 Task: Format the document by changing the font style, size, color, and applying bold, italic, and underline formatting. Adjust paragraph alignment and spacing, and apply heading styles.
Action: Mouse moved to (352, 251)
Screenshot: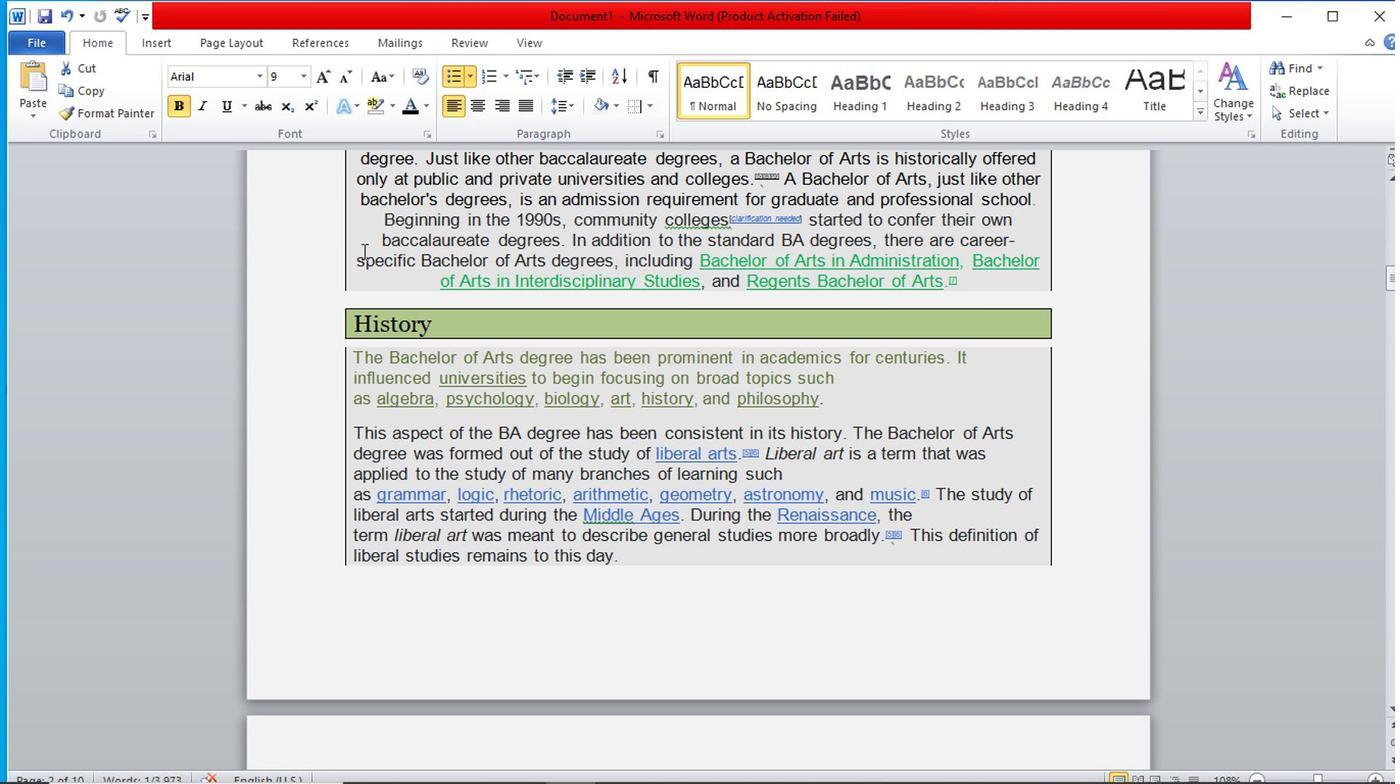 
Action: Mouse scrolled (352, 252) with delta (0, 1)
Screenshot: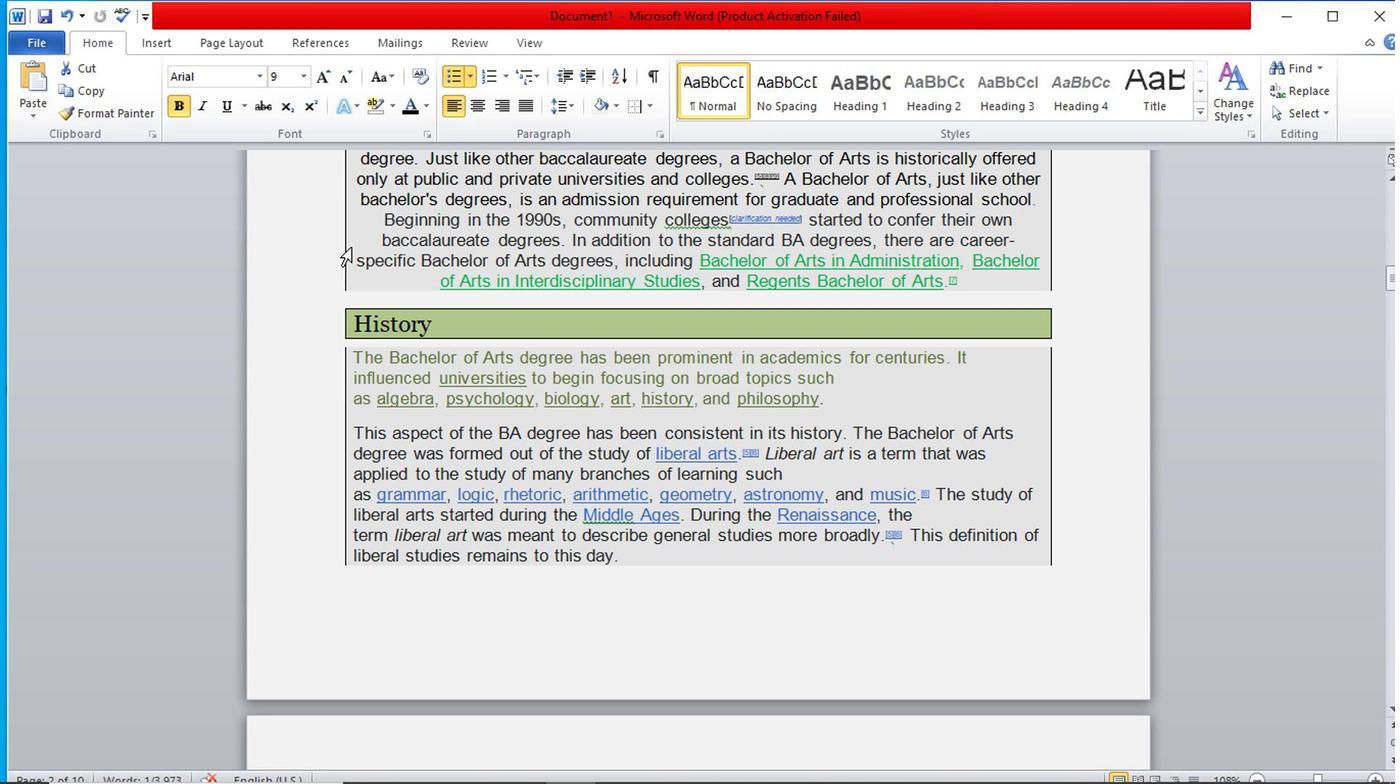 
Action: Mouse scrolled (352, 252) with delta (0, 1)
Screenshot: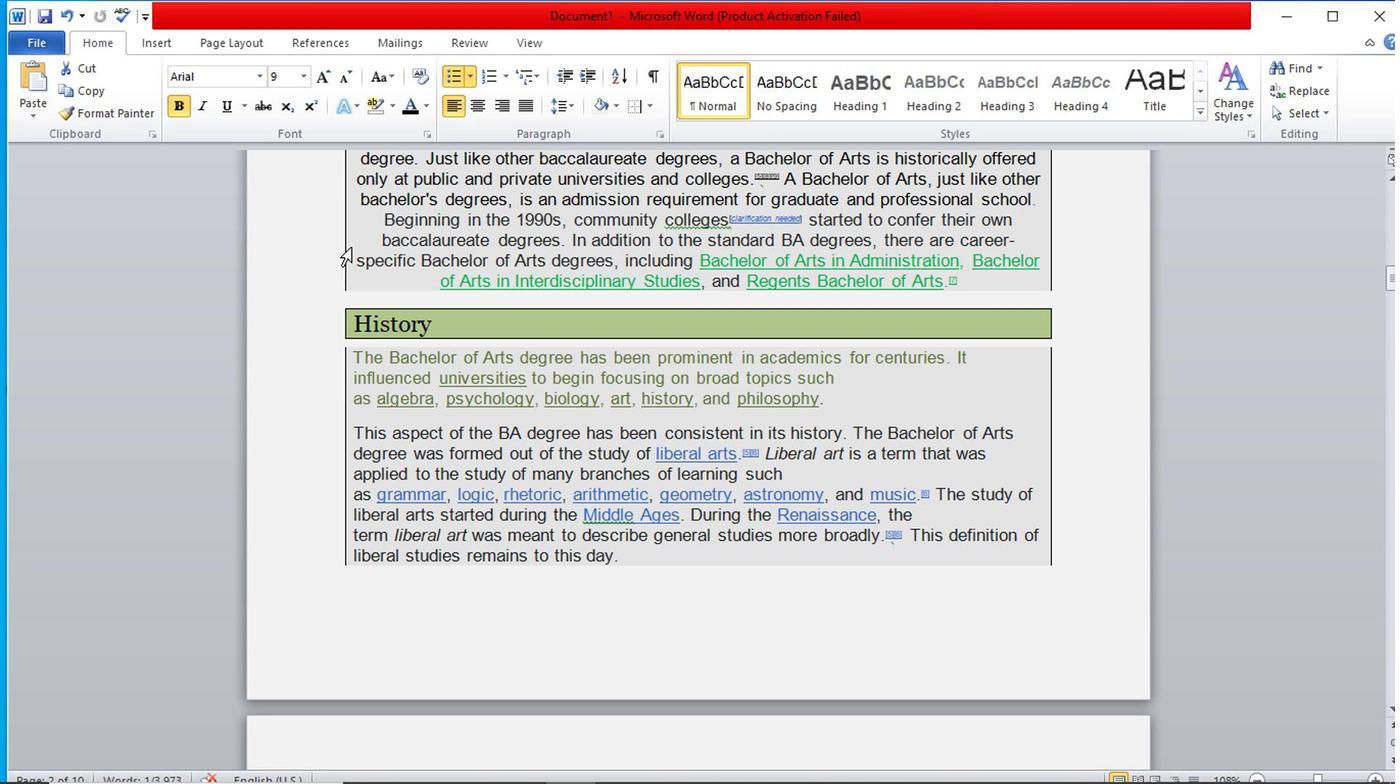 
Action: Mouse scrolled (352, 252) with delta (0, 1)
Screenshot: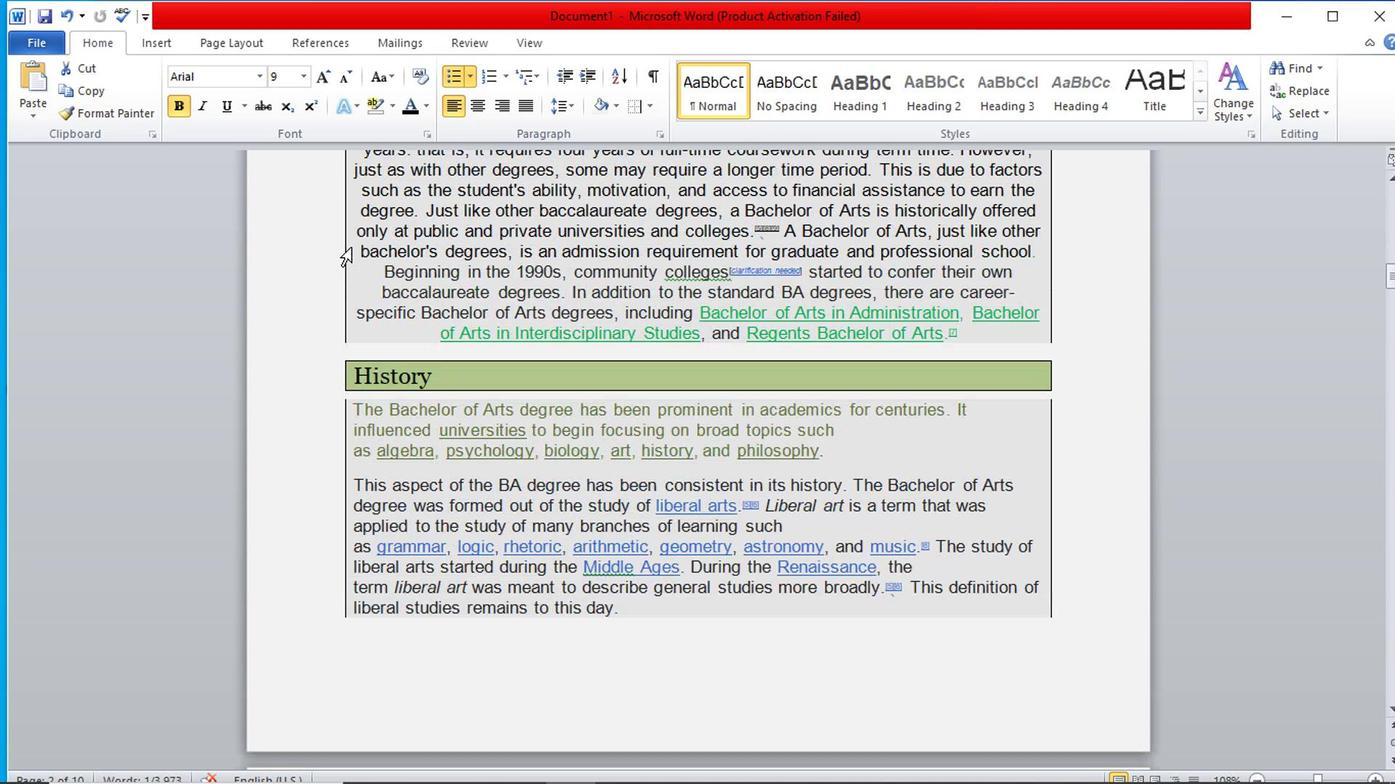 
Action: Mouse moved to (408, 325)
Screenshot: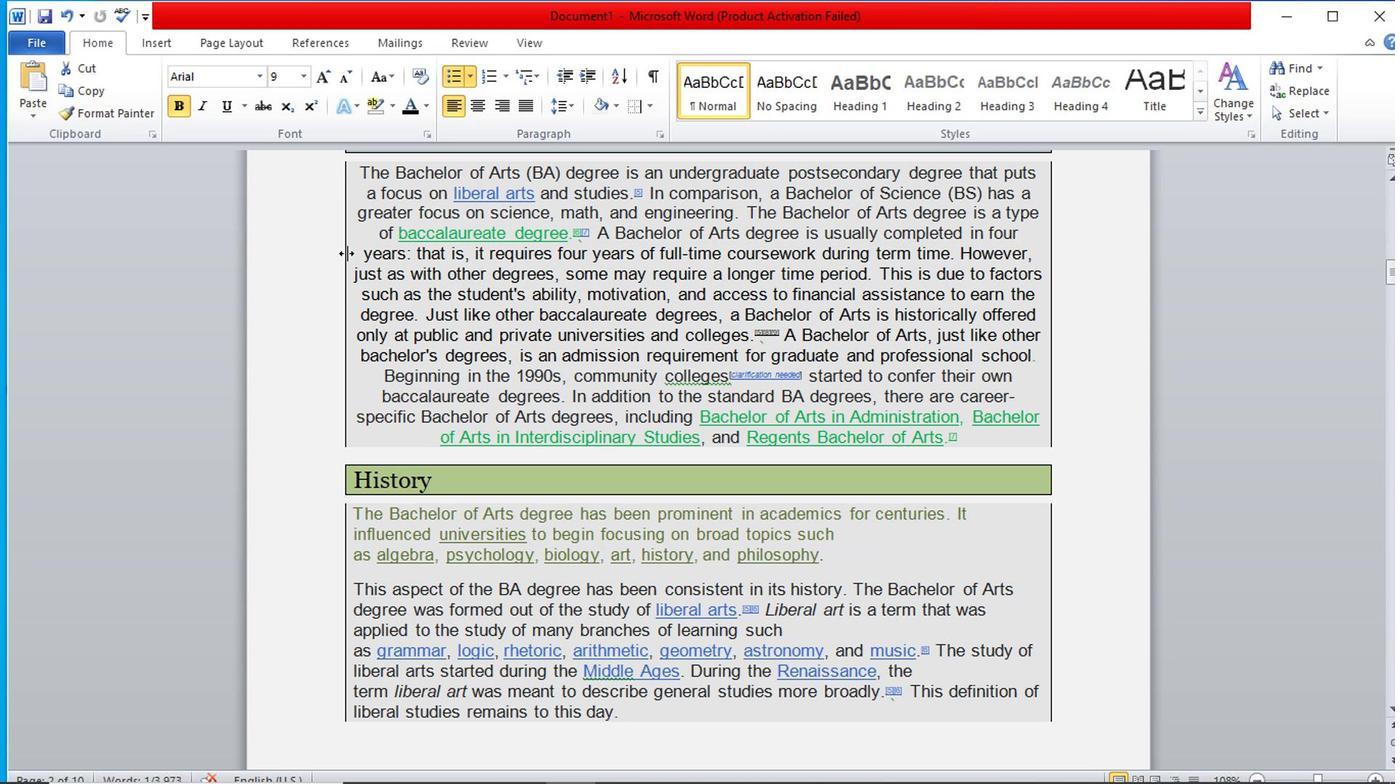 
Action: Mouse scrolled (408, 326) with delta (0, 0)
Screenshot: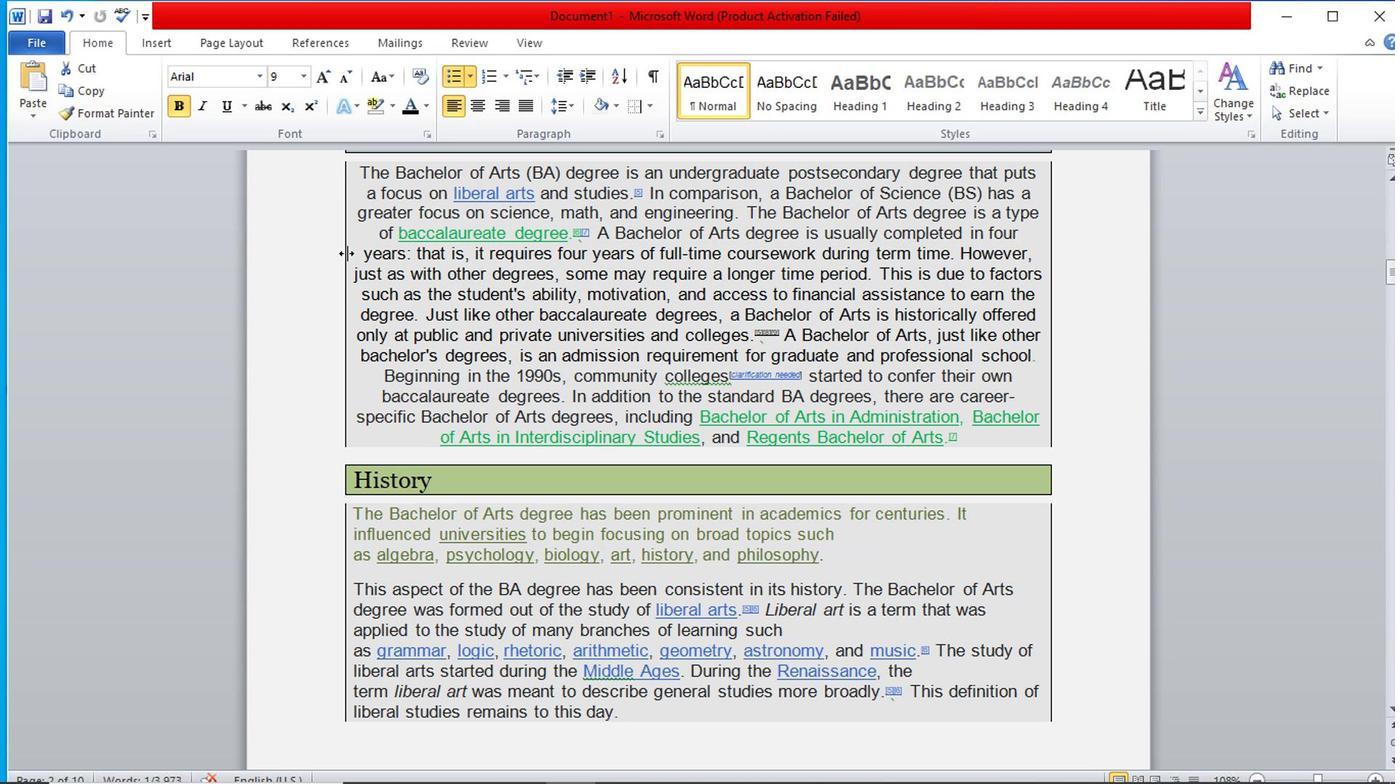 
Action: Mouse moved to (411, 325)
Screenshot: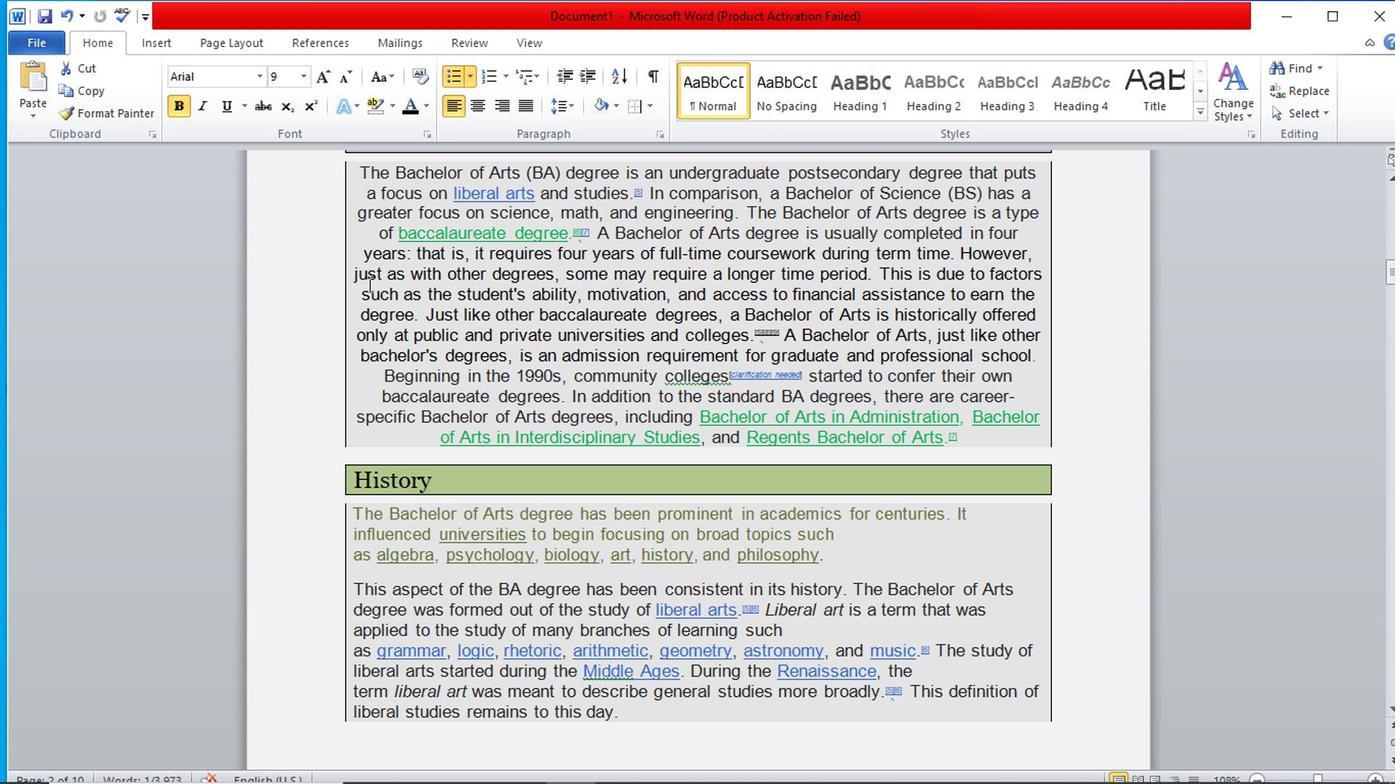 
Action: Mouse scrolled (411, 326) with delta (0, 0)
Screenshot: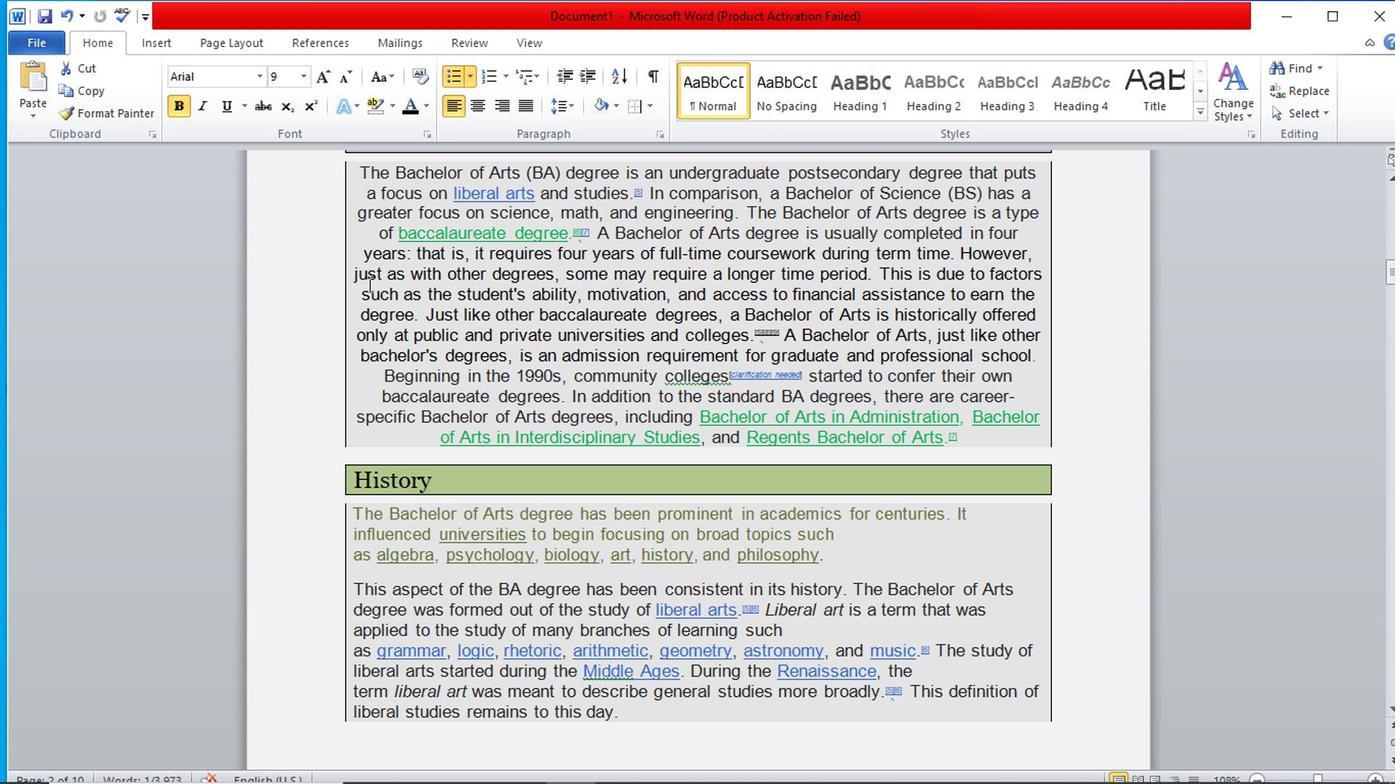 
Action: Mouse scrolled (411, 326) with delta (0, 0)
Screenshot: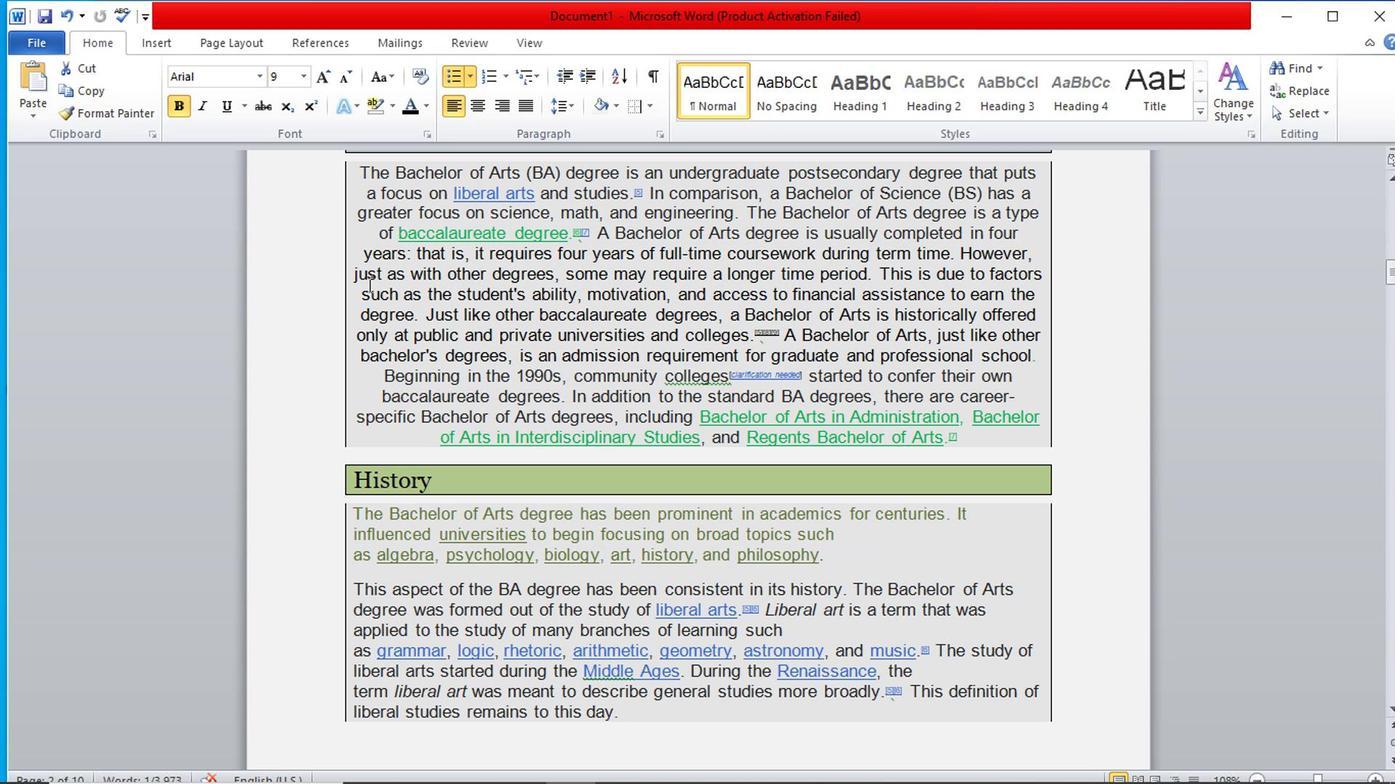 
Action: Mouse scrolled (411, 326) with delta (0, 0)
Screenshot: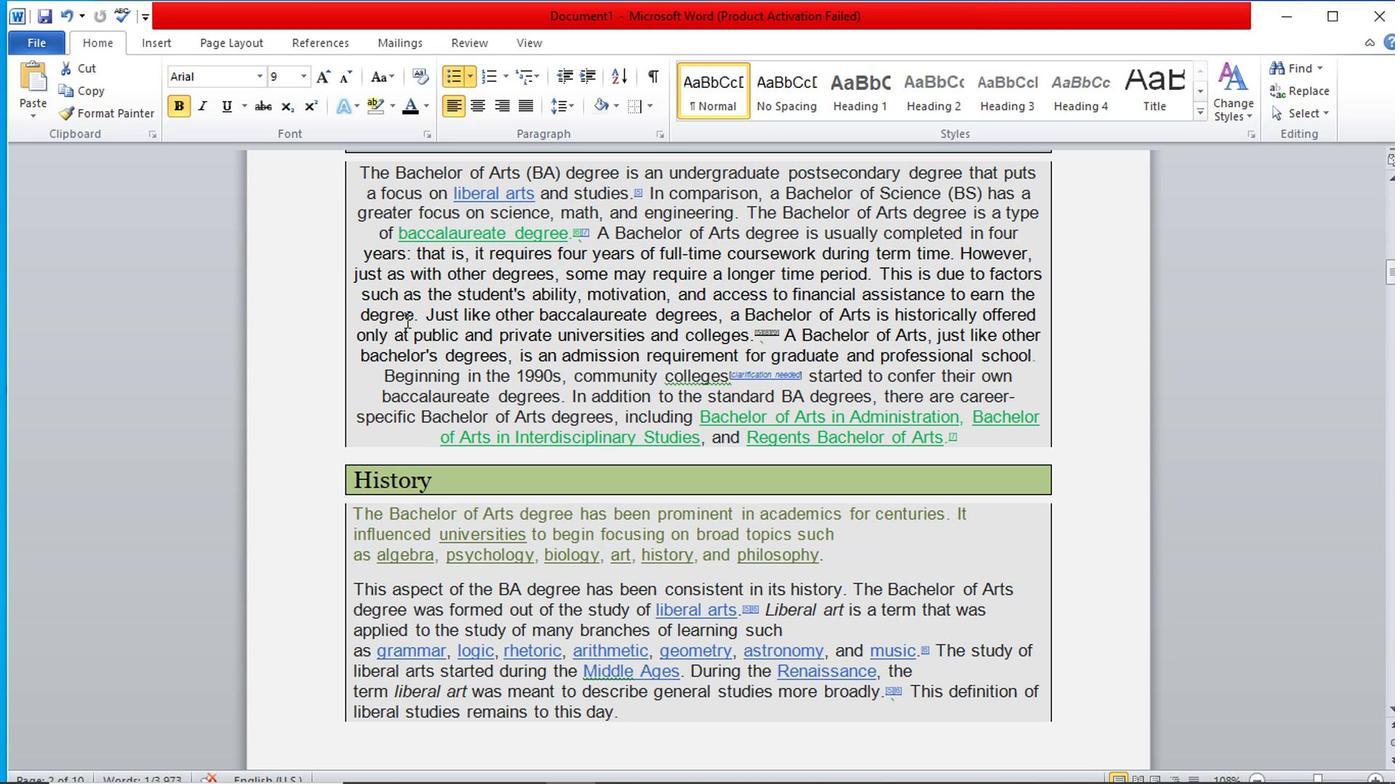 
Action: Mouse scrolled (411, 326) with delta (0, 0)
Screenshot: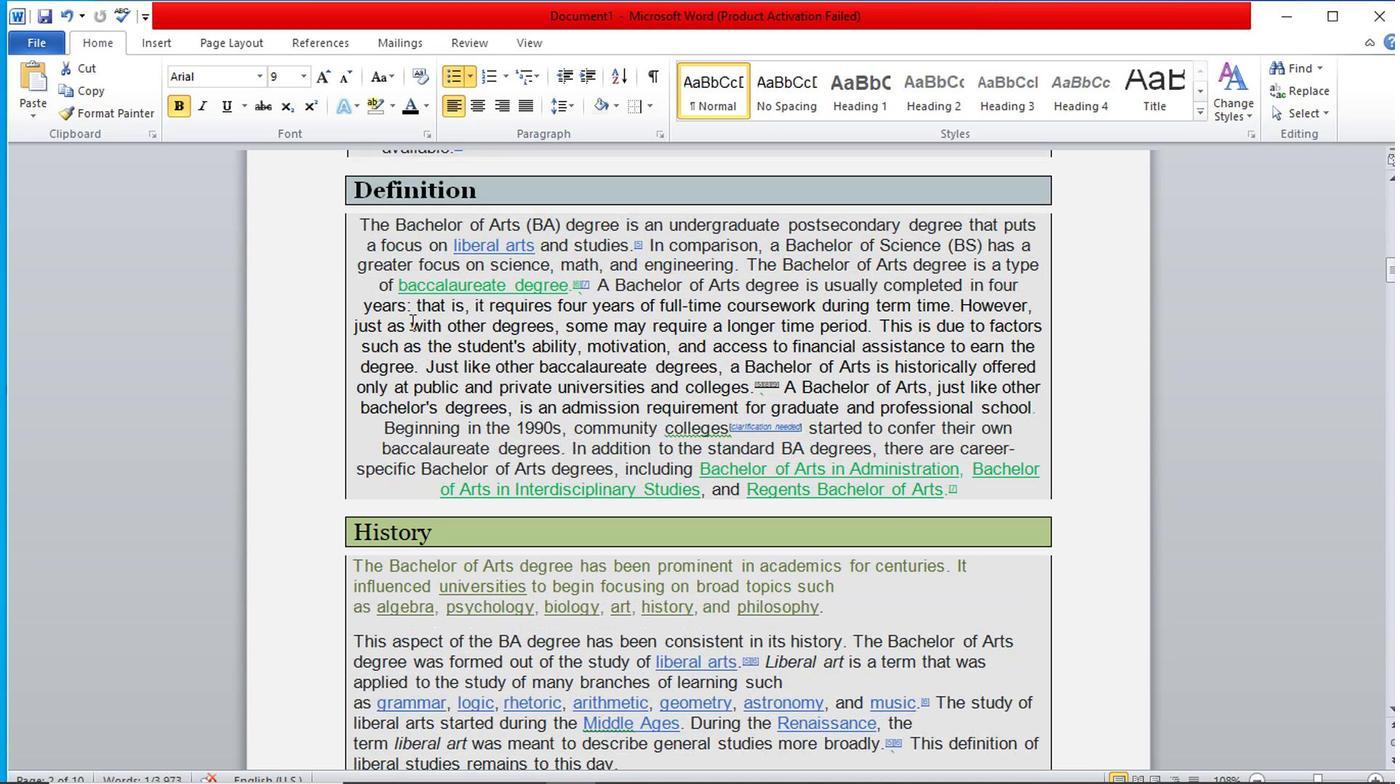 
Action: Mouse moved to (409, 325)
Screenshot: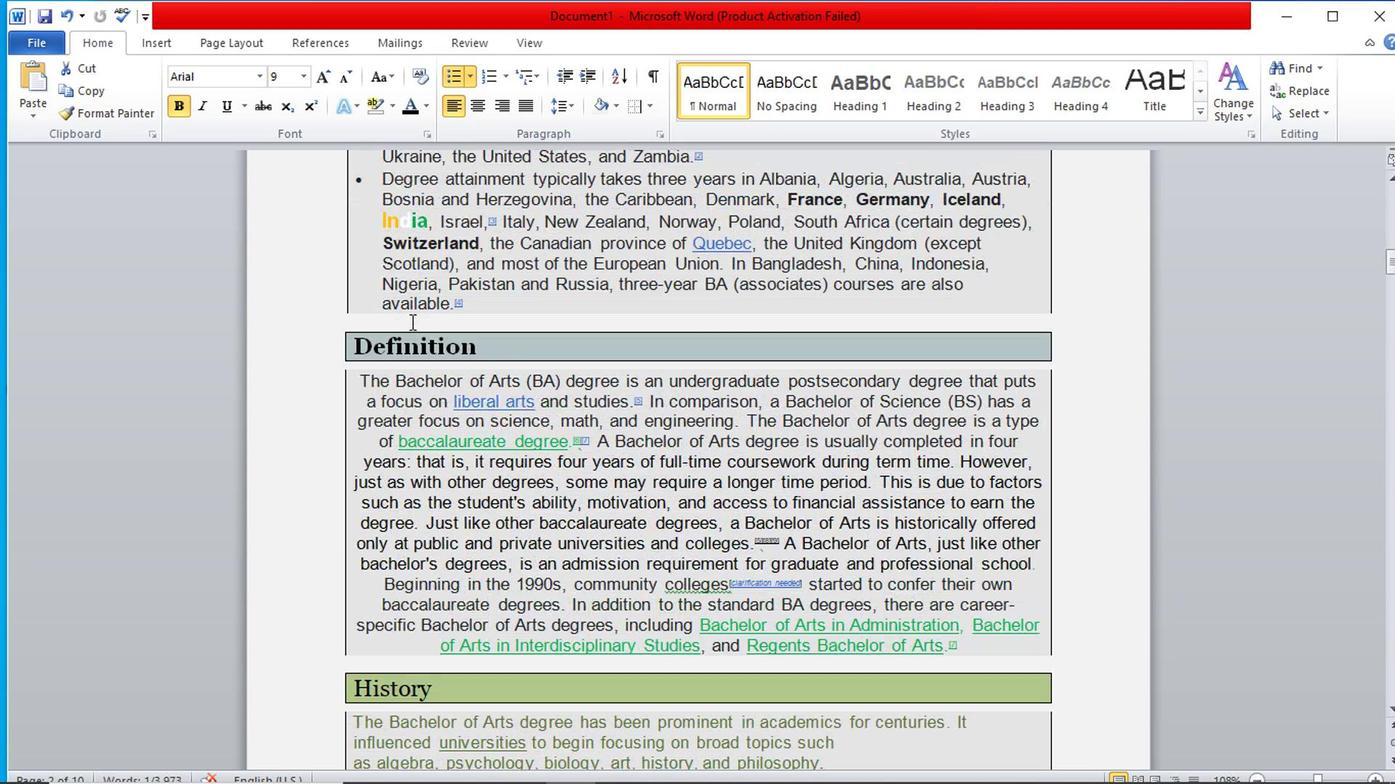 
Action: Mouse scrolled (409, 326) with delta (0, 0)
Screenshot: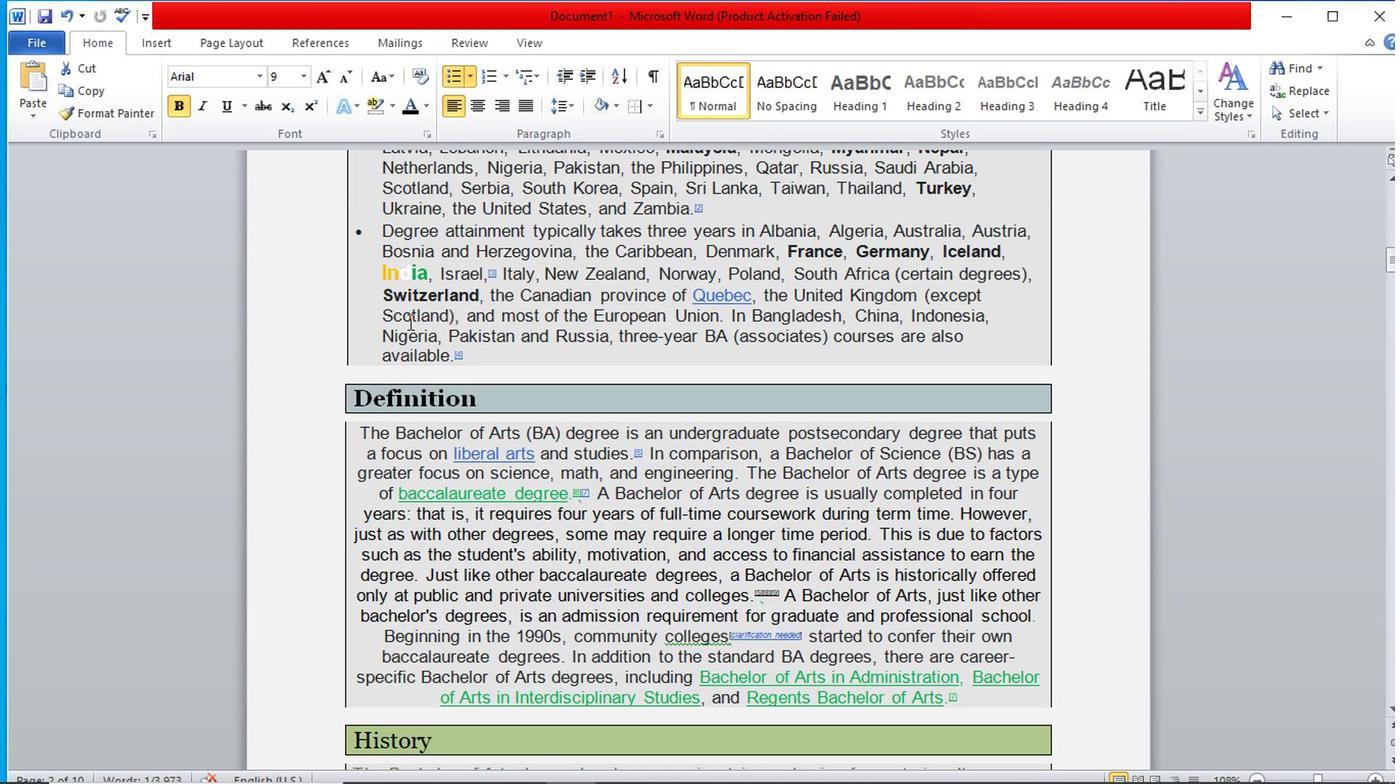 
Action: Mouse scrolled (409, 326) with delta (0, 0)
Screenshot: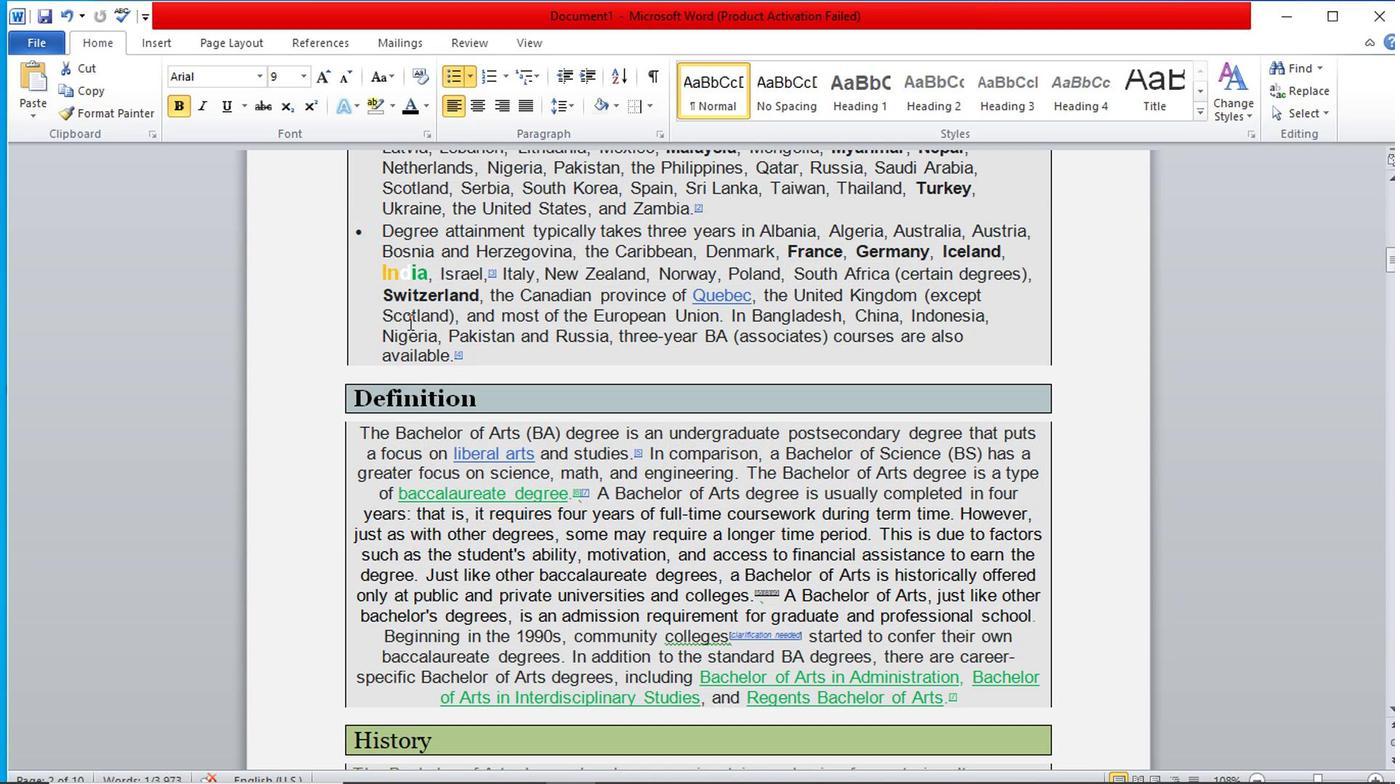 
Action: Mouse scrolled (409, 326) with delta (0, 0)
Screenshot: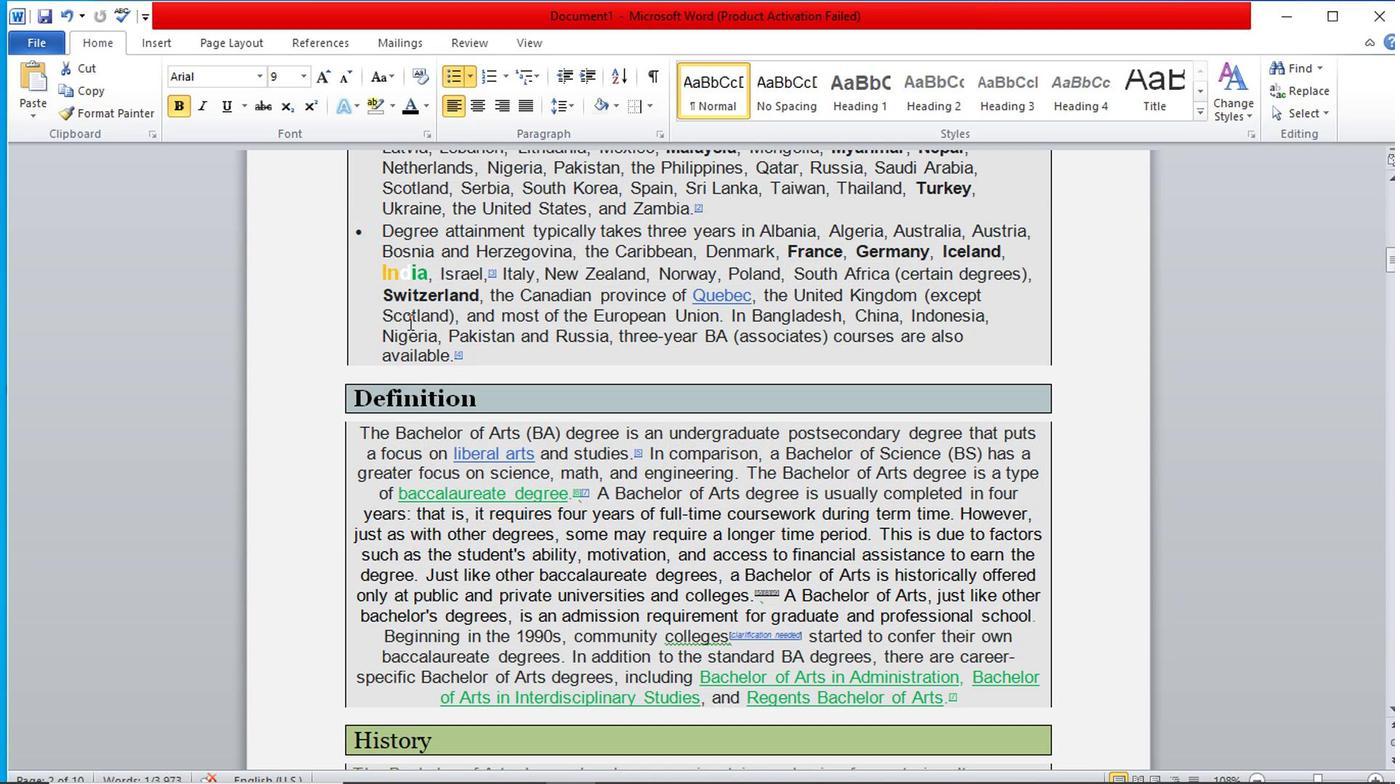 
Action: Mouse scrolled (409, 326) with delta (0, 0)
Screenshot: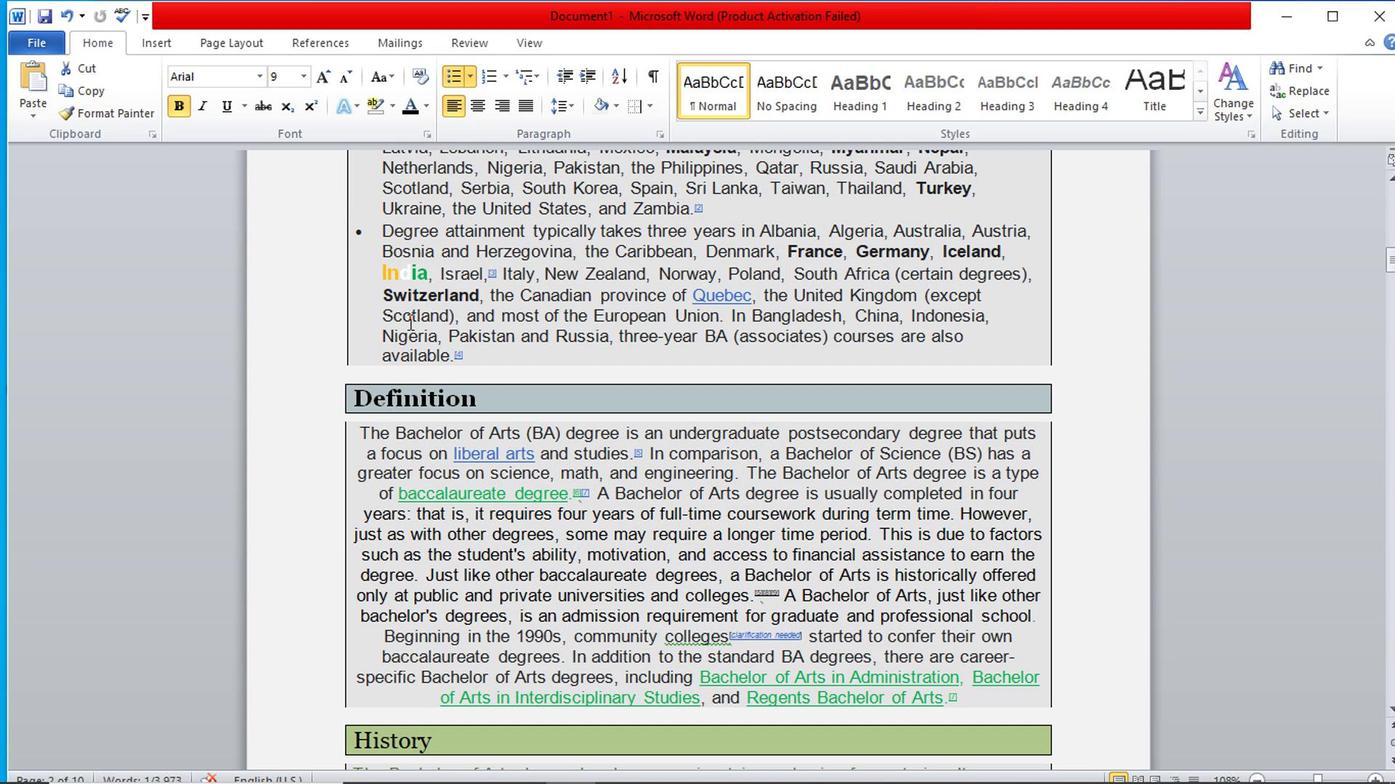 
Action: Mouse scrolled (409, 326) with delta (0, 0)
Screenshot: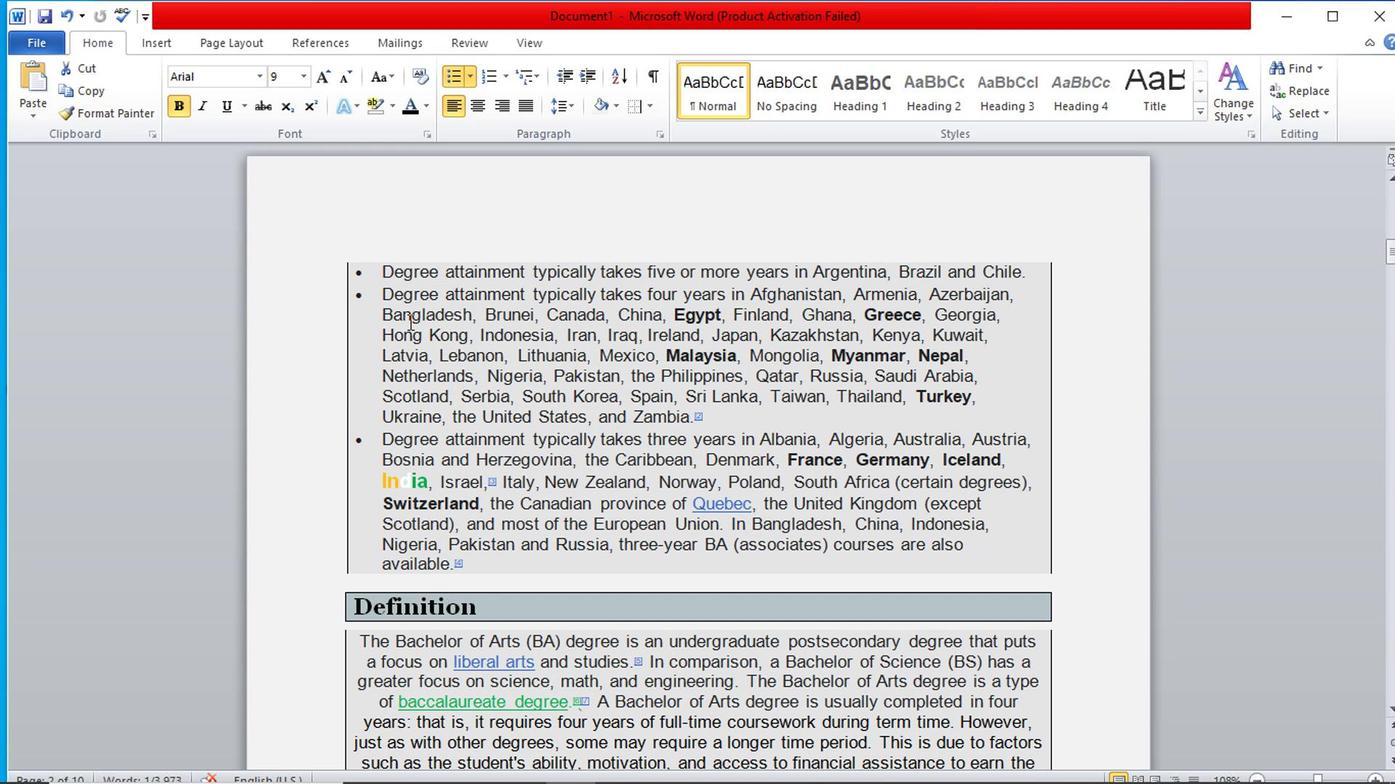 
Action: Mouse scrolled (409, 326) with delta (0, 0)
Screenshot: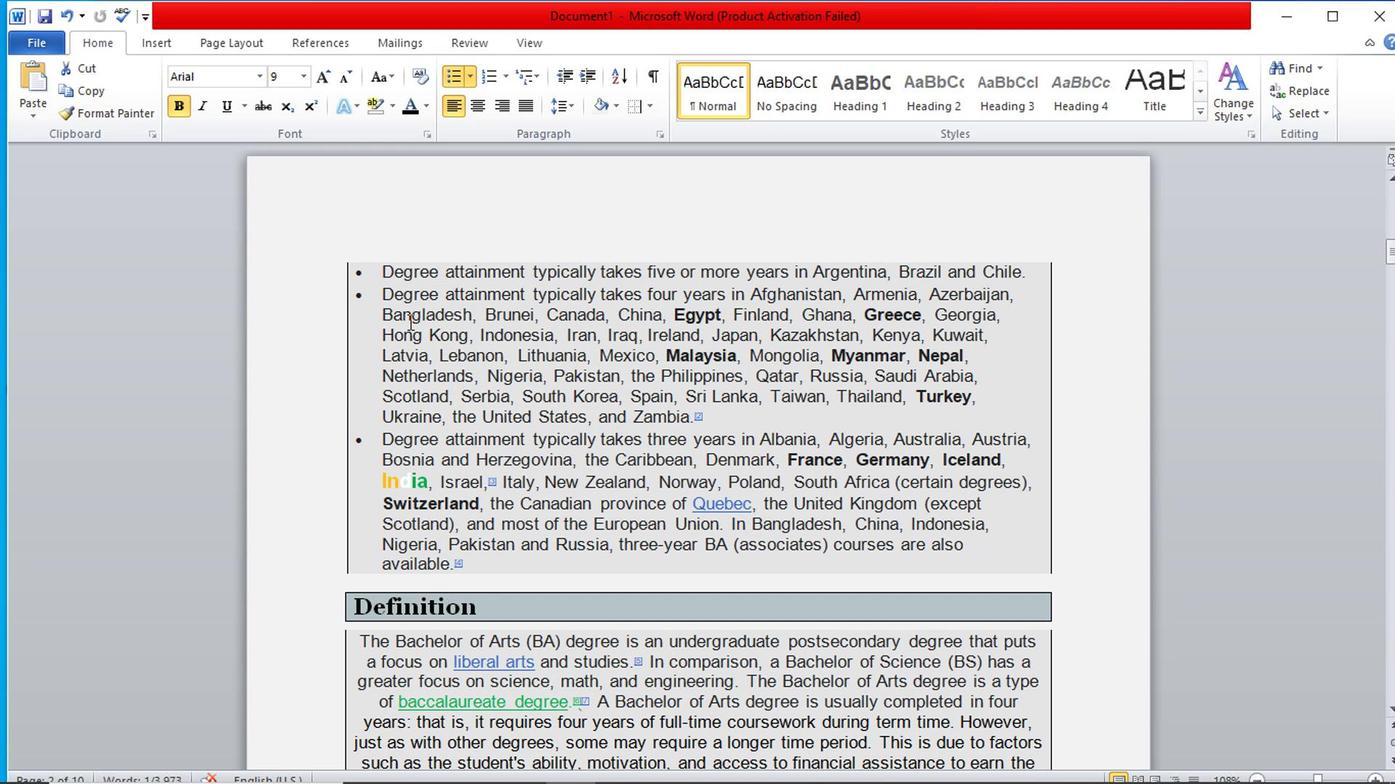 
Action: Mouse scrolled (409, 326) with delta (0, 0)
Screenshot: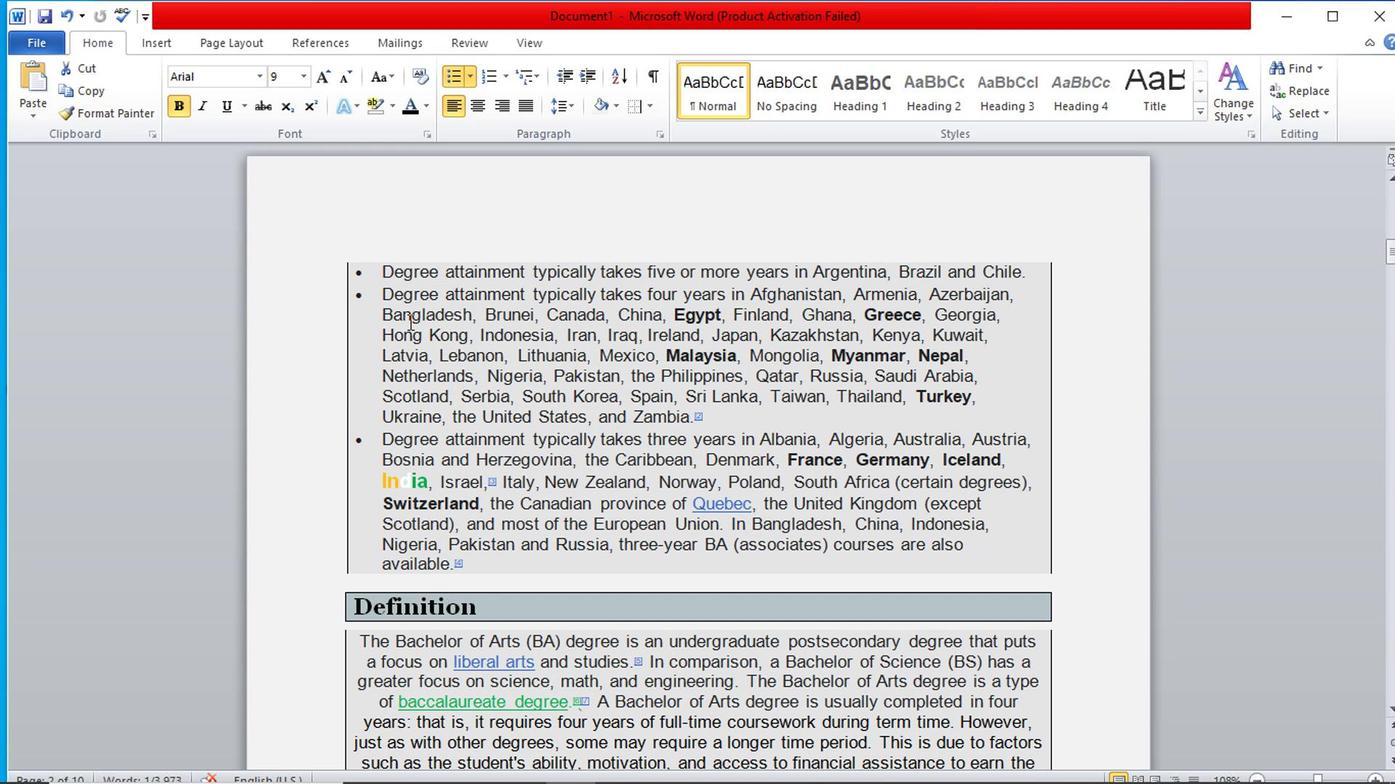 
Action: Mouse scrolled (409, 326) with delta (0, 0)
Screenshot: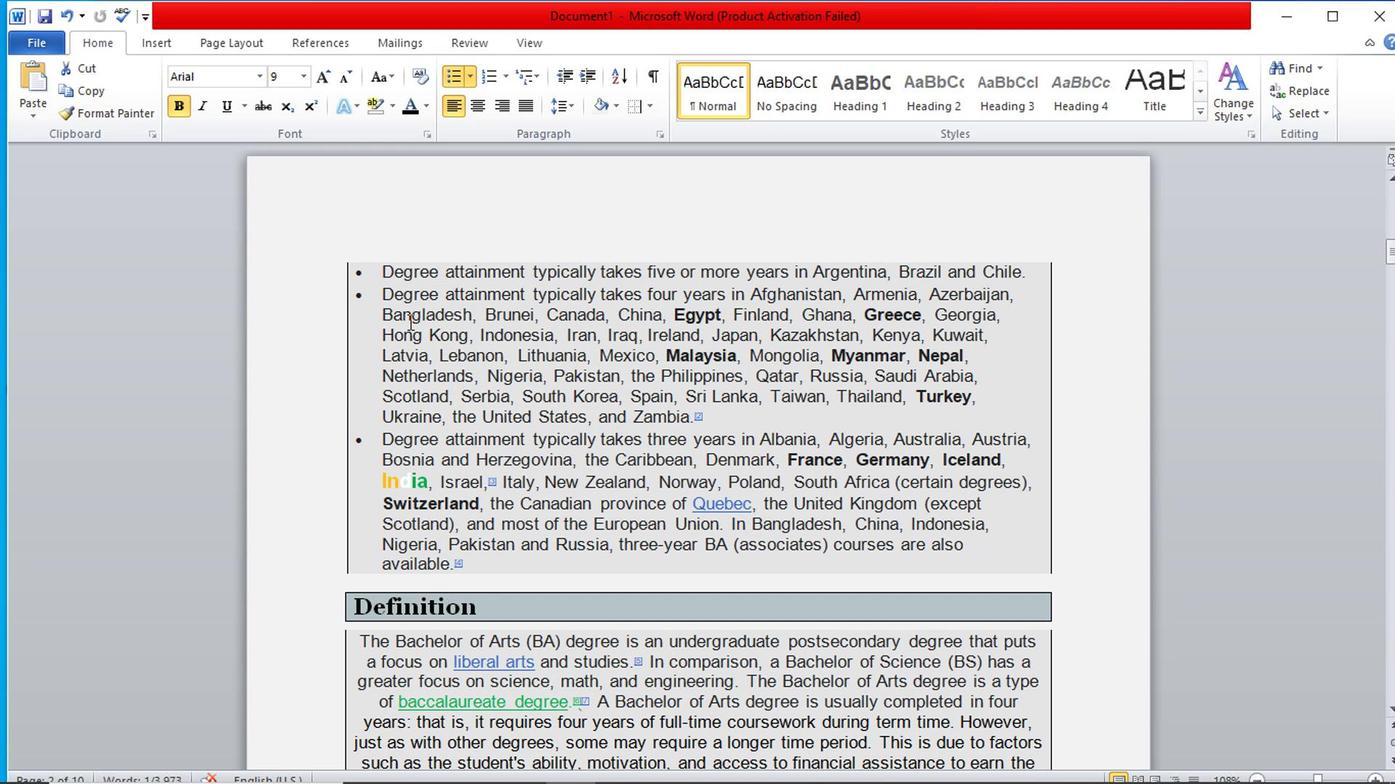 
Action: Mouse scrolled (409, 326) with delta (0, 0)
Screenshot: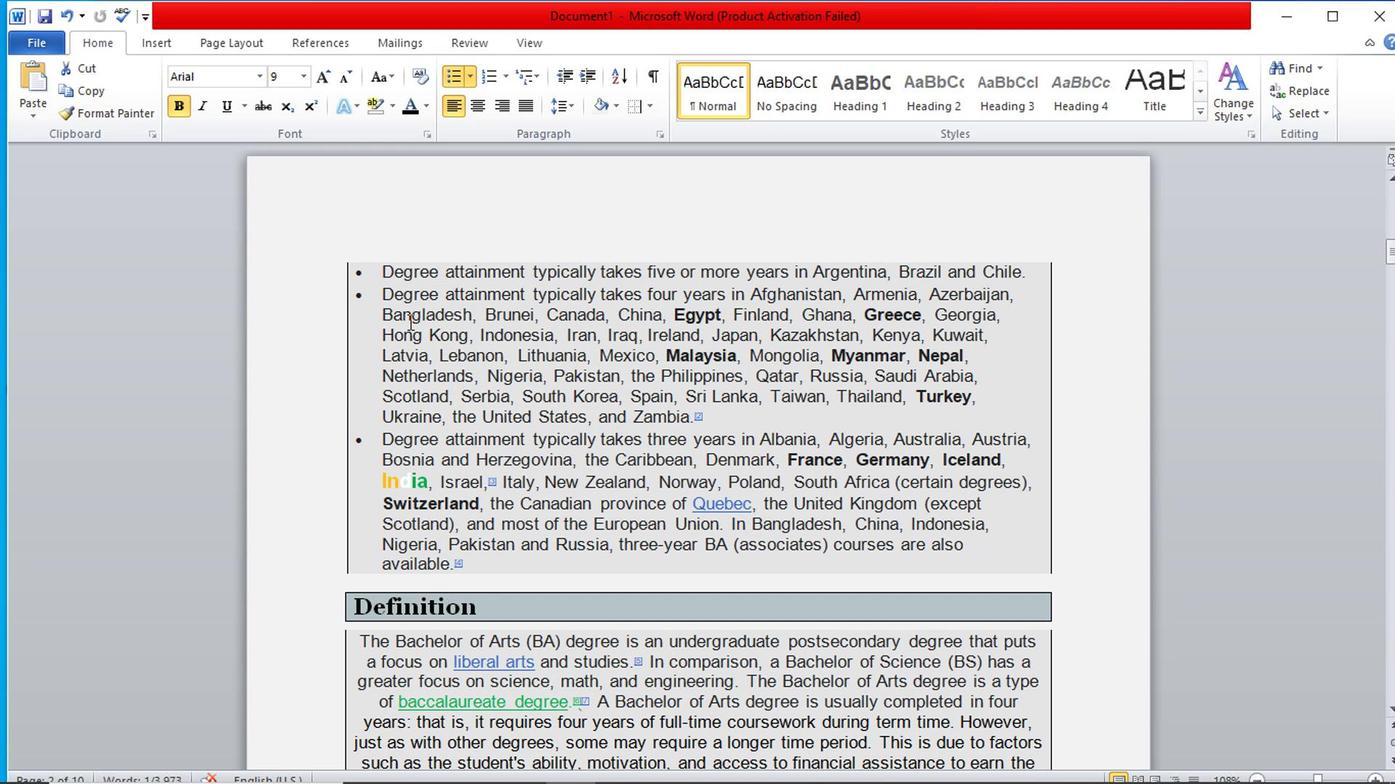
Action: Mouse scrolled (409, 326) with delta (0, 0)
Screenshot: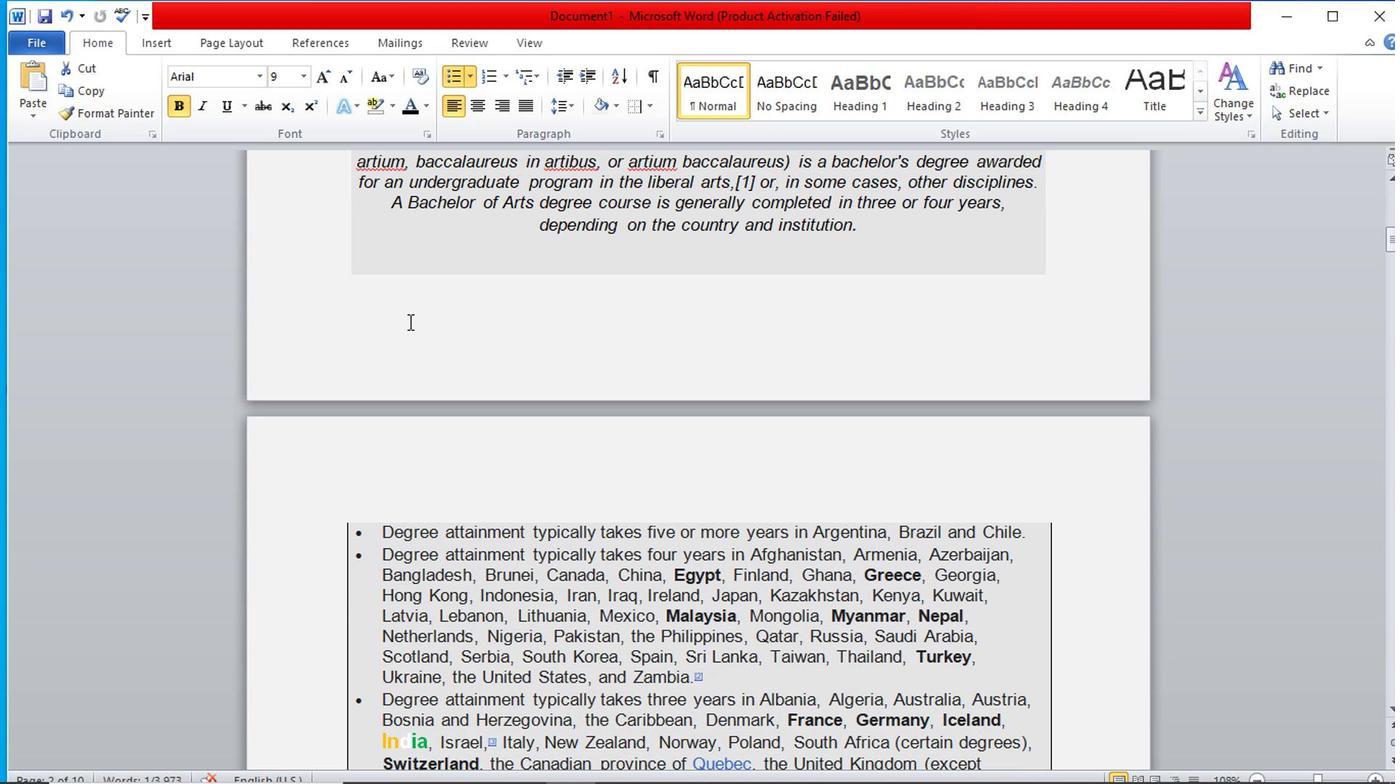 
Action: Mouse scrolled (409, 326) with delta (0, 0)
Screenshot: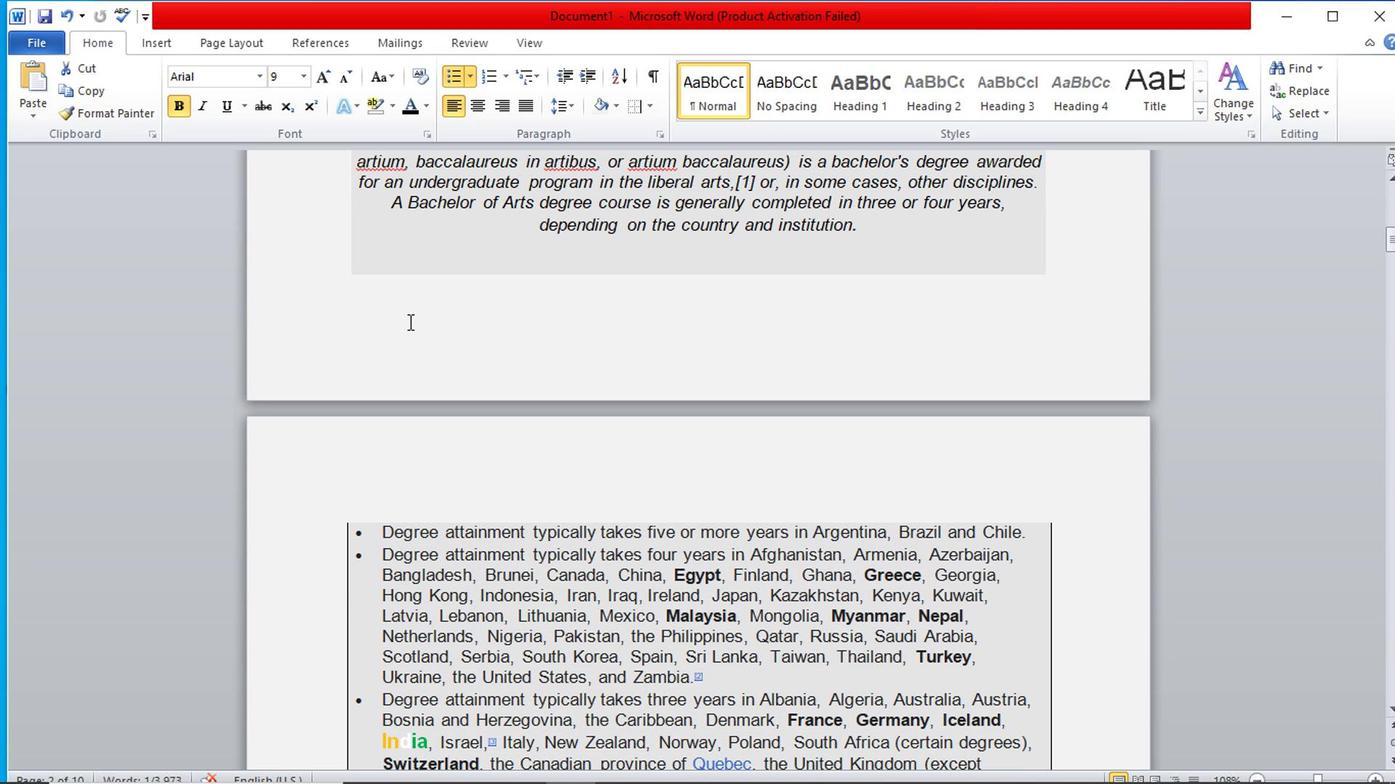 
Action: Mouse moved to (409, 325)
Screenshot: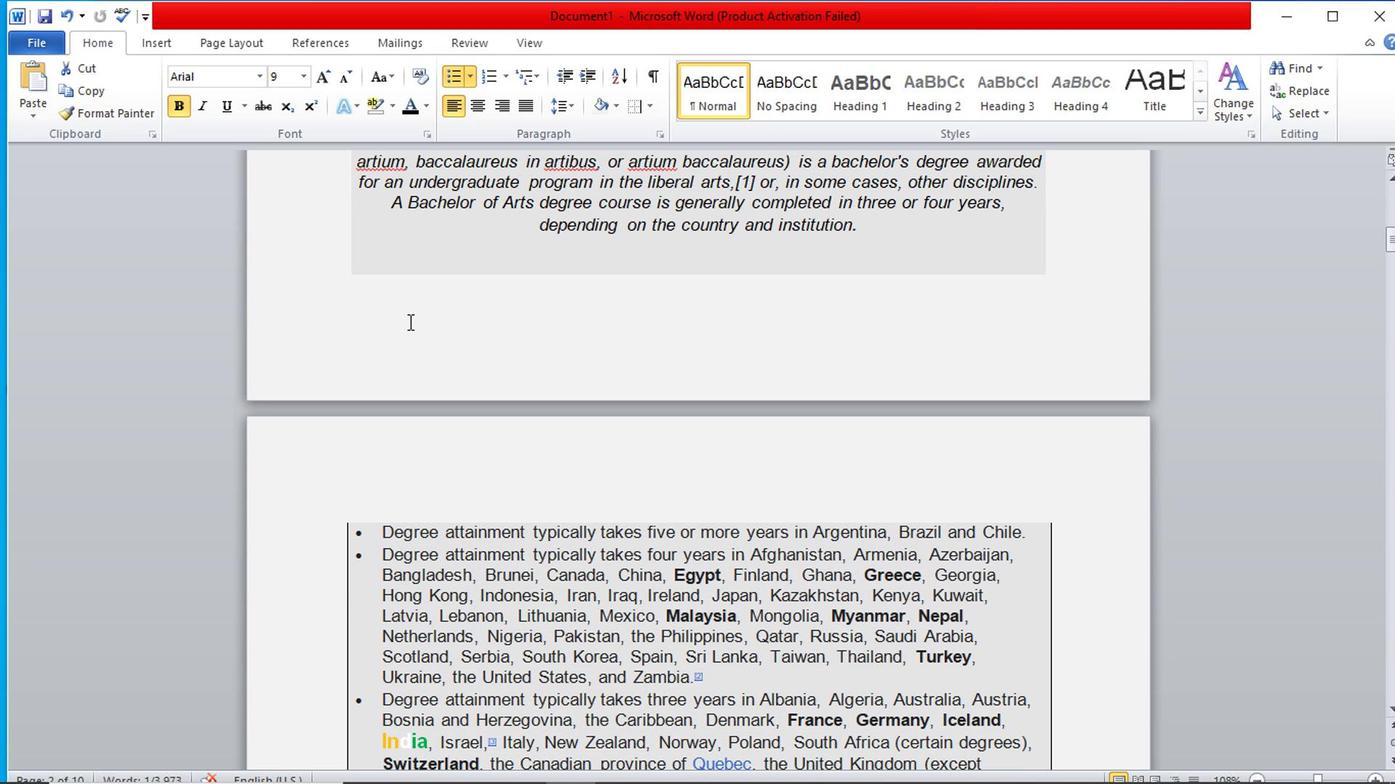 
Action: Mouse scrolled (409, 326) with delta (0, 0)
Screenshot: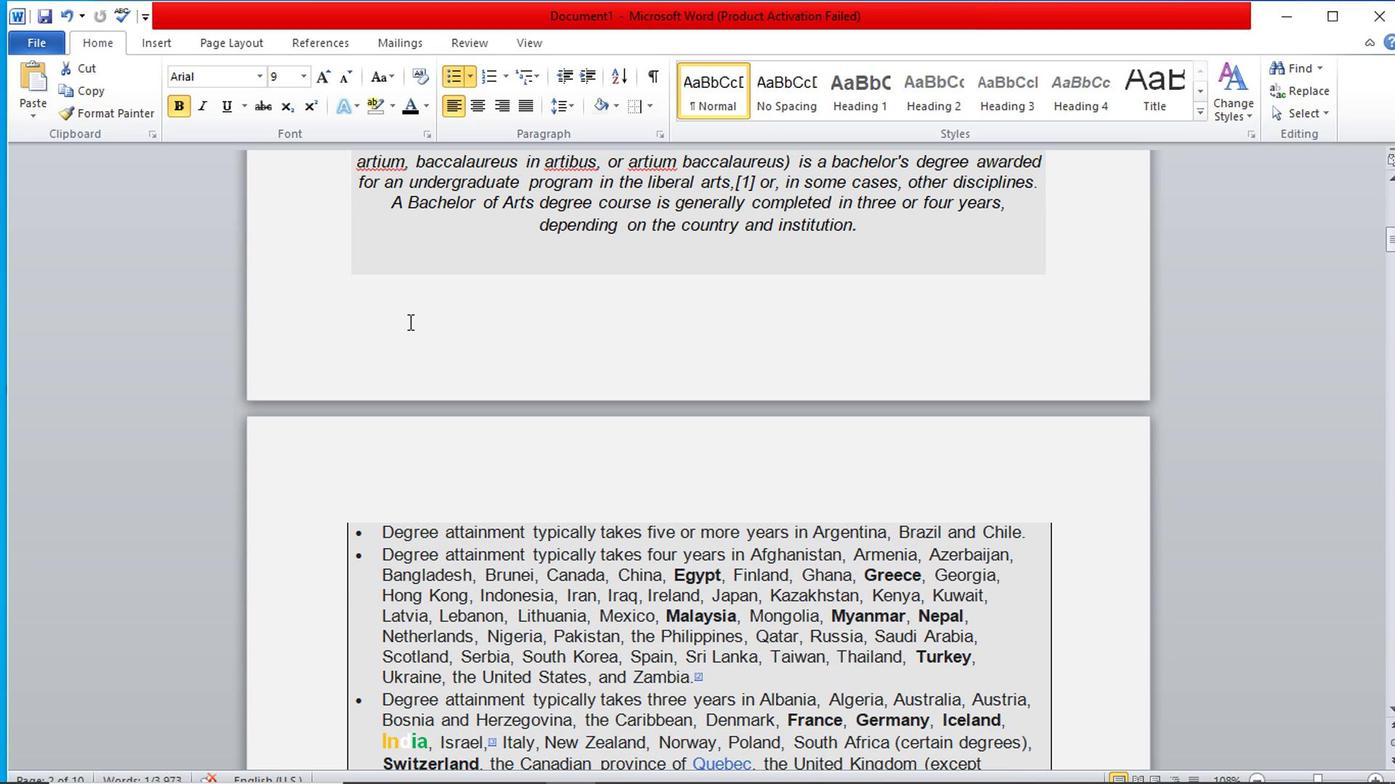 
Action: Mouse scrolled (409, 326) with delta (0, 0)
Screenshot: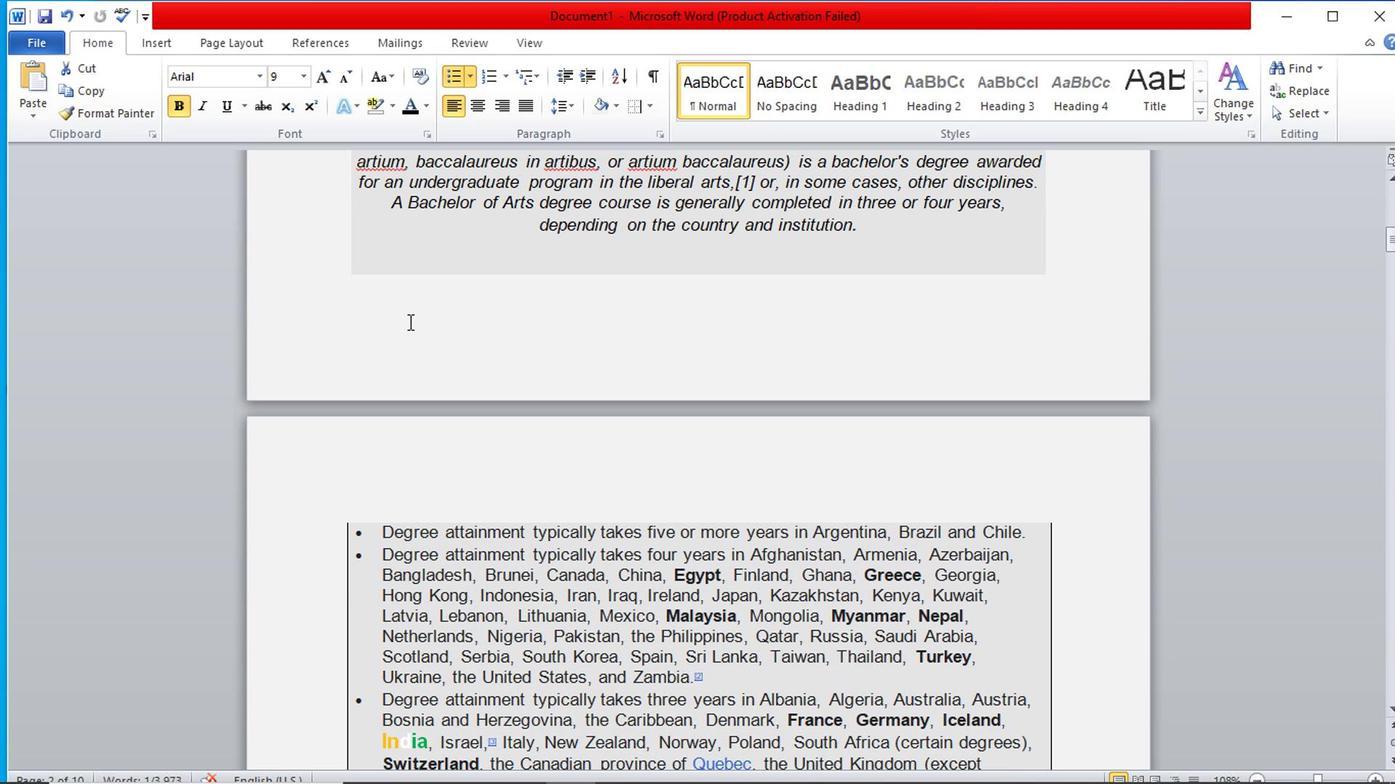 
Action: Mouse scrolled (409, 326) with delta (0, 0)
Screenshot: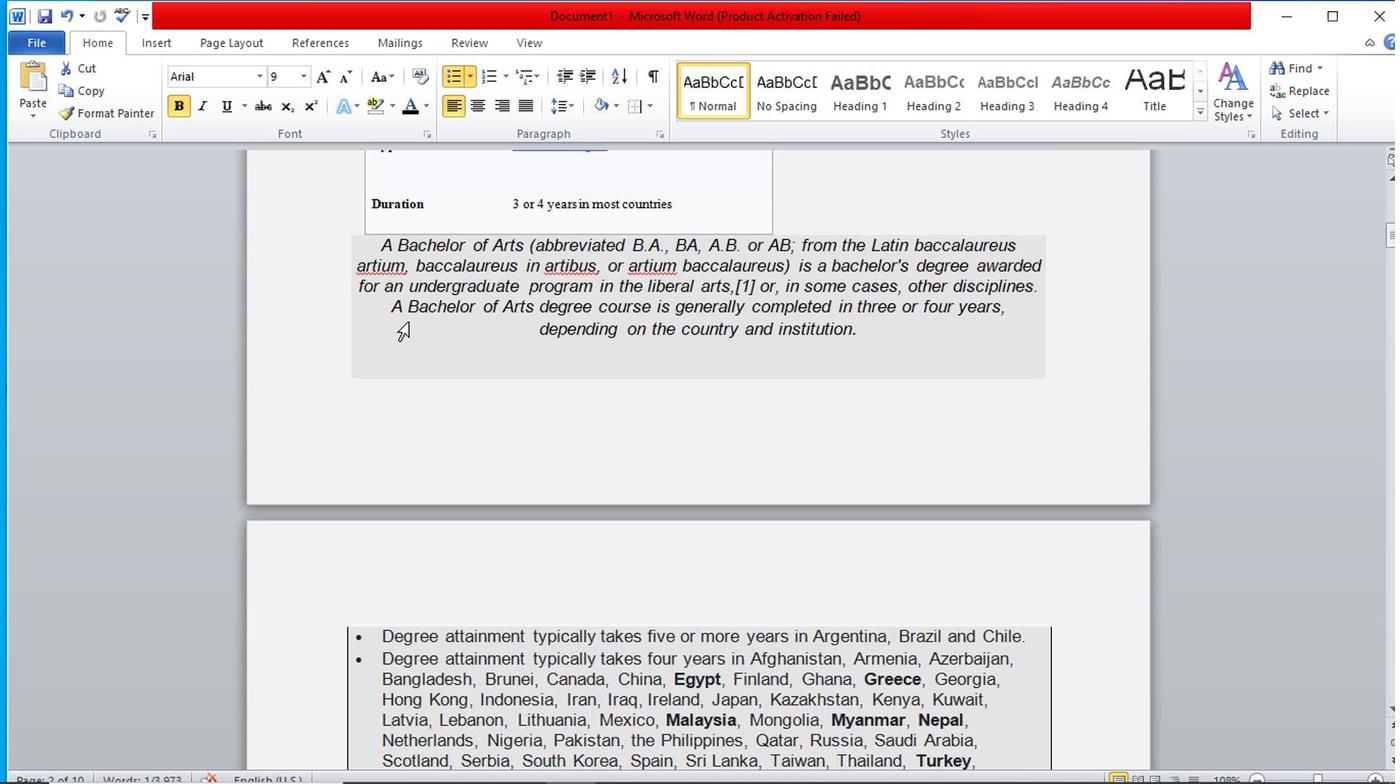 
Action: Mouse moved to (413, 322)
Screenshot: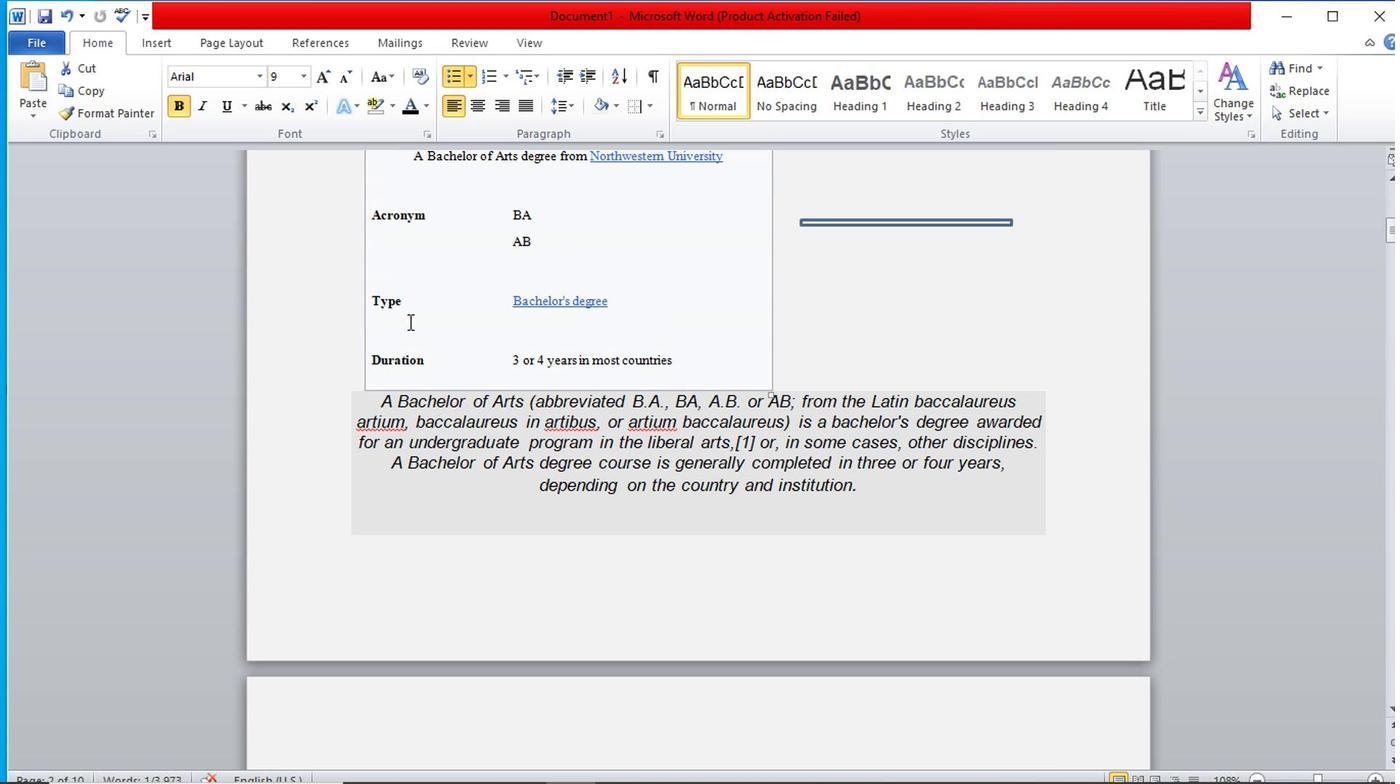 
Action: Mouse scrolled (413, 323) with delta (0, 0)
Screenshot: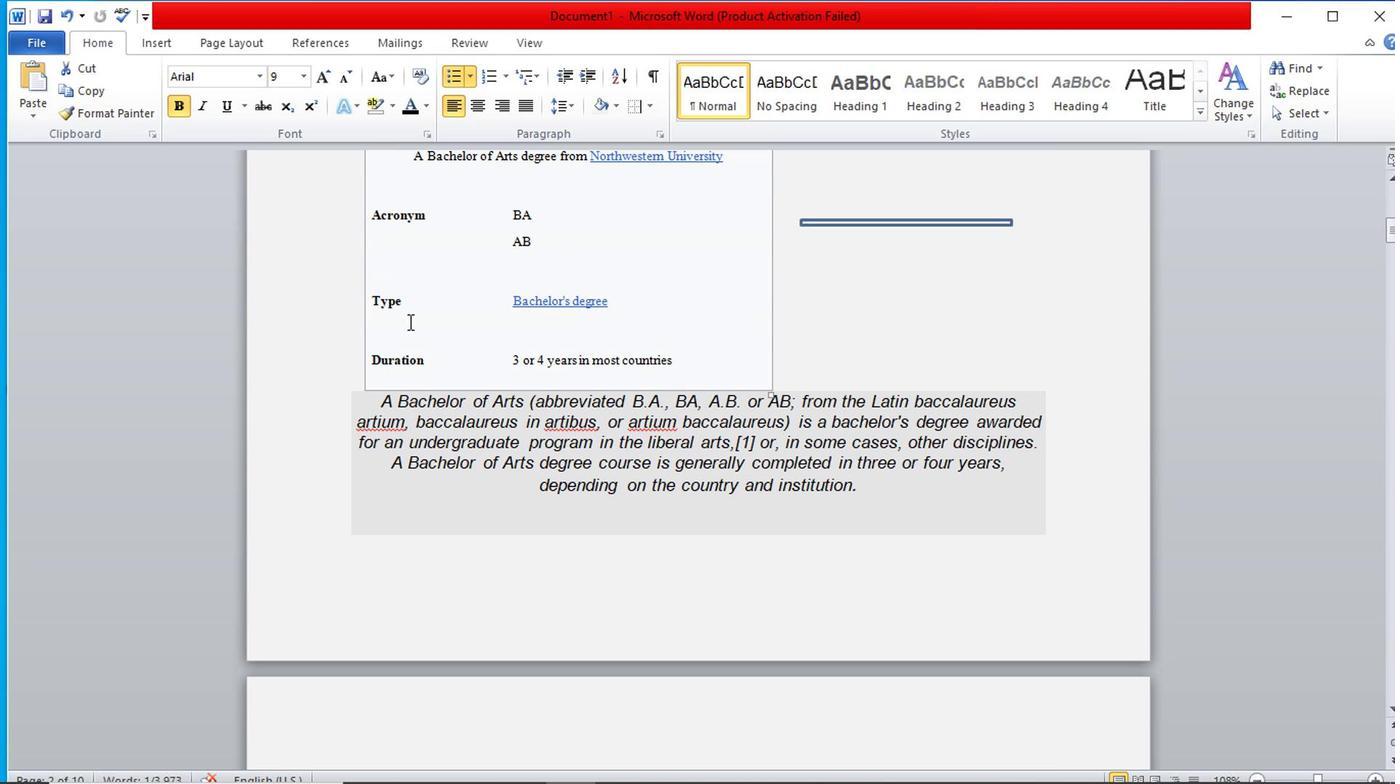 
Action: Mouse scrolled (413, 323) with delta (0, 0)
Screenshot: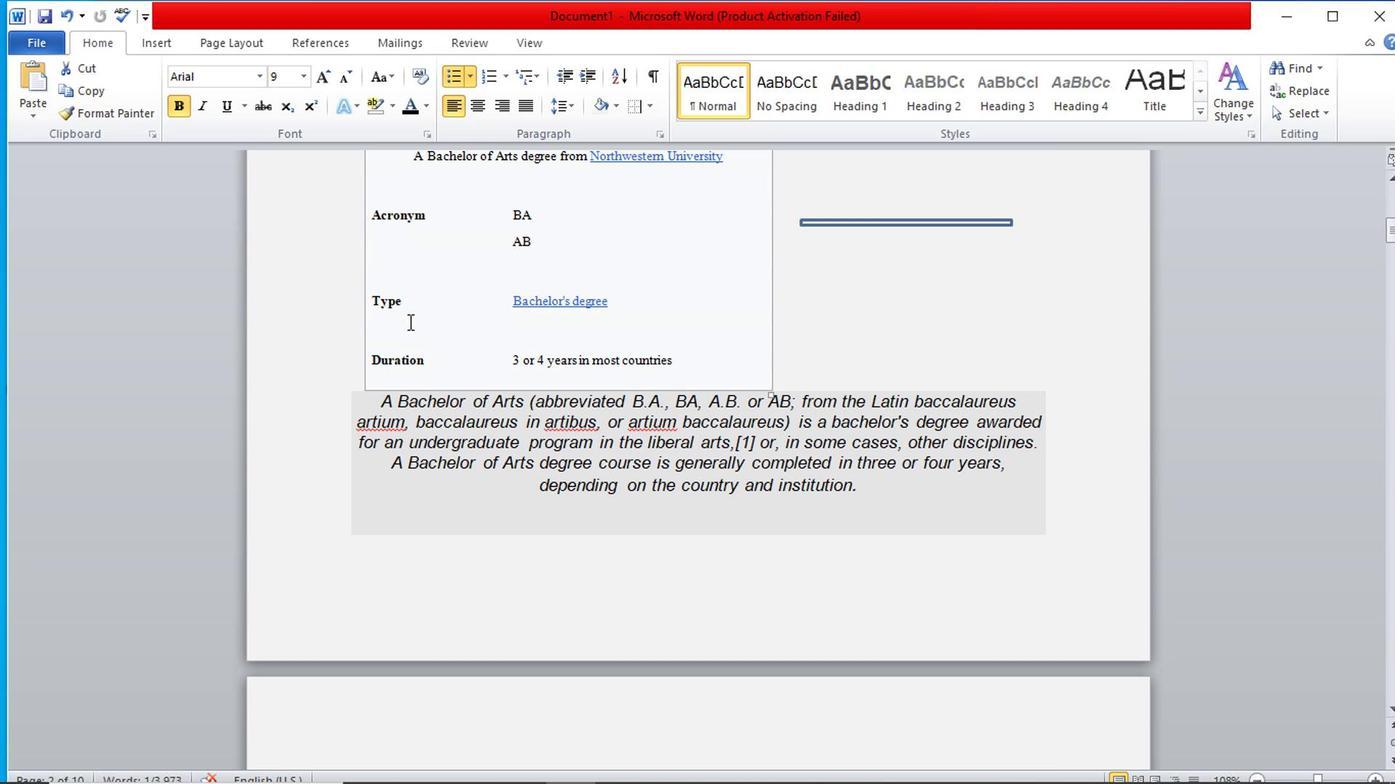 
Action: Mouse scrolled (413, 323) with delta (0, 0)
Screenshot: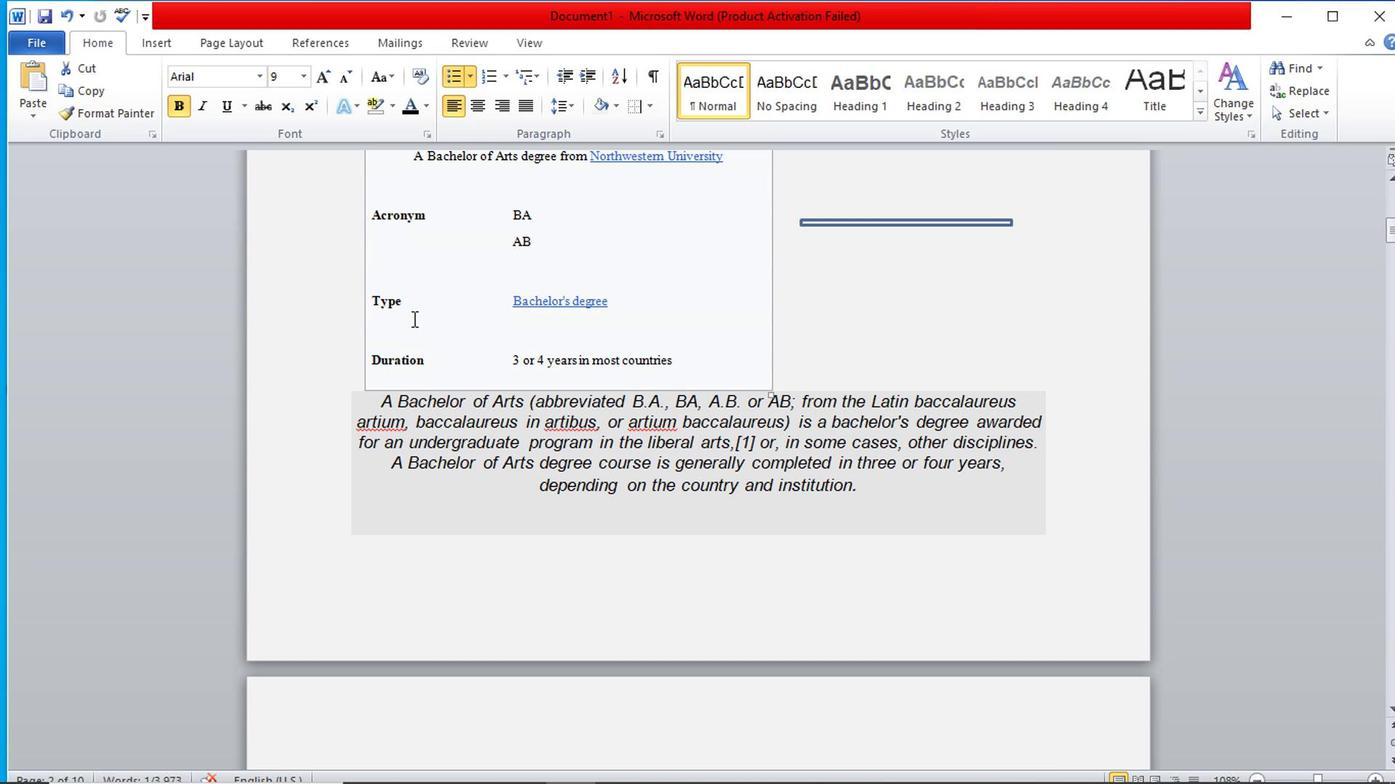 
Action: Mouse scrolled (413, 323) with delta (0, 0)
Screenshot: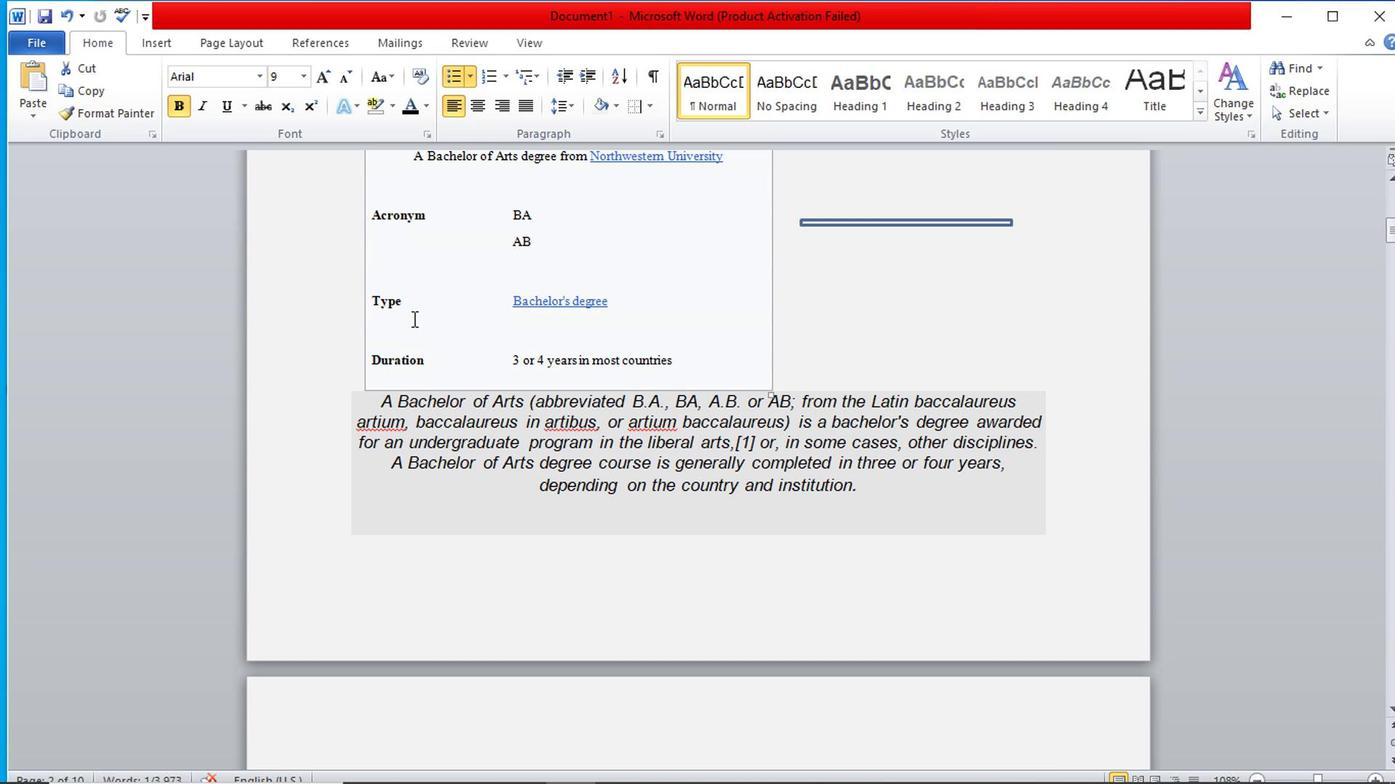 
Action: Mouse scrolled (413, 323) with delta (0, 0)
Screenshot: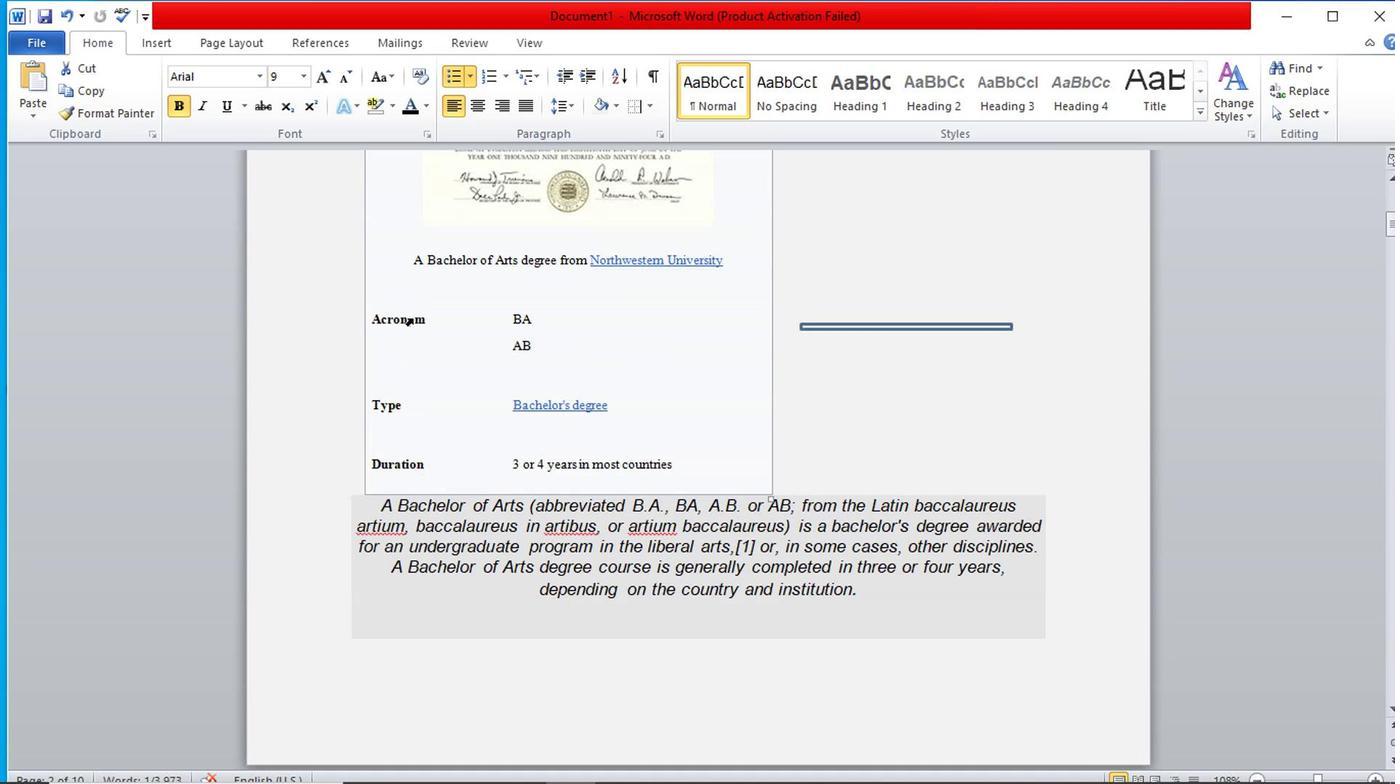 
Action: Mouse moved to (653, 322)
Screenshot: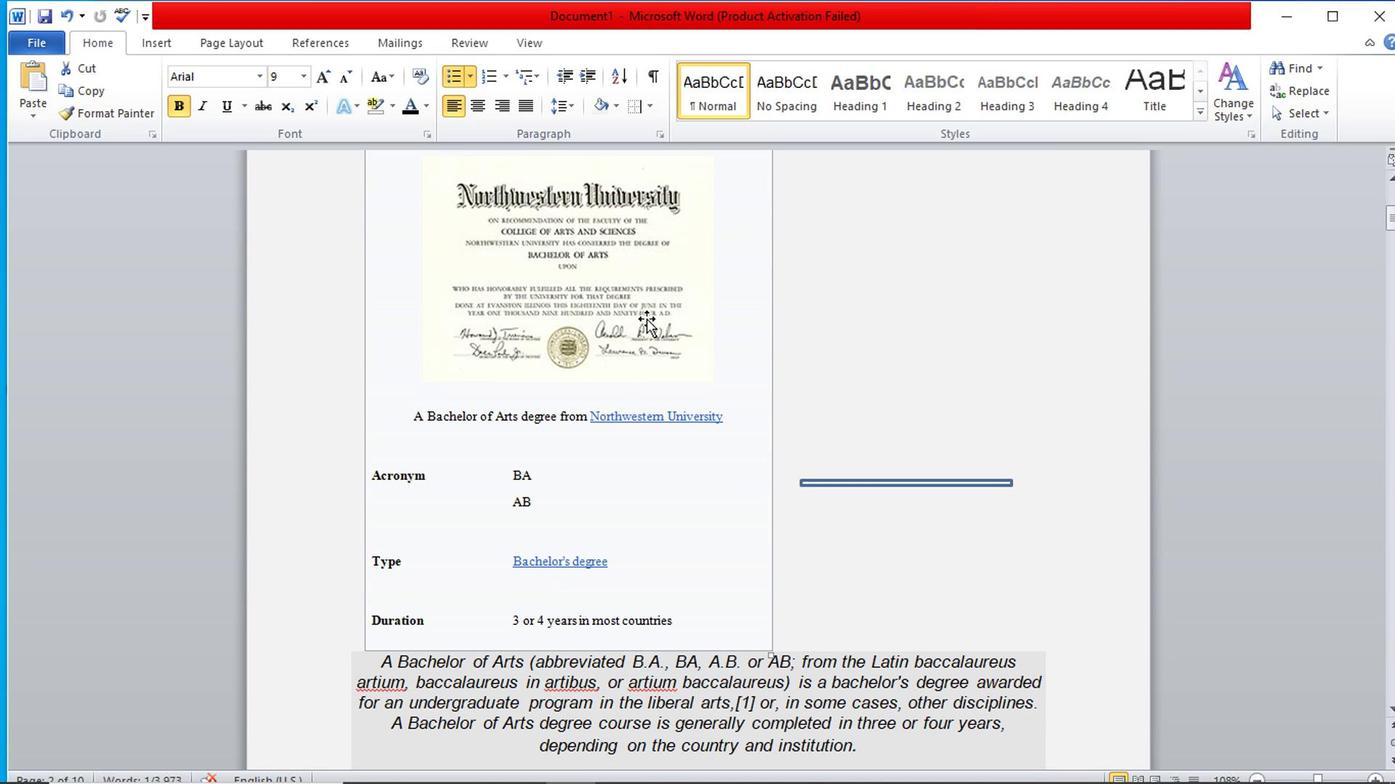 
Action: Mouse scrolled (653, 323) with delta (0, 0)
Screenshot: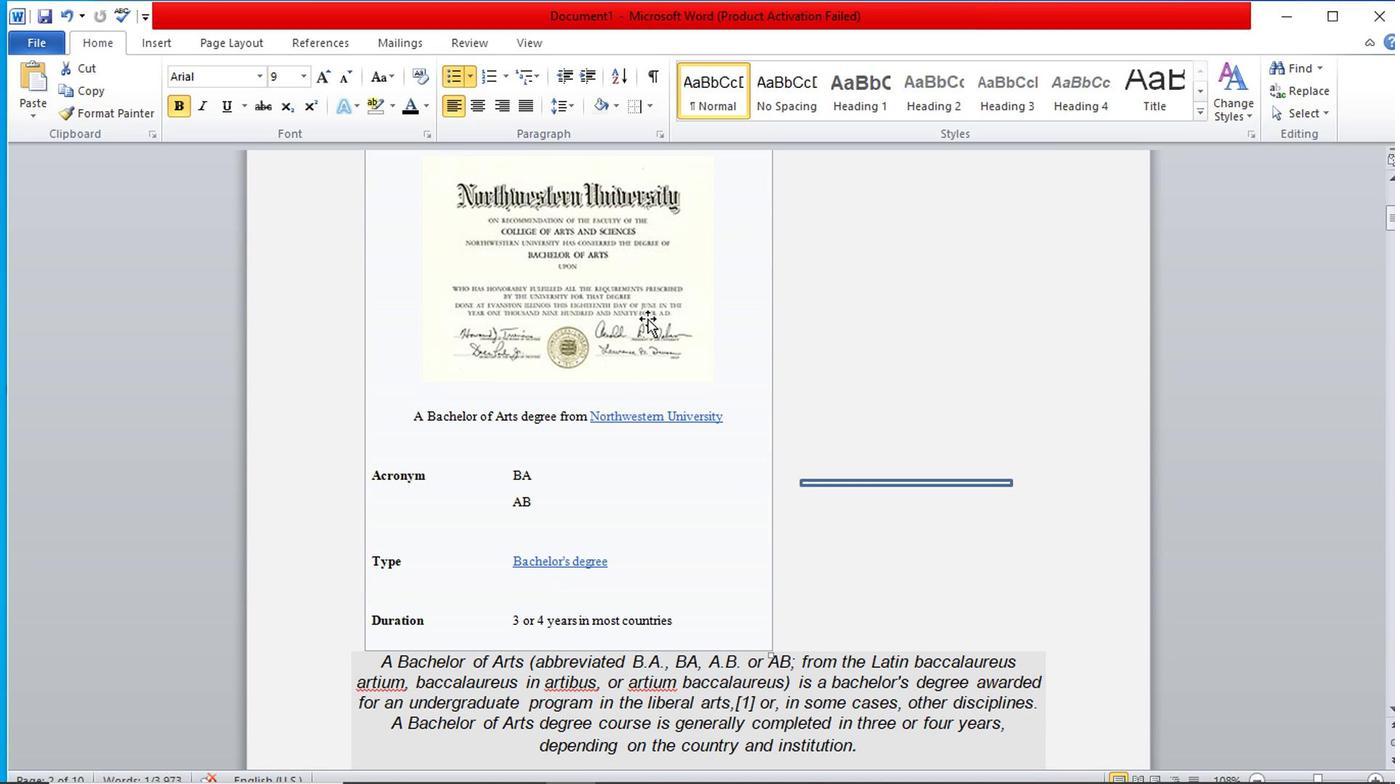 
Action: Mouse scrolled (653, 323) with delta (0, 0)
Screenshot: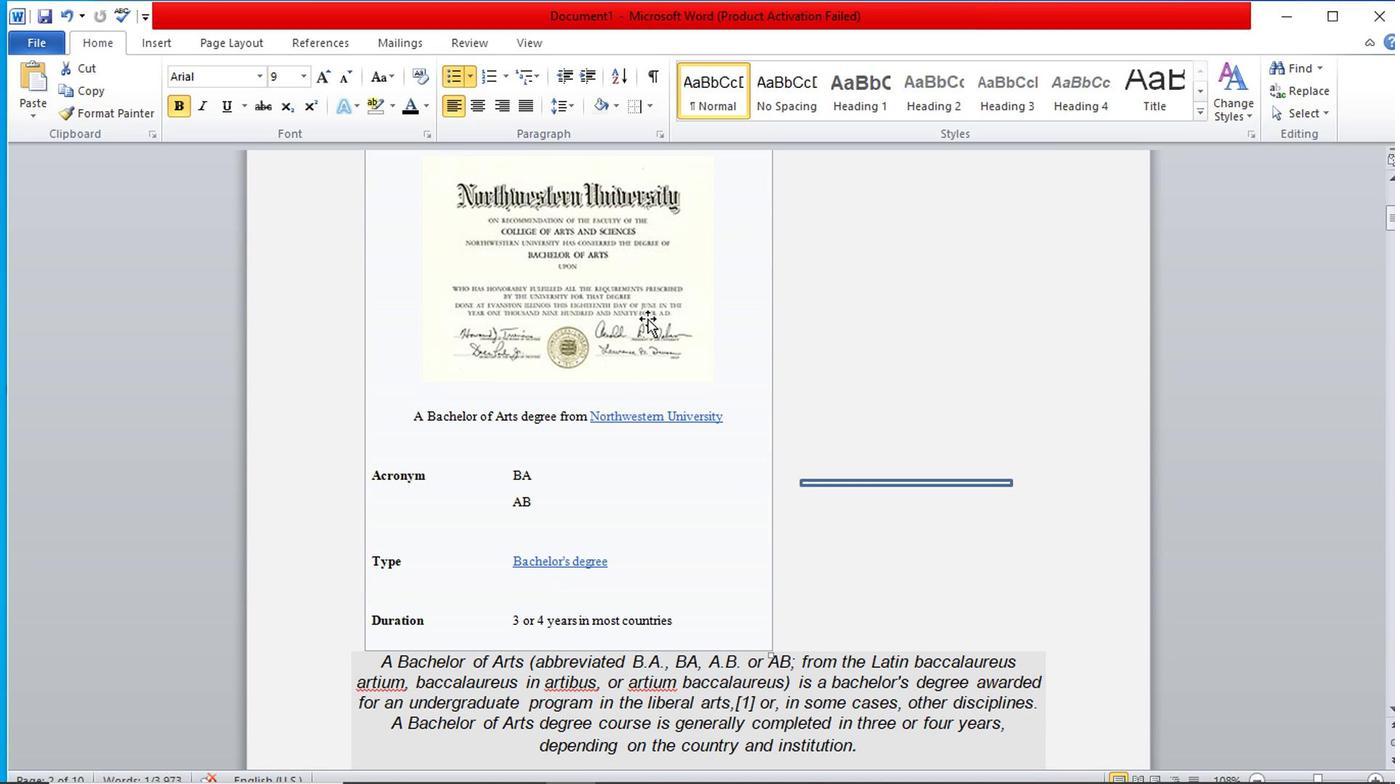 
Action: Mouse scrolled (653, 323) with delta (0, 0)
Screenshot: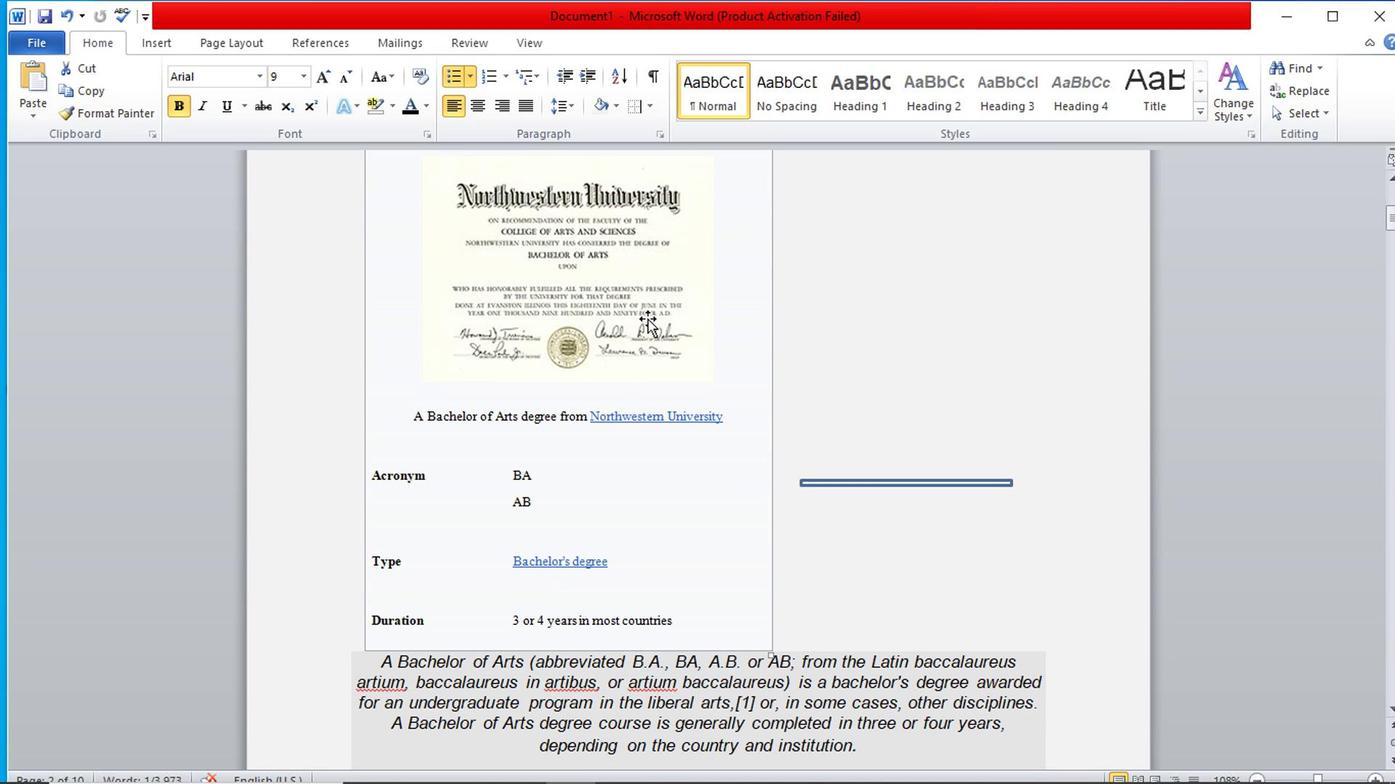 
Action: Mouse moved to (800, 374)
Screenshot: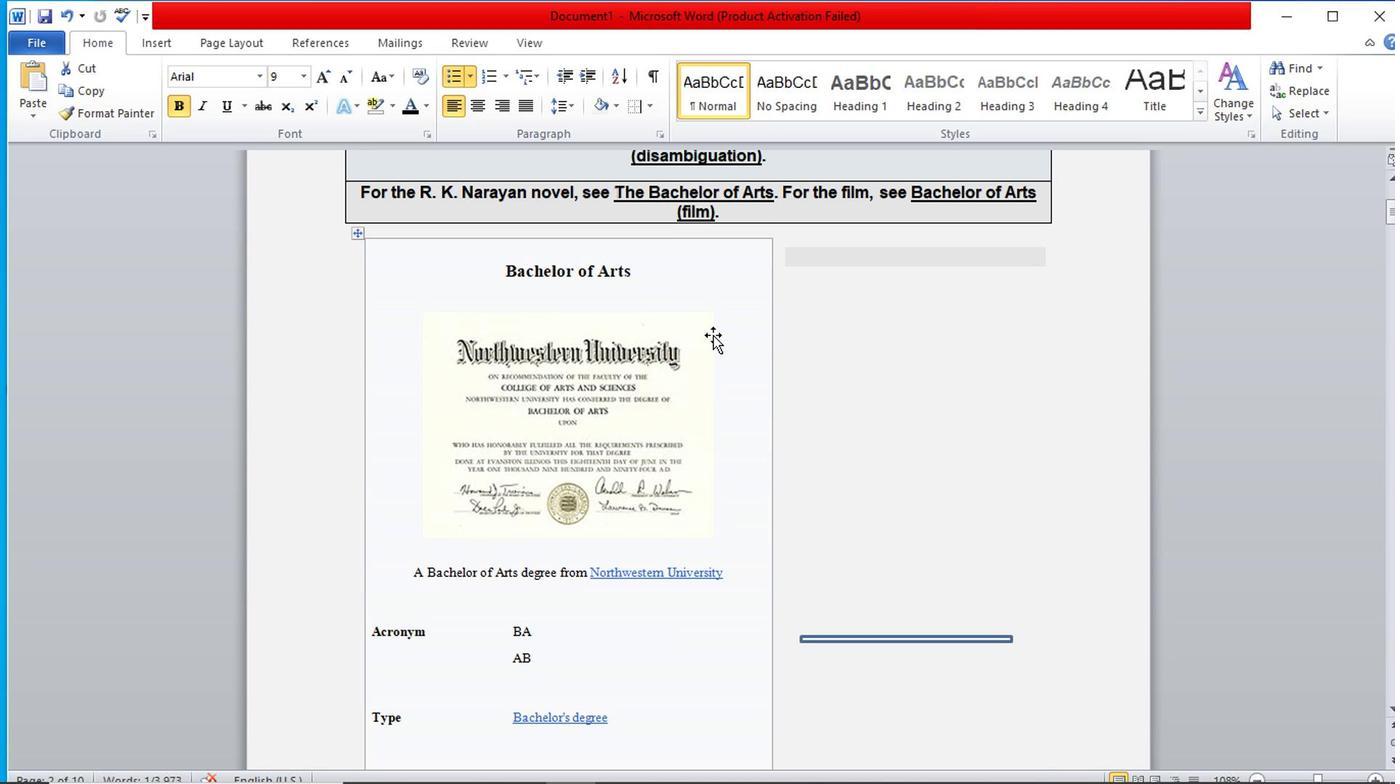 
Action: Mouse scrolled (800, 372) with delta (0, -1)
Screenshot: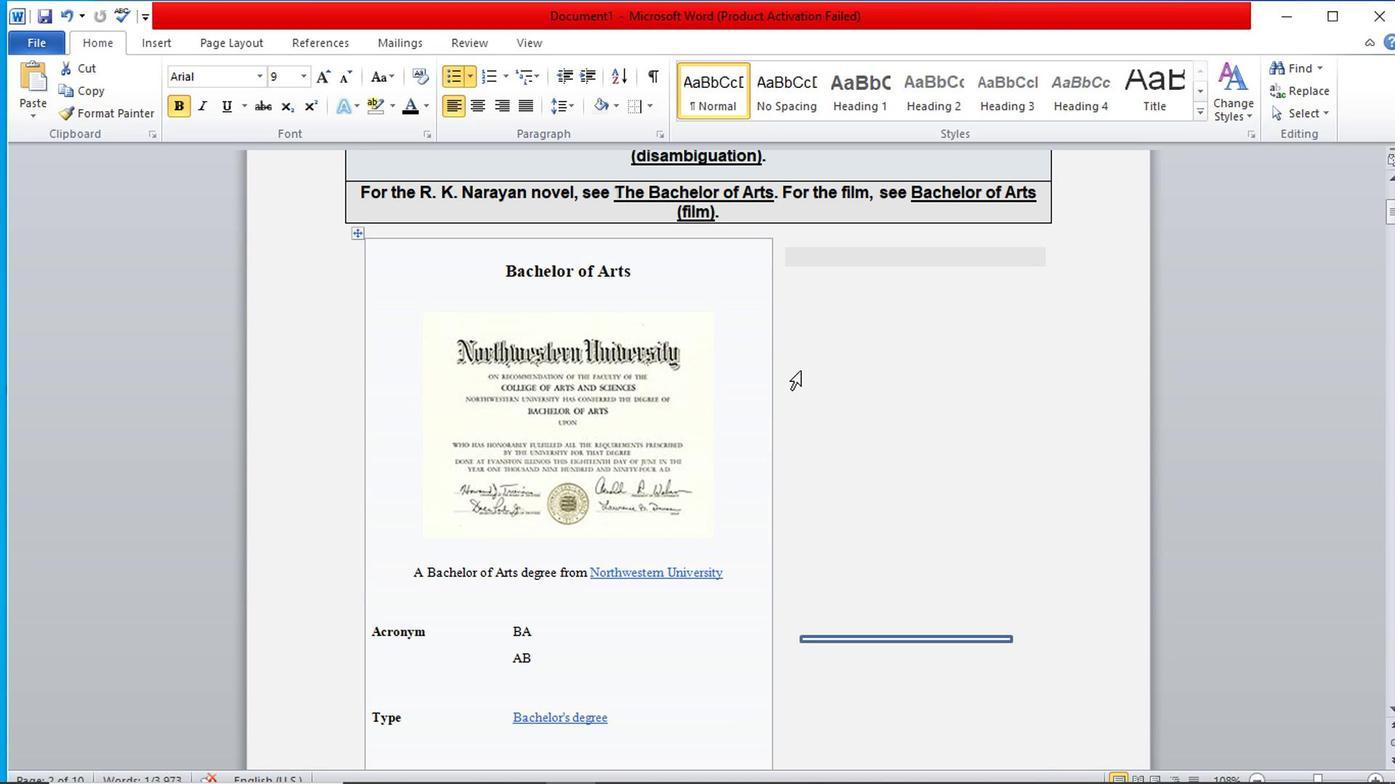 
Action: Mouse scrolled (800, 372) with delta (0, -1)
Screenshot: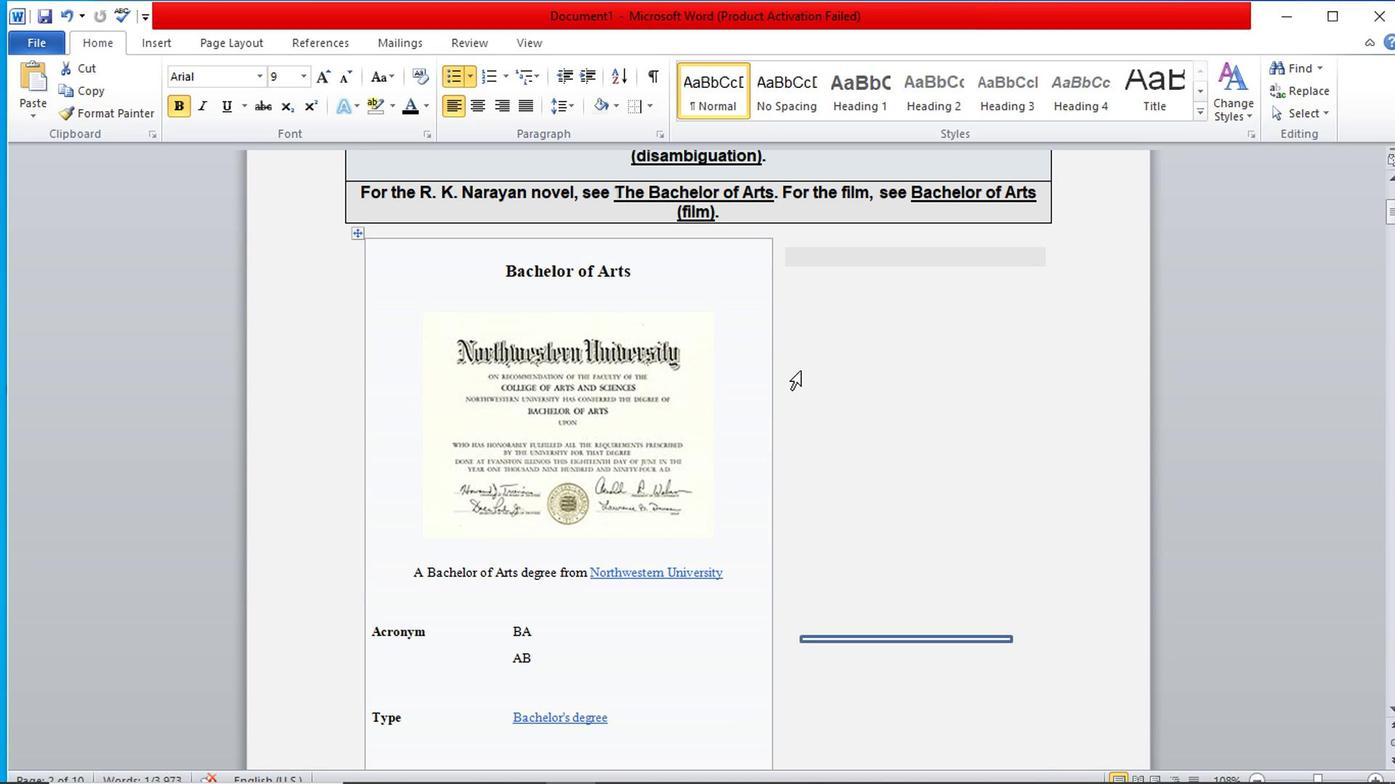 
Action: Mouse moved to (802, 374)
Screenshot: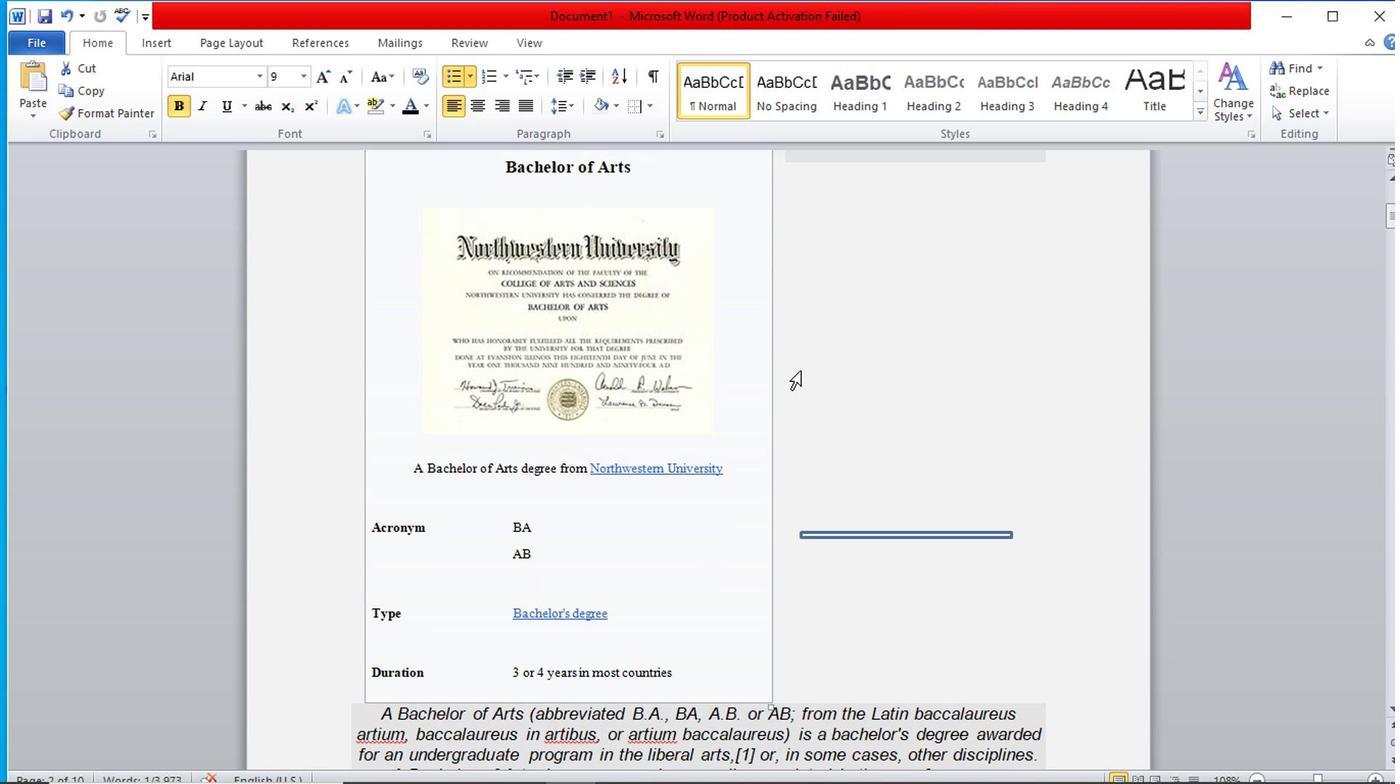 
Action: Mouse scrolled (802, 374) with delta (0, 0)
Screenshot: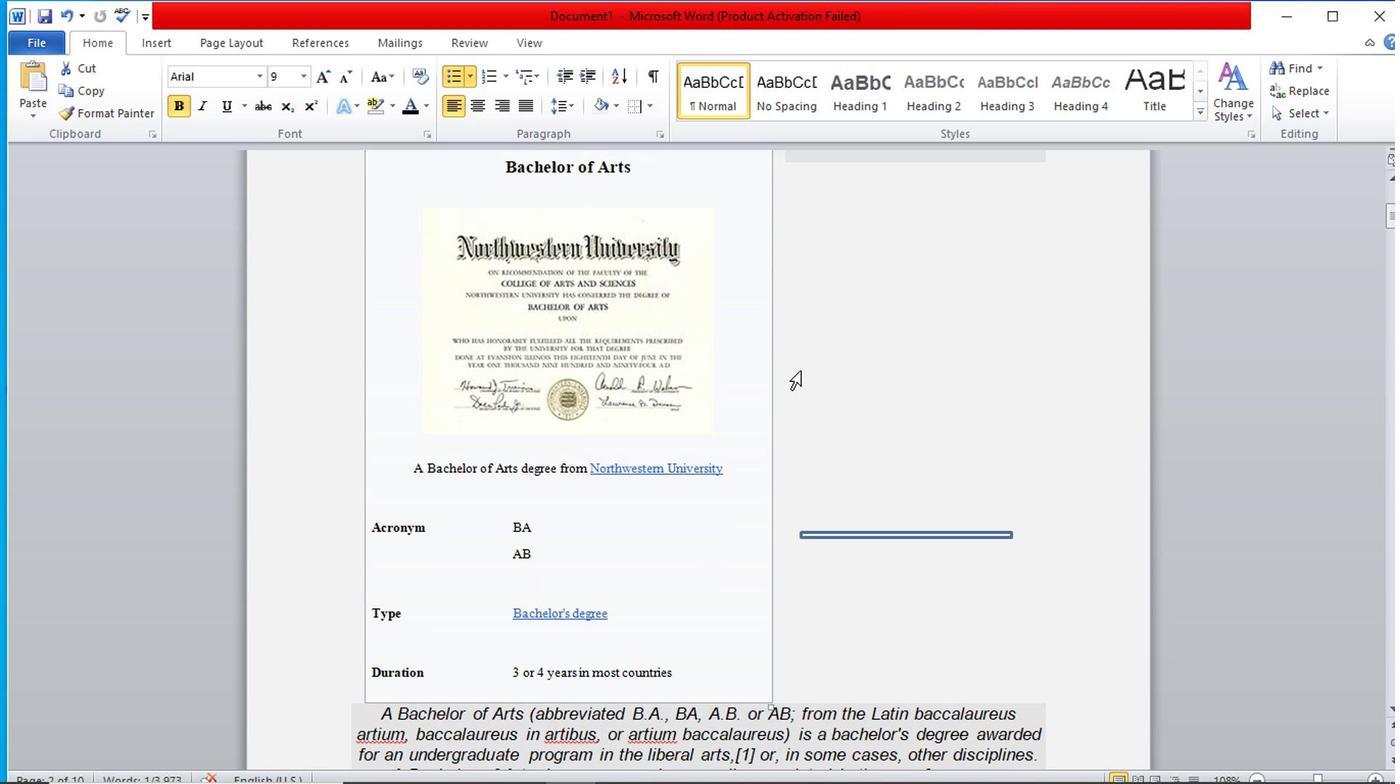 
Action: Mouse moved to (803, 374)
Screenshot: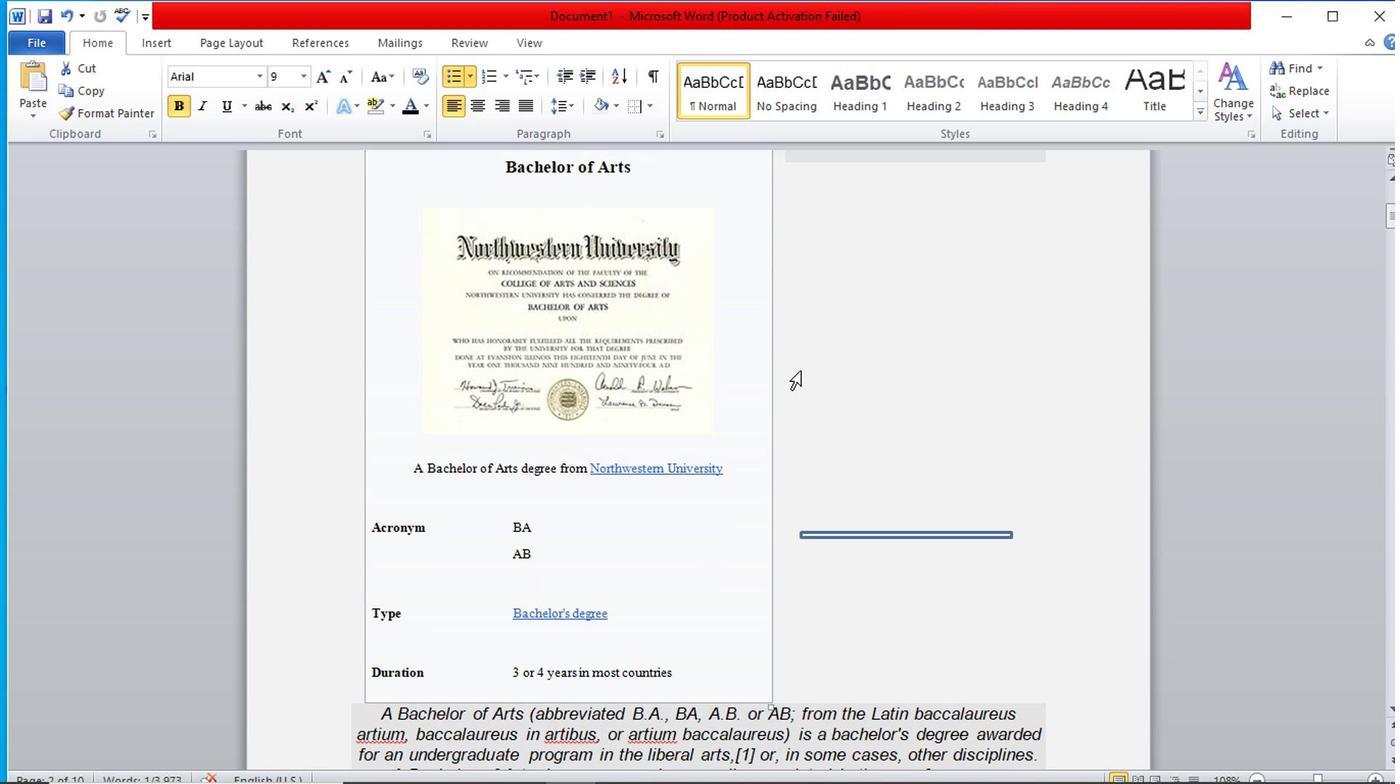 
Action: Mouse scrolled (803, 376) with delta (0, 1)
Screenshot: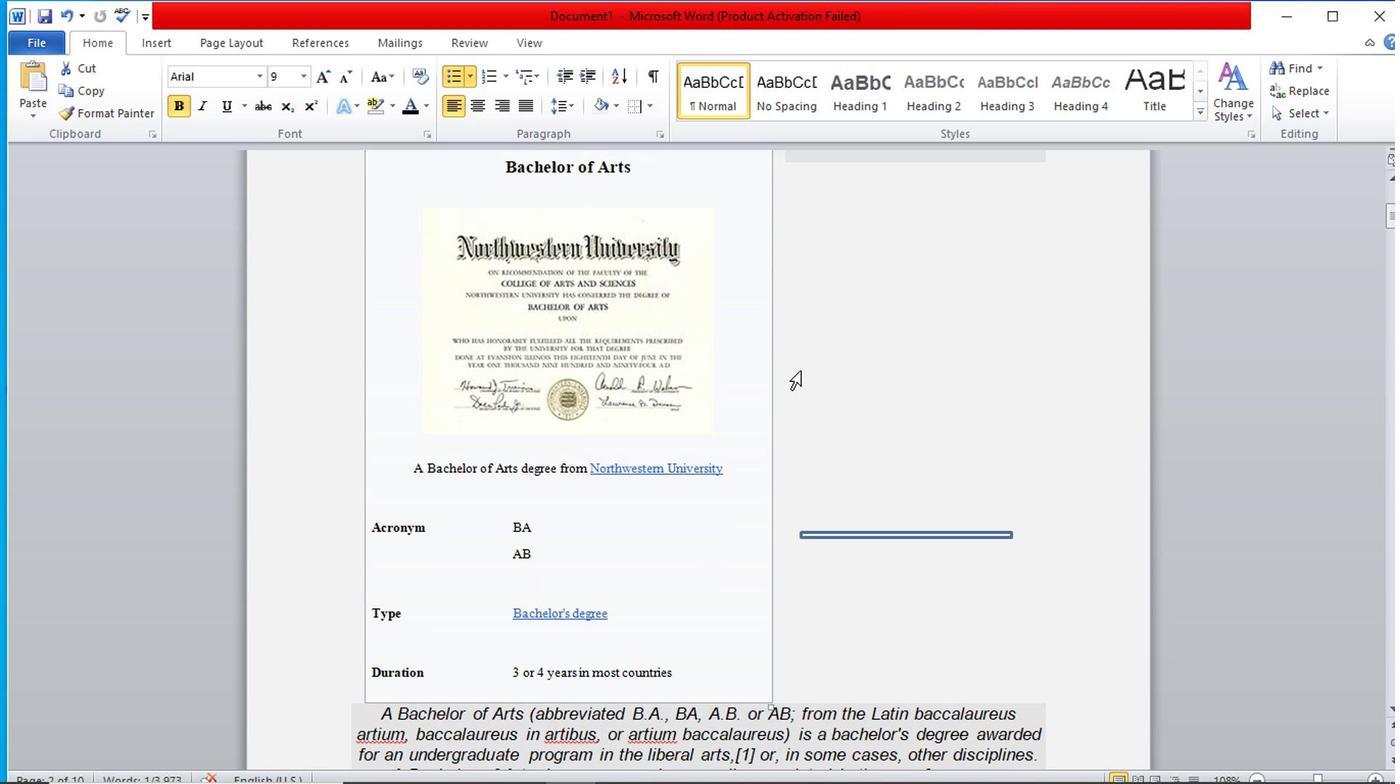
Action: Mouse scrolled (803, 376) with delta (0, 1)
Screenshot: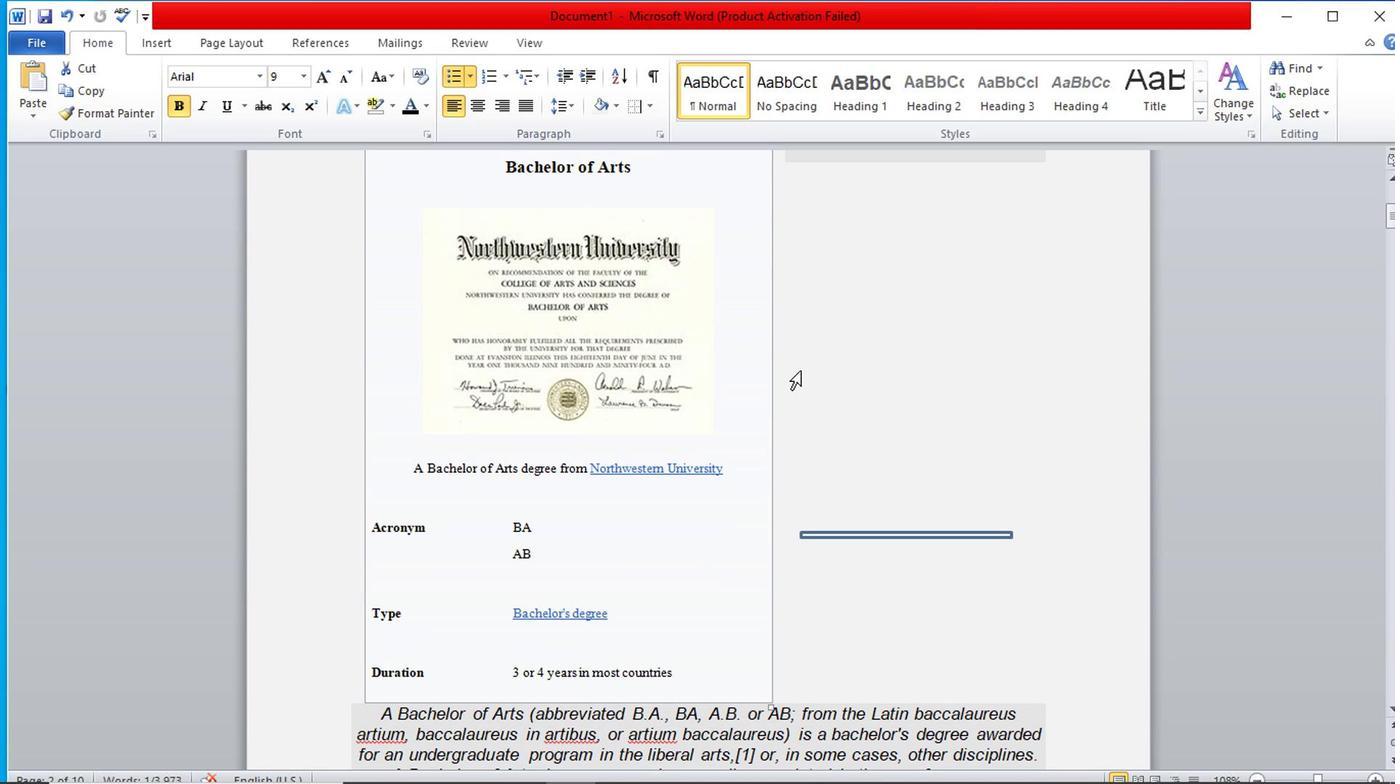 
Action: Mouse scrolled (803, 376) with delta (0, 1)
Screenshot: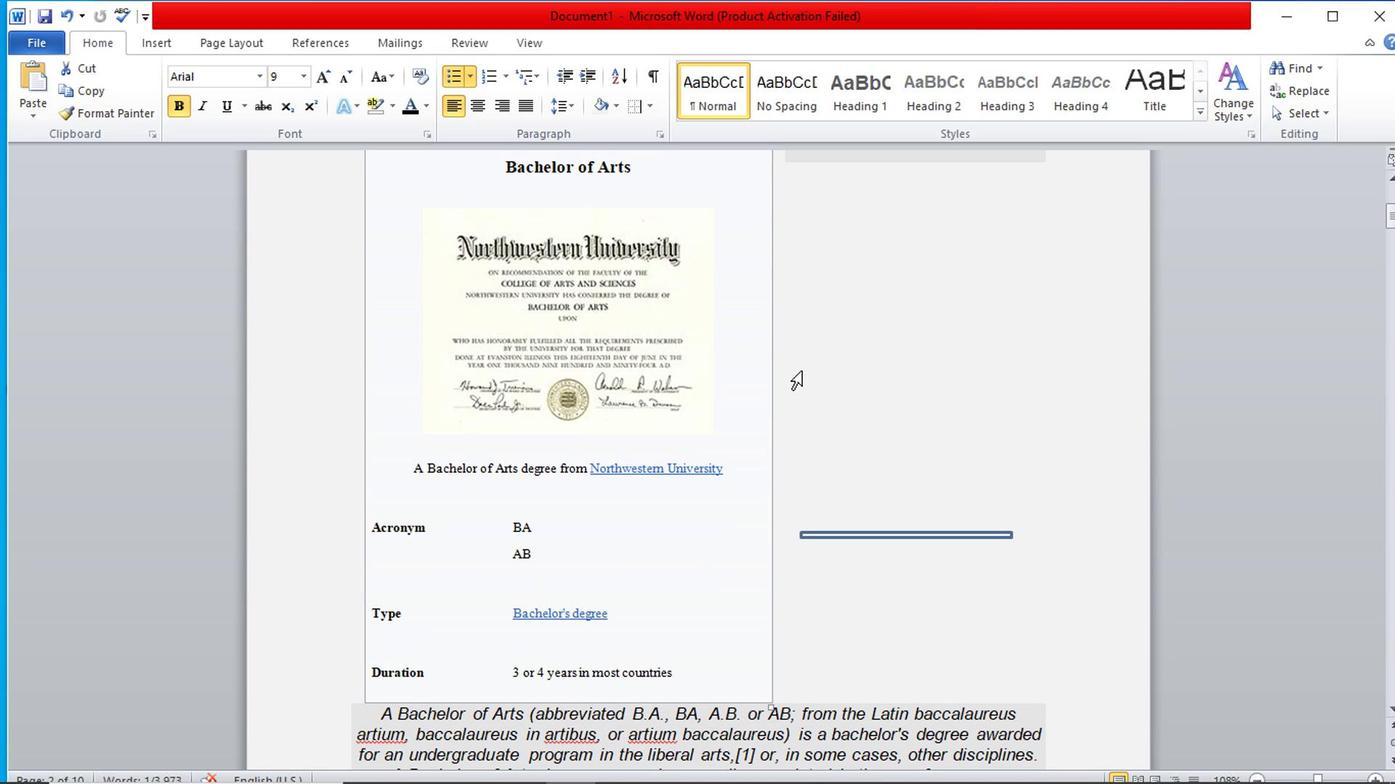 
Action: Mouse moved to (635, 346)
Screenshot: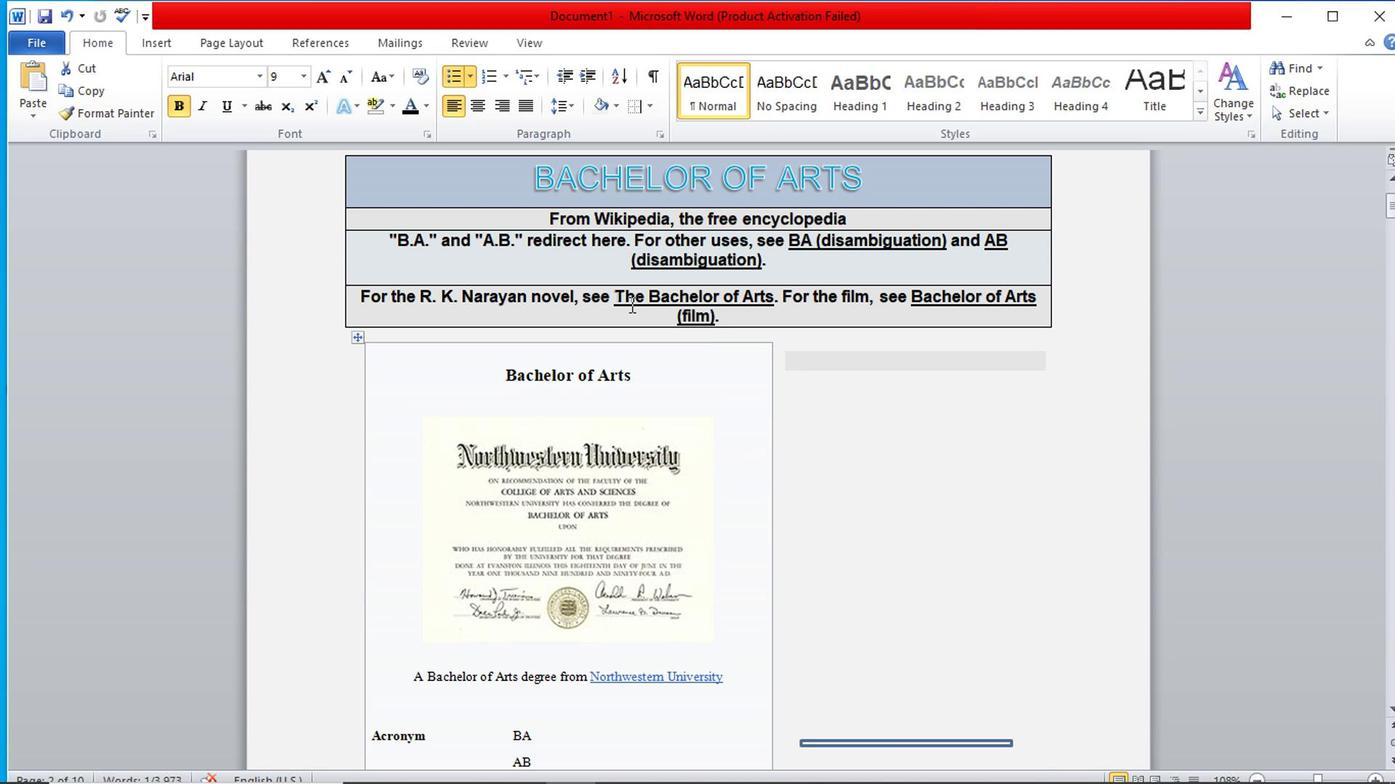 
Action: Mouse scrolled (635, 348) with delta (0, 1)
Screenshot: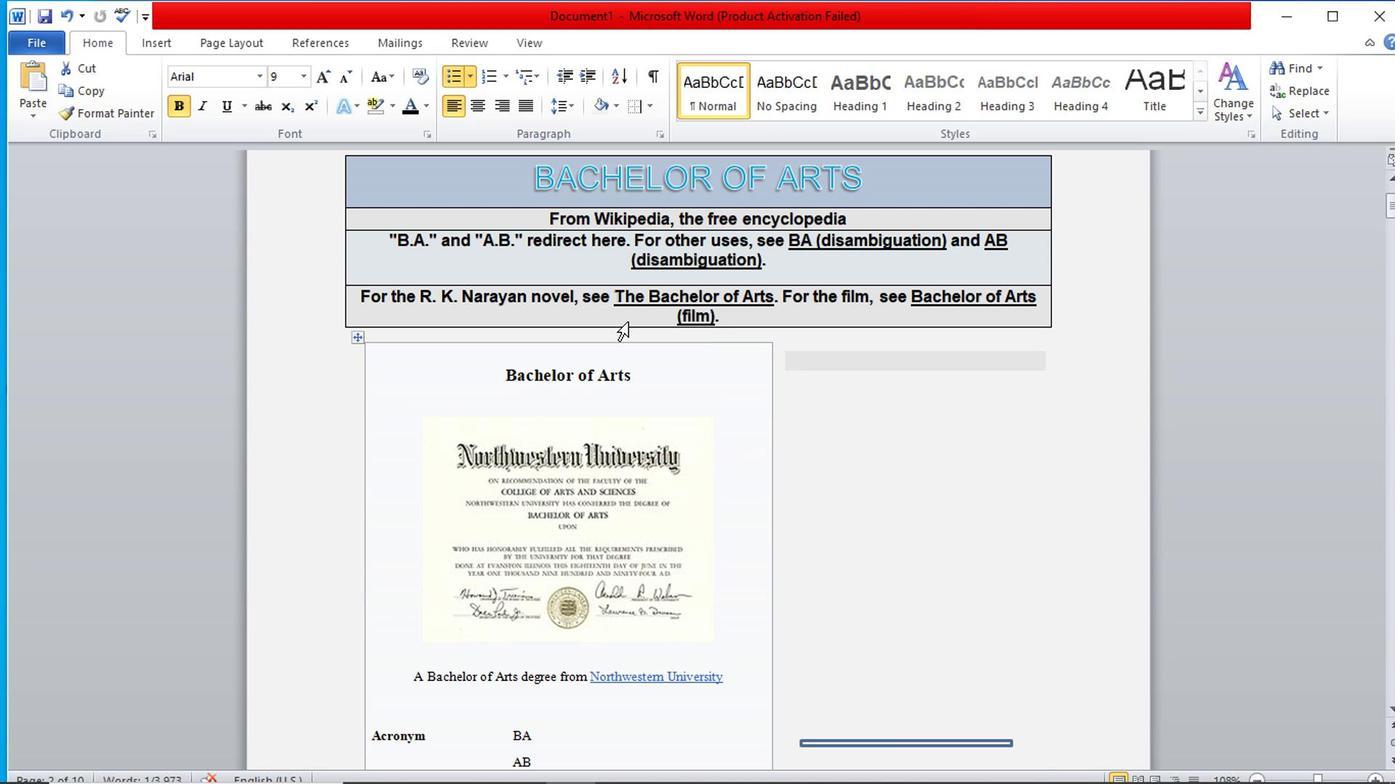 
Action: Mouse moved to (636, 346)
Screenshot: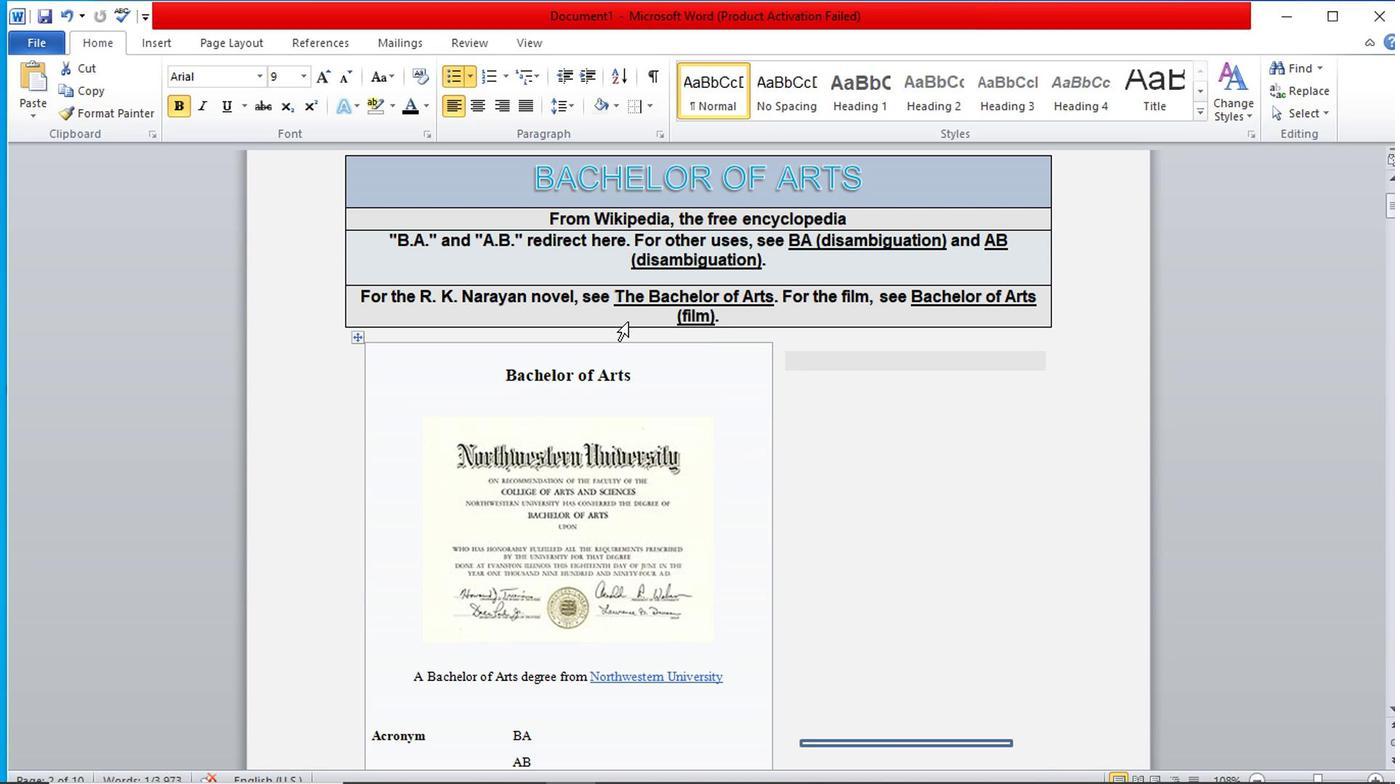 
Action: Mouse scrolled (636, 348) with delta (0, 1)
Screenshot: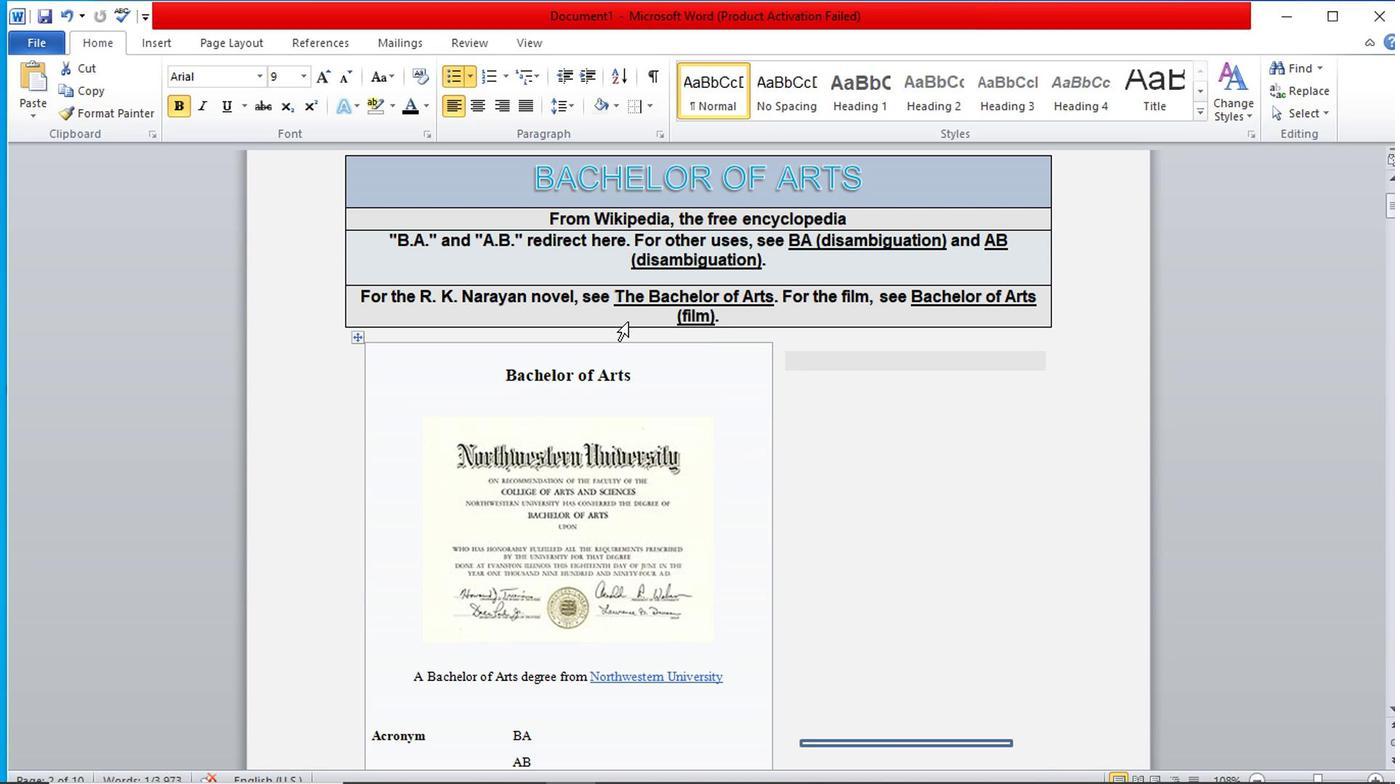 
Action: Mouse scrolled (636, 348) with delta (0, 1)
Screenshot: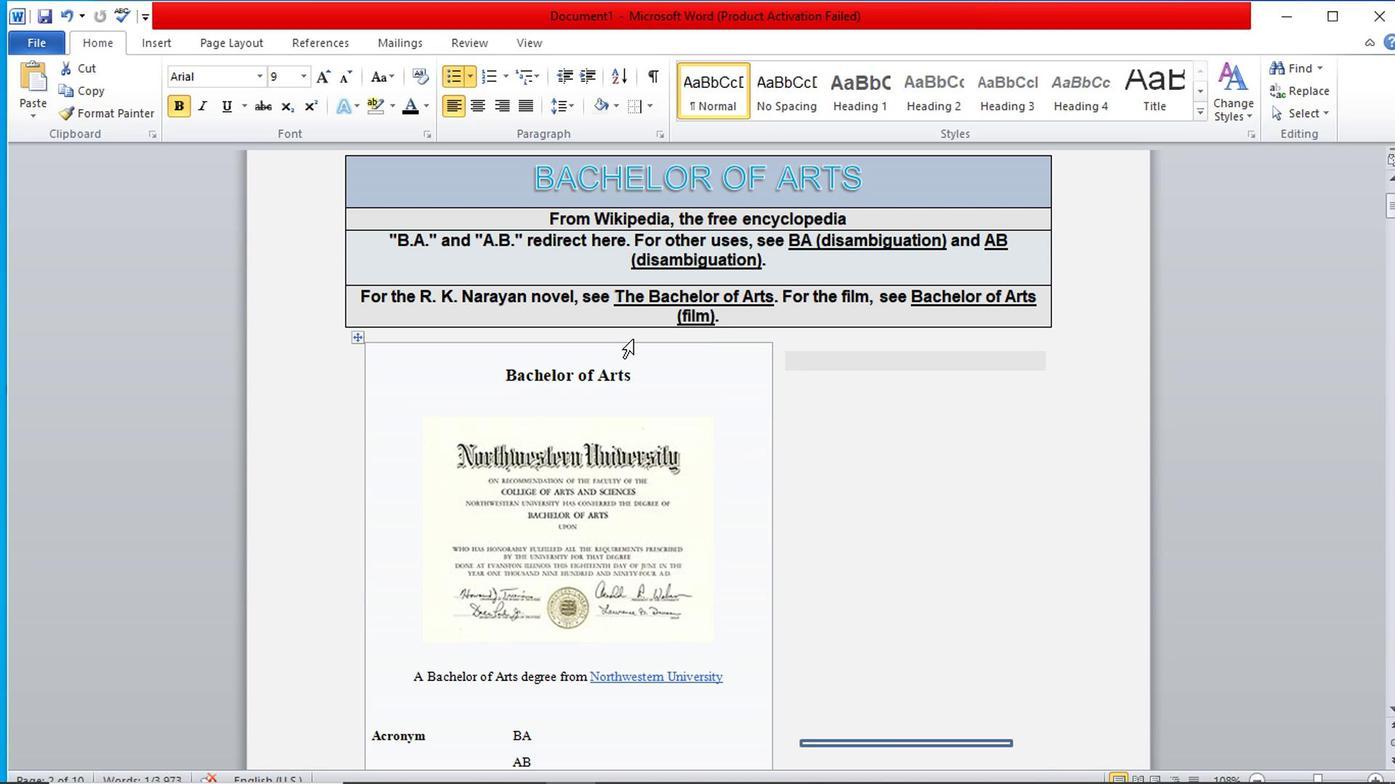 
Action: Mouse scrolled (636, 348) with delta (0, 1)
Screenshot: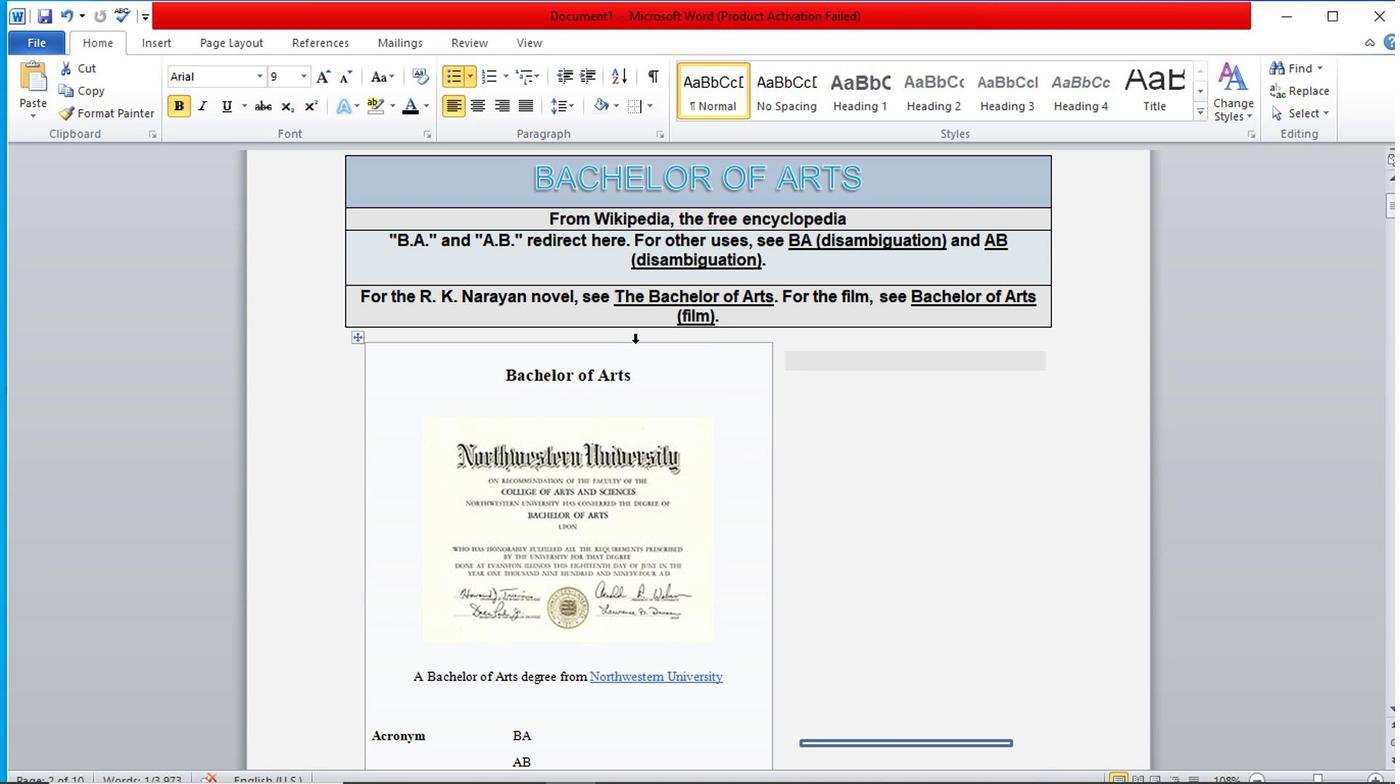 
Action: Mouse scrolled (636, 348) with delta (0, 1)
Screenshot: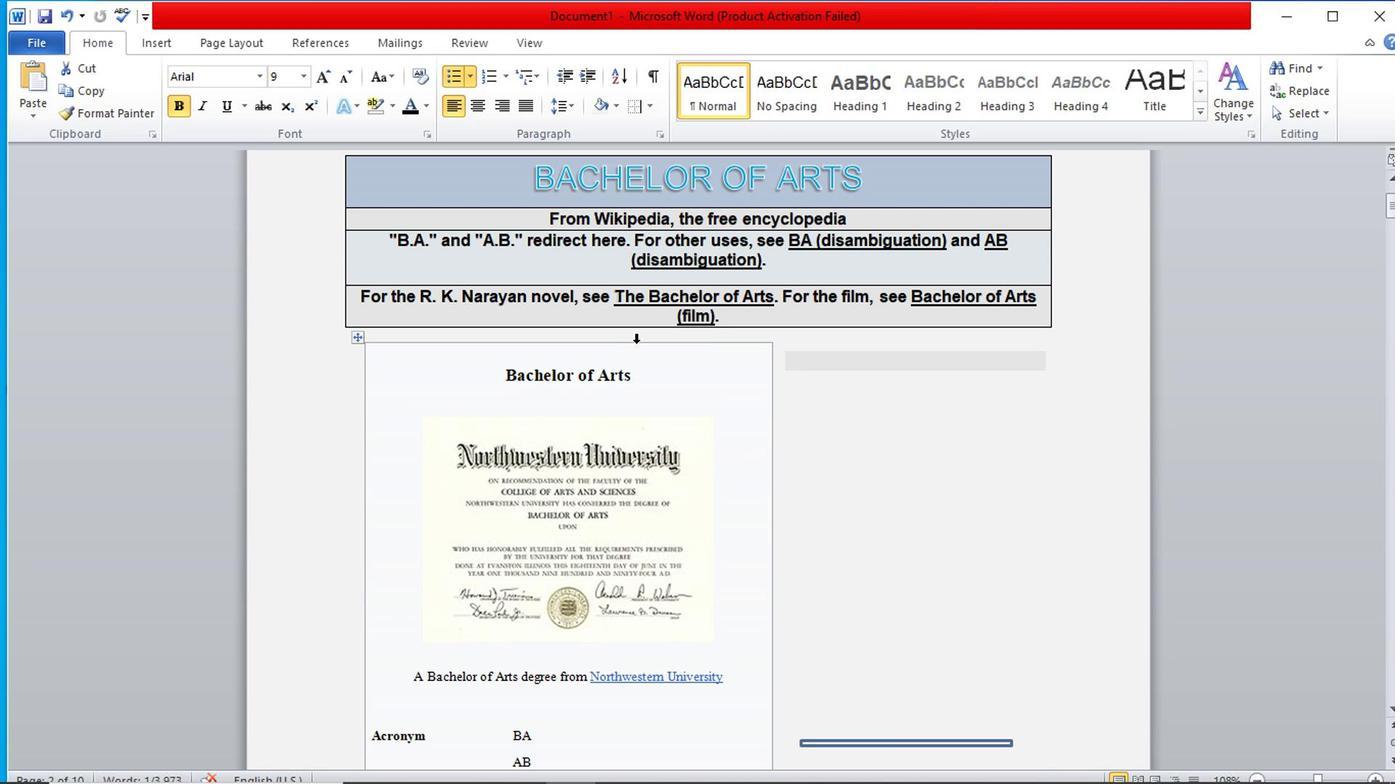 
Action: Mouse moved to (889, 339)
Screenshot: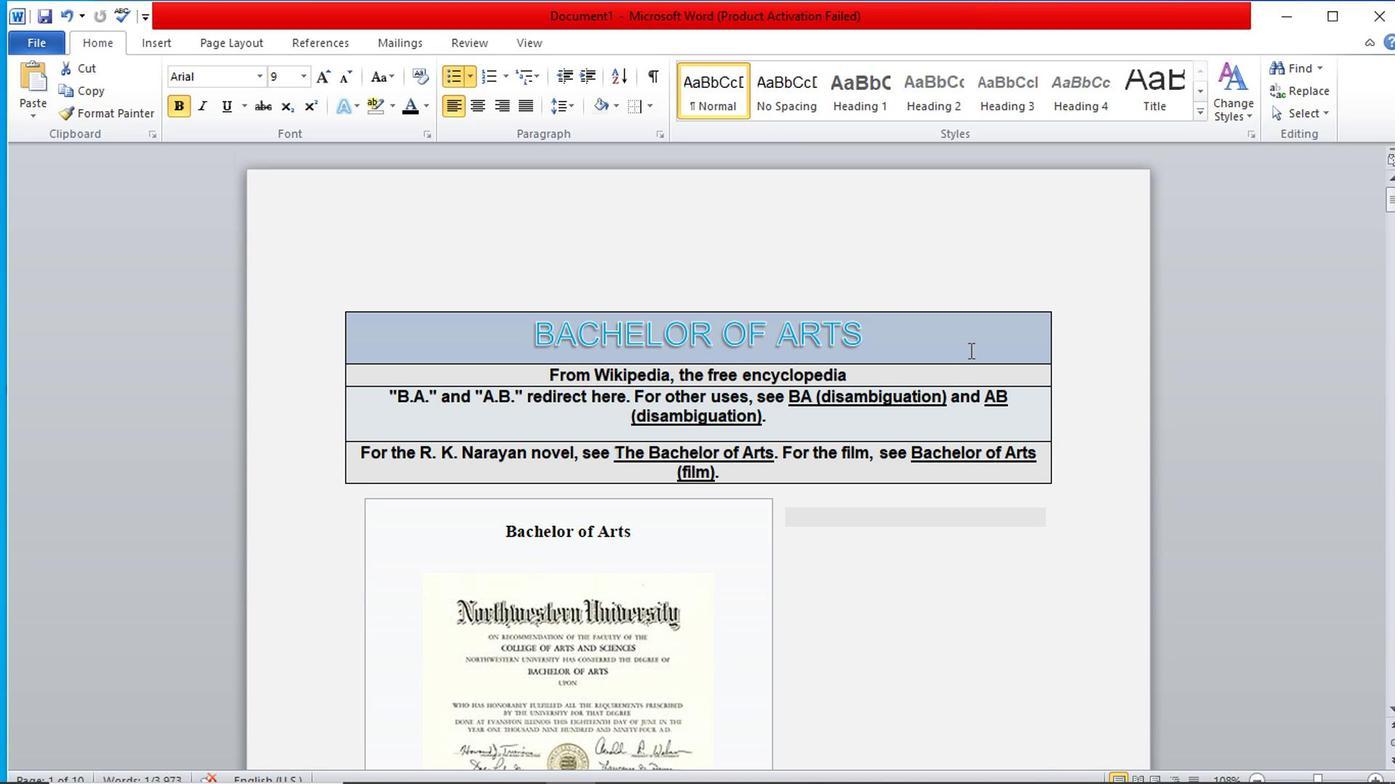 
Action: Mouse pressed left at (889, 339)
Screenshot: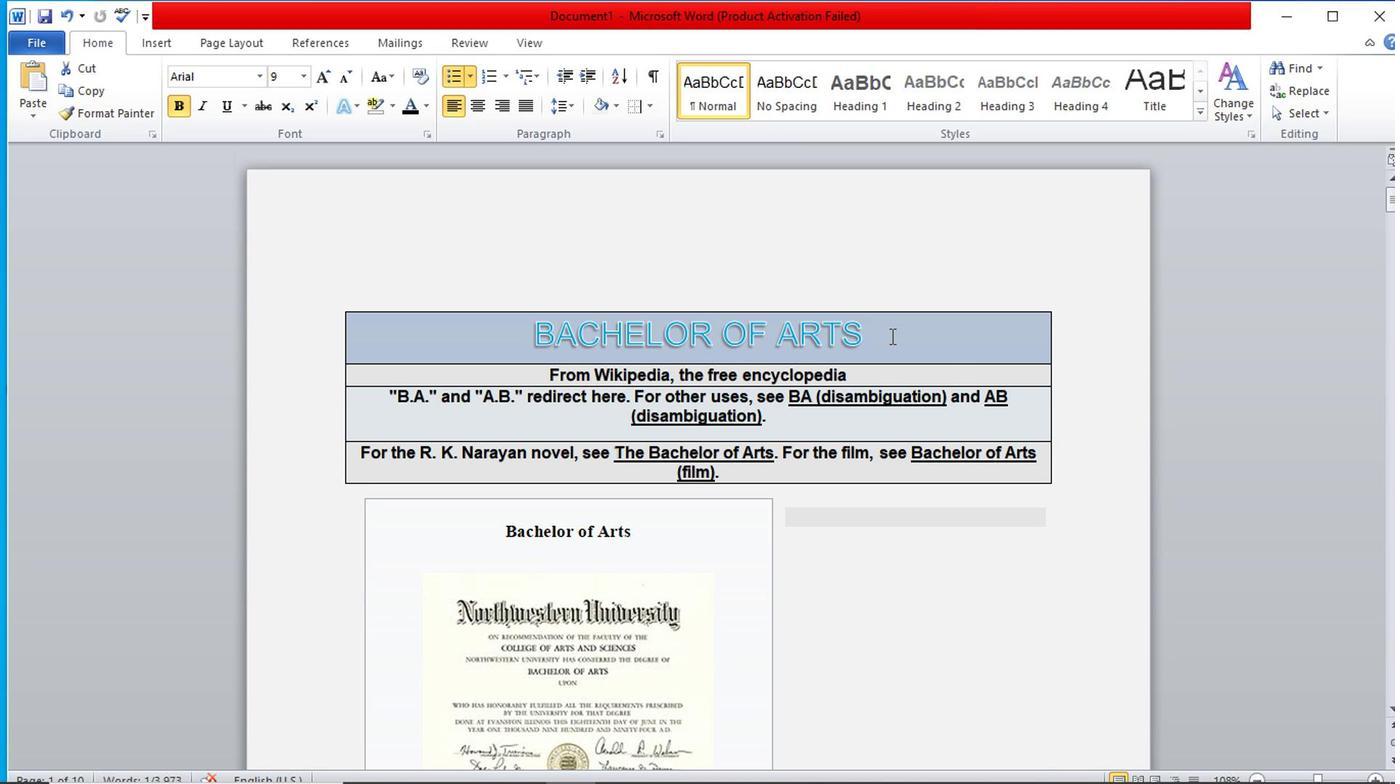 
Action: Mouse pressed left at (889, 339)
Screenshot: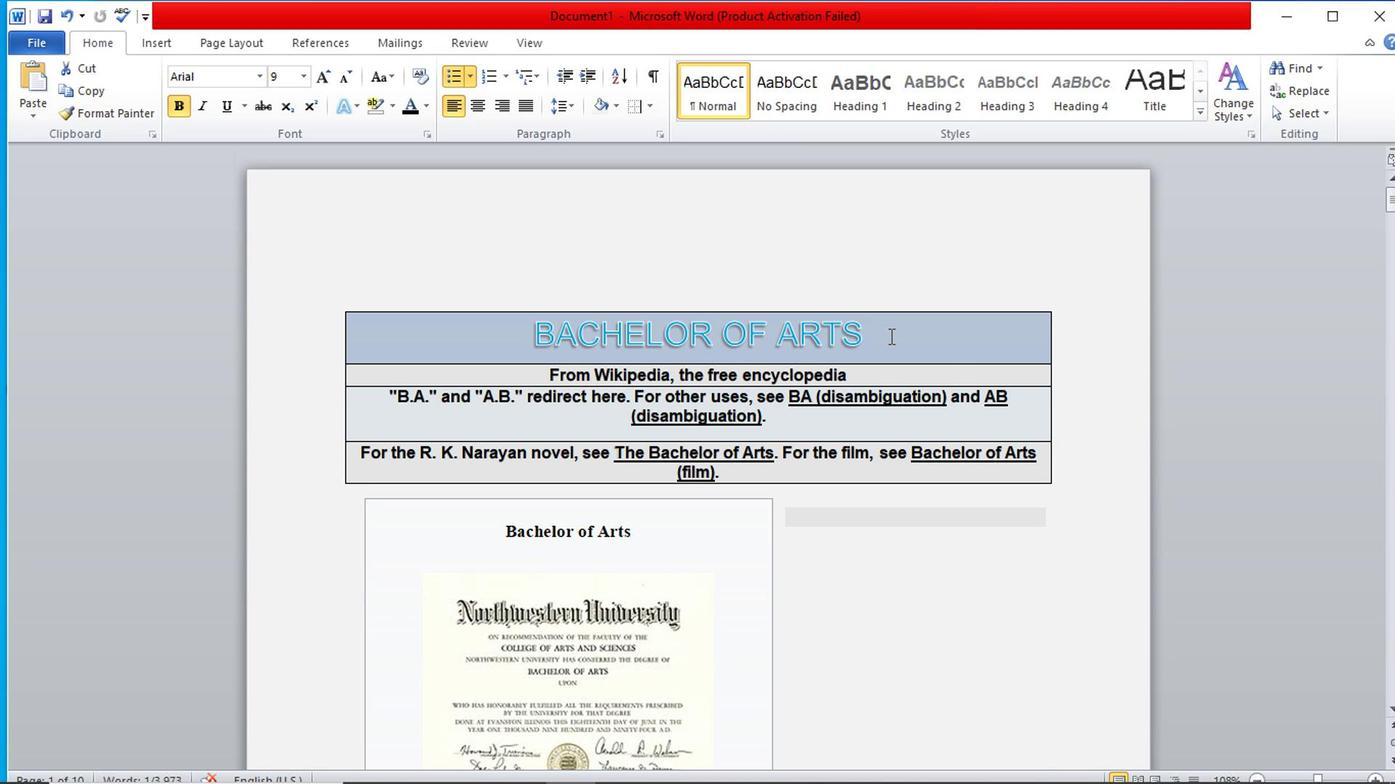 
Action: Mouse moved to (851, 339)
Screenshot: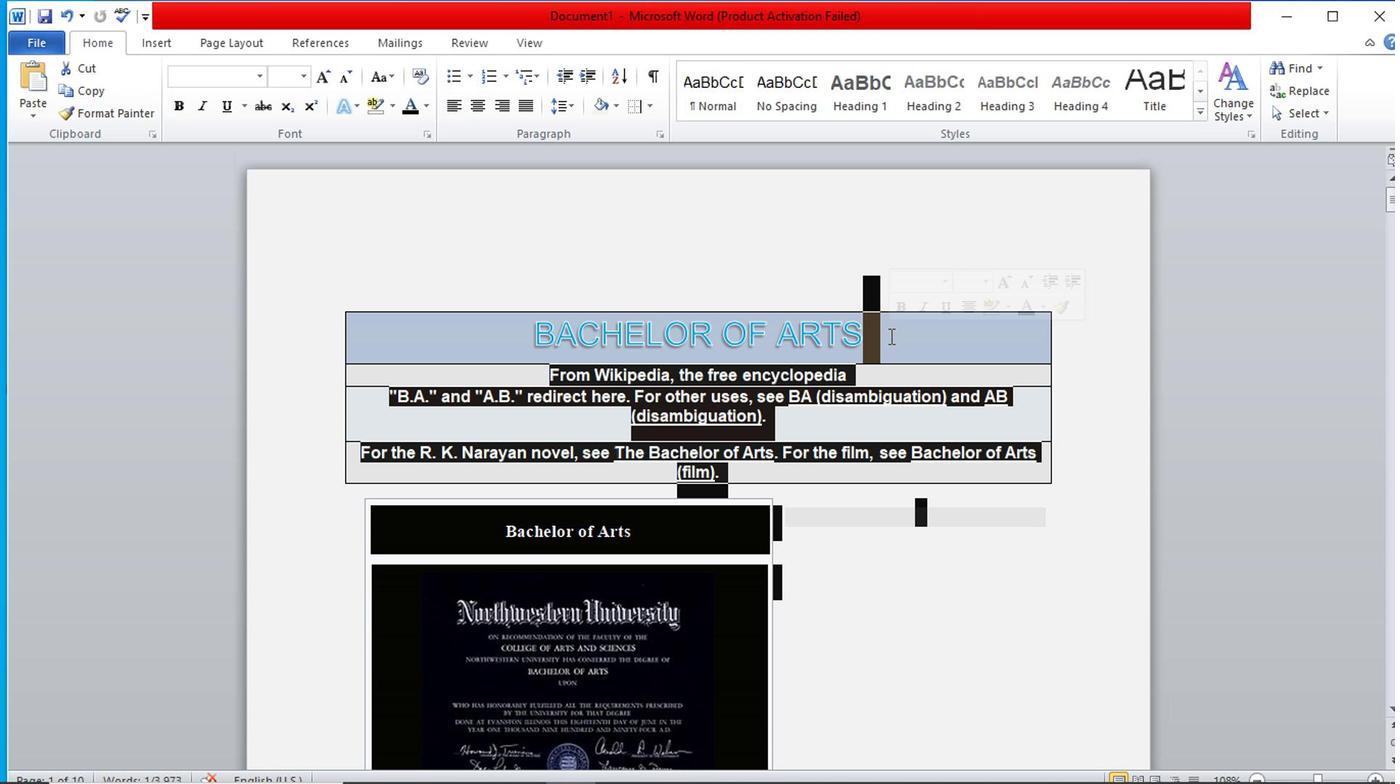 
Action: Mouse pressed left at (851, 339)
Screenshot: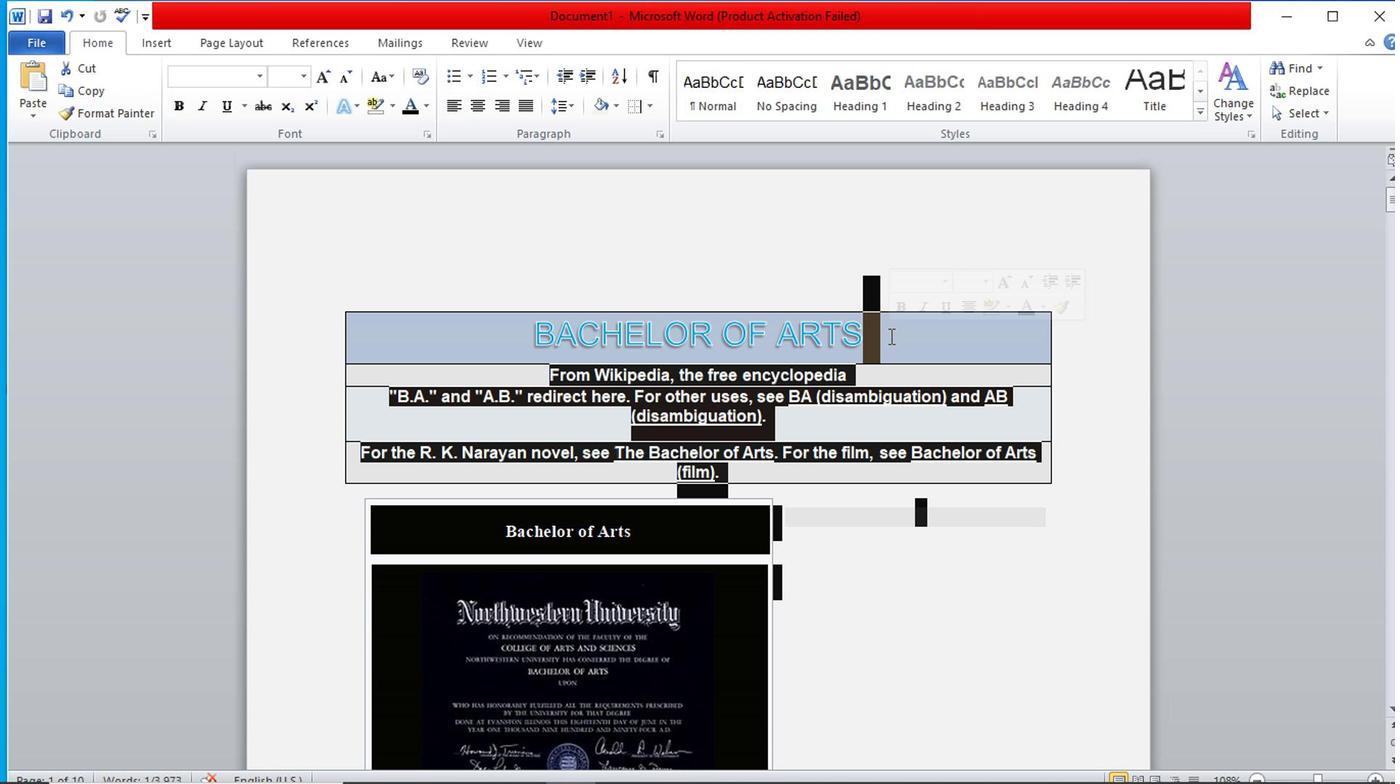 
Action: Mouse moved to (959, 337)
Screenshot: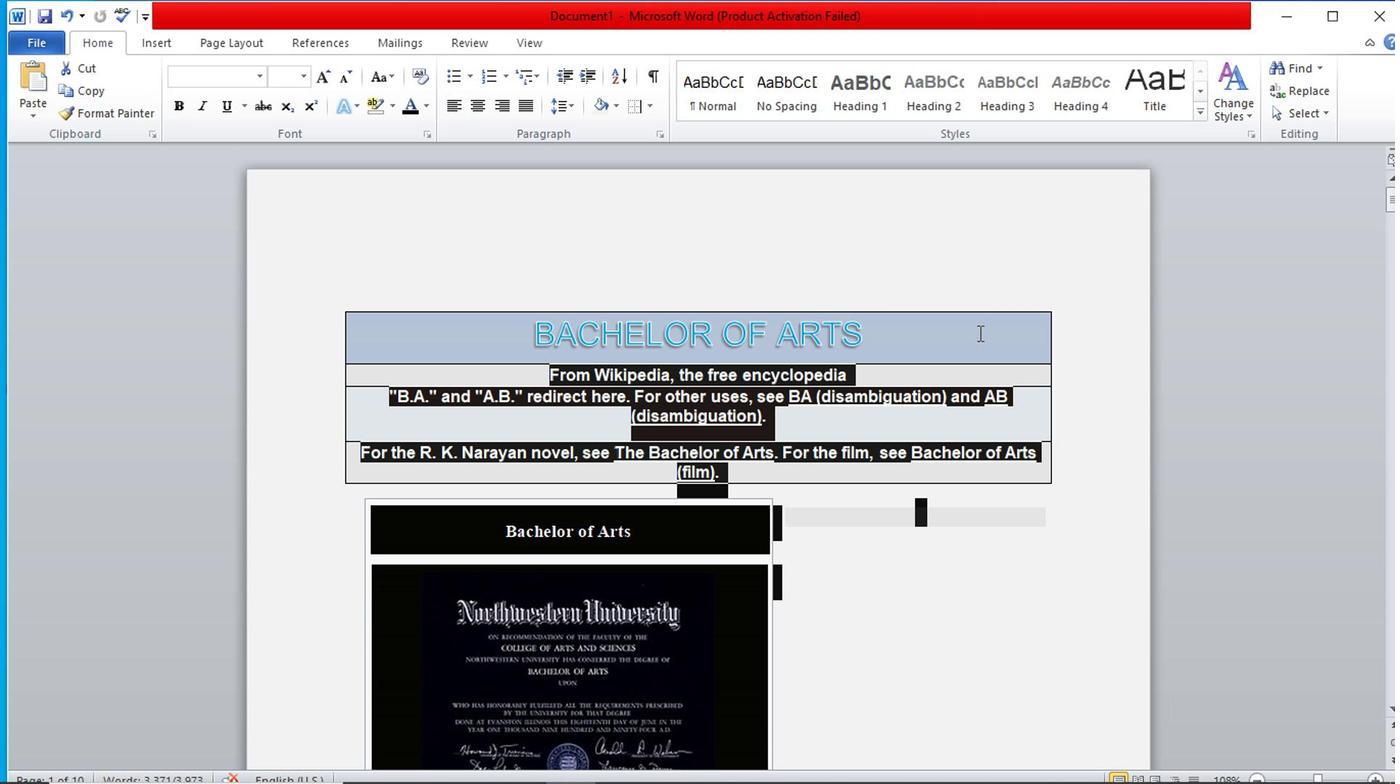 
Action: Mouse pressed left at (959, 337)
Screenshot: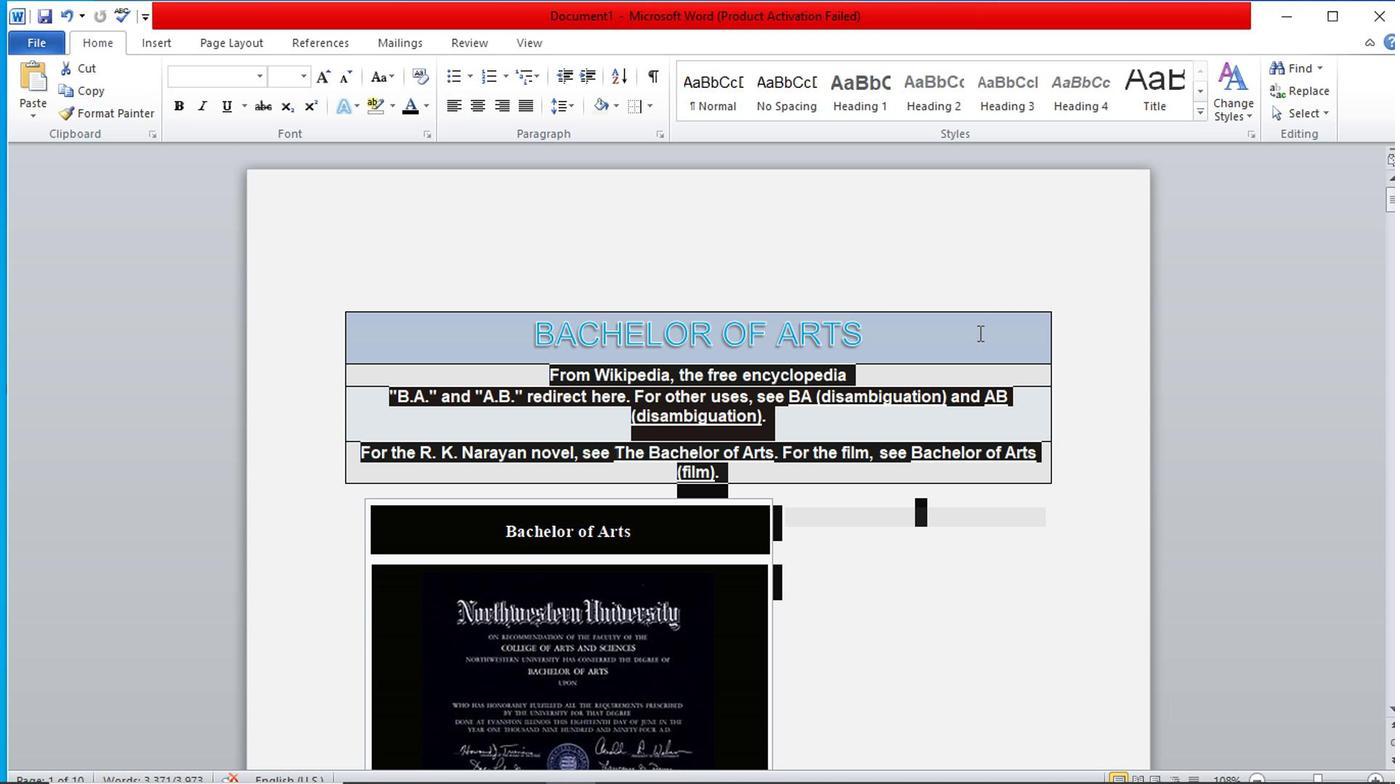 
Action: Mouse moved to (856, 327)
Screenshot: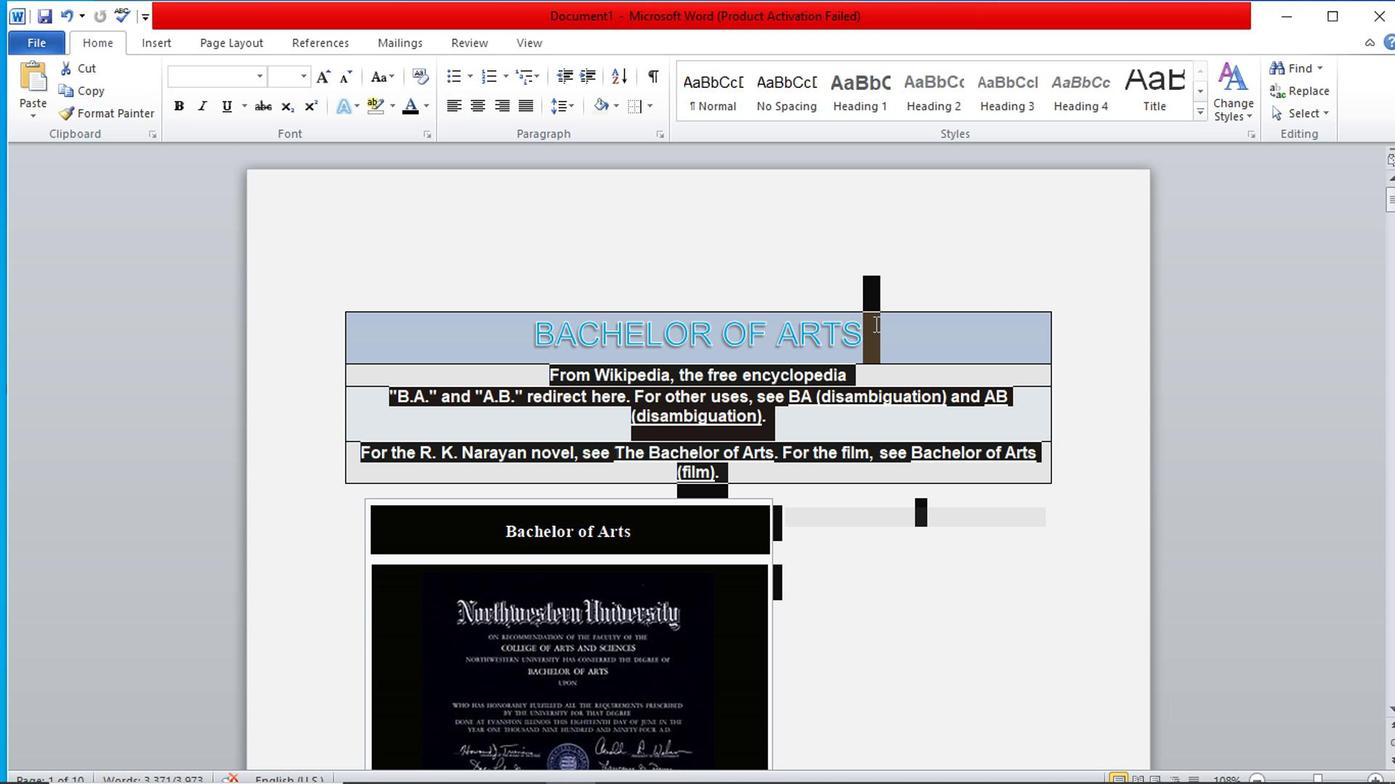 
Action: Mouse pressed left at (856, 327)
Screenshot: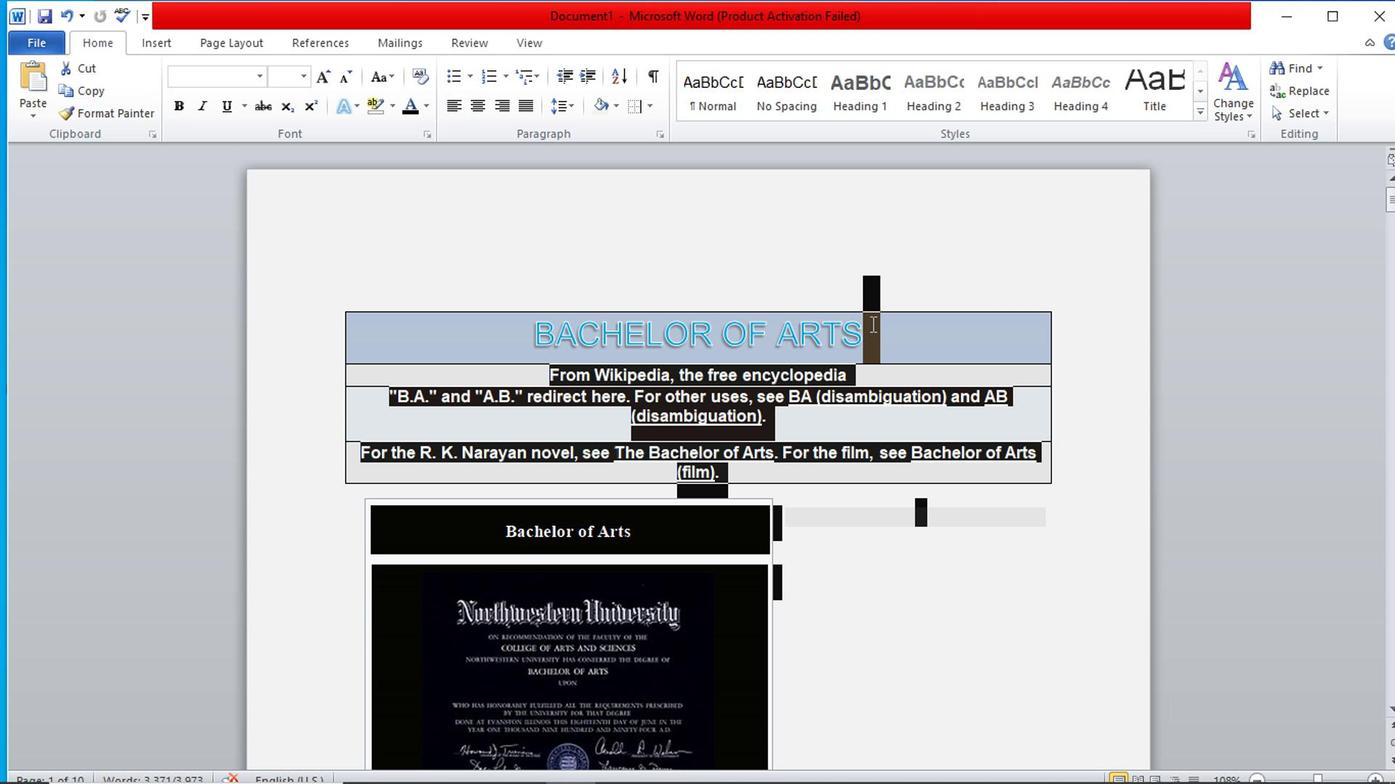 
Action: Mouse moved to (180, 111)
Screenshot: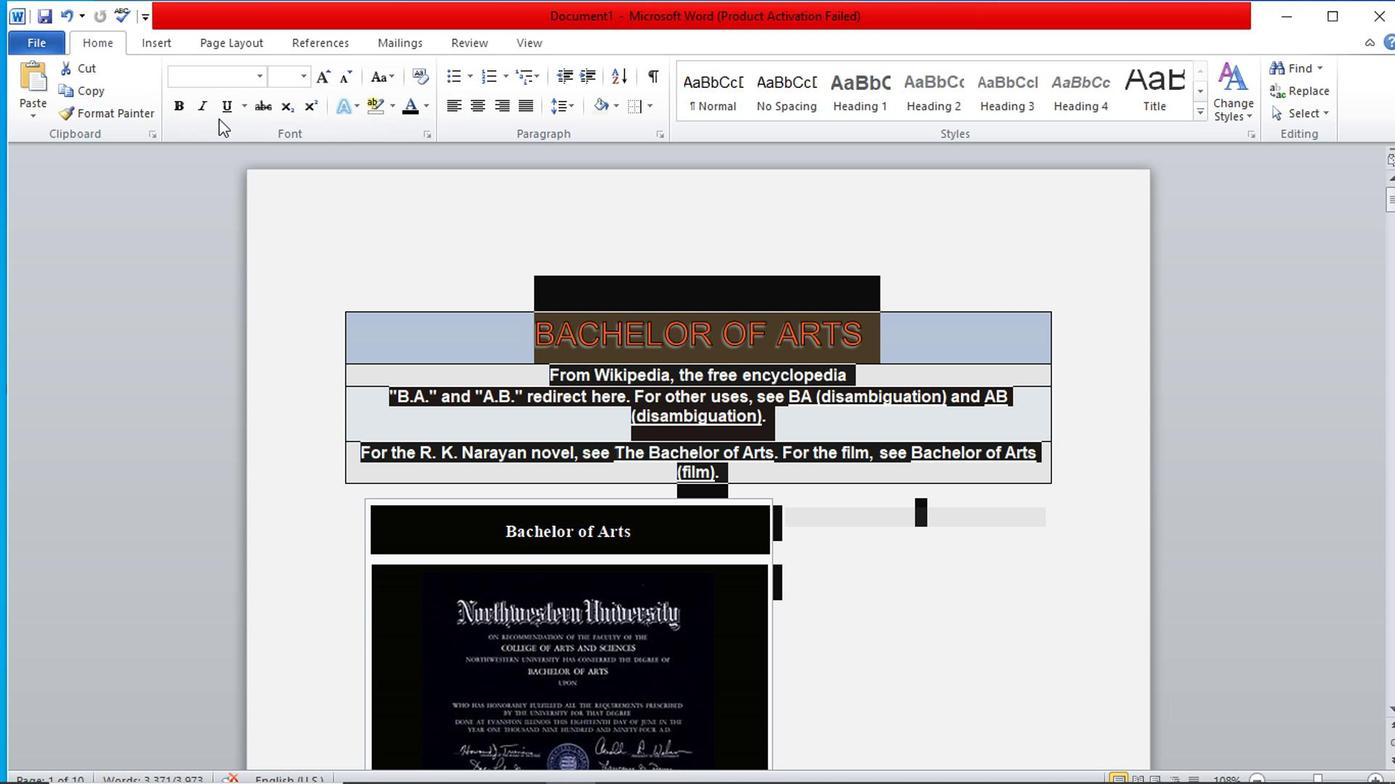 
Action: Mouse pressed left at (180, 111)
Screenshot: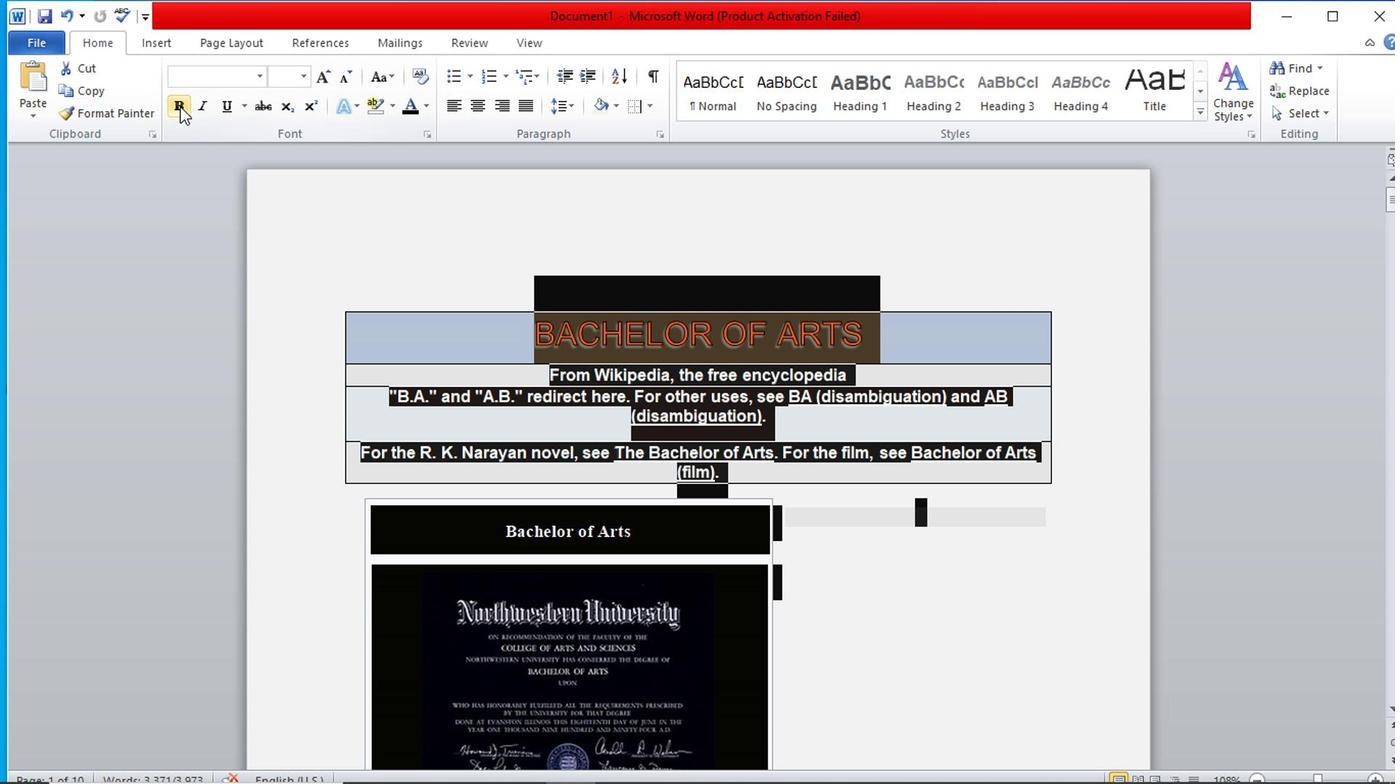 
Action: Mouse moved to (933, 610)
Screenshot: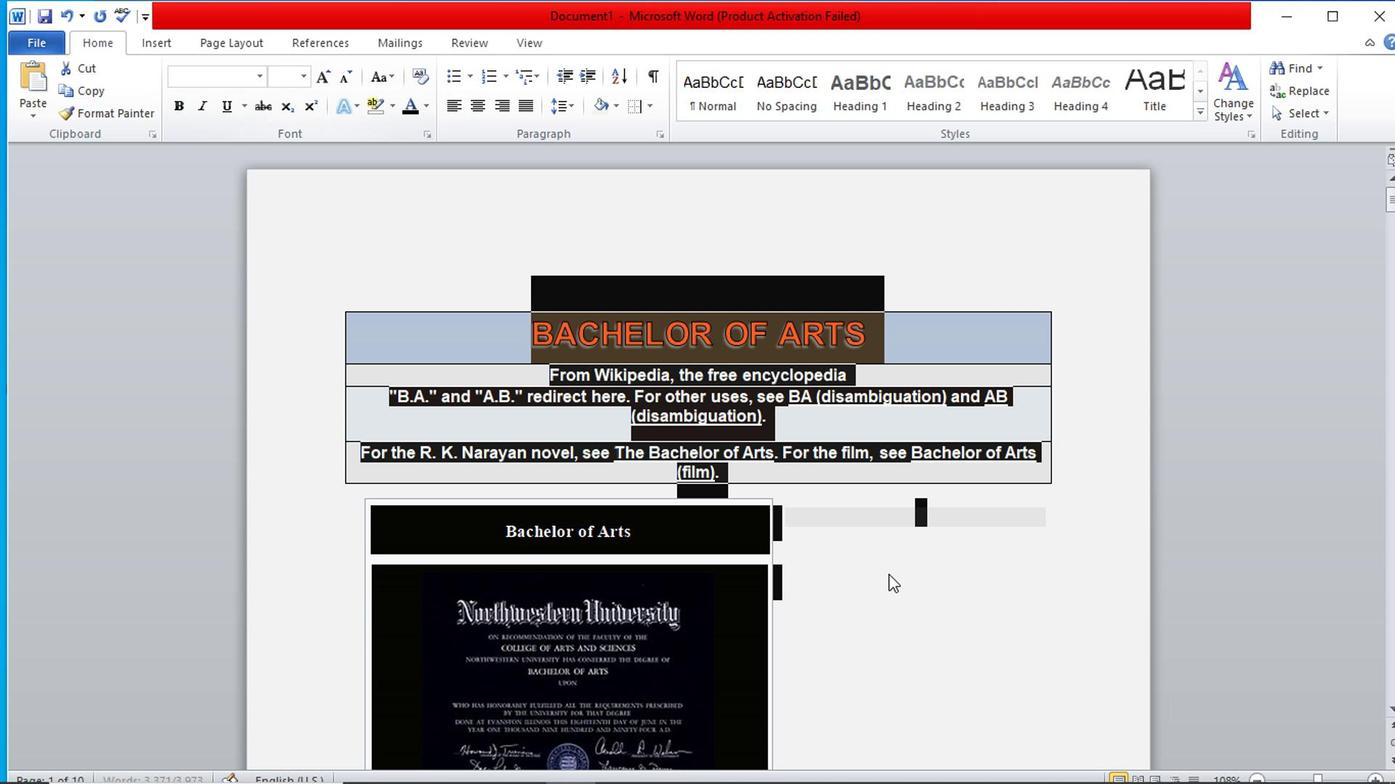 
Action: Mouse pressed left at (933, 610)
Screenshot: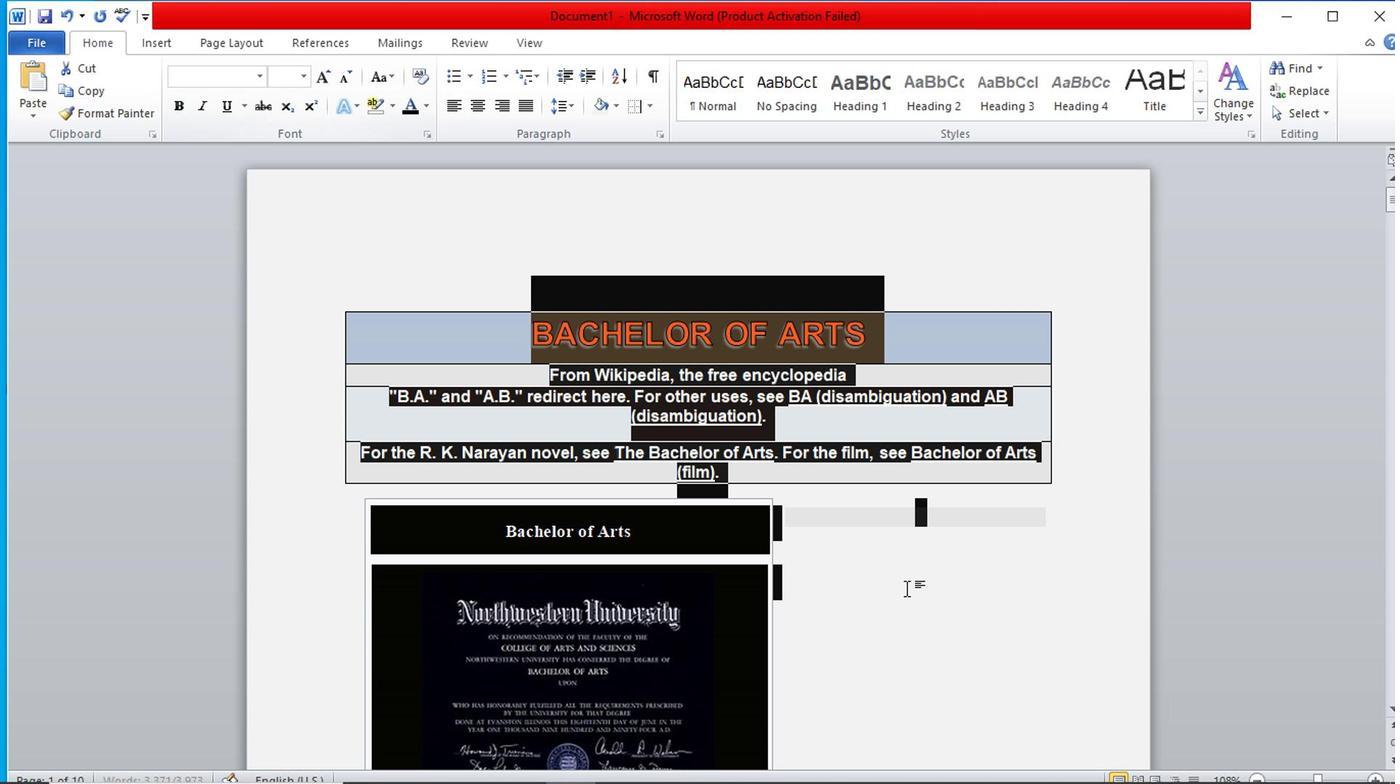 
Action: Mouse moved to (853, 545)
Screenshot: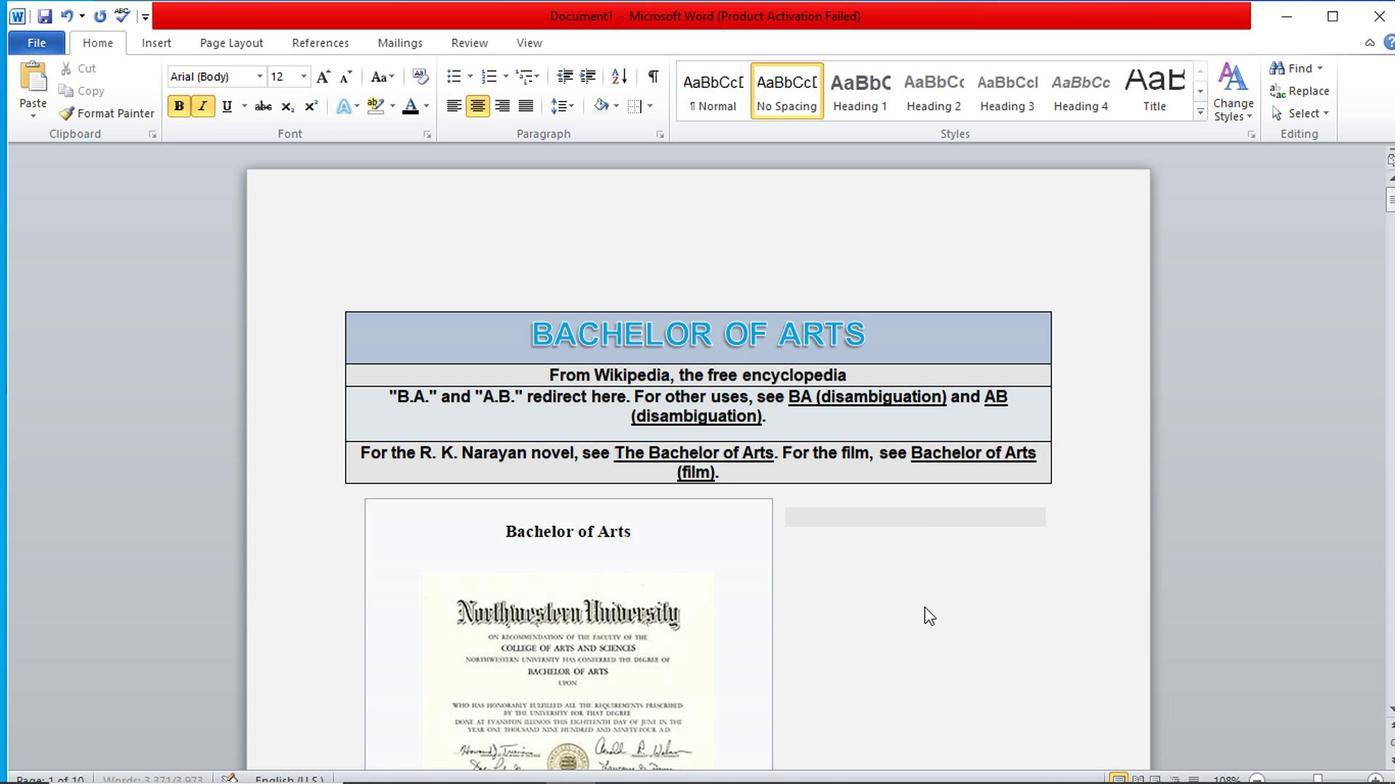 
Action: Mouse scrolled (853, 544) with delta (0, 0)
Screenshot: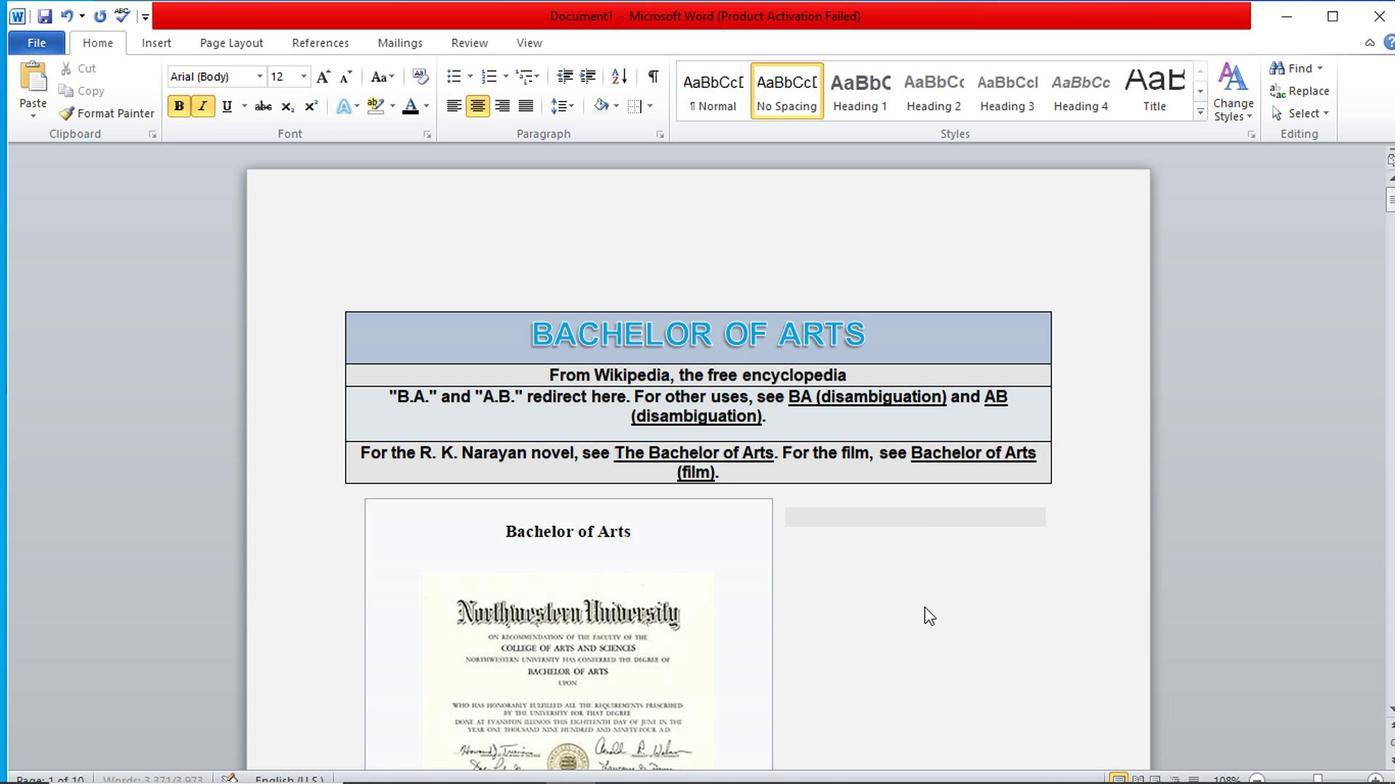
Action: Mouse scrolled (853, 544) with delta (0, 0)
Screenshot: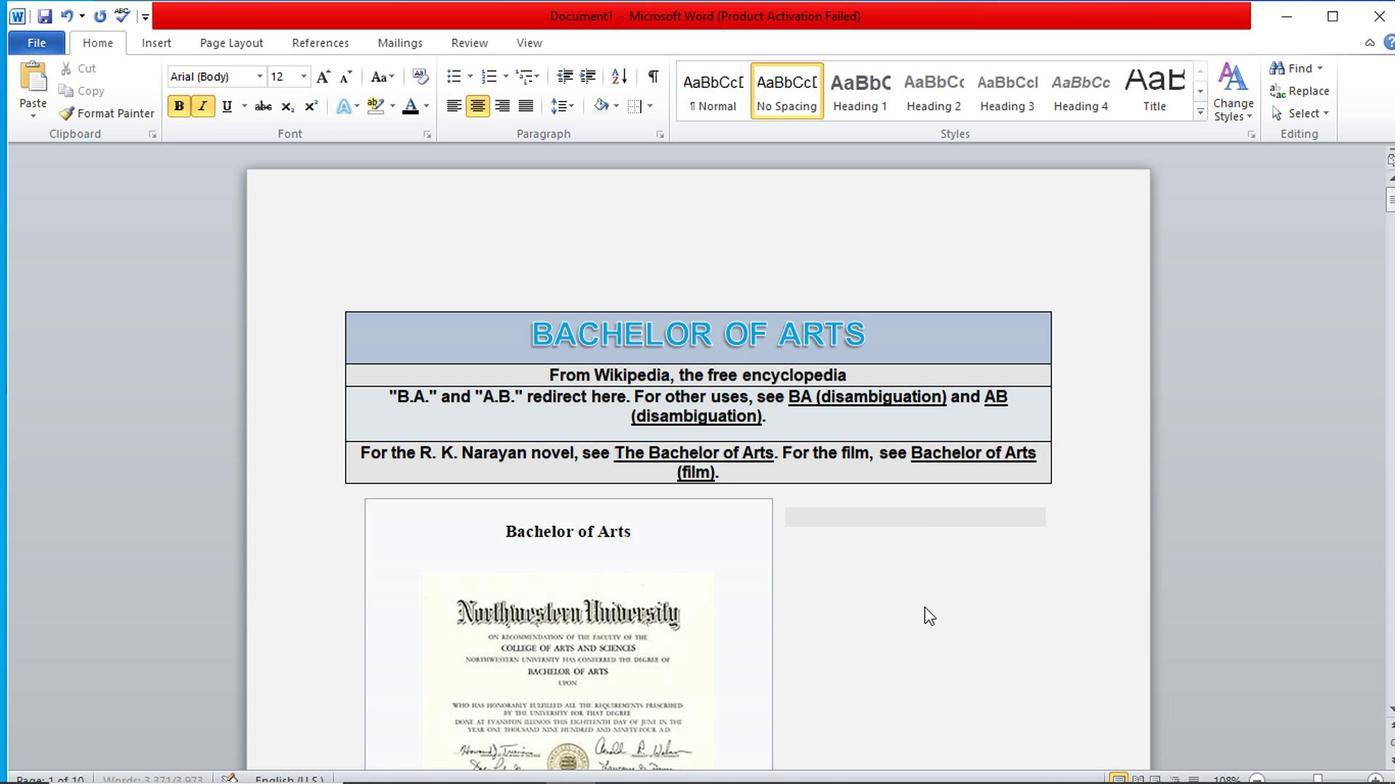 
Action: Mouse scrolled (853, 544) with delta (0, 0)
Screenshot: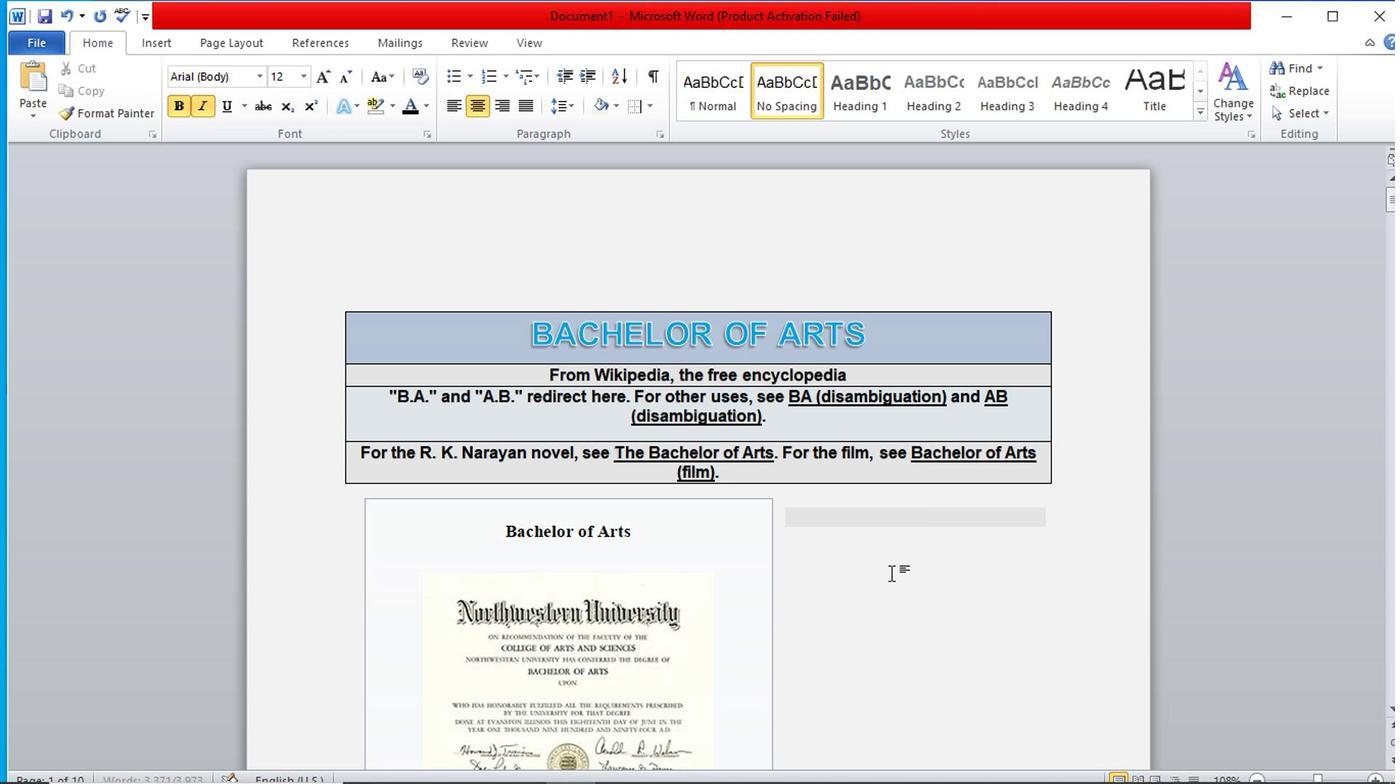 
Action: Mouse scrolled (853, 544) with delta (0, 0)
Screenshot: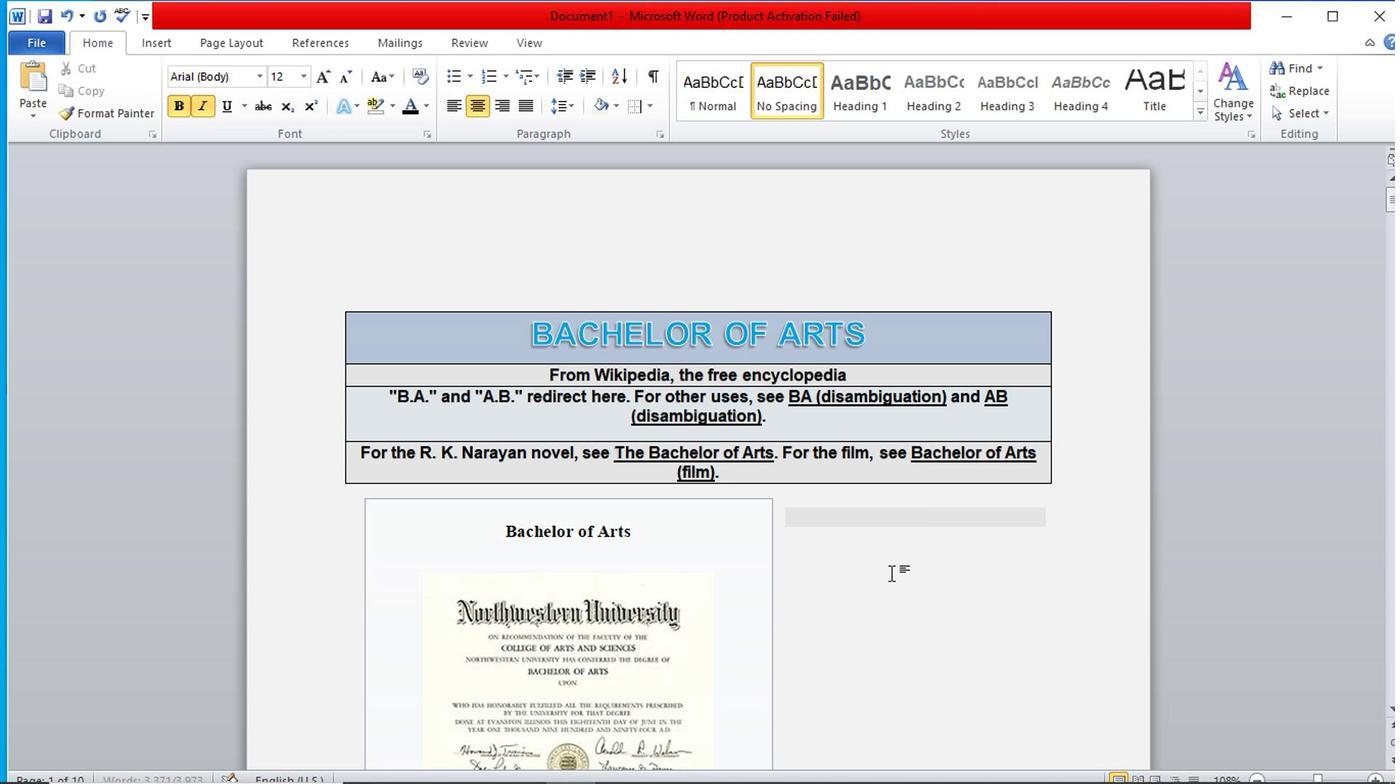 
Action: Mouse scrolled (853, 544) with delta (0, 0)
Screenshot: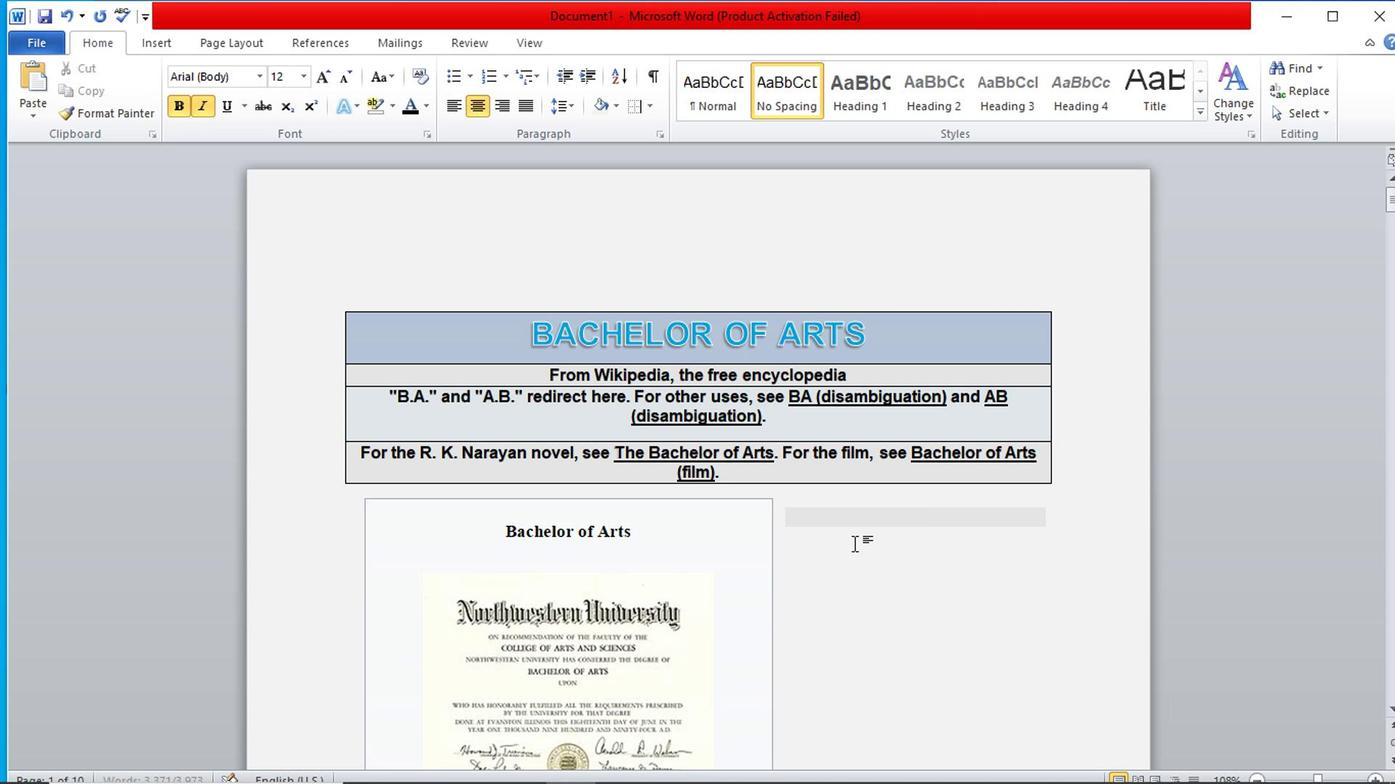 
Action: Mouse scrolled (853, 544) with delta (0, 0)
Screenshot: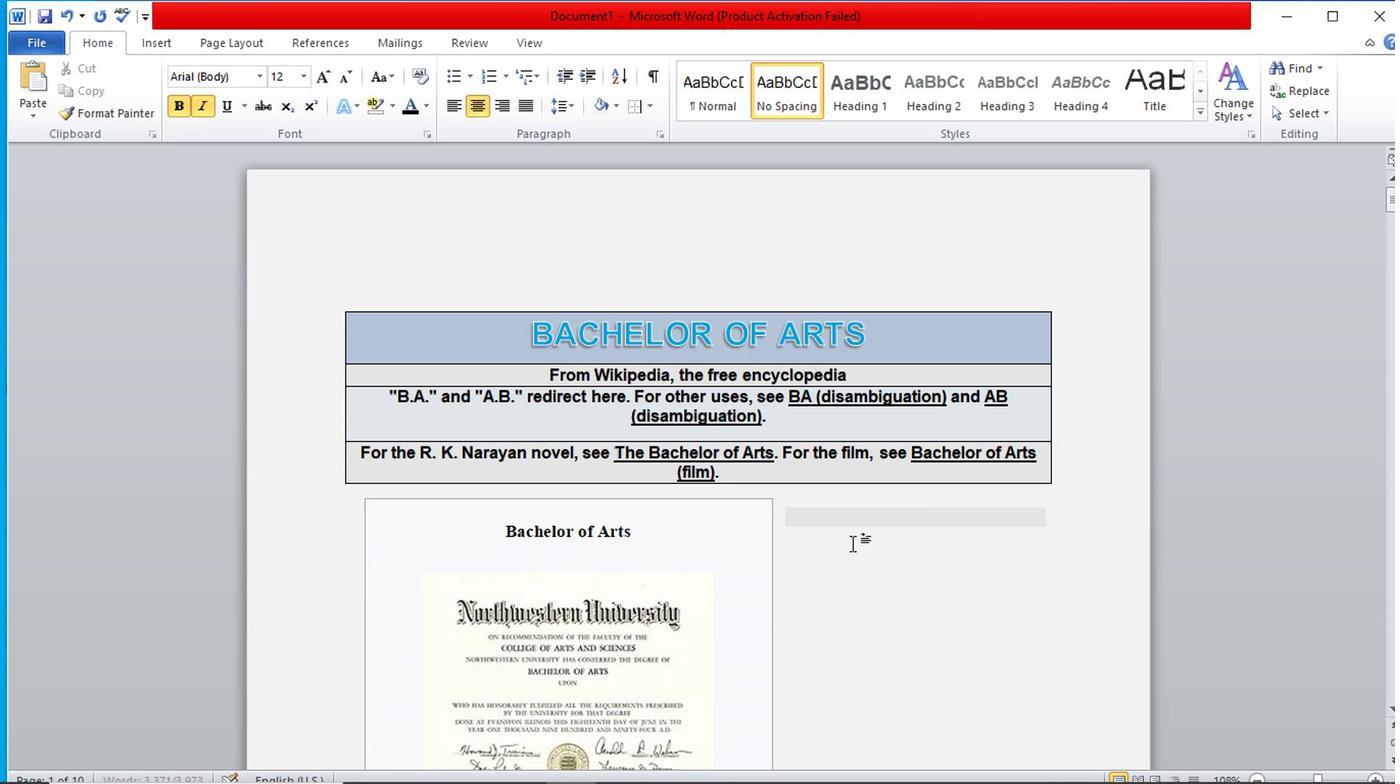 
Action: Mouse moved to (850, 529)
Screenshot: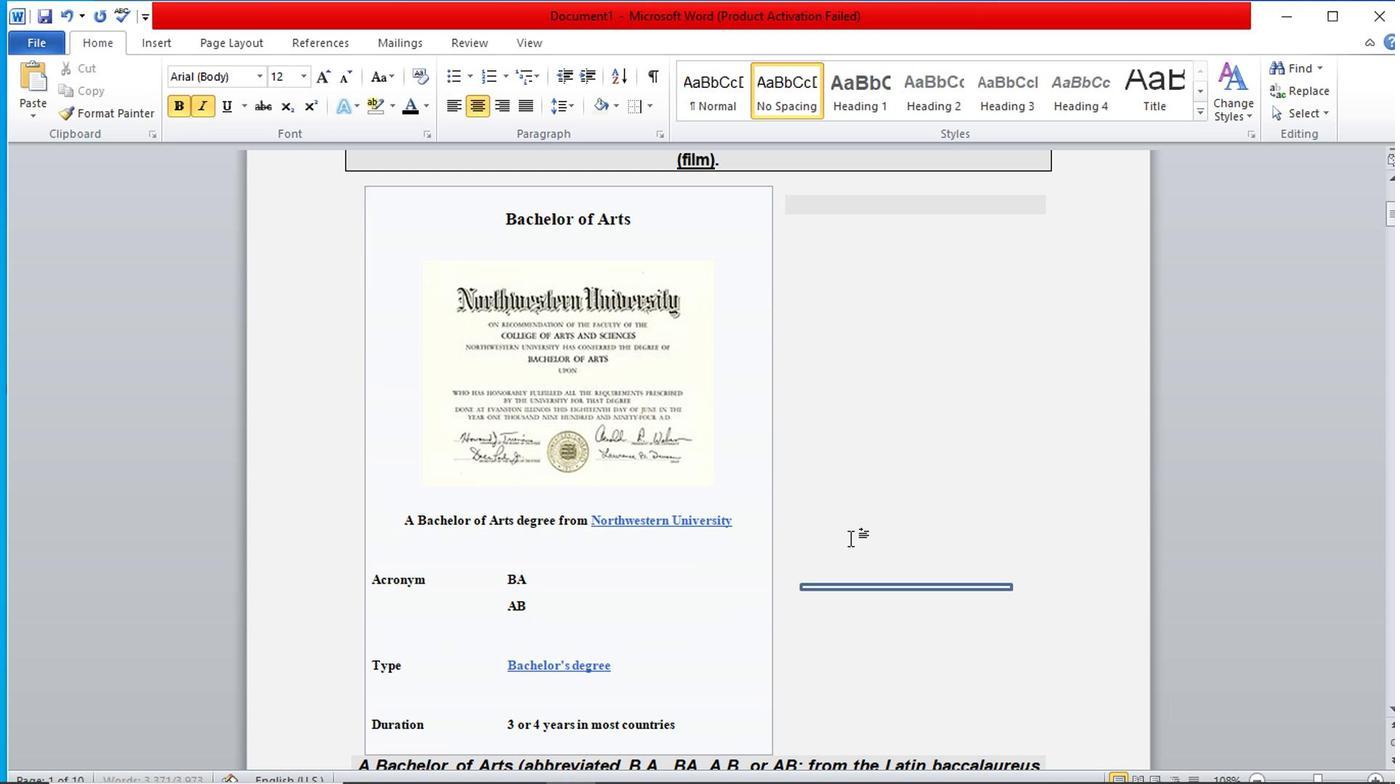 
Action: Mouse scrolled (850, 528) with delta (0, 0)
Screenshot: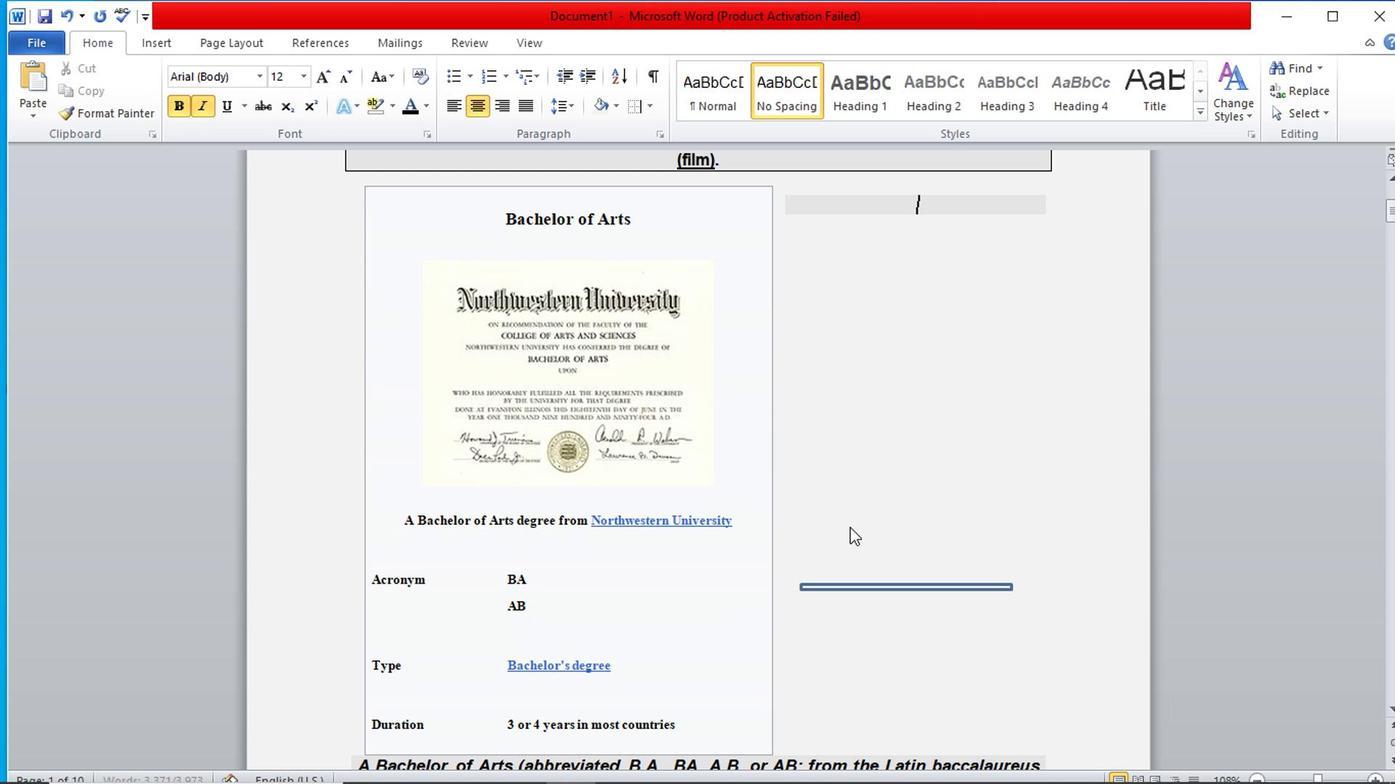 
Action: Mouse scrolled (850, 528) with delta (0, 0)
Screenshot: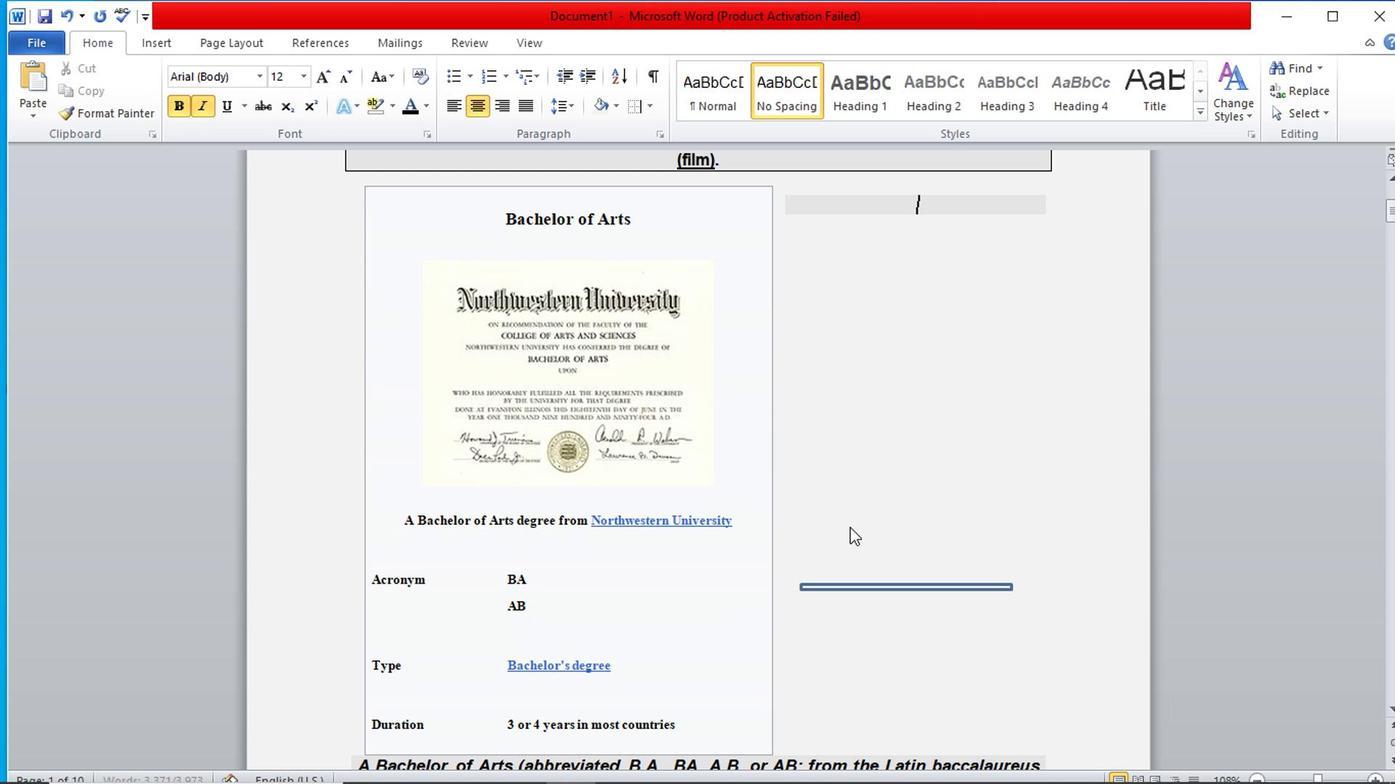 
Action: Mouse scrolled (850, 528) with delta (0, 0)
Screenshot: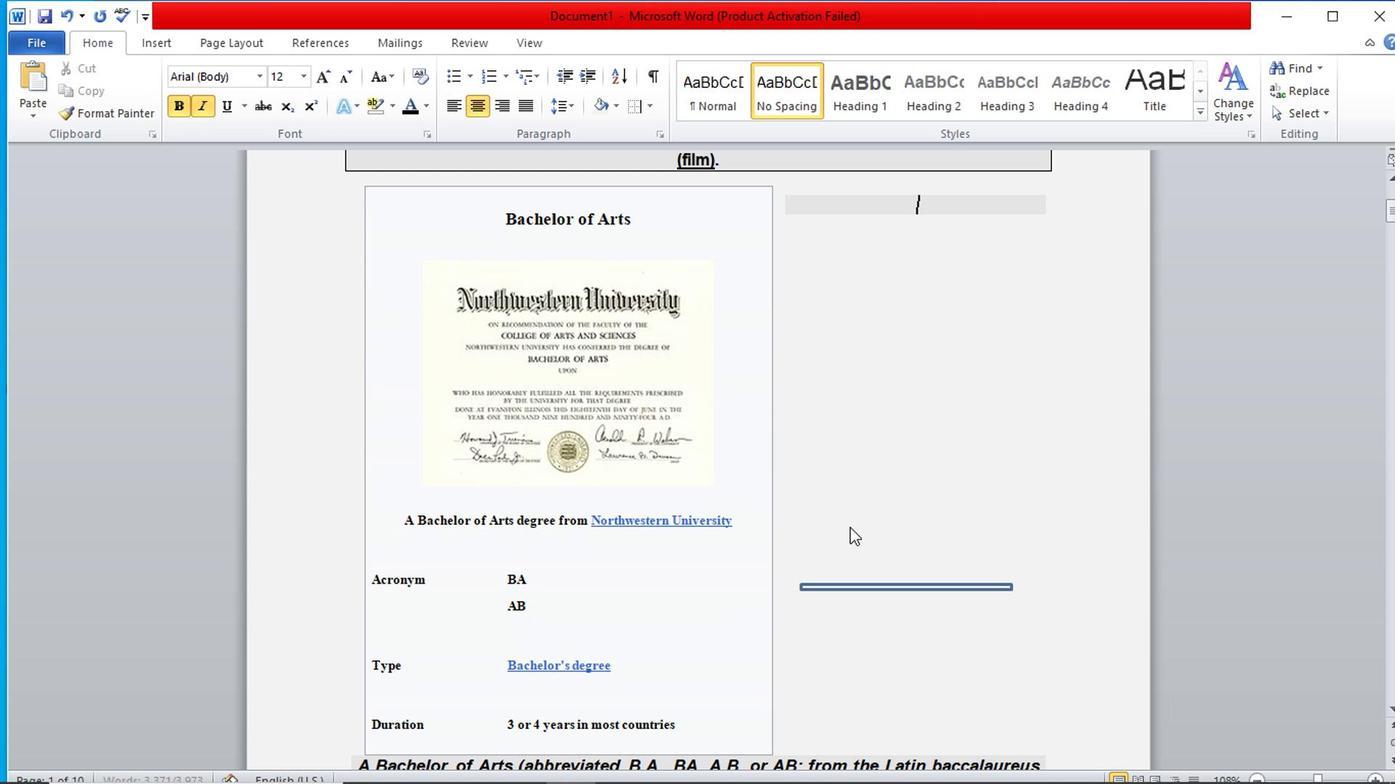 
Action: Mouse scrolled (850, 528) with delta (0, 0)
Screenshot: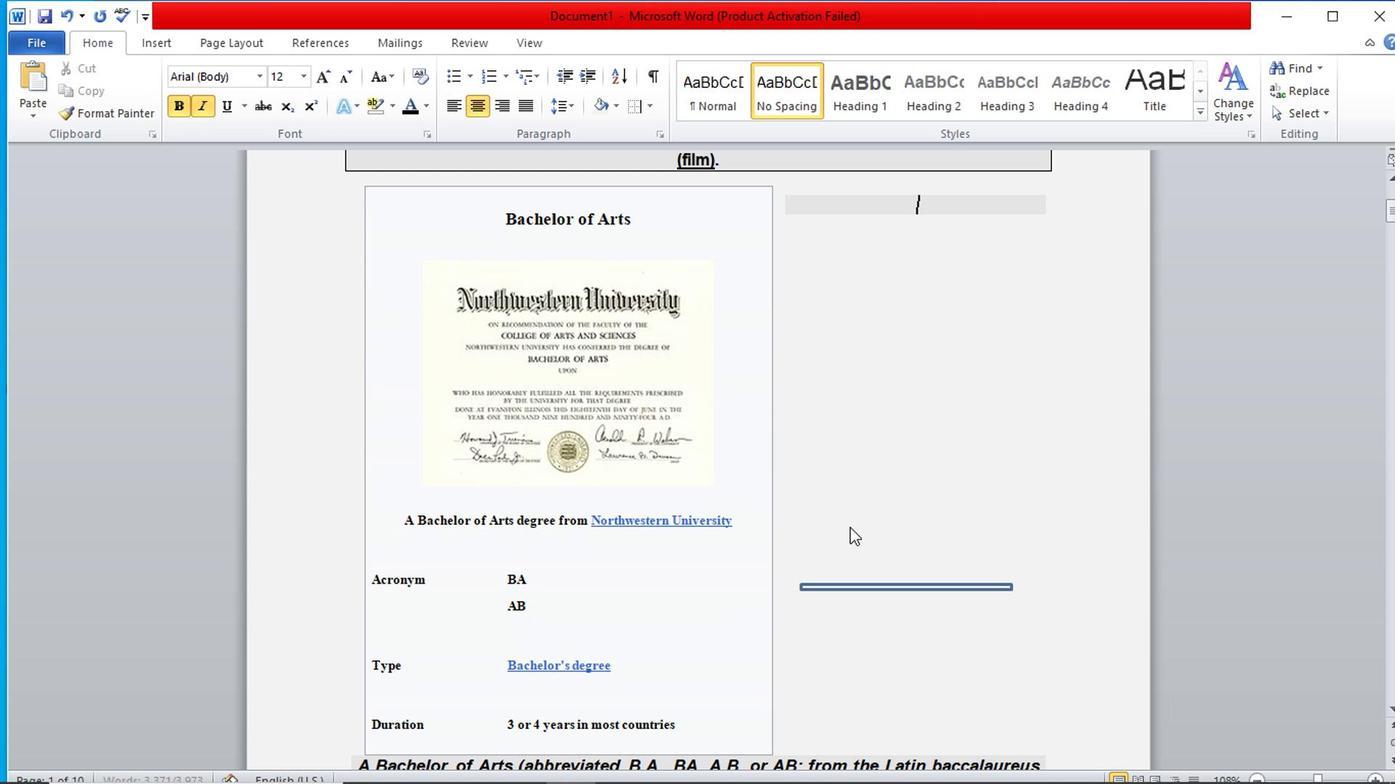 
Action: Mouse scrolled (850, 528) with delta (0, 0)
Screenshot: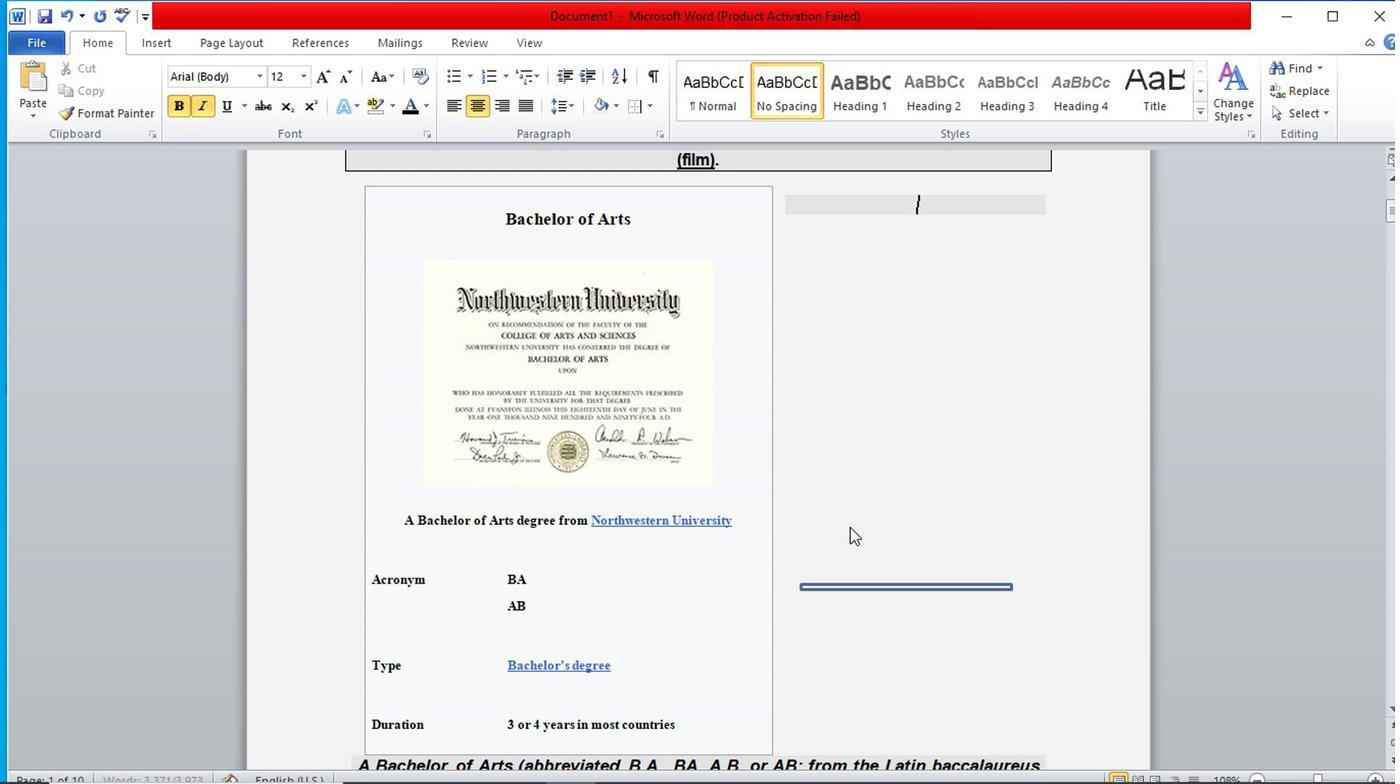 
Action: Mouse scrolled (850, 528) with delta (0, 0)
Screenshot: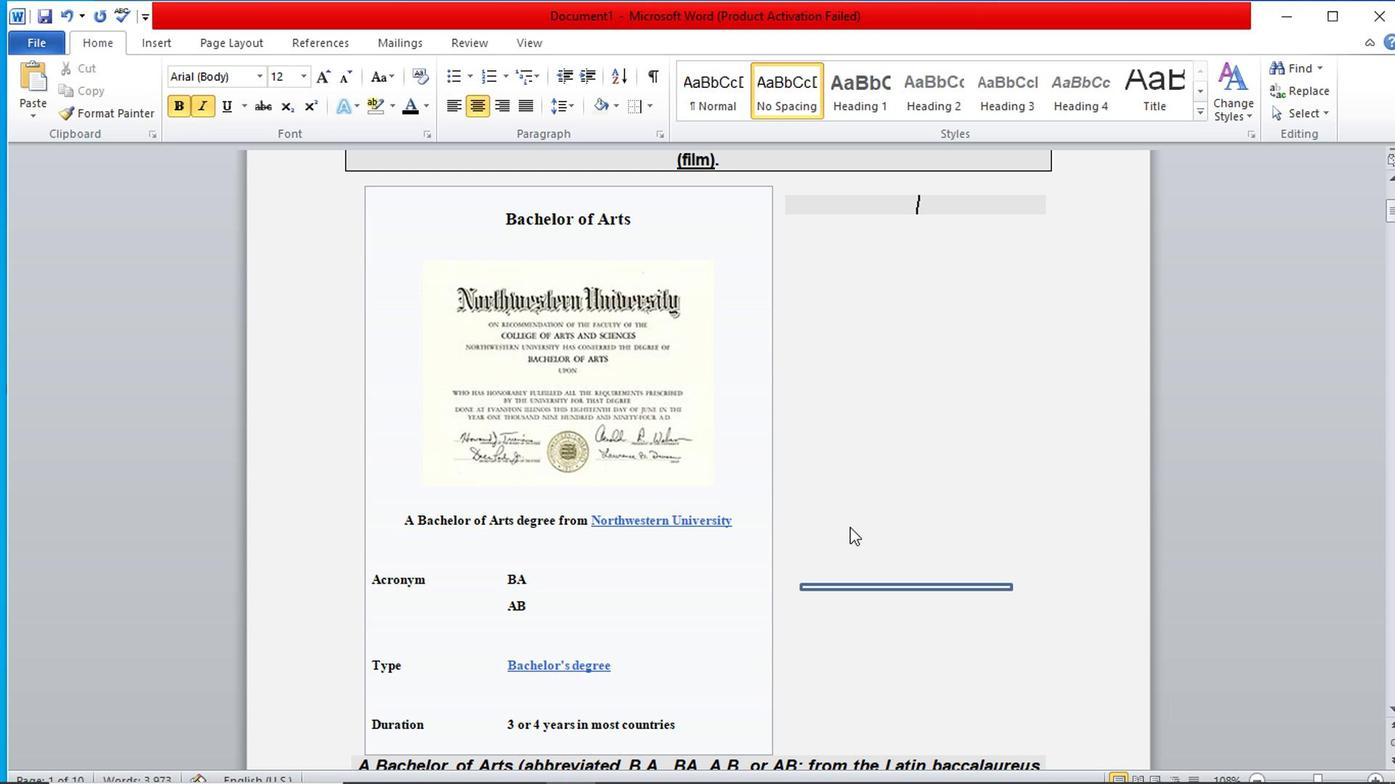
Action: Mouse scrolled (850, 530) with delta (0, 1)
Screenshot: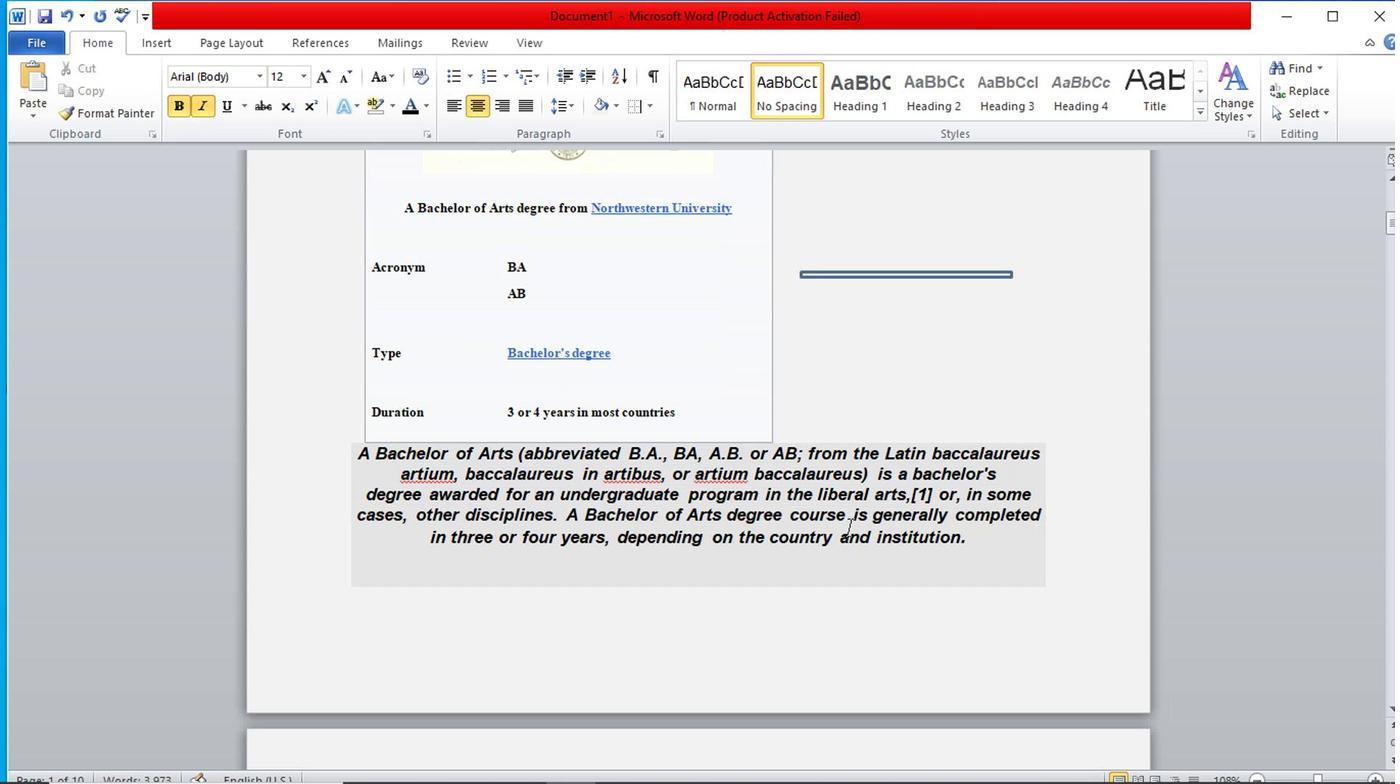 
Action: Mouse scrolled (850, 530) with delta (0, 1)
Screenshot: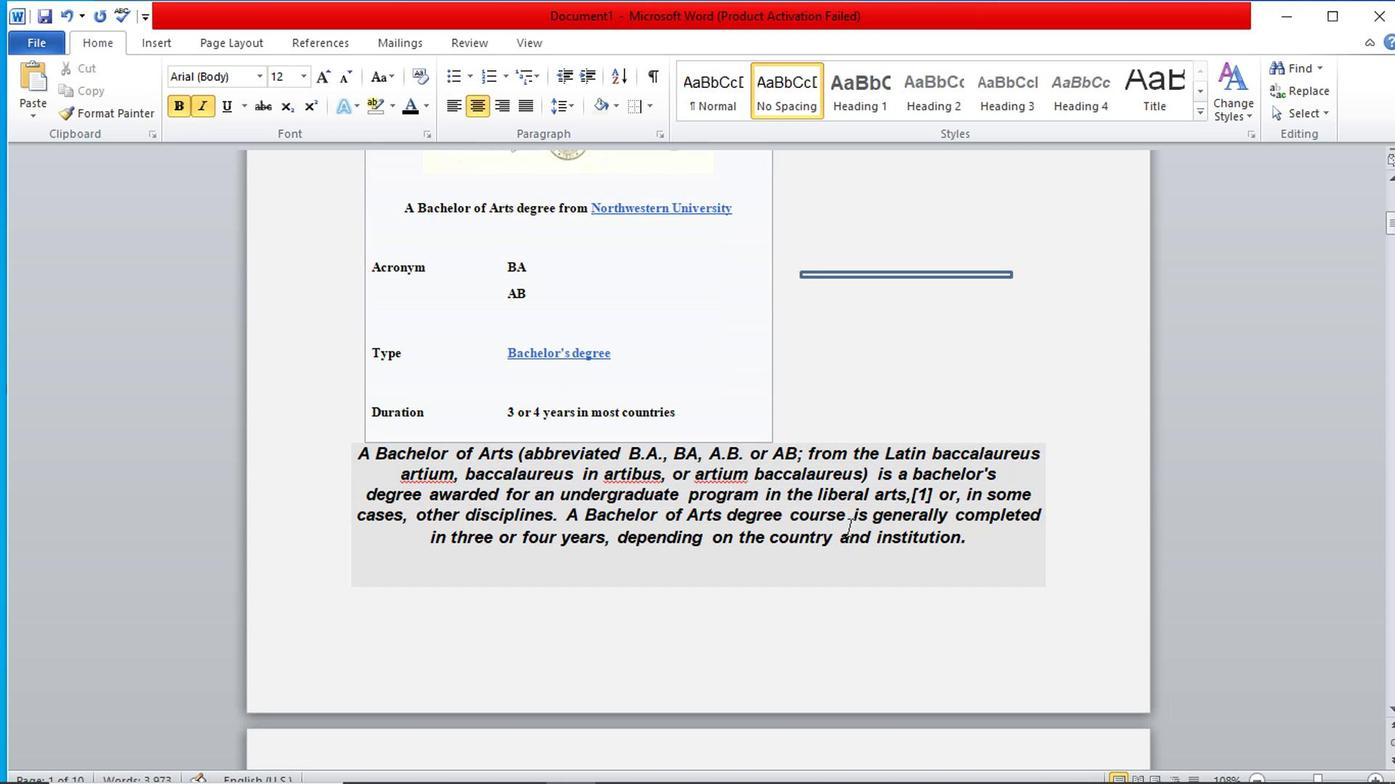 
Action: Mouse scrolled (850, 530) with delta (0, 1)
Screenshot: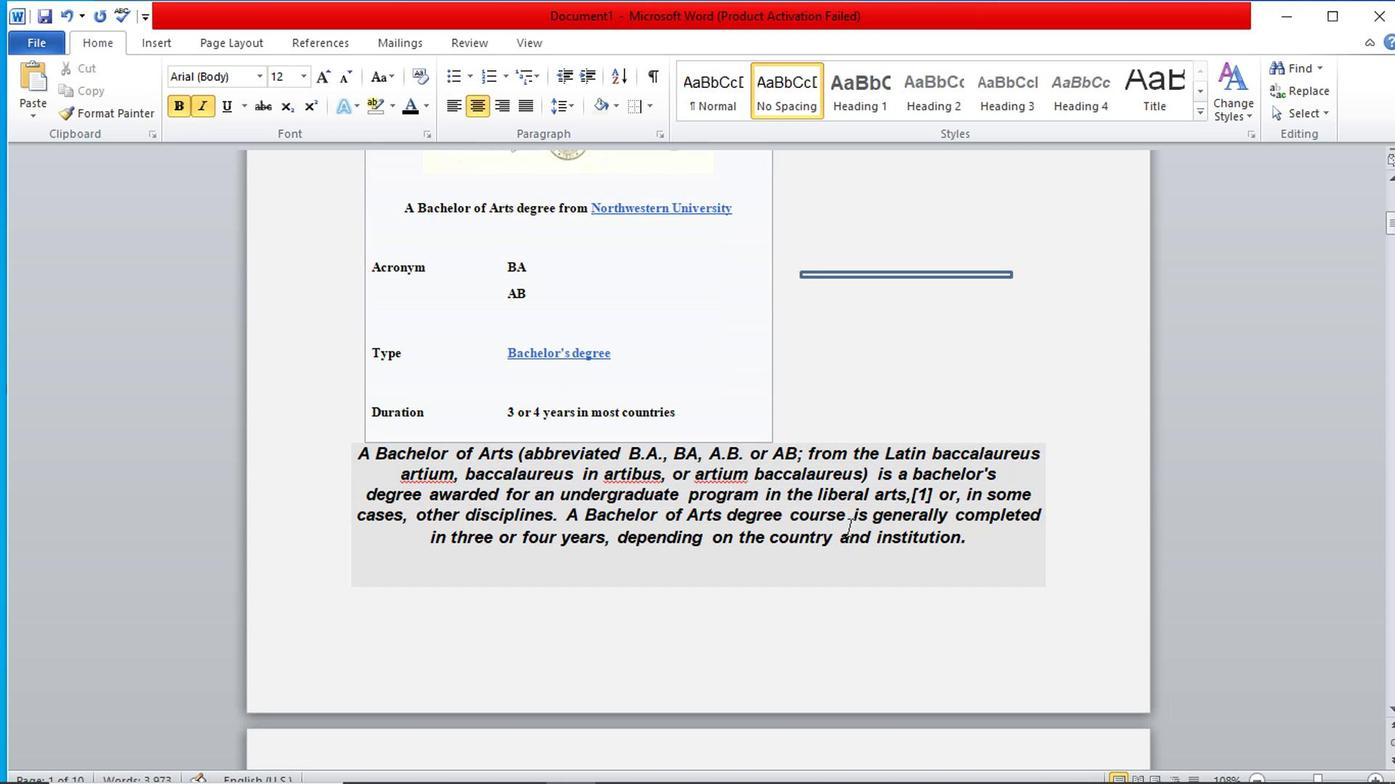 
Action: Mouse scrolled (850, 530) with delta (0, 1)
Screenshot: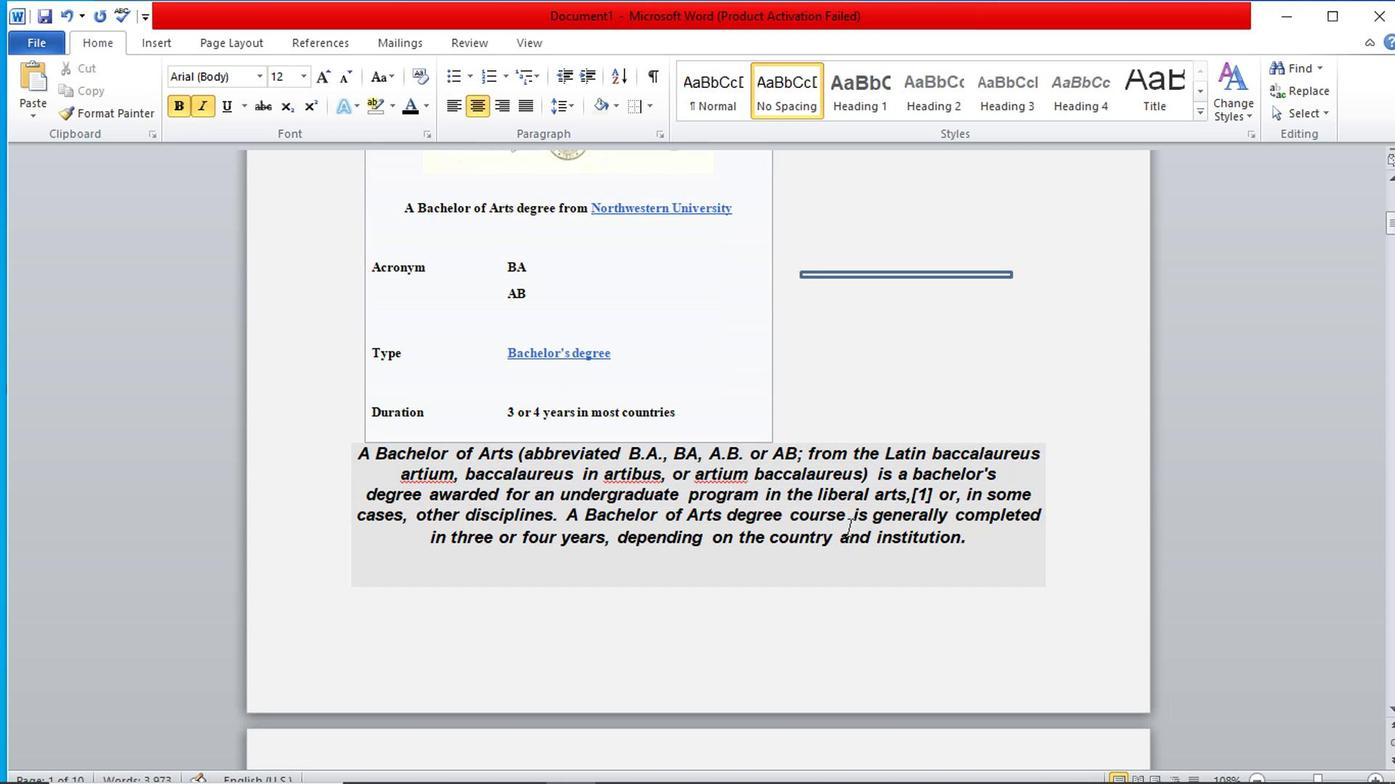 
Action: Mouse scrolled (850, 530) with delta (0, 1)
Screenshot: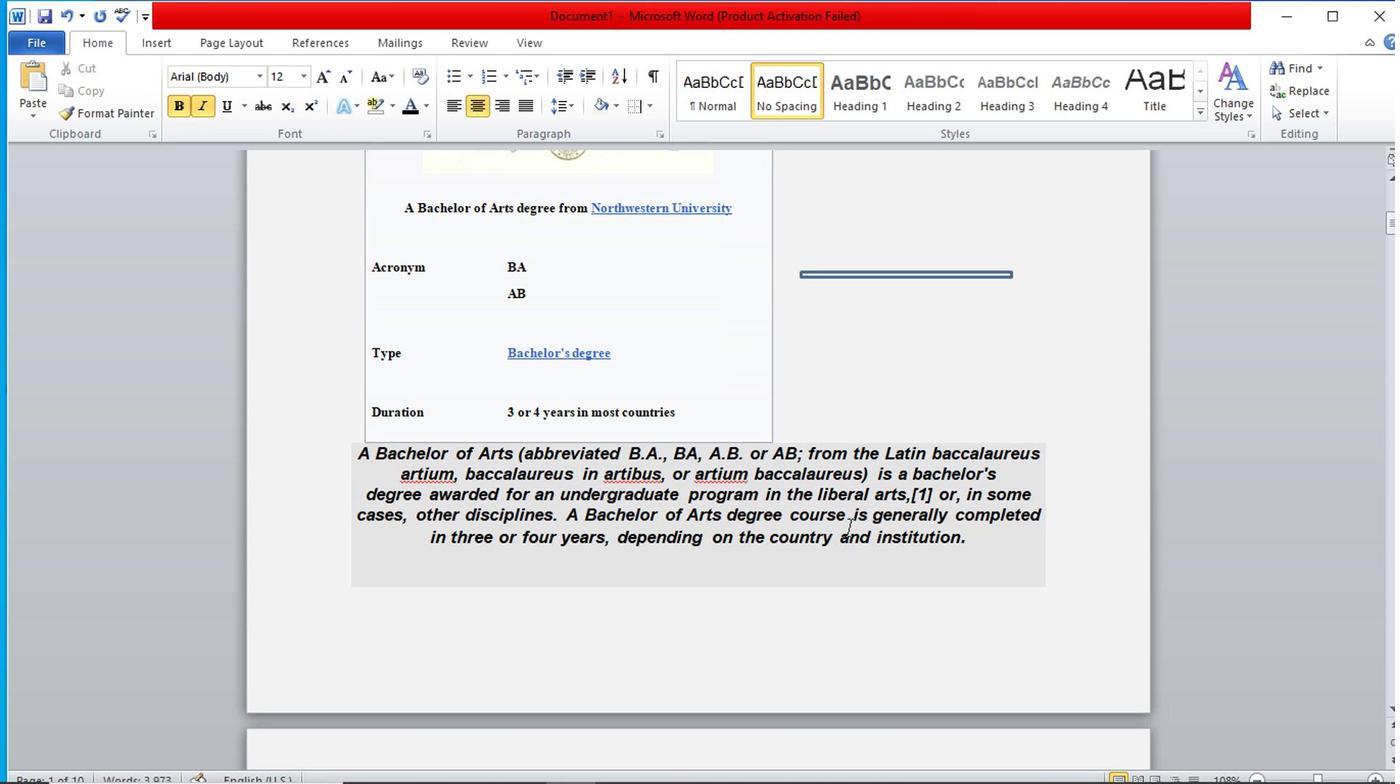 
Action: Mouse scrolled (850, 530) with delta (0, 1)
Screenshot: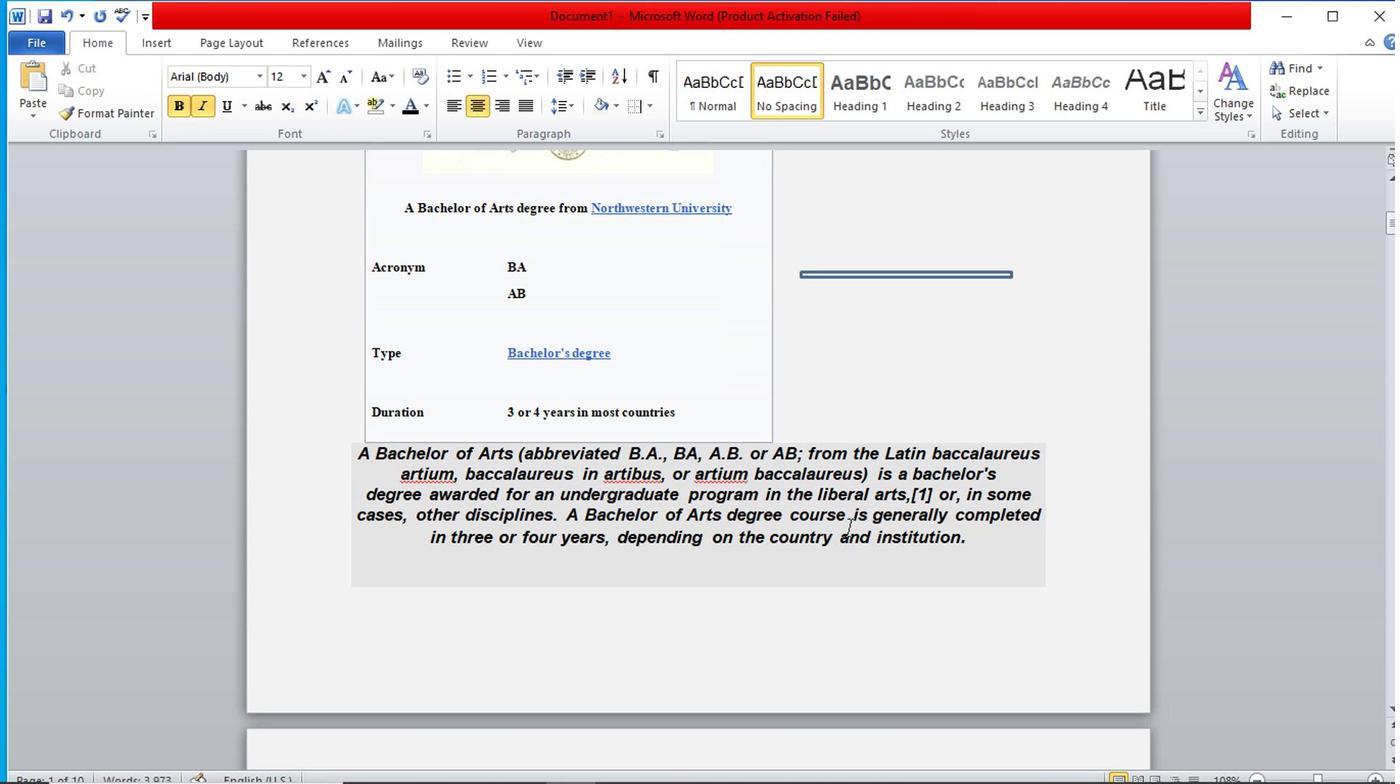 
Action: Mouse scrolled (850, 530) with delta (0, 1)
Screenshot: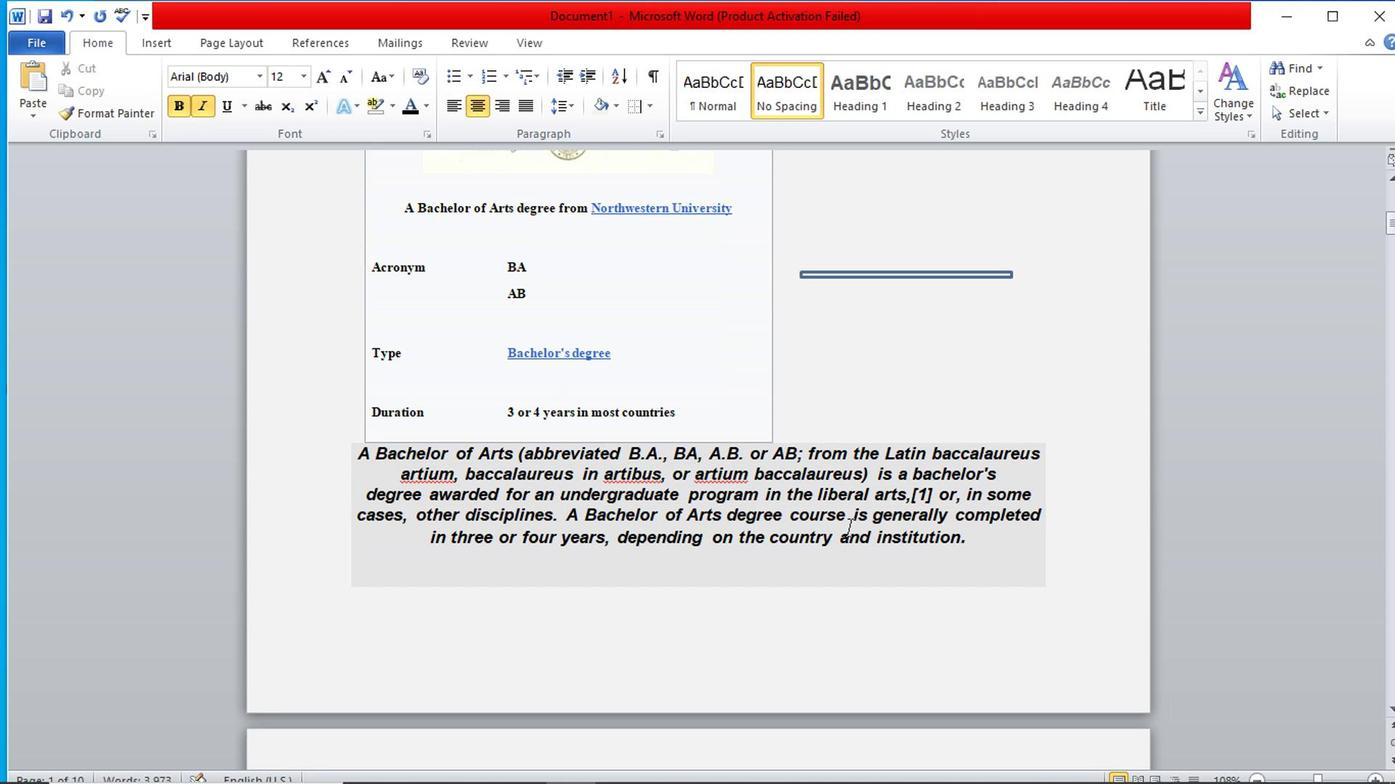 
Action: Mouse moved to (787, 497)
Screenshot: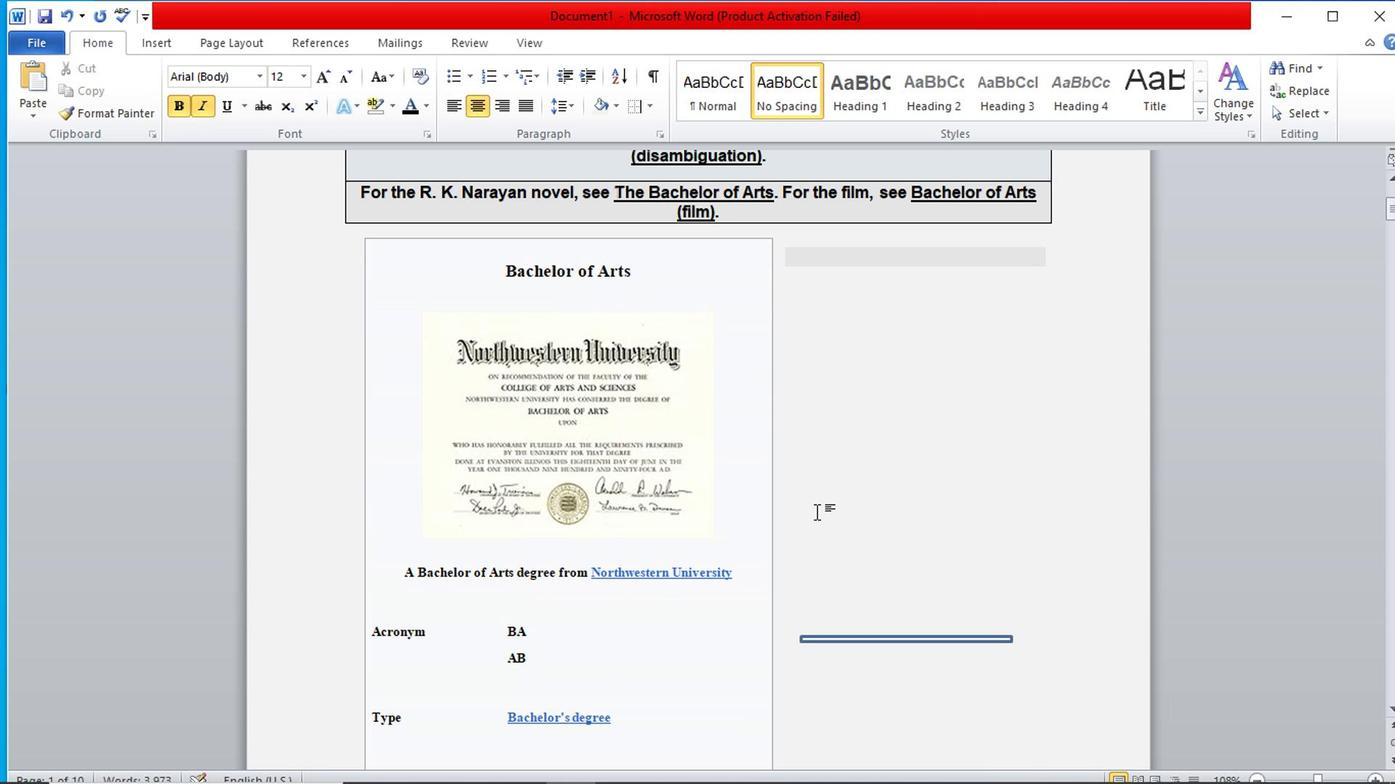 
Action: Mouse scrolled (787, 498) with delta (0, 0)
Screenshot: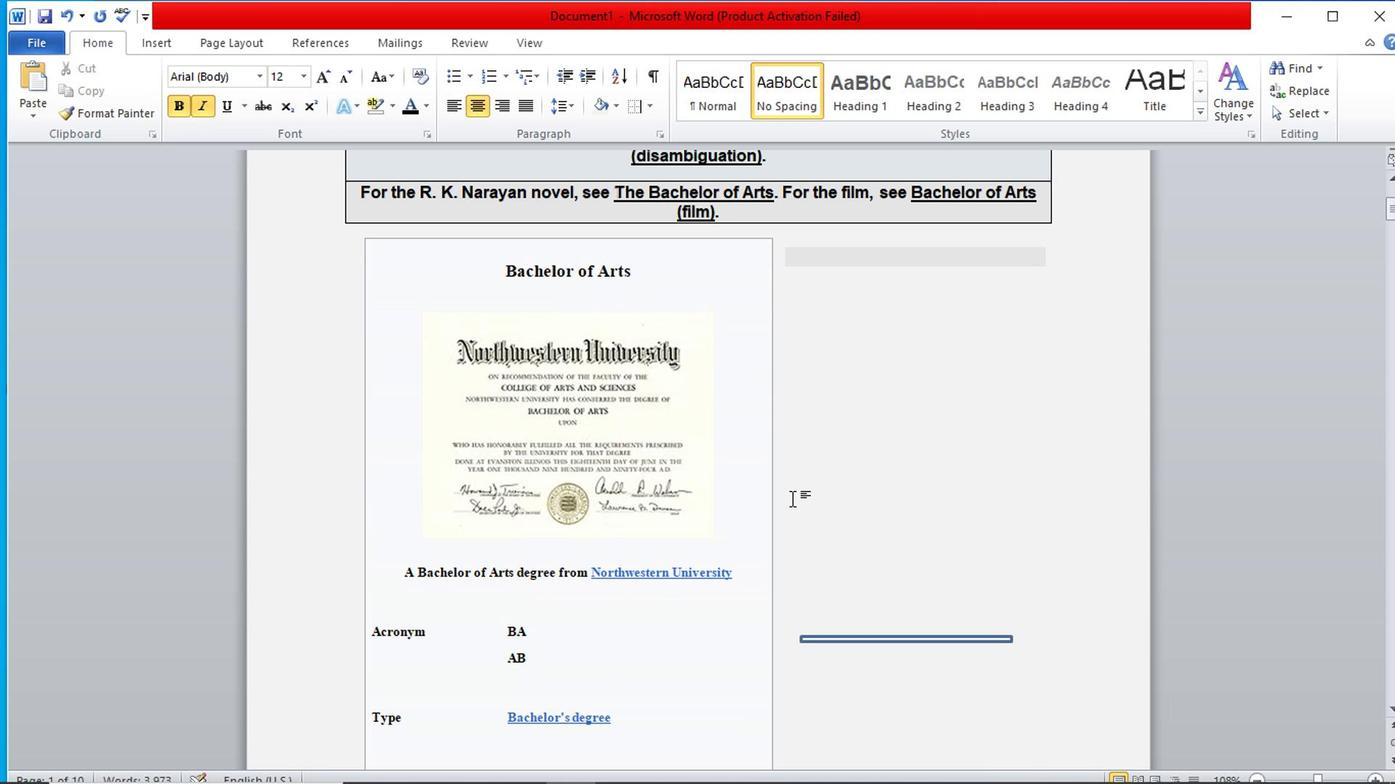 
Action: Mouse scrolled (787, 498) with delta (0, 0)
Screenshot: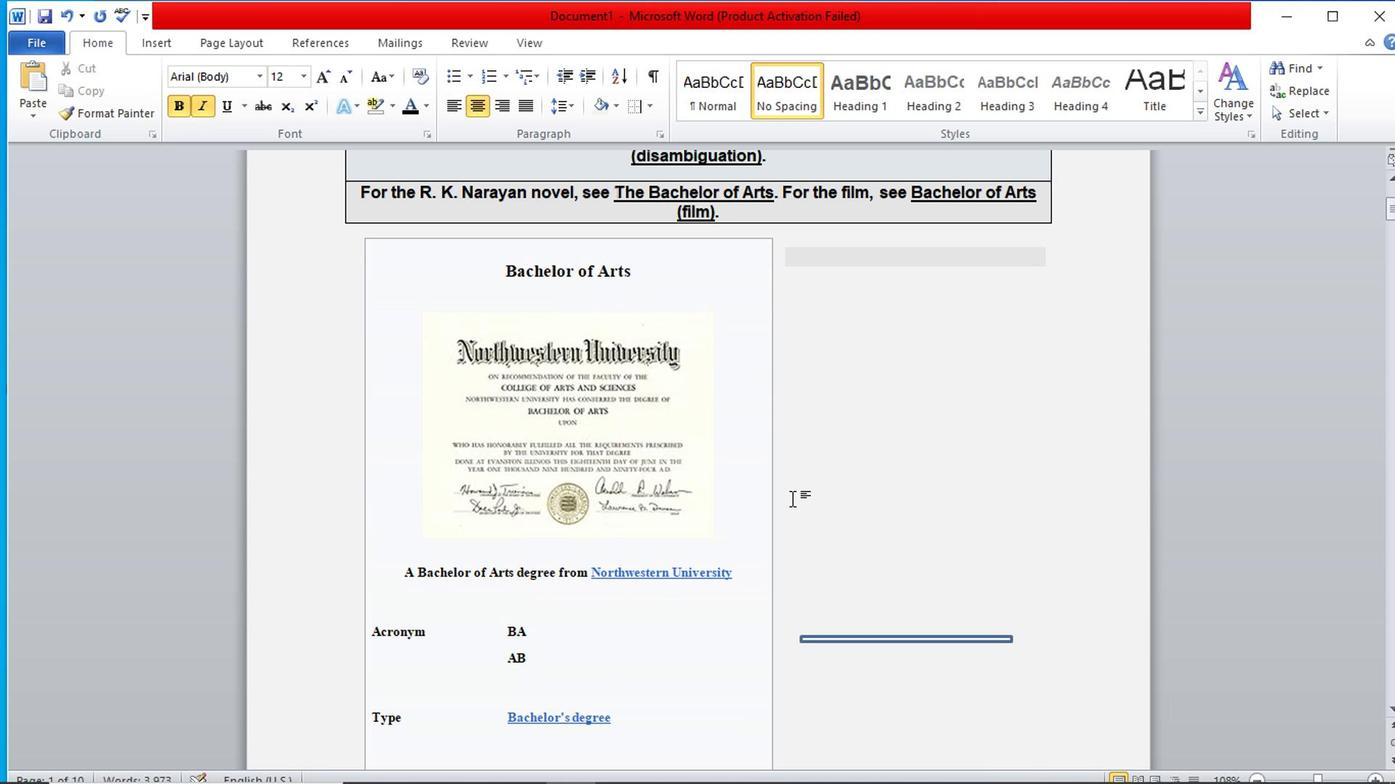 
Action: Mouse scrolled (787, 498) with delta (0, 0)
Screenshot: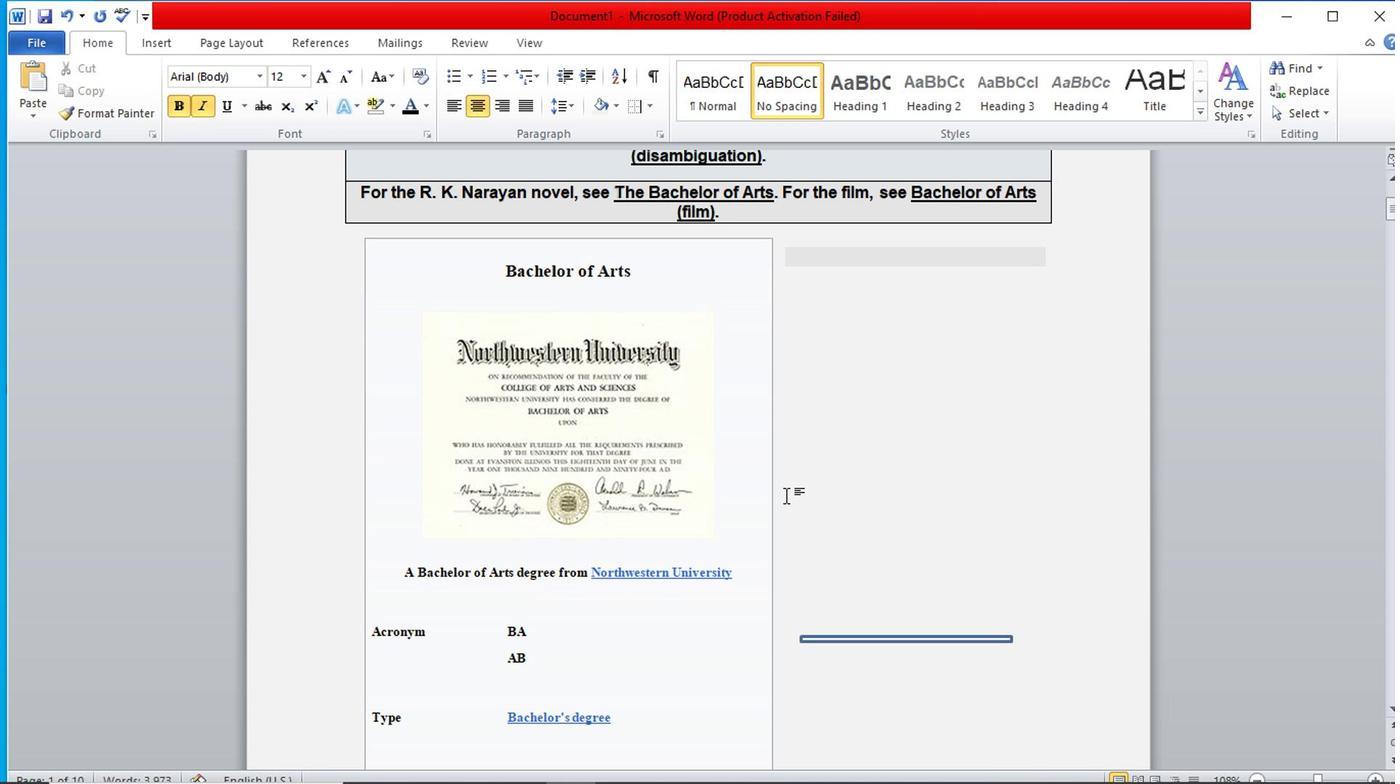 
Action: Mouse moved to (777, 439)
Screenshot: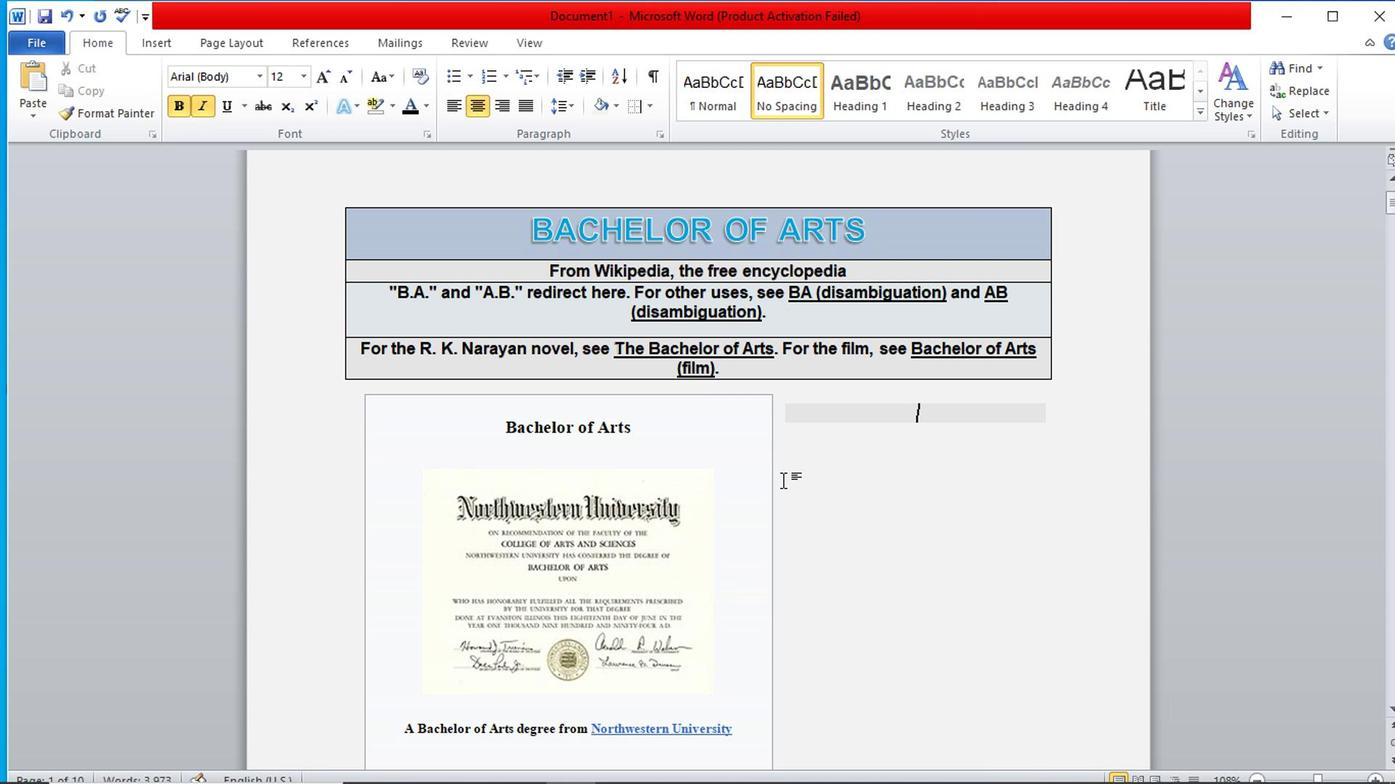
Action: Mouse scrolled (777, 441) with delta (0, 1)
Screenshot: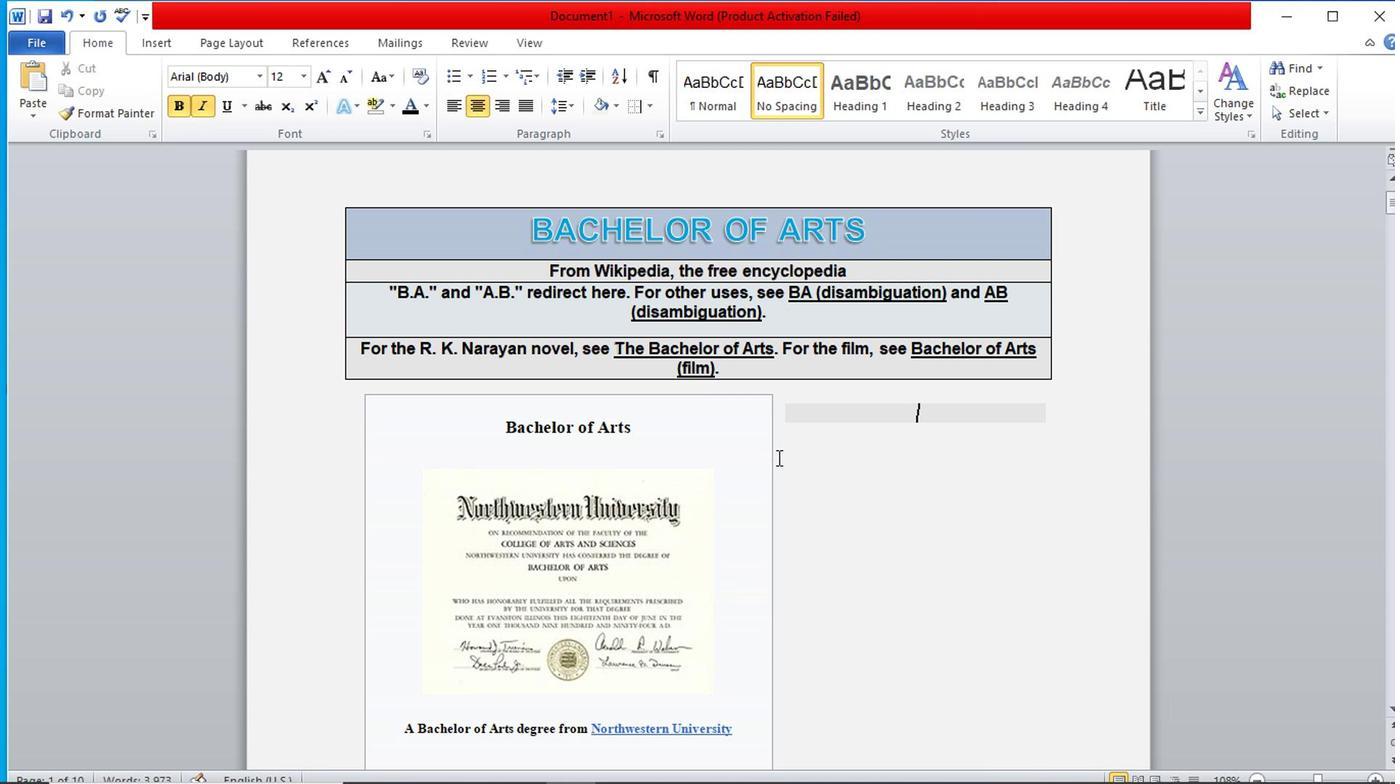 
Action: Mouse scrolled (777, 441) with delta (0, 1)
Screenshot: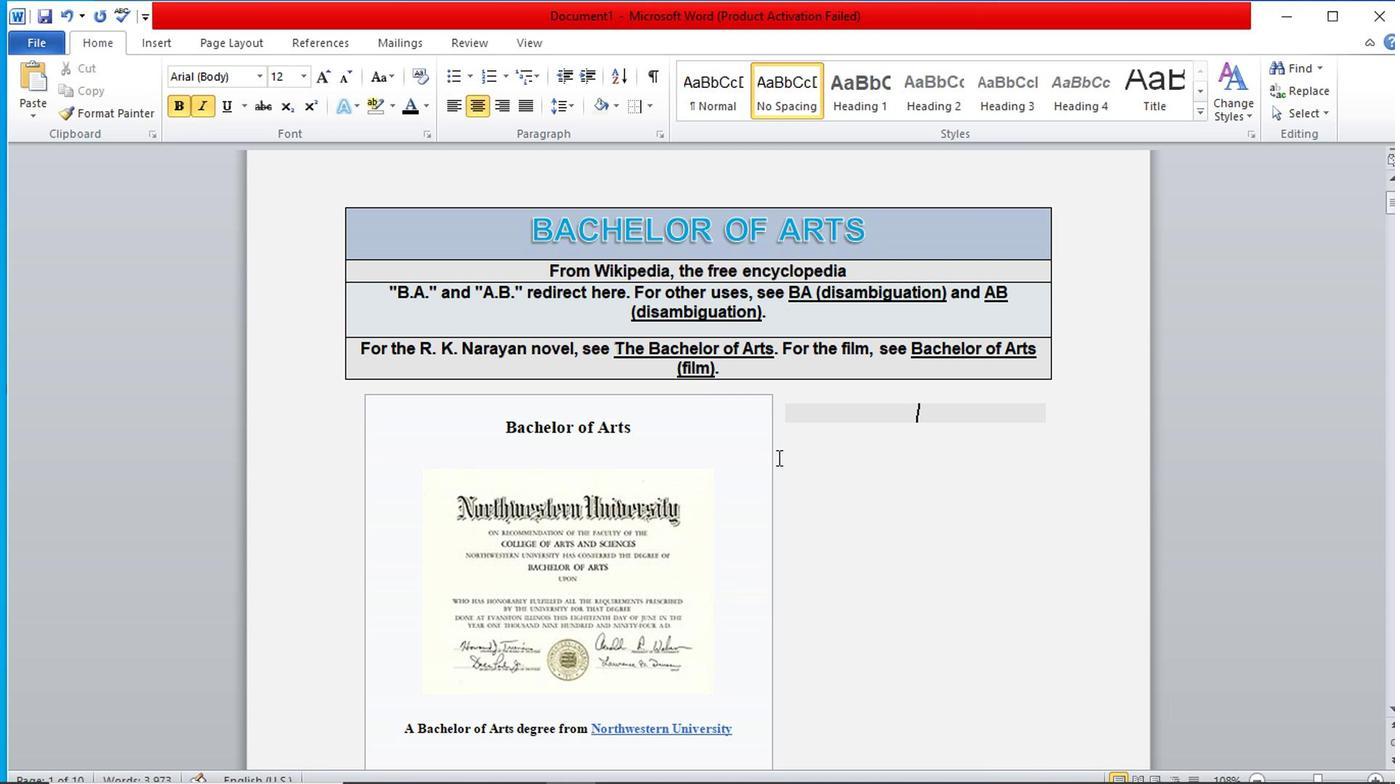 
Action: Mouse scrolled (777, 441) with delta (0, 1)
Screenshot: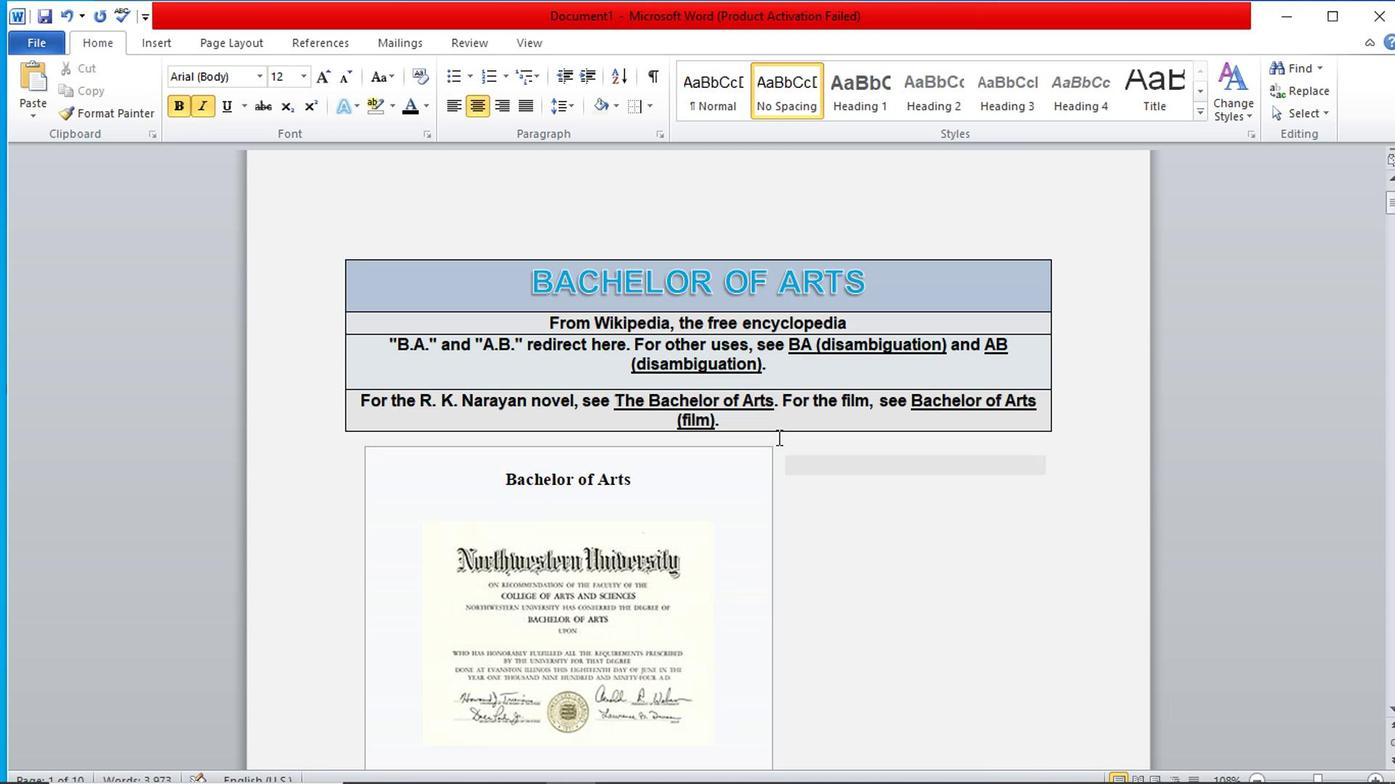 
Action: Mouse moved to (881, 343)
Screenshot: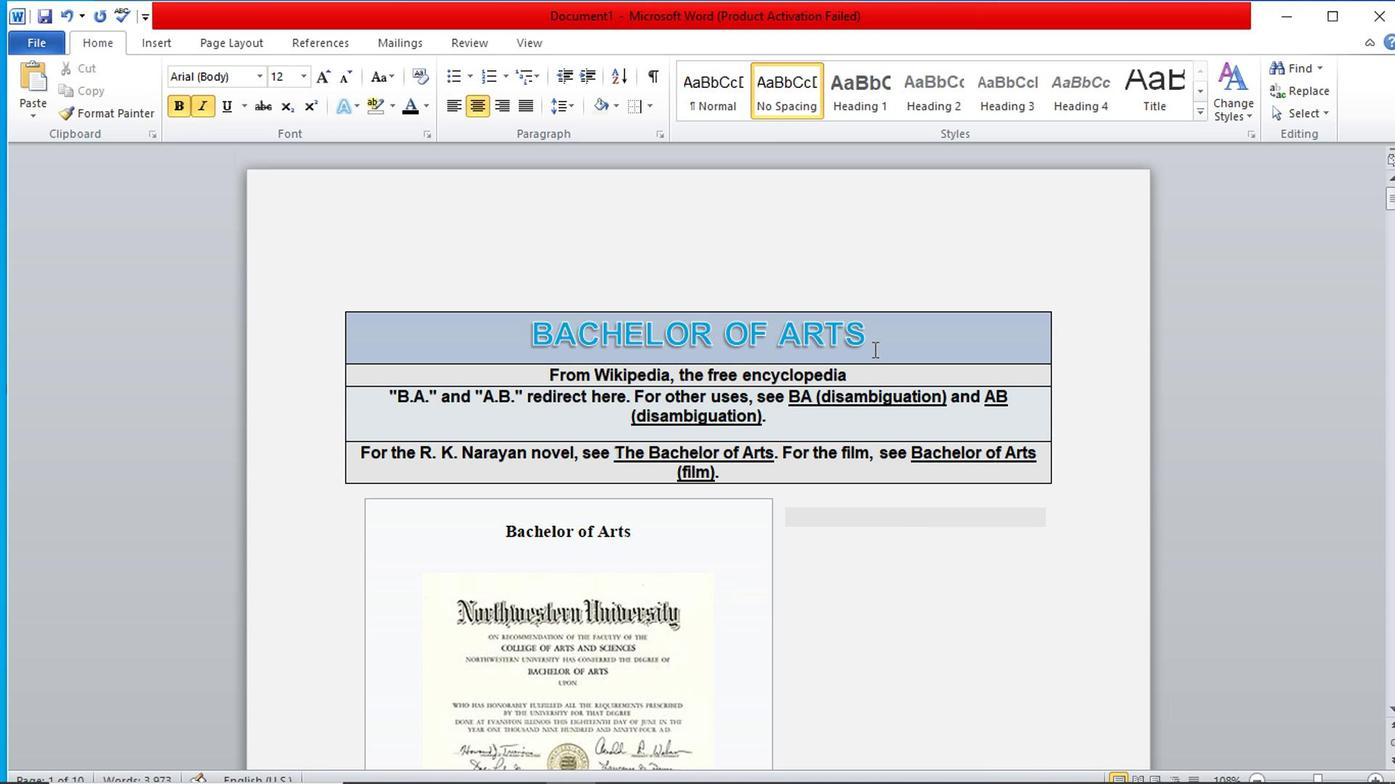 
Action: Mouse pressed left at (881, 343)
Screenshot: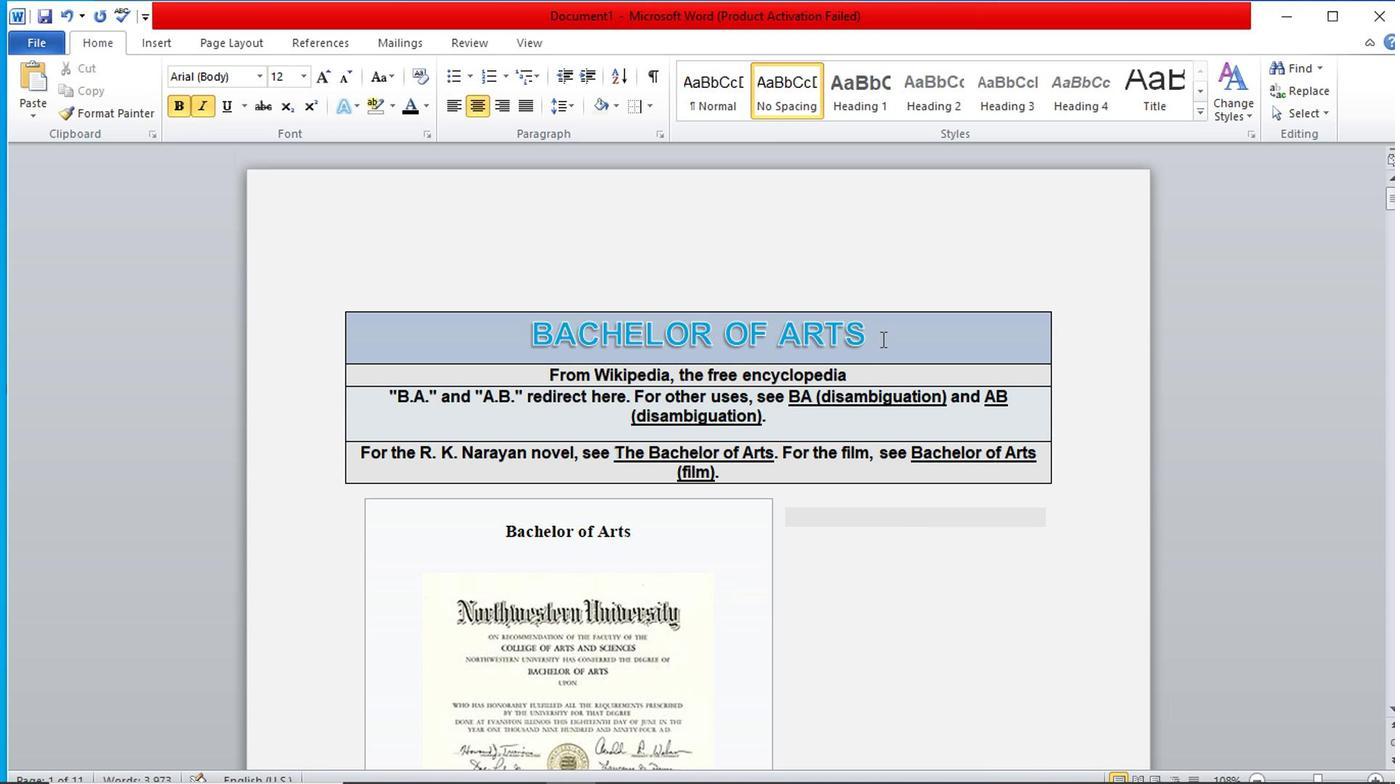 
Action: Mouse pressed left at (881, 343)
Screenshot: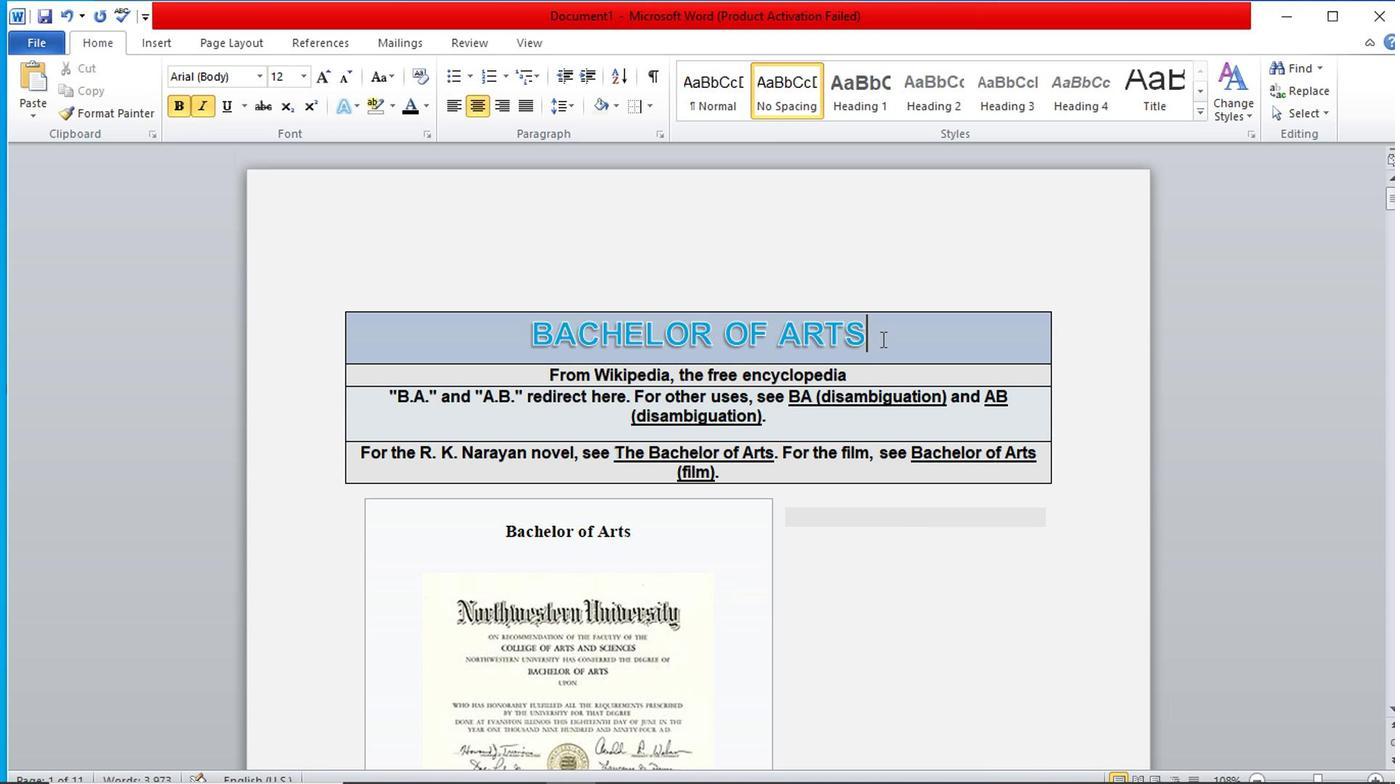 
Action: Mouse moved to (353, 107)
Screenshot: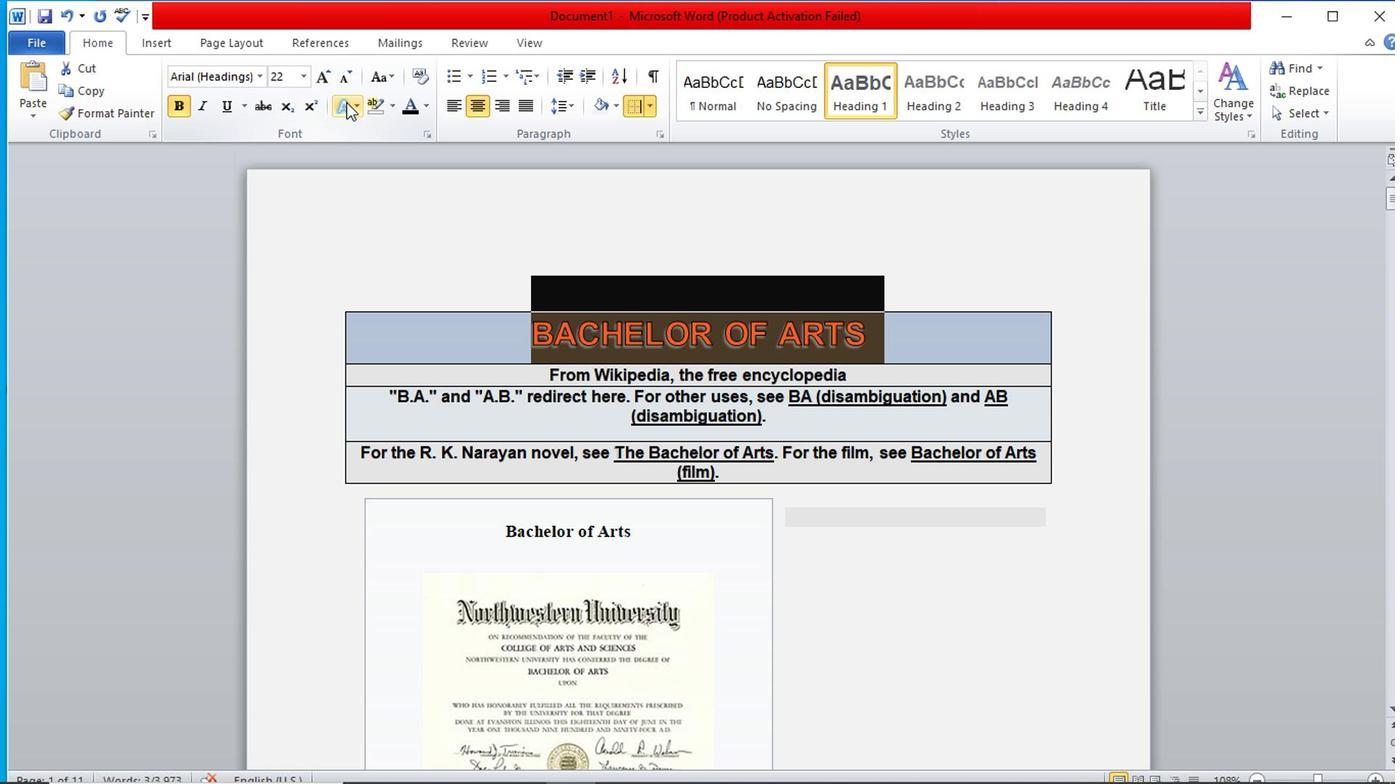 
Action: Mouse pressed left at (353, 107)
Screenshot: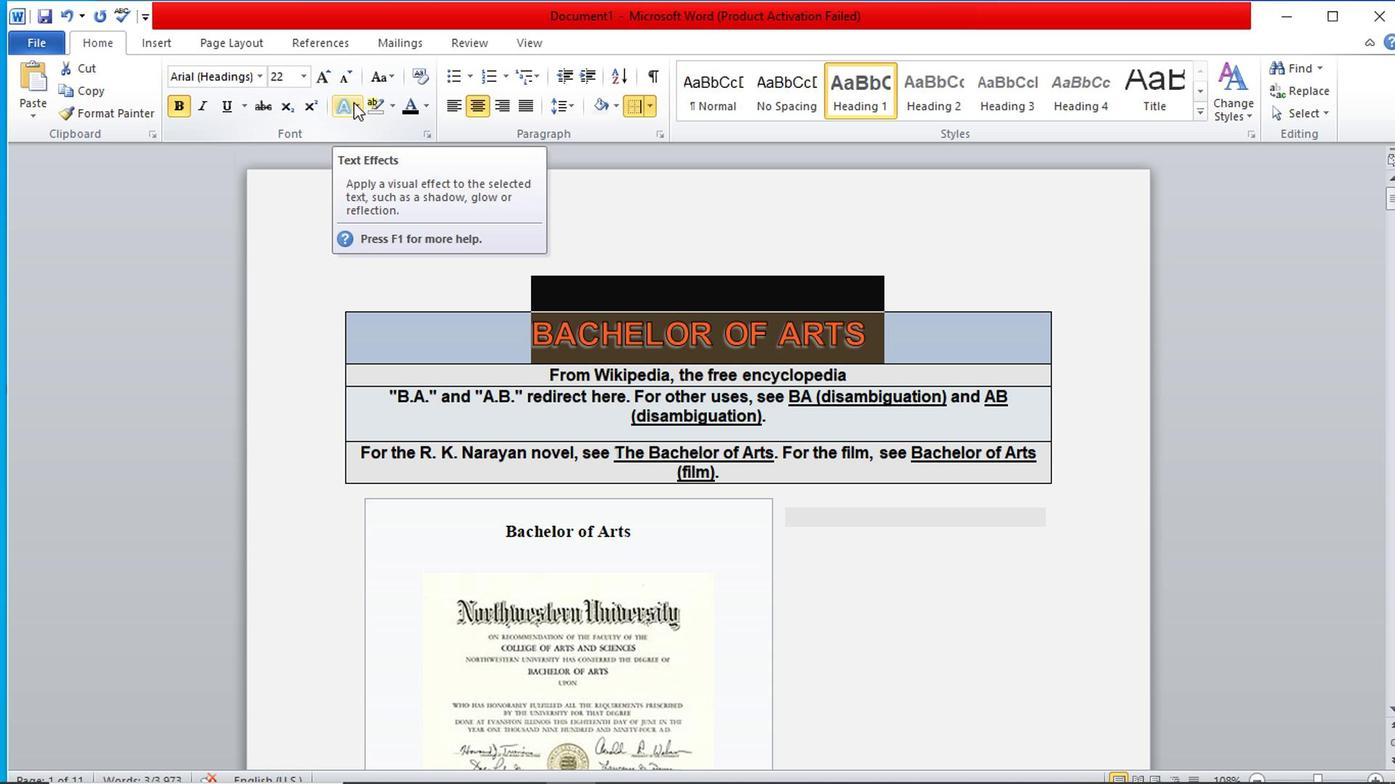 
Action: Mouse moved to (406, 215)
Screenshot: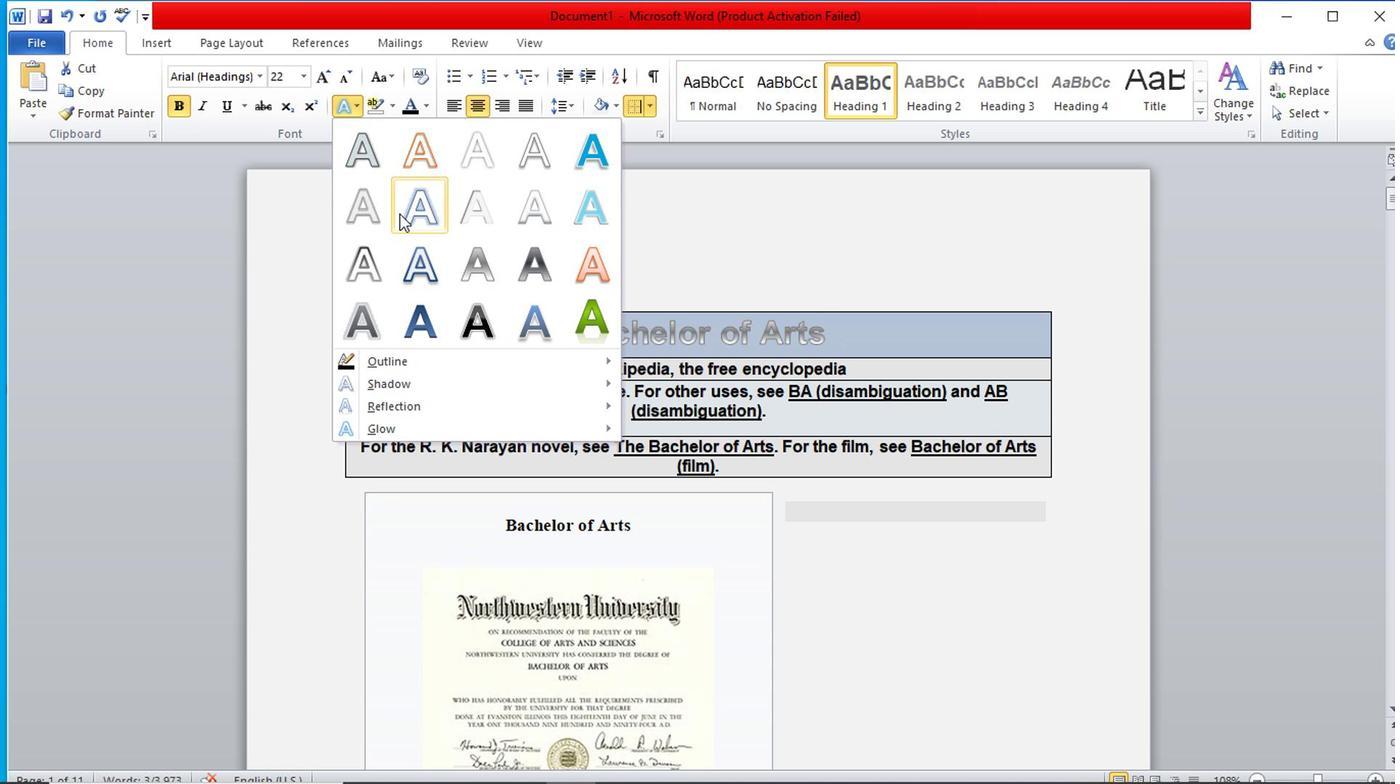 
Action: Mouse pressed left at (406, 215)
Screenshot: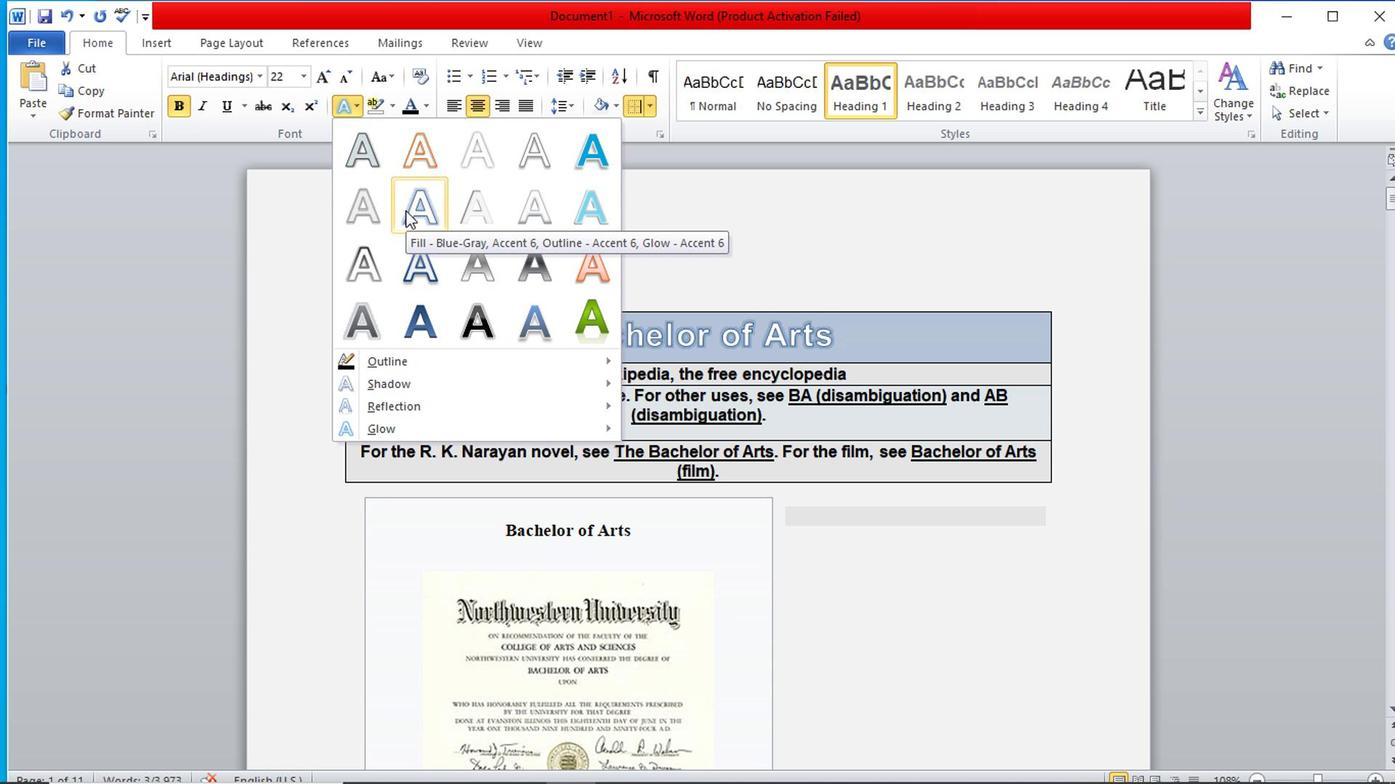 
Action: Mouse moved to (888, 354)
Screenshot: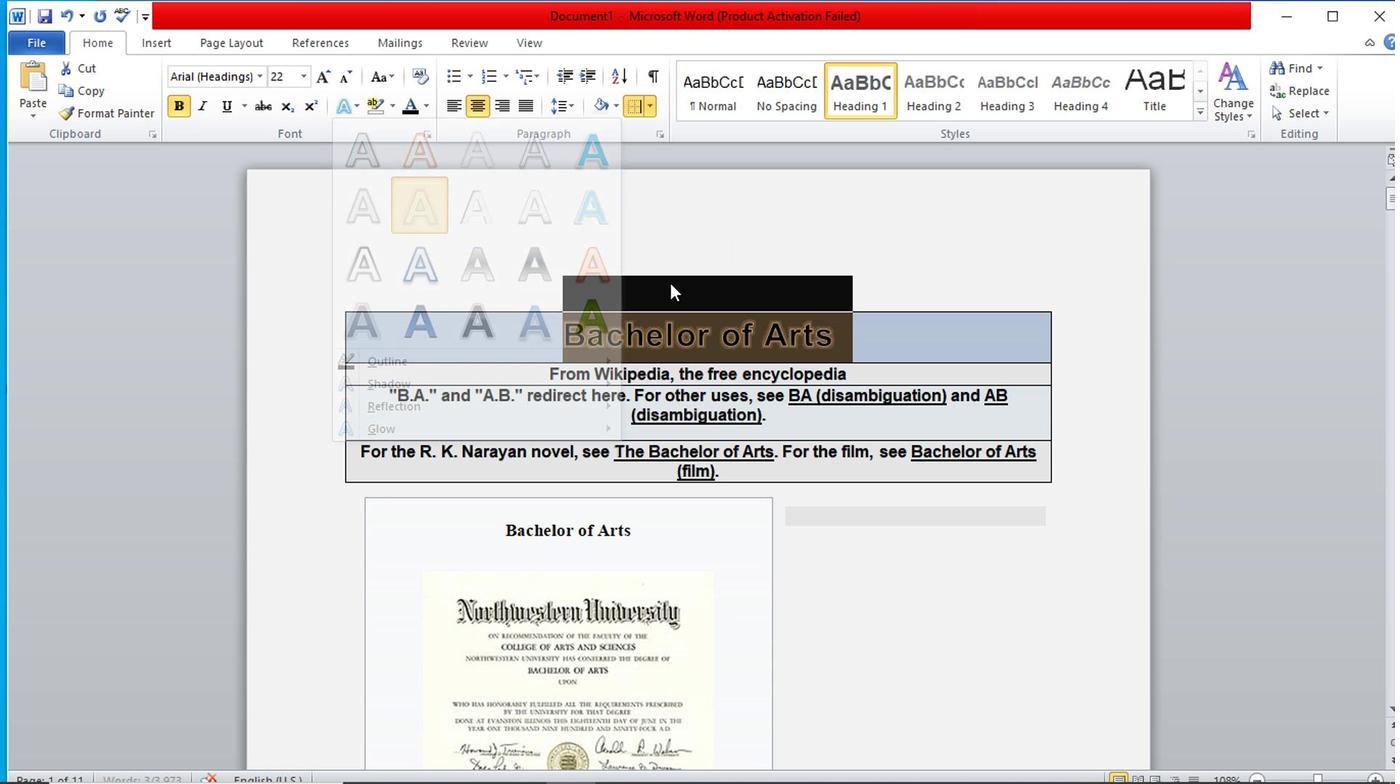 
Action: Mouse pressed left at (888, 354)
Screenshot: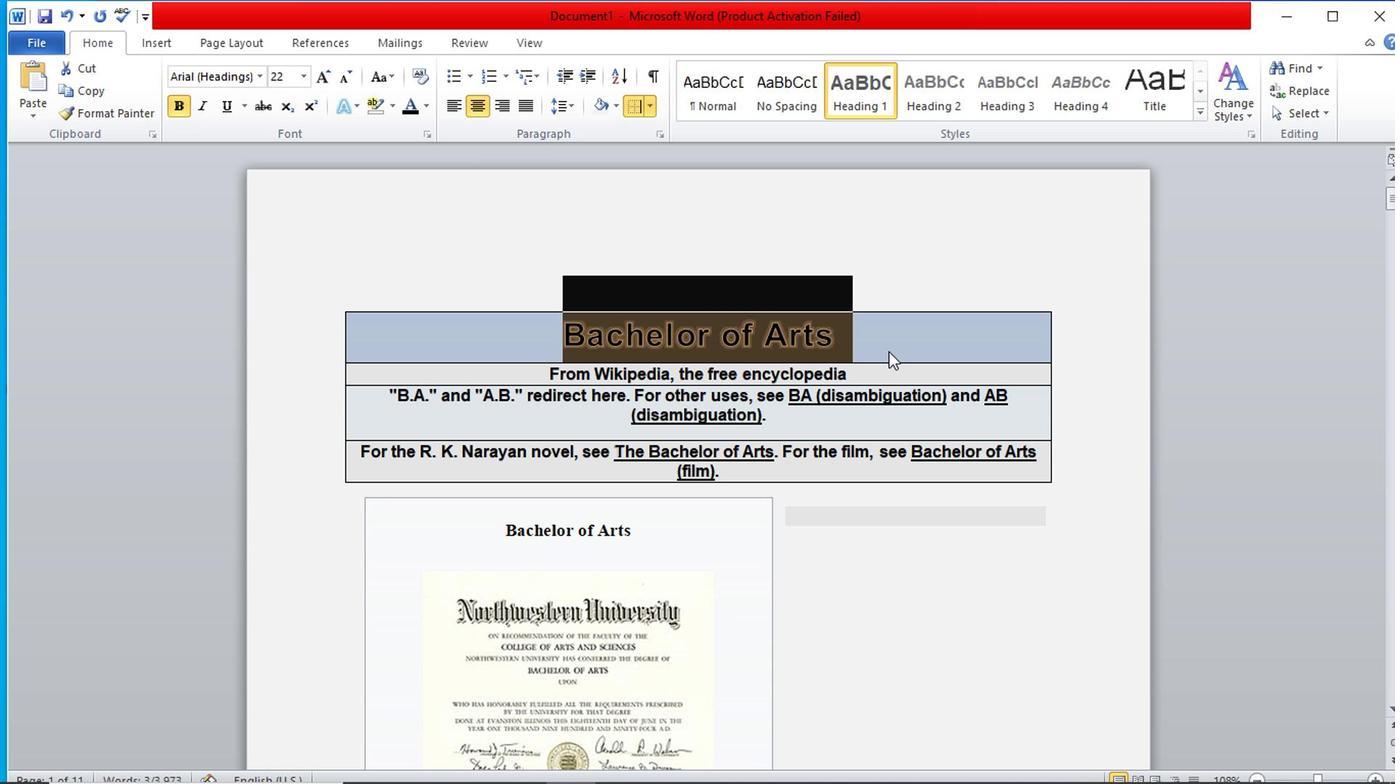 
Action: Mouse moved to (840, 332)
Screenshot: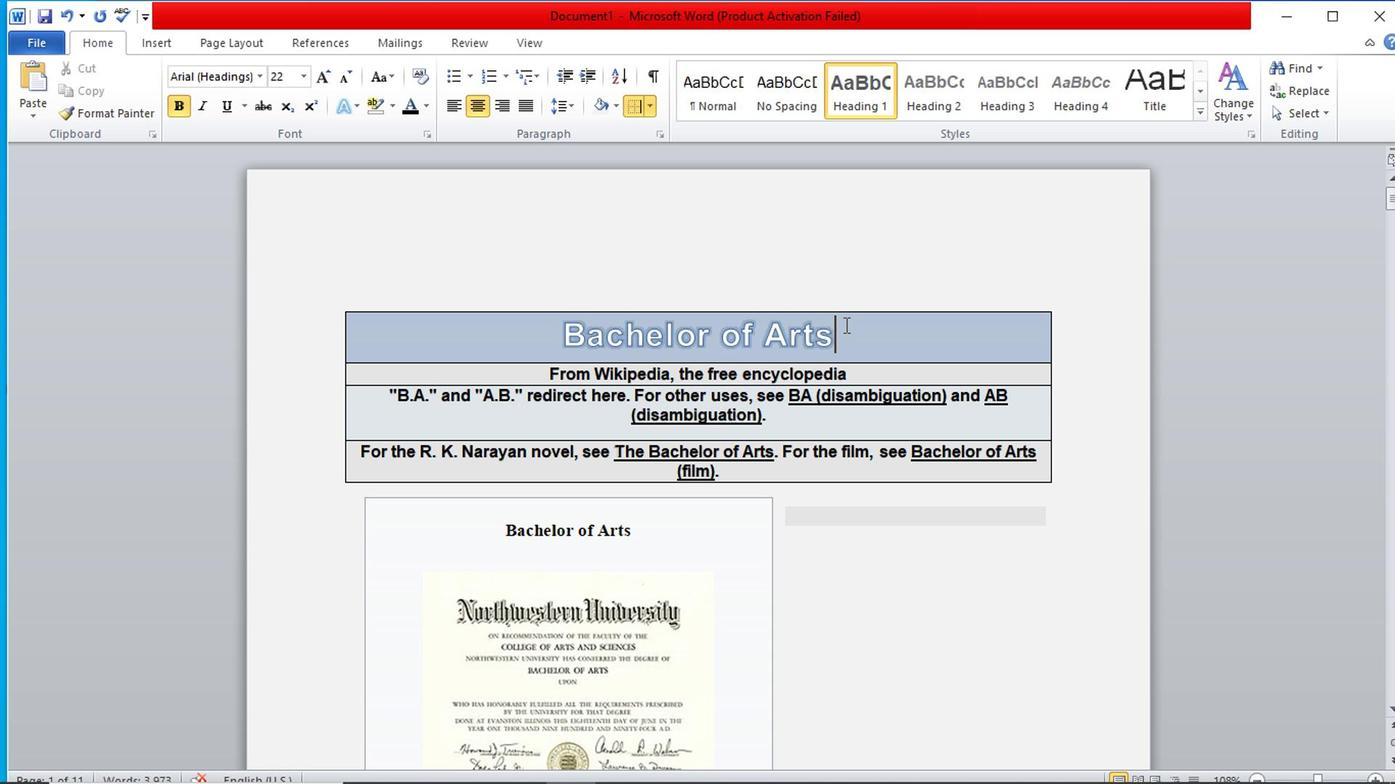 
Action: Mouse pressed left at (840, 332)
Screenshot: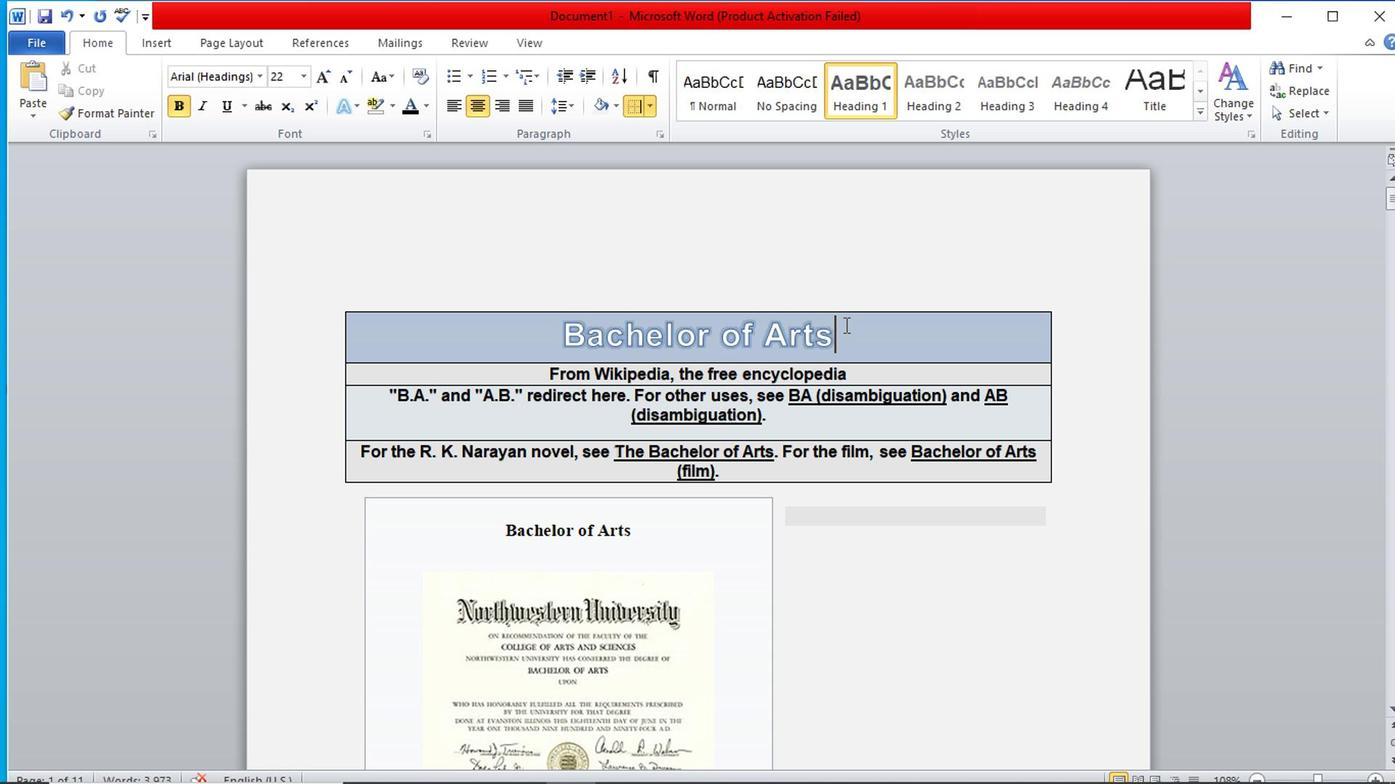 
Action: Mouse moved to (898, 624)
Screenshot: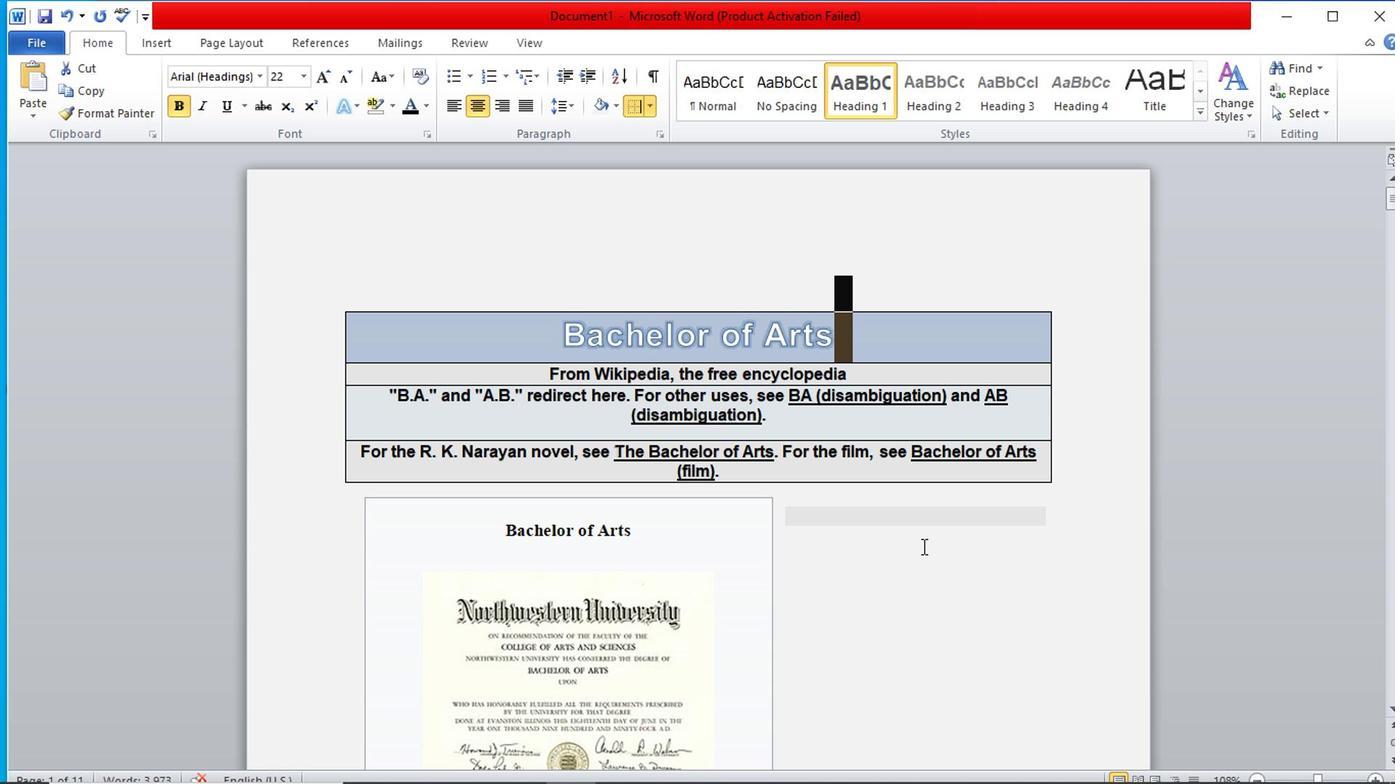 
Action: Mouse pressed left at (898, 624)
Screenshot: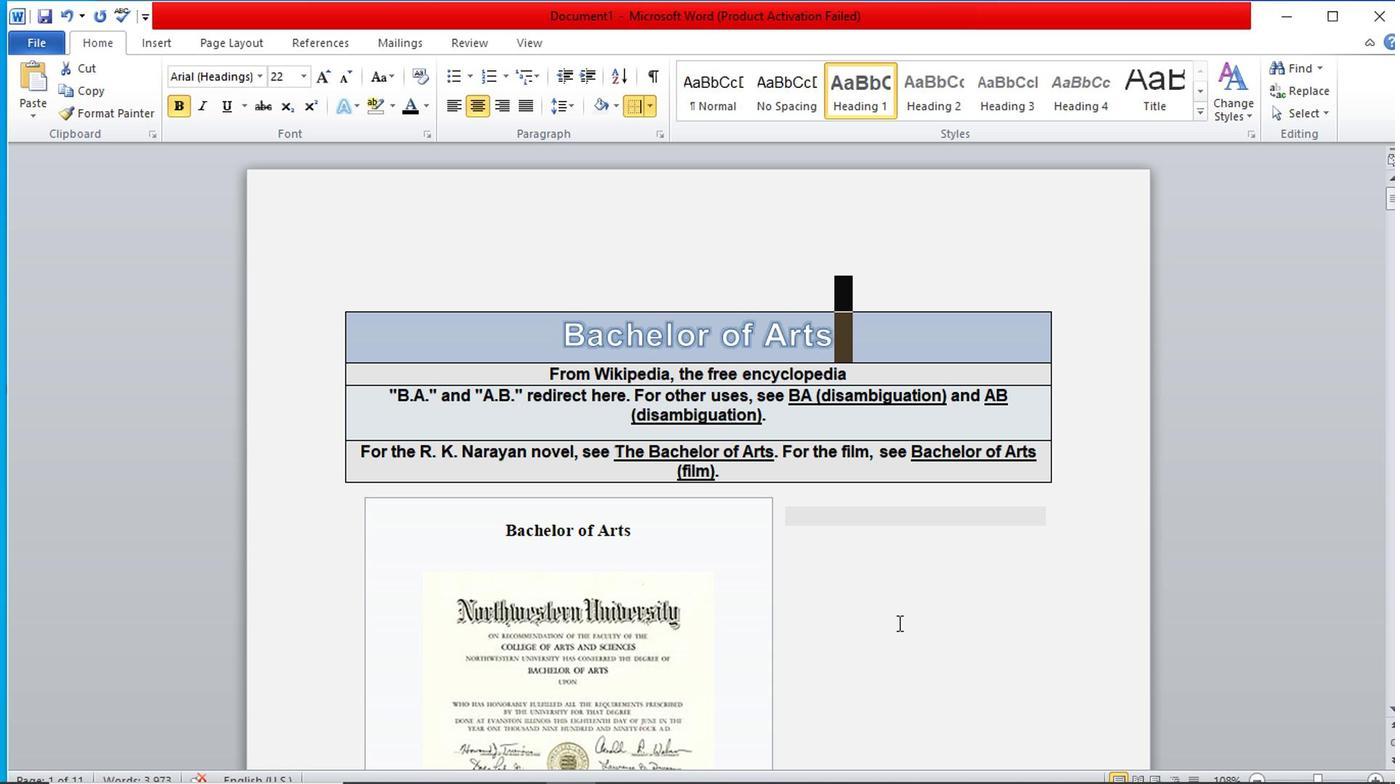 
Action: Mouse moved to (814, 430)
Screenshot: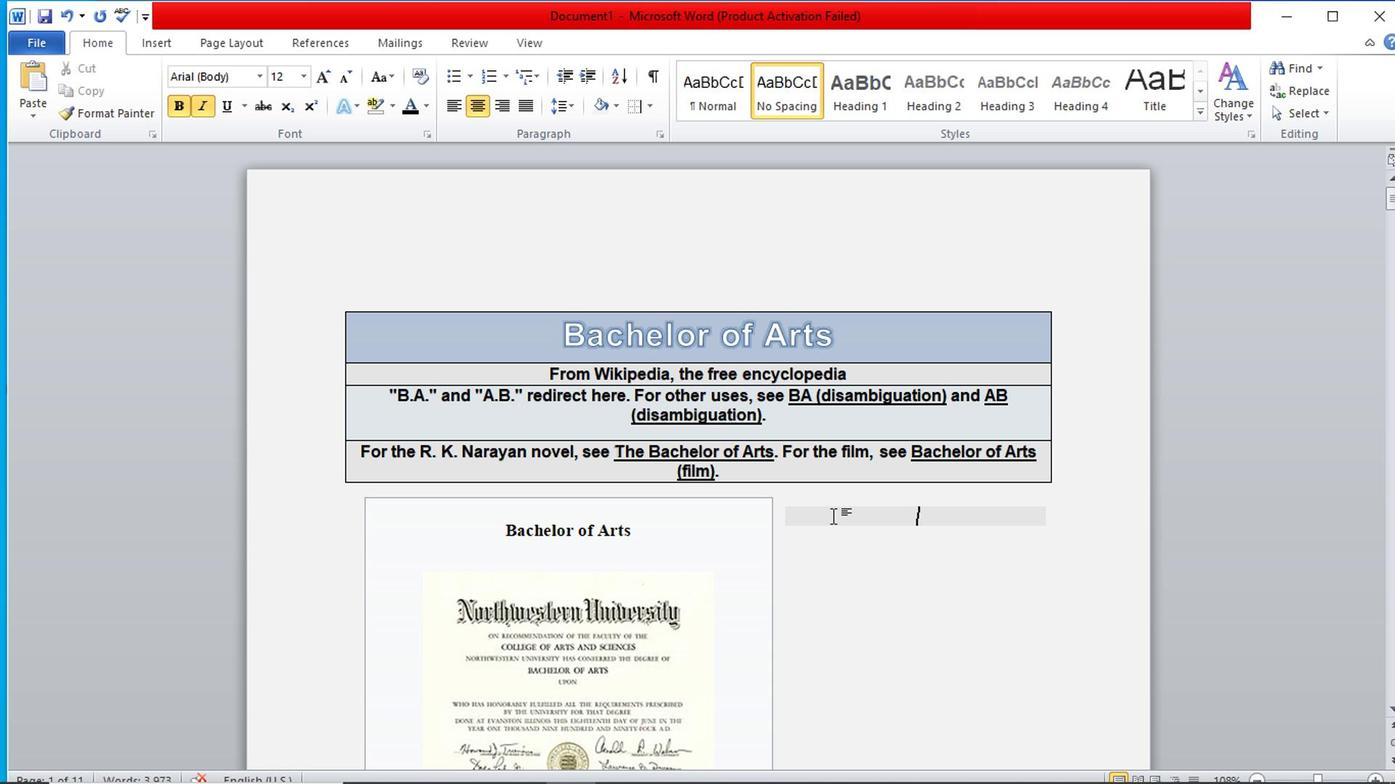 
Action: Mouse scrolled (814, 430) with delta (0, 0)
Screenshot: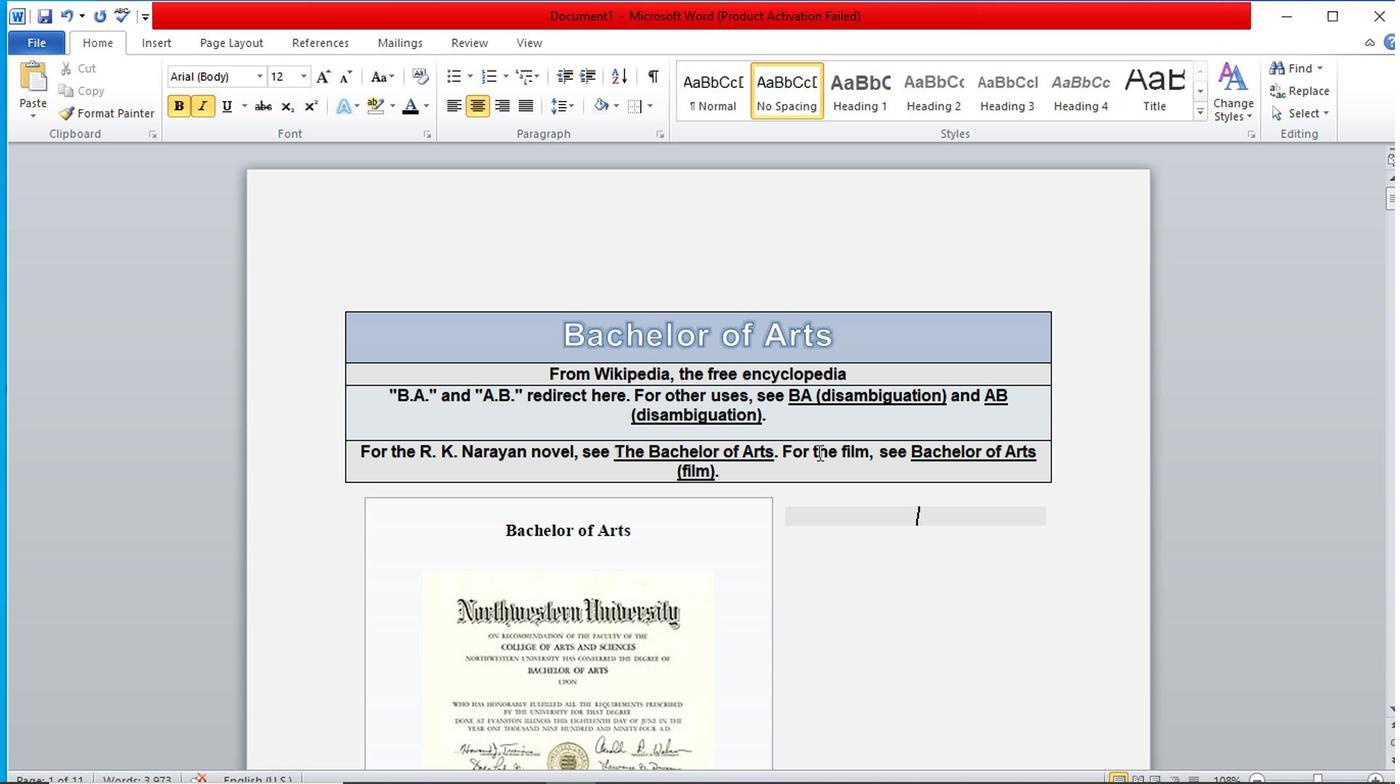 
Action: Mouse scrolled (814, 430) with delta (0, 0)
Screenshot: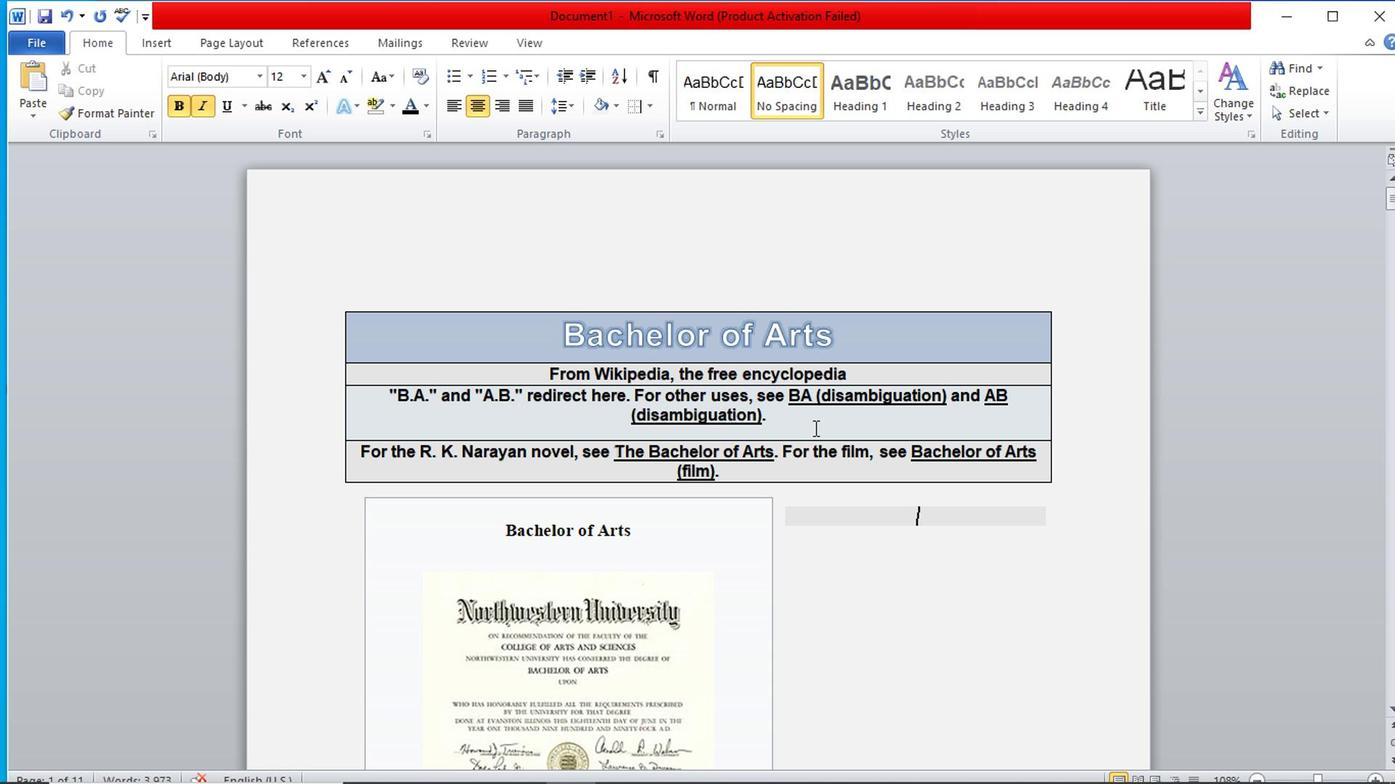 
Action: Mouse moved to (834, 499)
Screenshot: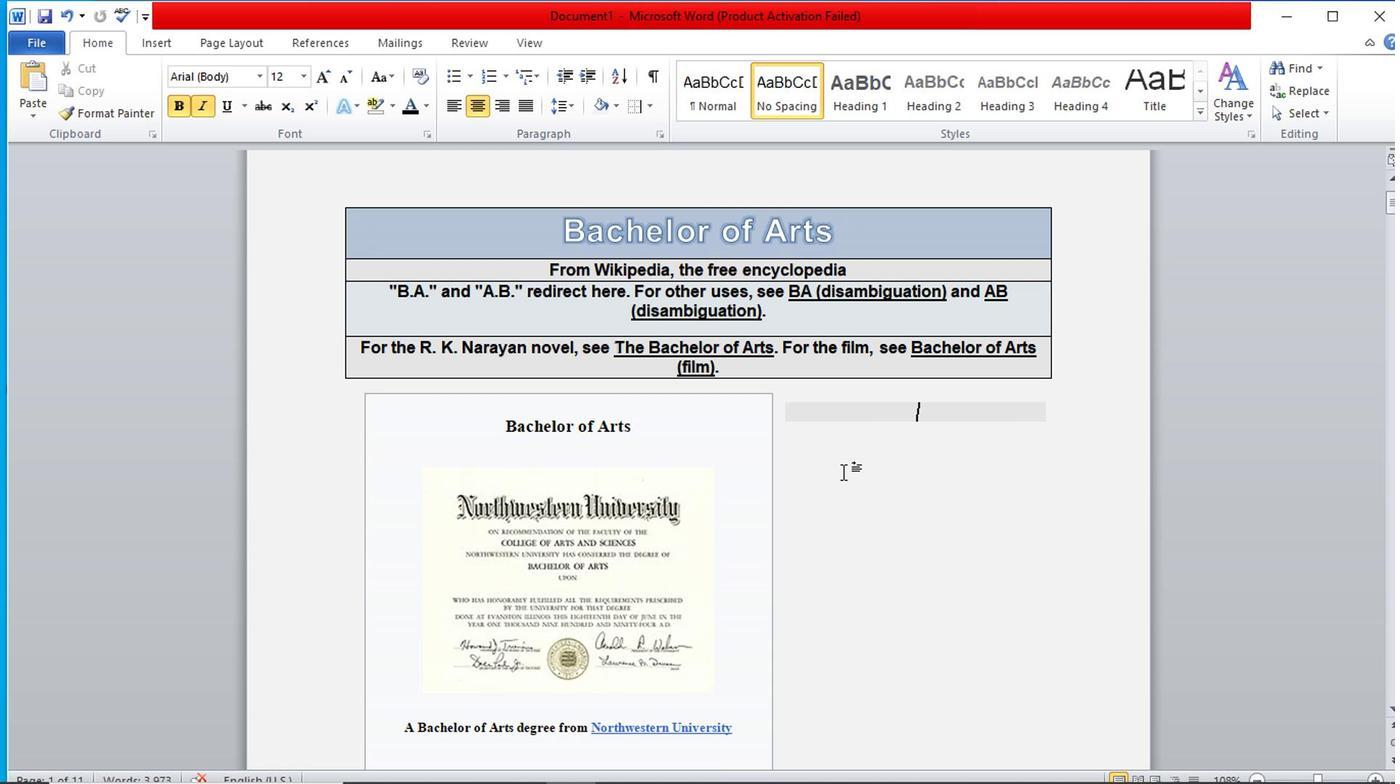 
Action: Mouse scrolled (834, 500) with delta (0, 0)
Screenshot: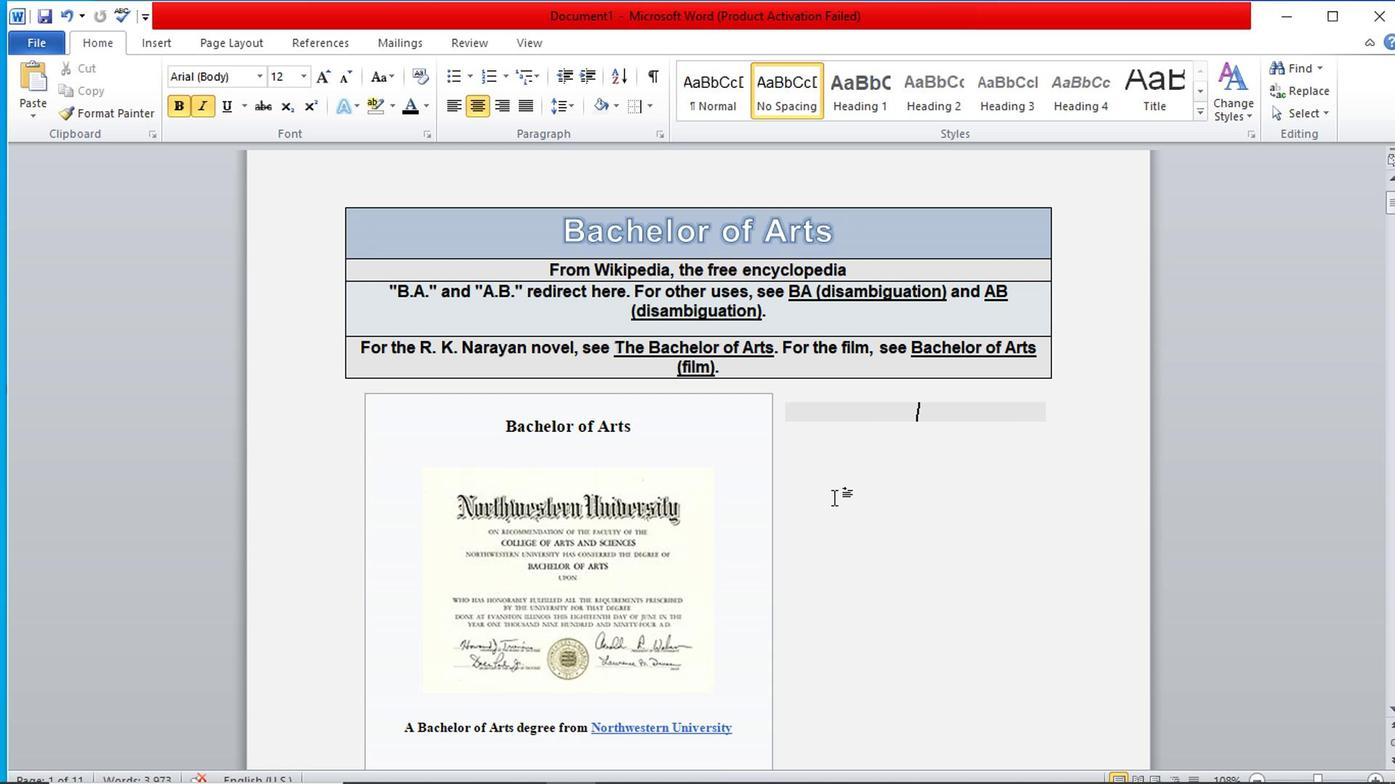 
Action: Mouse scrolled (834, 500) with delta (0, 0)
Screenshot: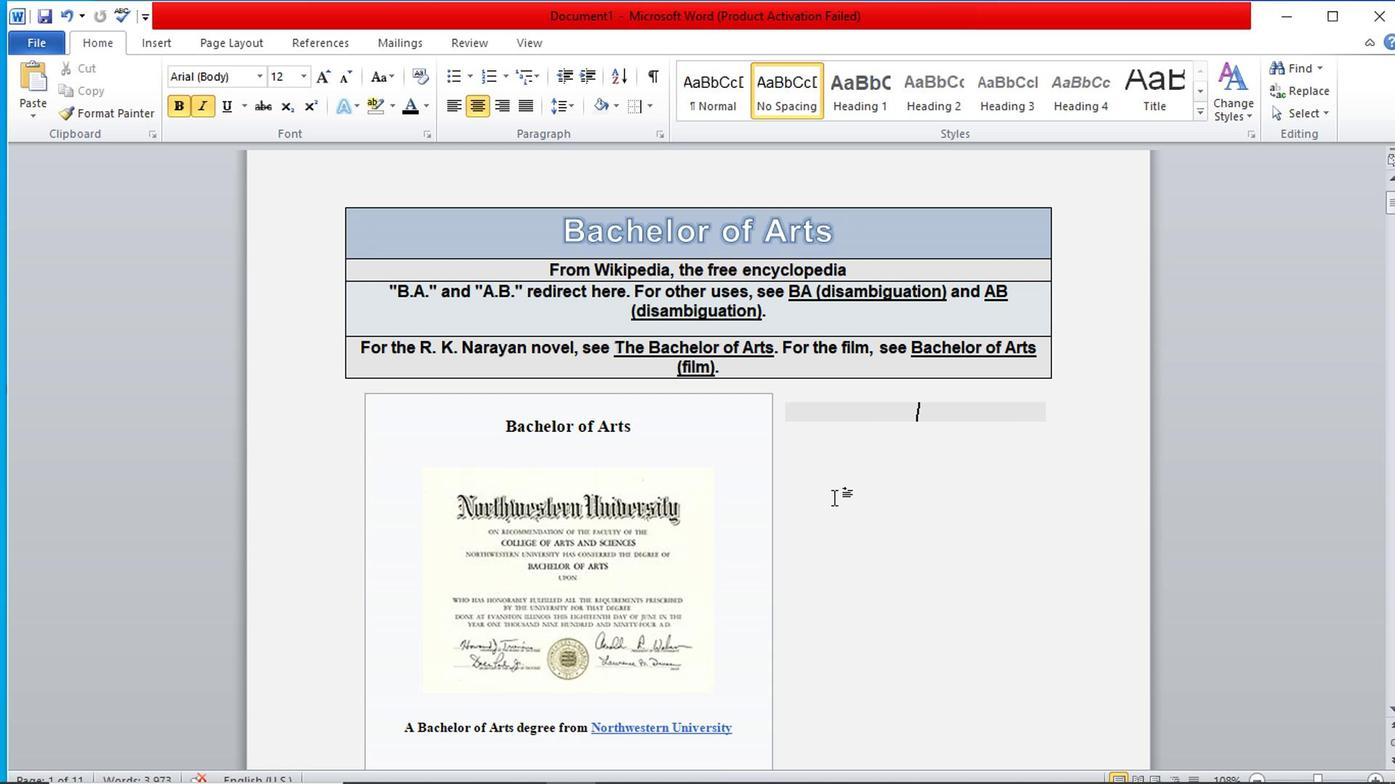 
Action: Mouse moved to (832, 337)
Screenshot: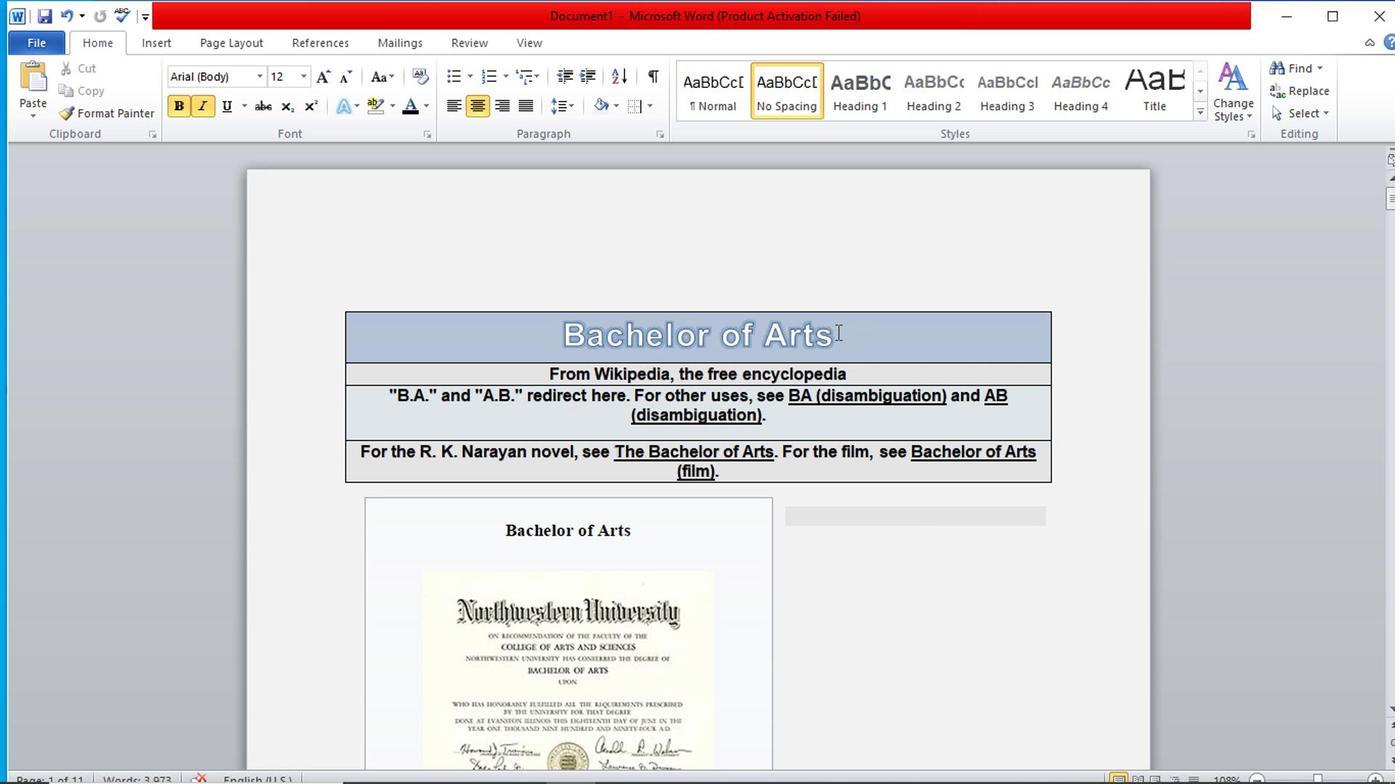 
Action: Mouse pressed left at (832, 337)
Screenshot: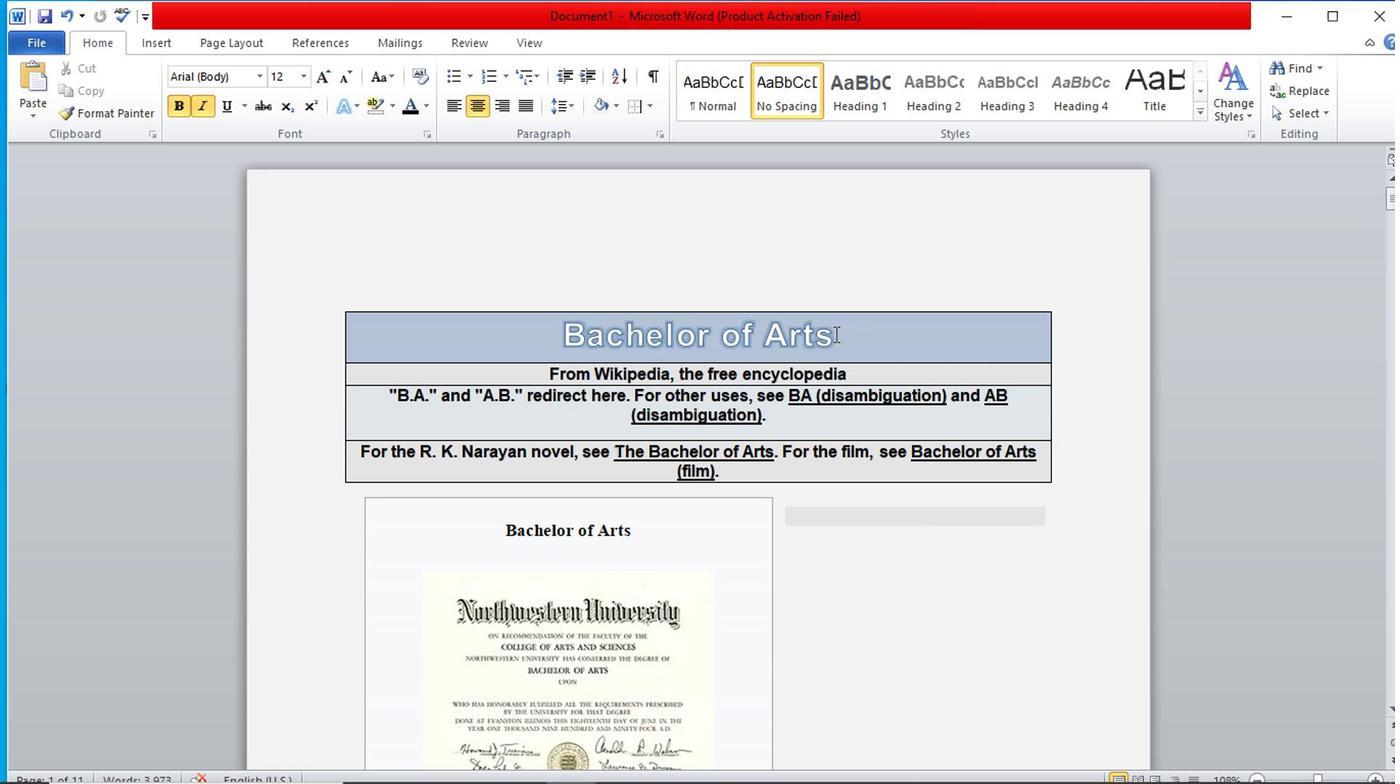 
Action: Mouse moved to (348, 109)
Screenshot: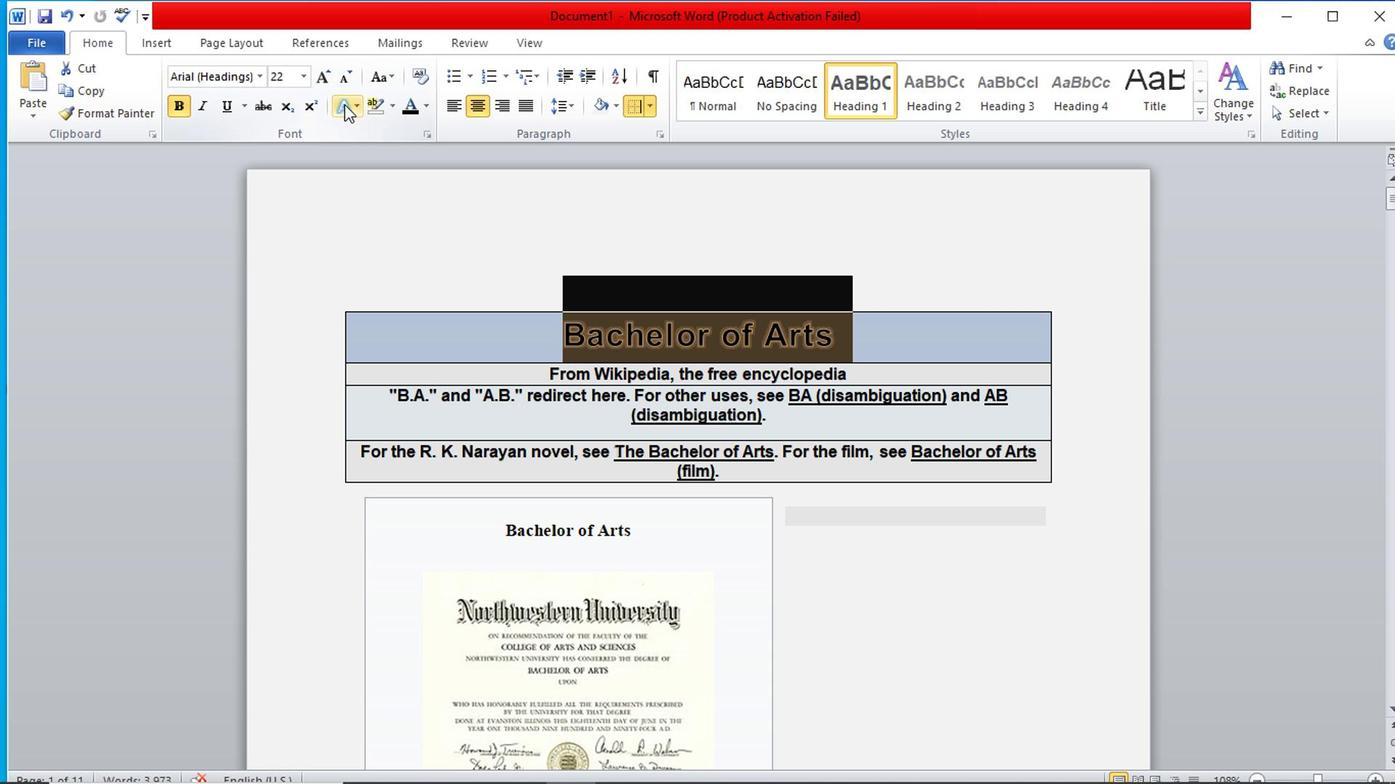 
Action: Mouse pressed left at (348, 109)
Screenshot: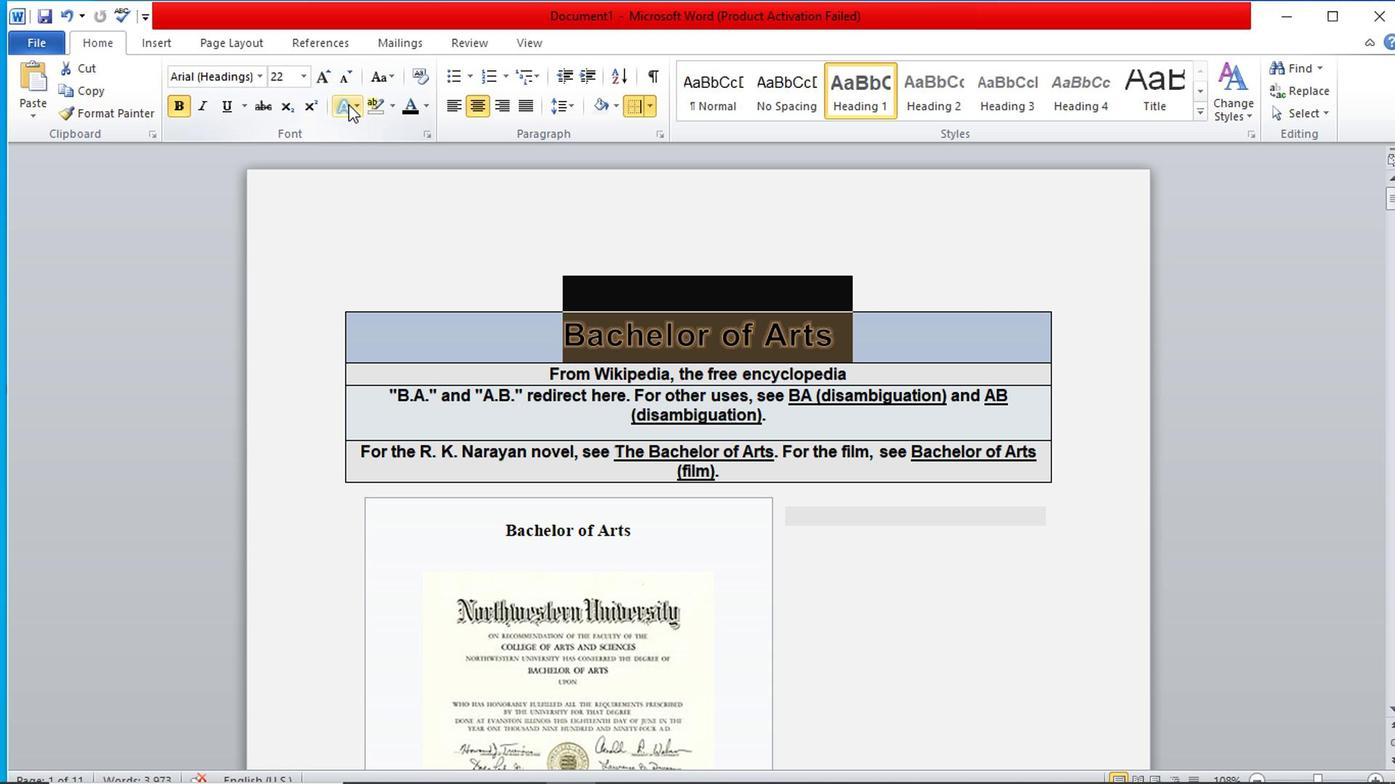 
Action: Mouse moved to (537, 217)
Screenshot: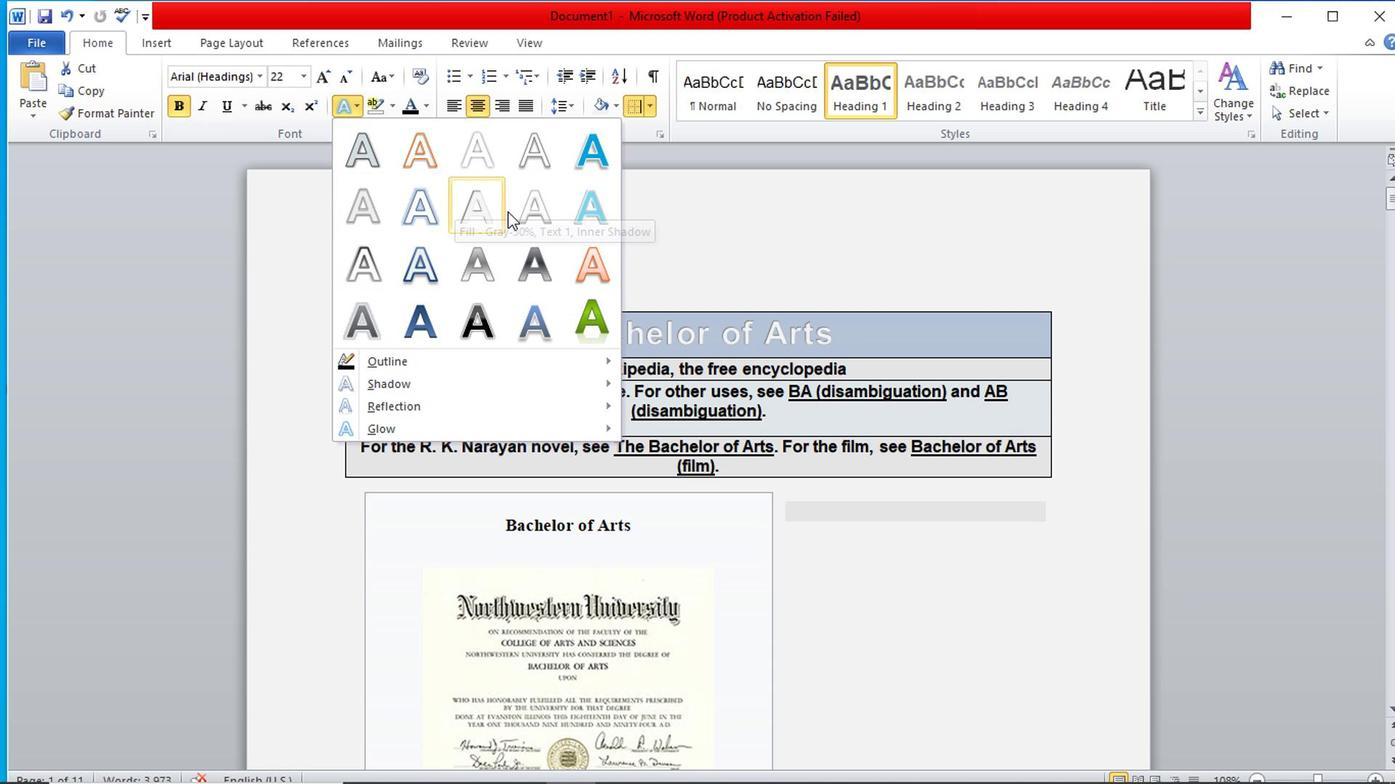 
Action: Mouse pressed left at (537, 217)
Screenshot: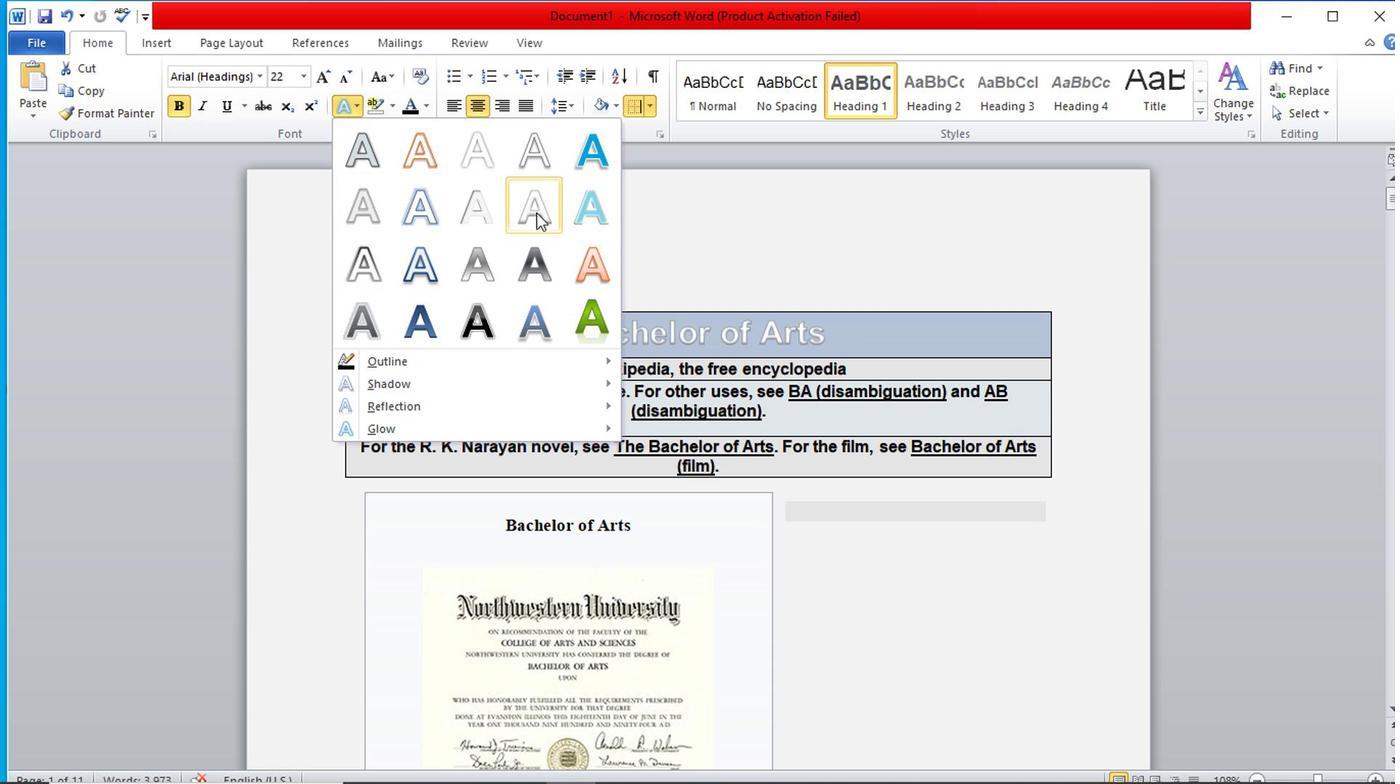
Action: Mouse moved to (810, 254)
Screenshot: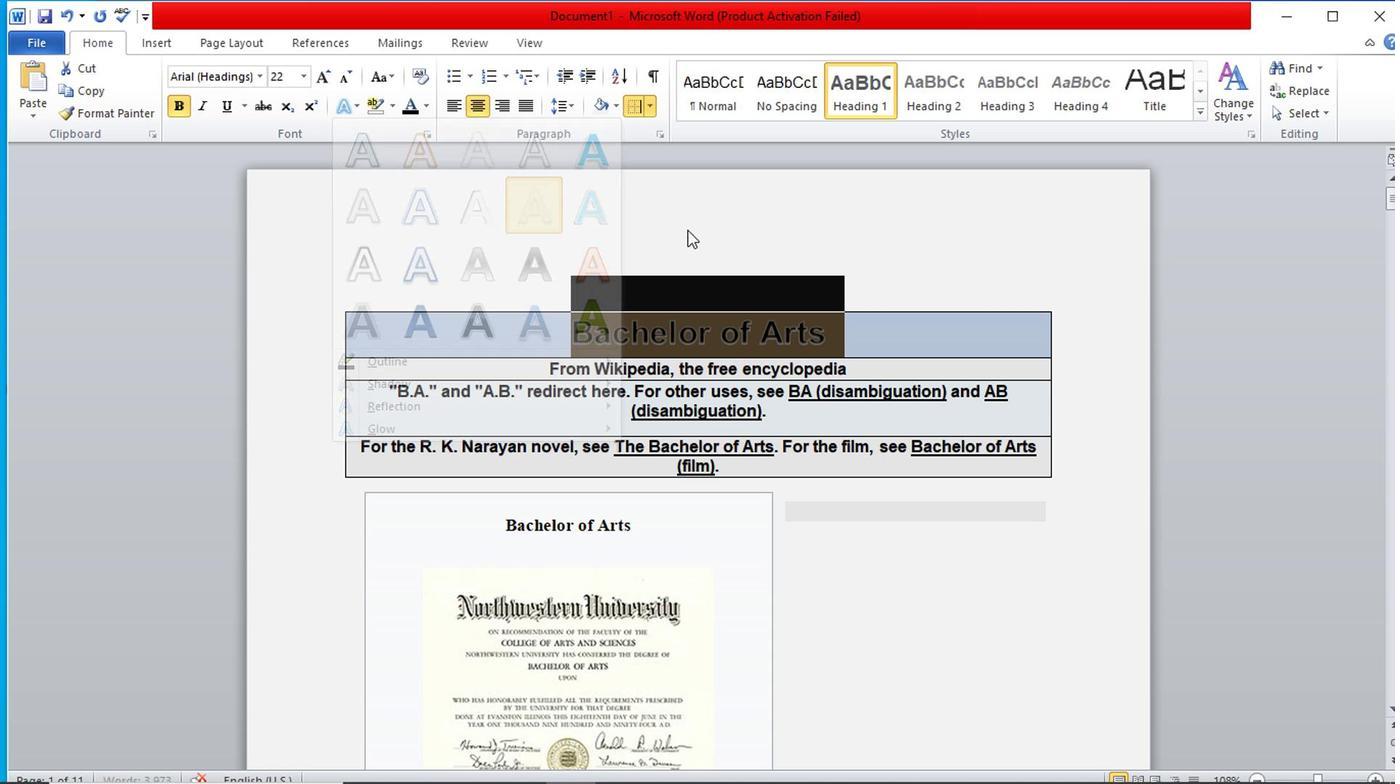
Action: Mouse pressed left at (810, 254)
Screenshot: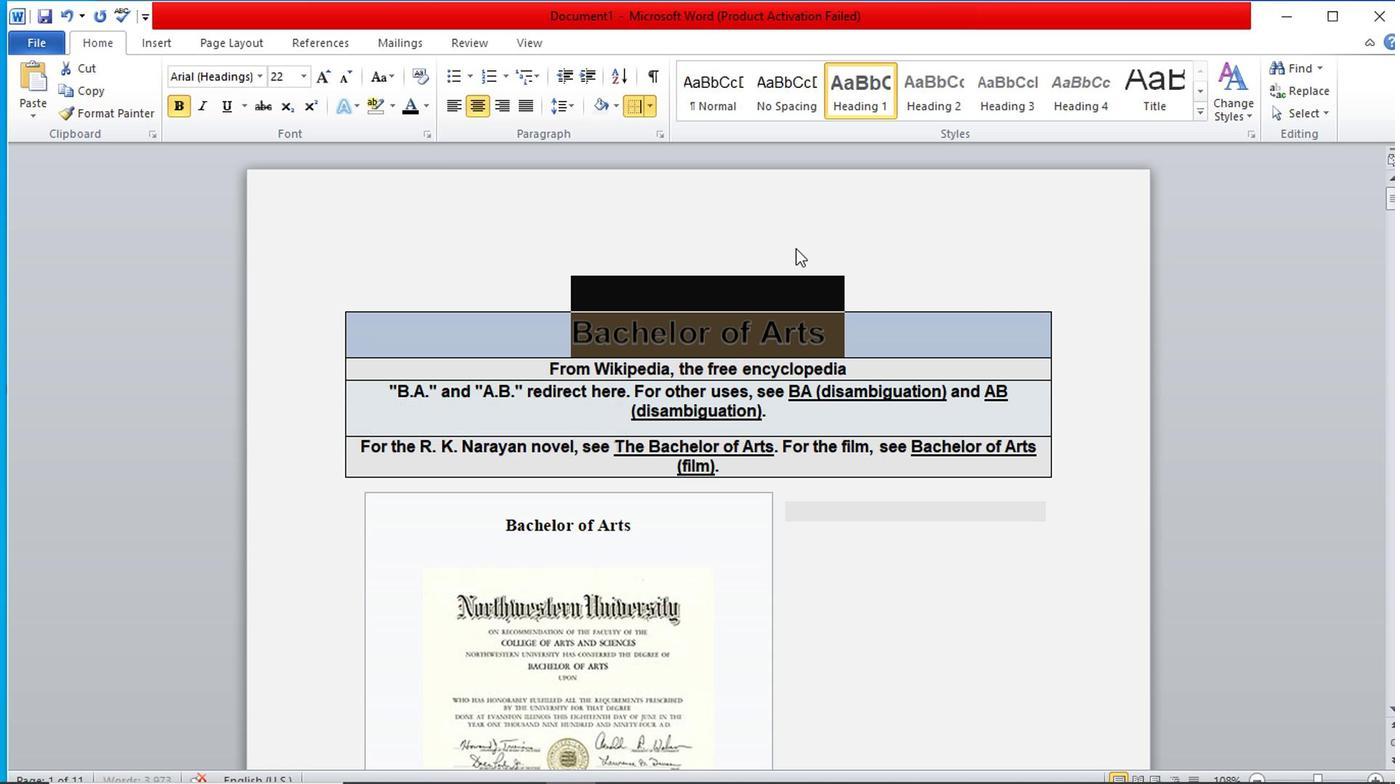 
Action: Mouse moved to (871, 279)
Screenshot: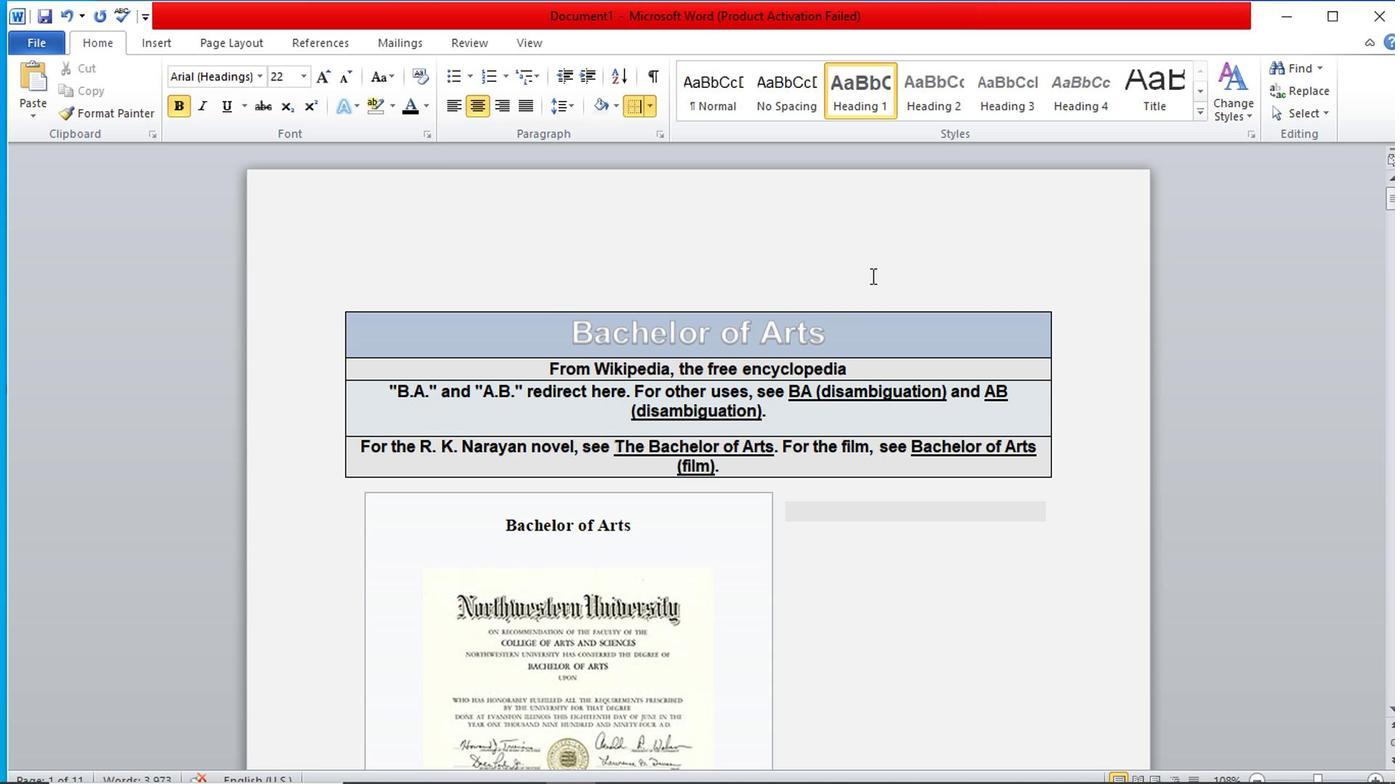 
Action: Mouse pressed left at (871, 279)
Screenshot: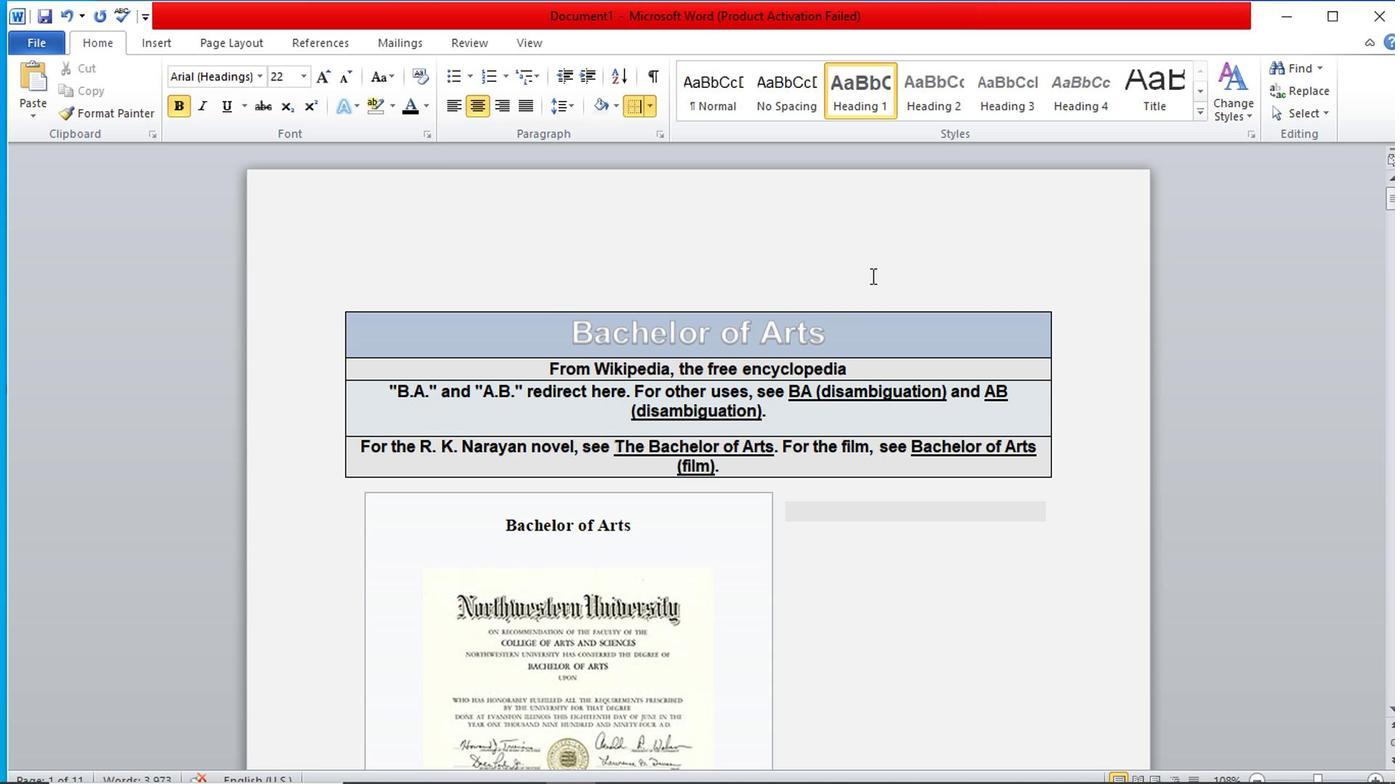 
Action: Mouse moved to (818, 338)
Screenshot: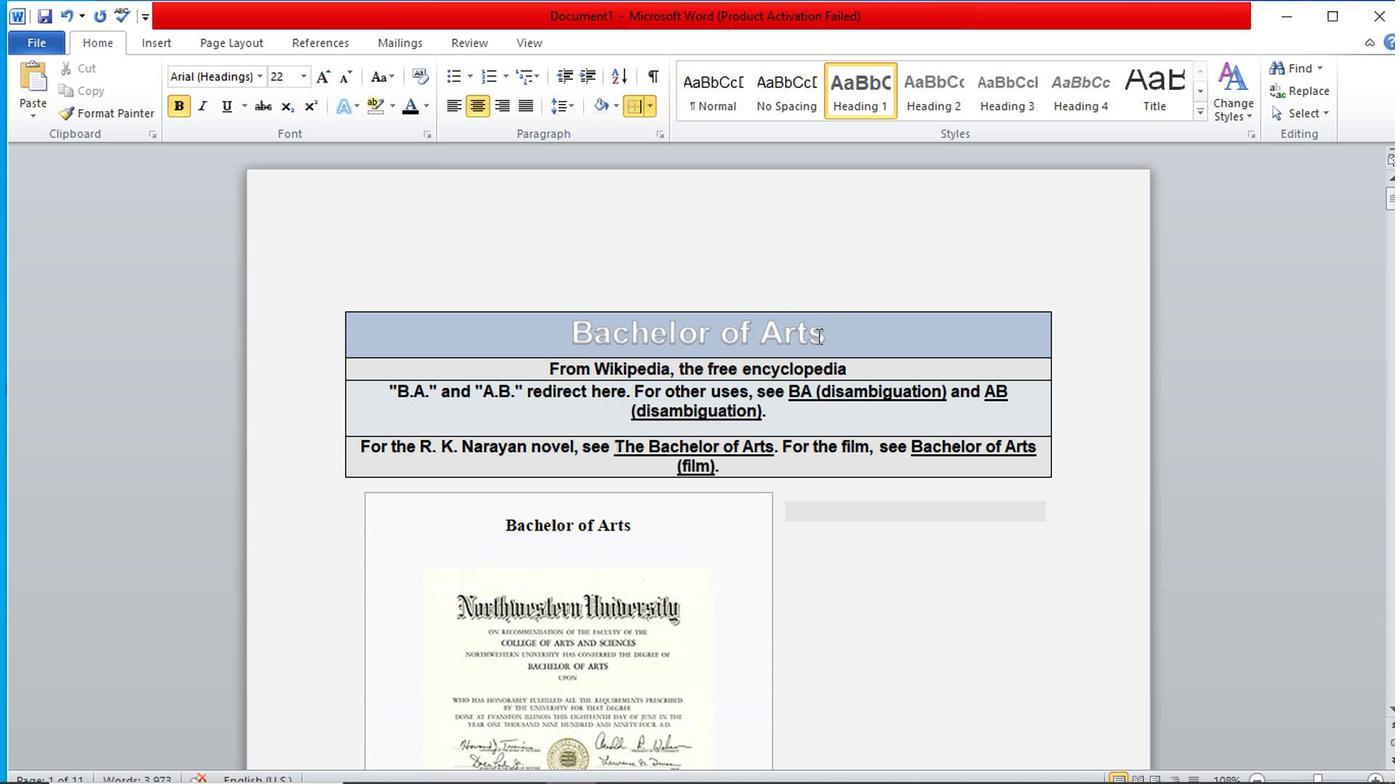 
Action: Mouse pressed left at (818, 338)
Screenshot: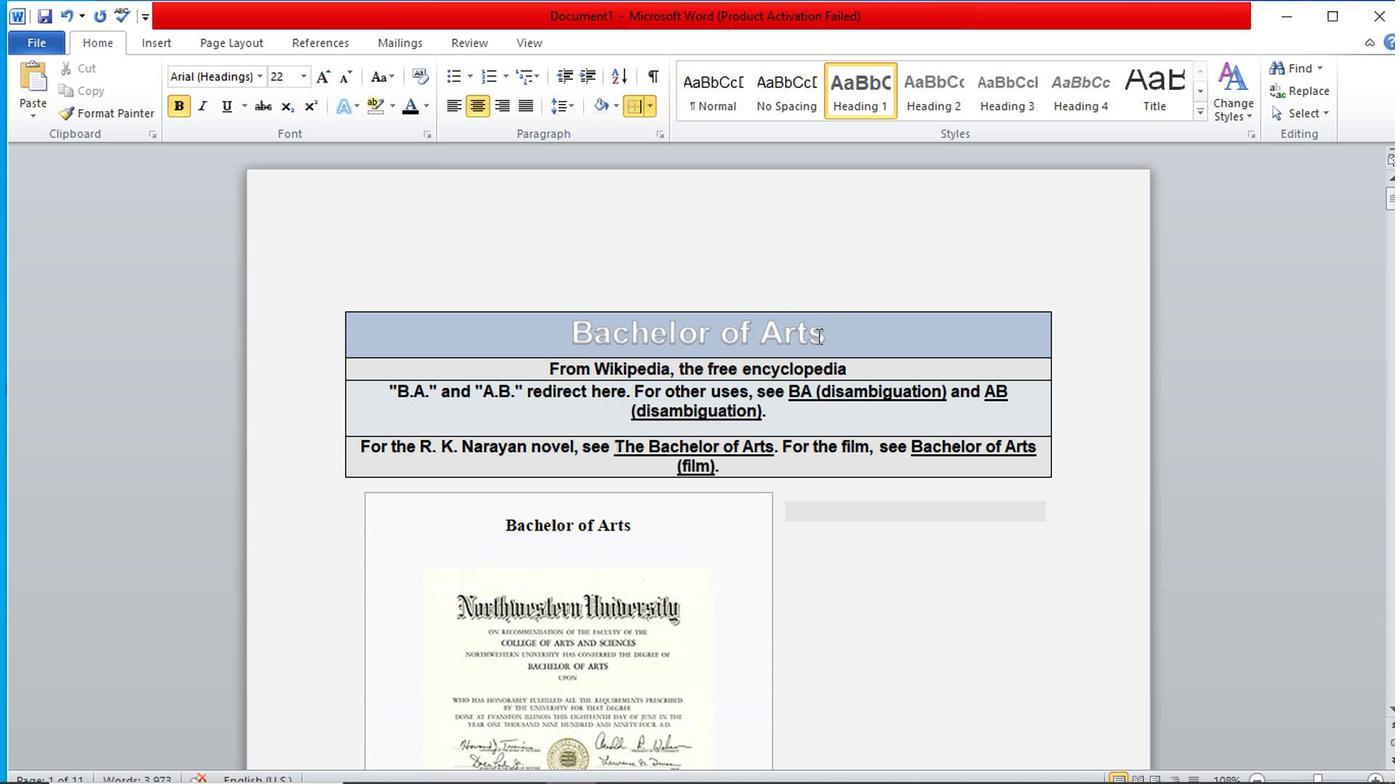
Action: Mouse moved to (421, 109)
Screenshot: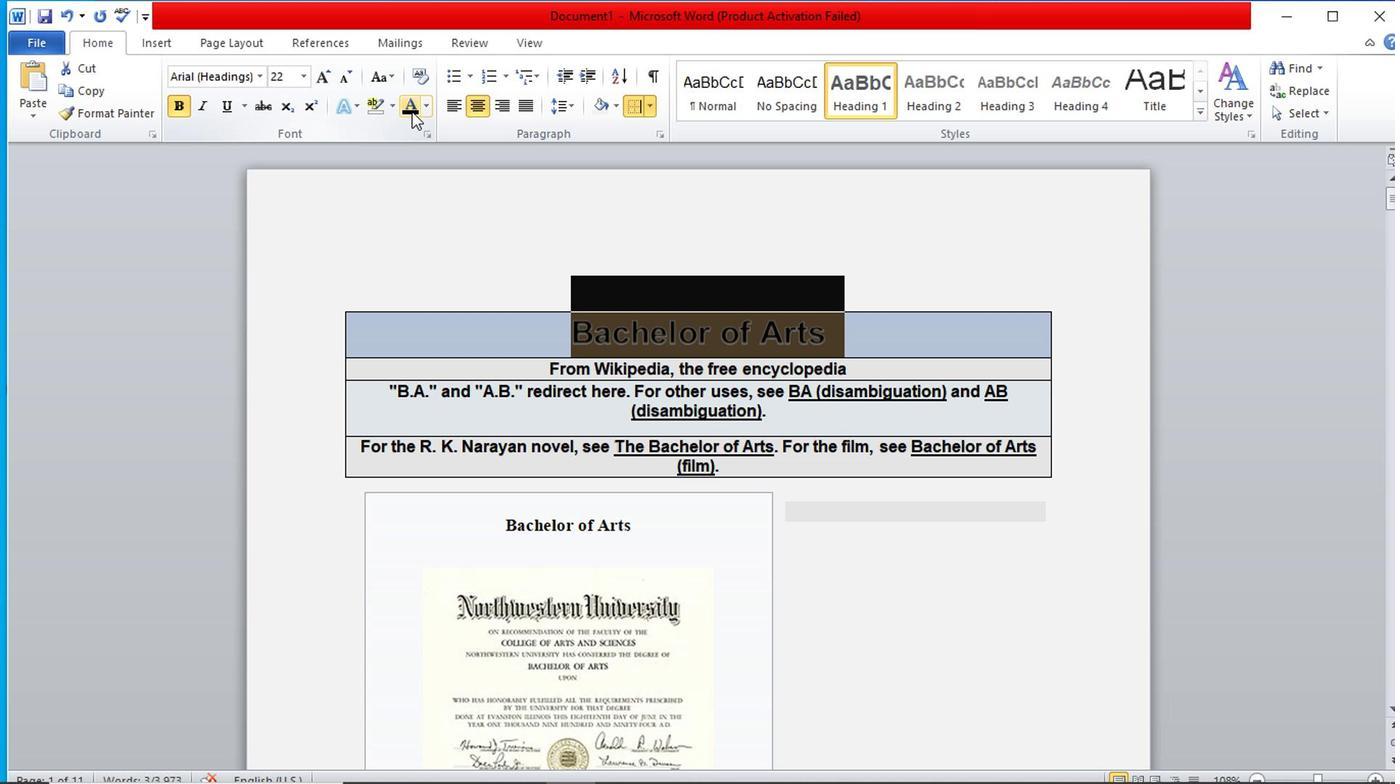 
Action: Mouse pressed left at (421, 109)
Screenshot: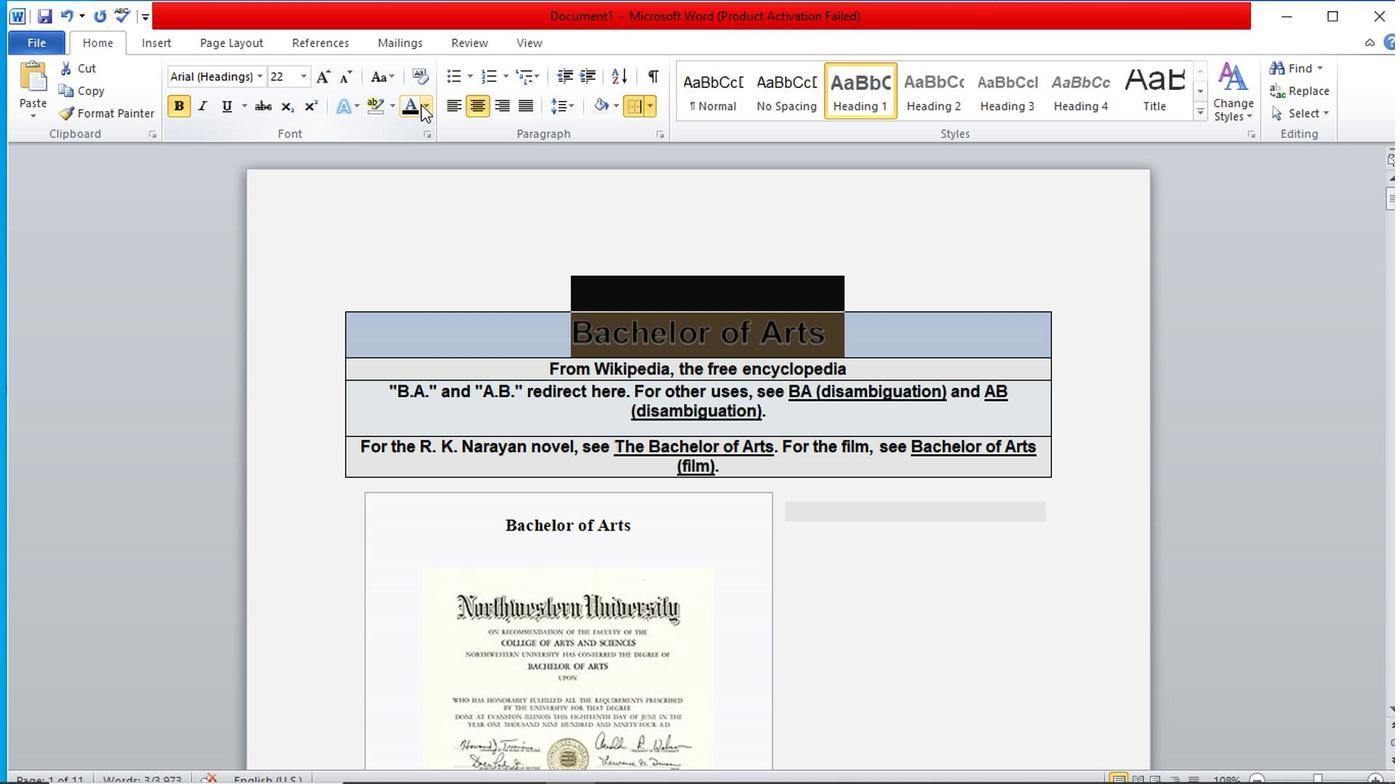 
Action: Mouse moved to (340, 159)
Screenshot: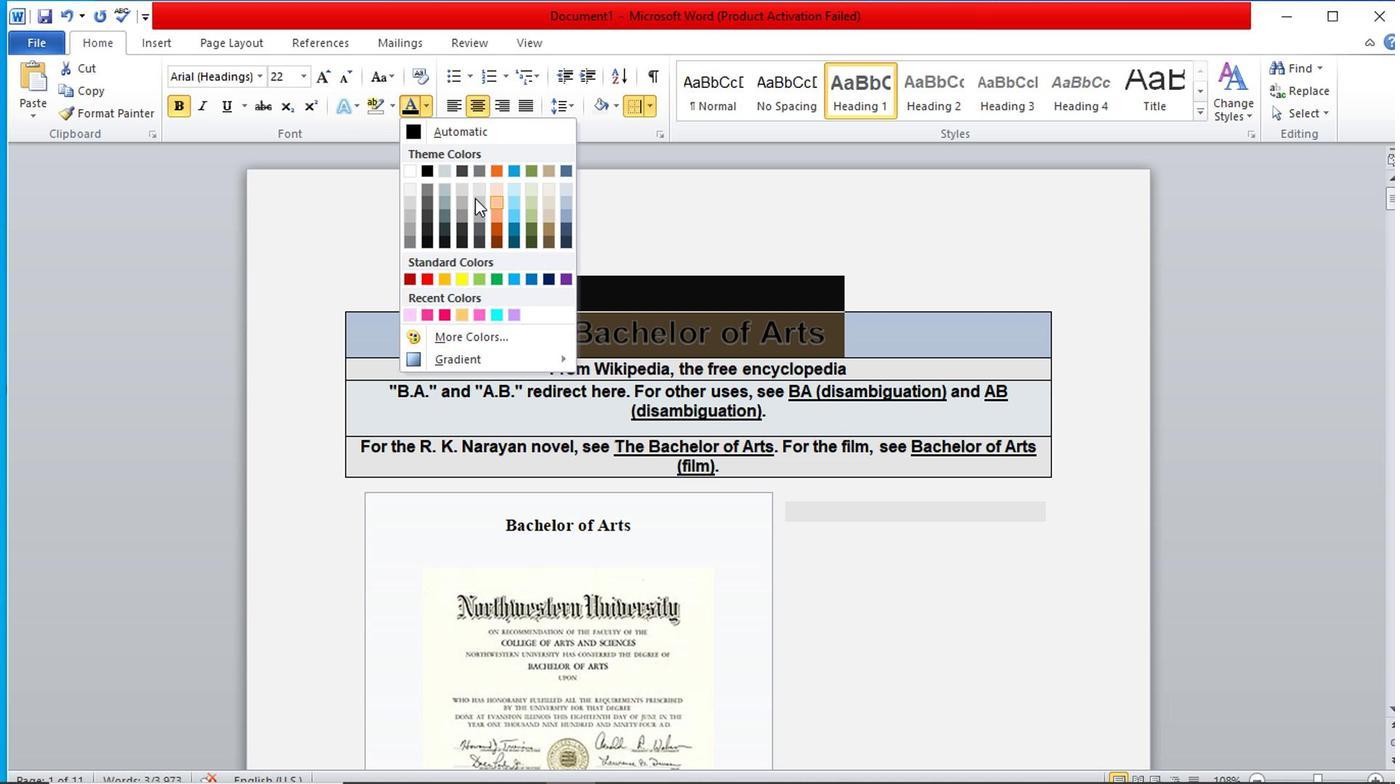 
Action: Mouse pressed left at (340, 159)
Screenshot: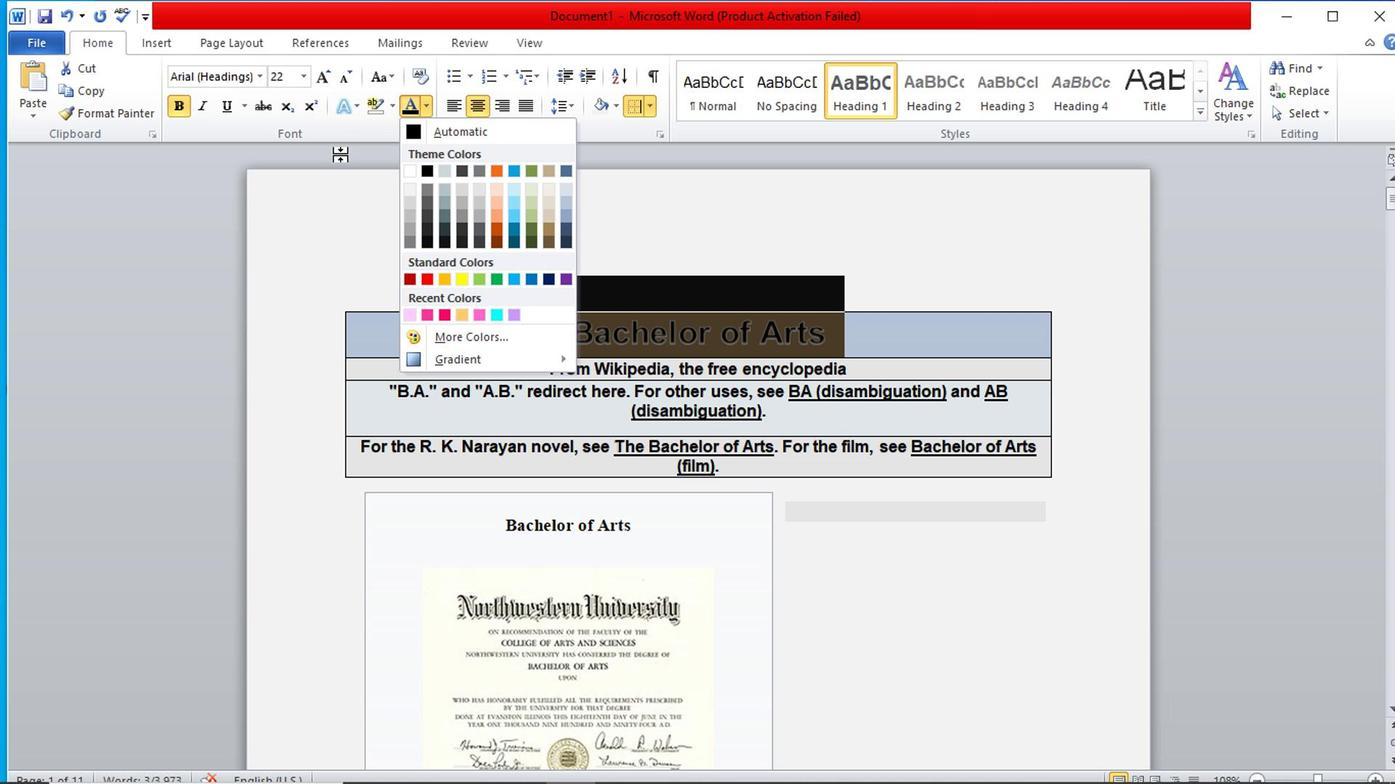 
Action: Mouse moved to (351, 106)
Screenshot: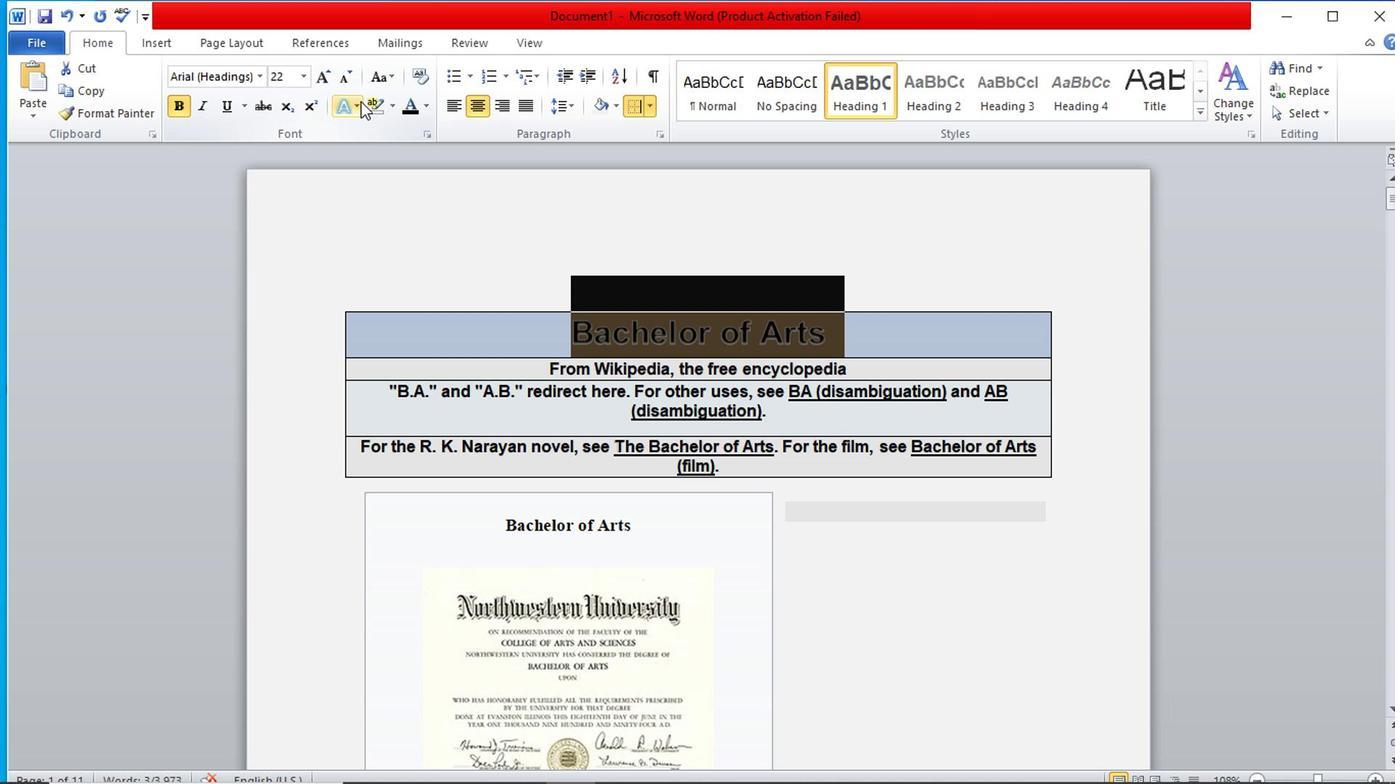 
Action: Mouse pressed left at (351, 106)
Screenshot: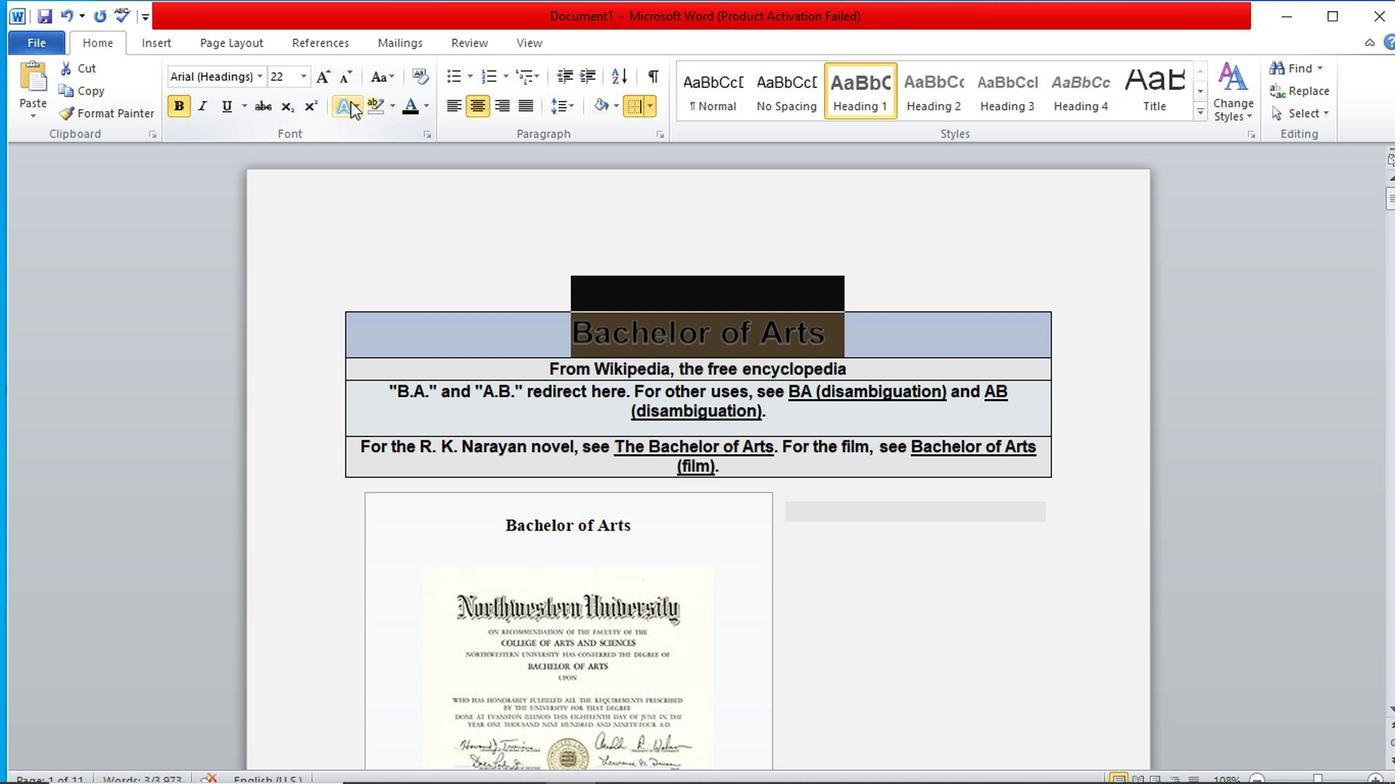 
Action: Mouse moved to (550, 319)
Screenshot: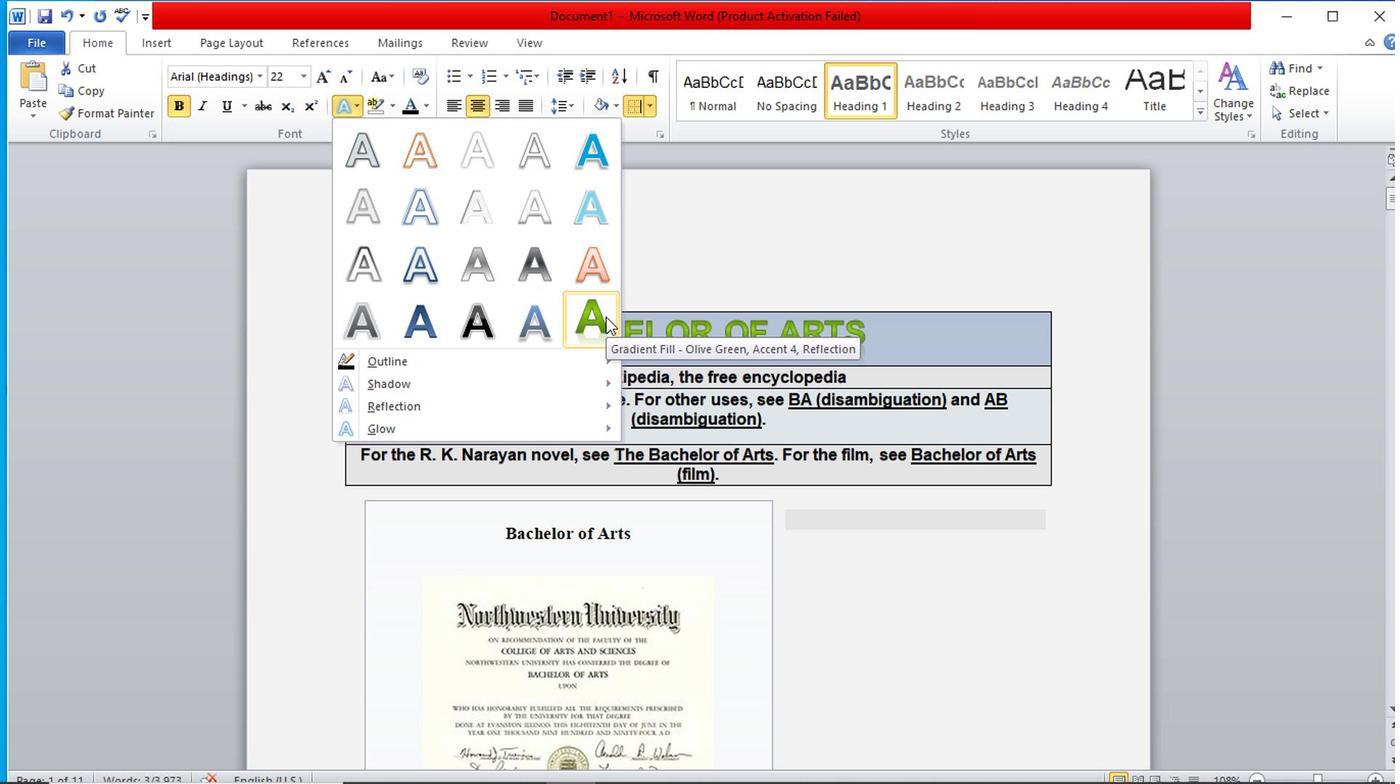 
Action: Mouse pressed left at (550, 319)
Screenshot: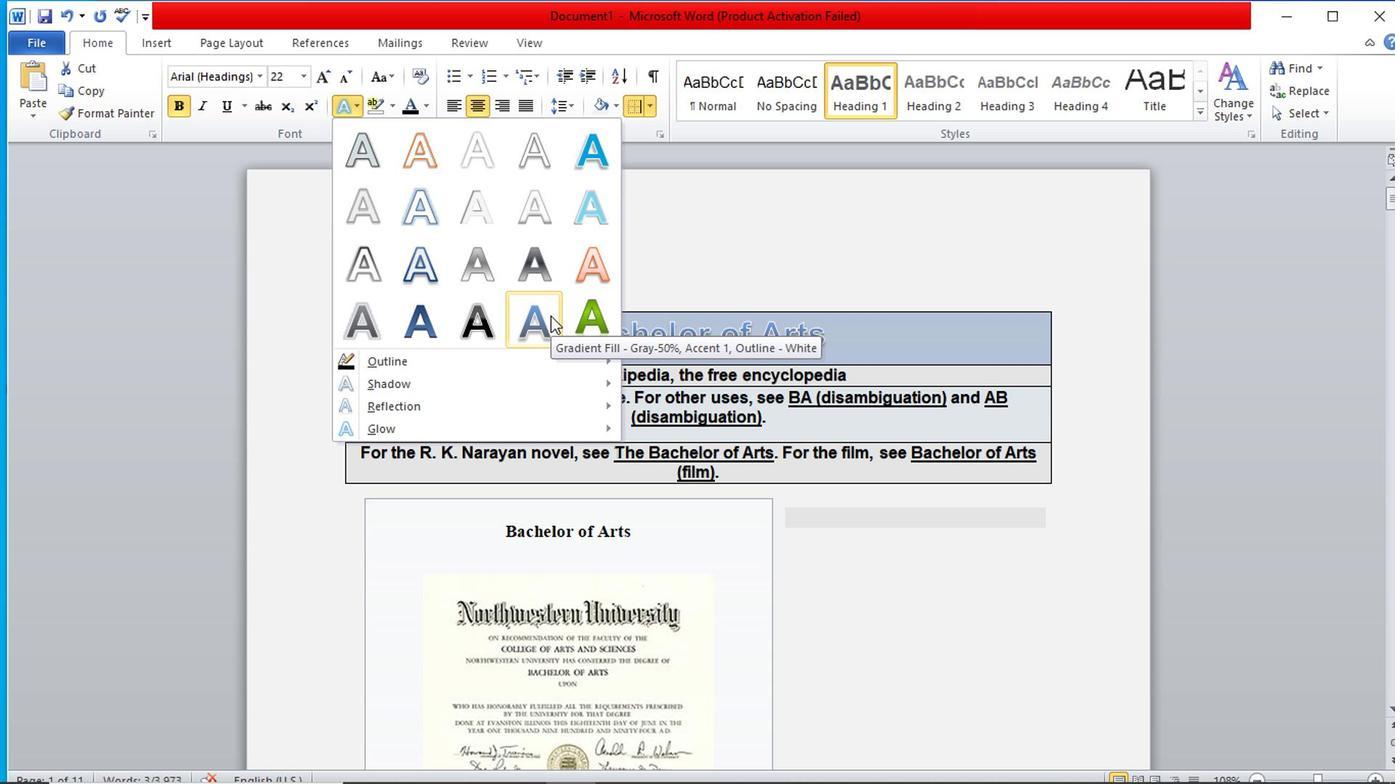 
Action: Mouse moved to (820, 245)
Screenshot: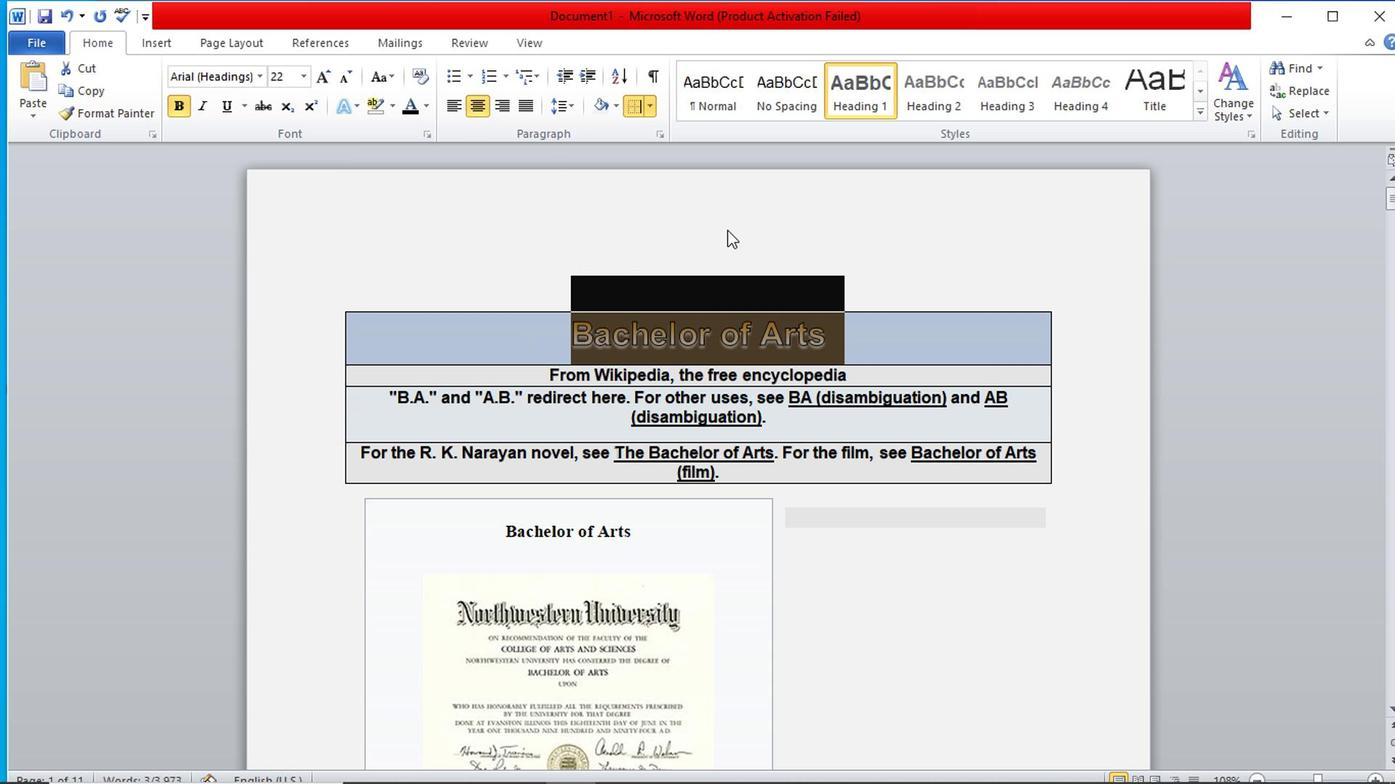 
Action: Mouse pressed left at (820, 245)
Screenshot: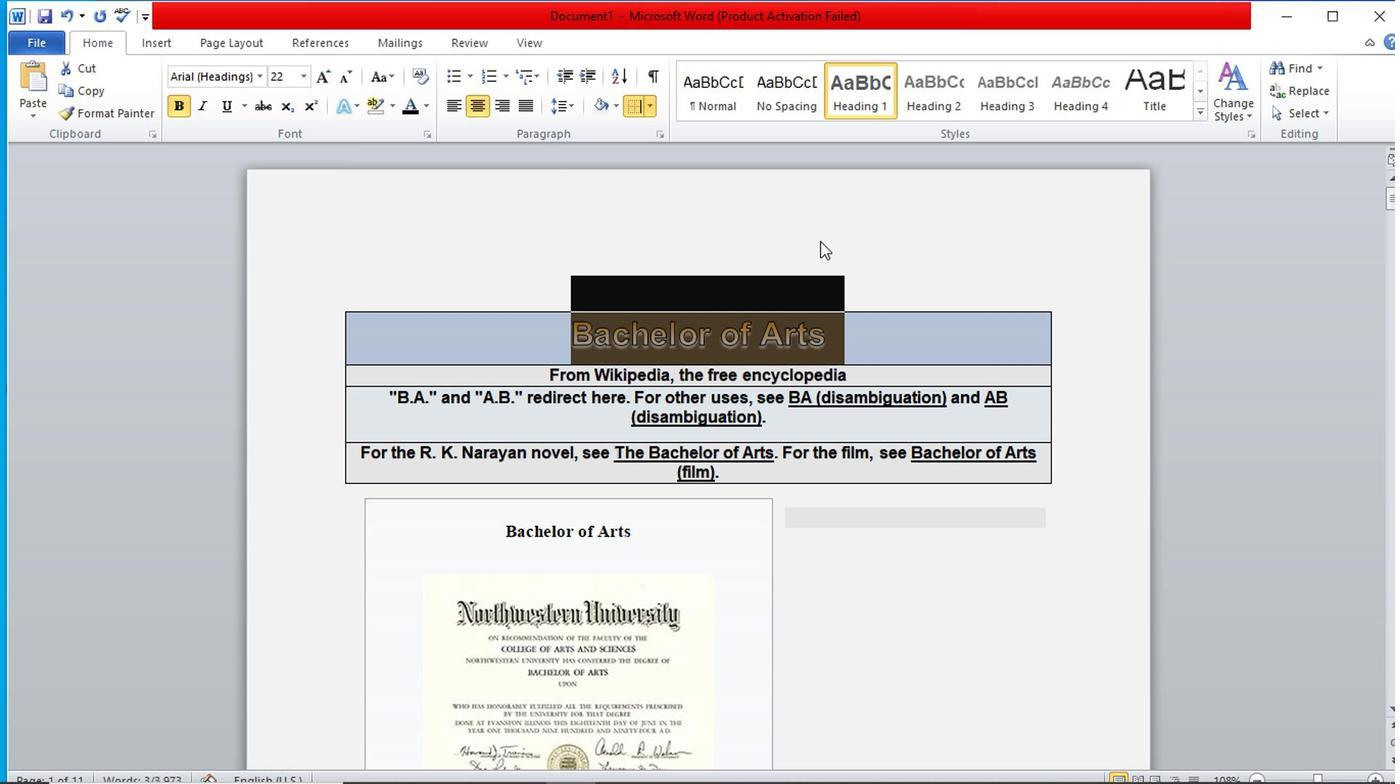 
Action: Mouse moved to (823, 327)
Screenshot: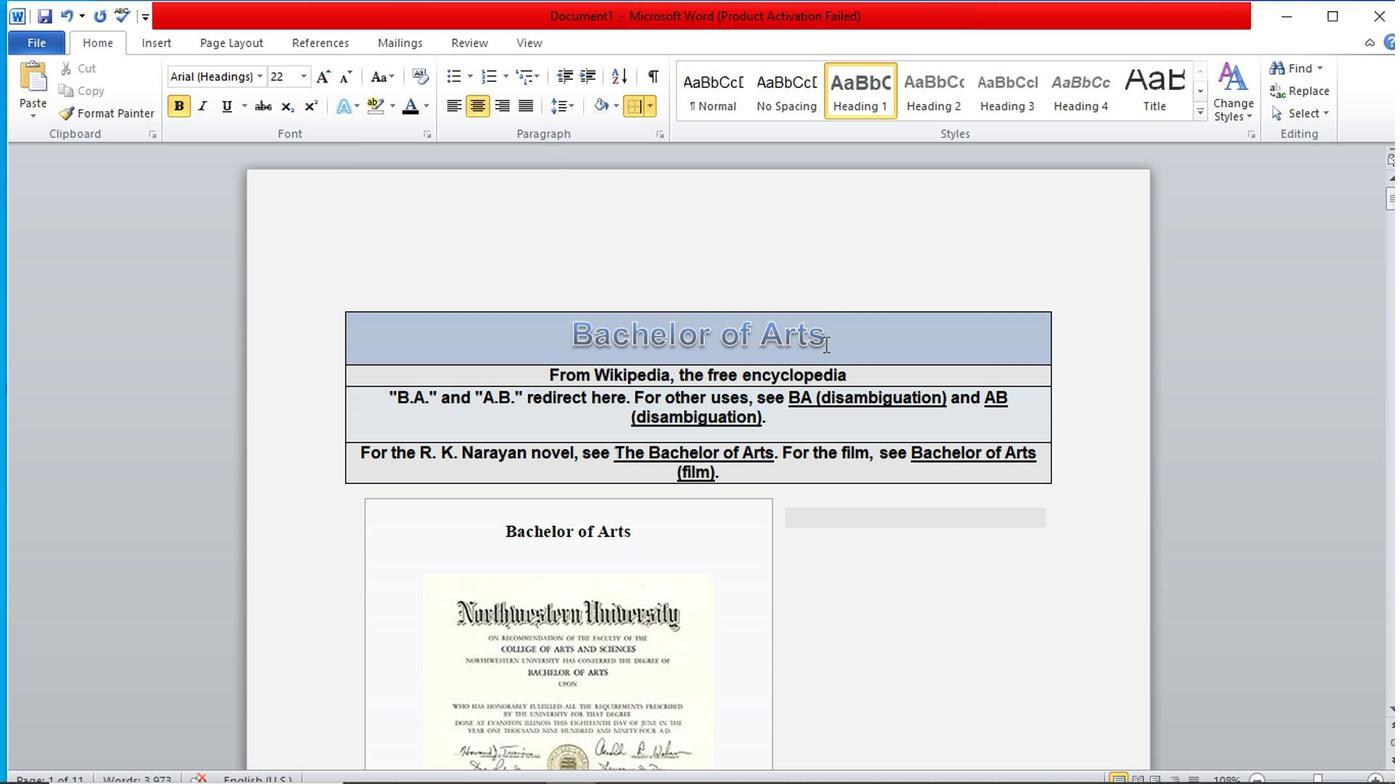 
Action: Mouse pressed left at (823, 327)
Screenshot: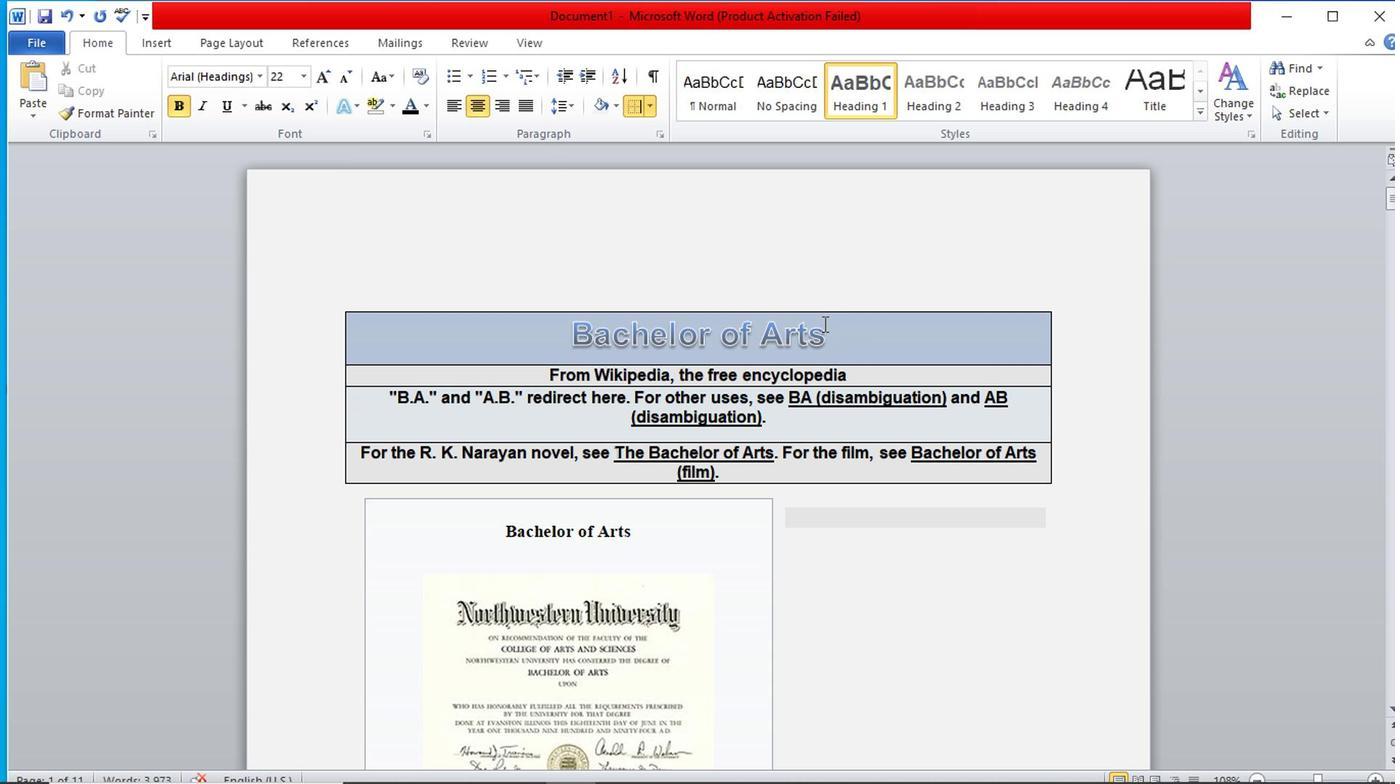 
Action: Mouse moved to (502, 344)
Screenshot: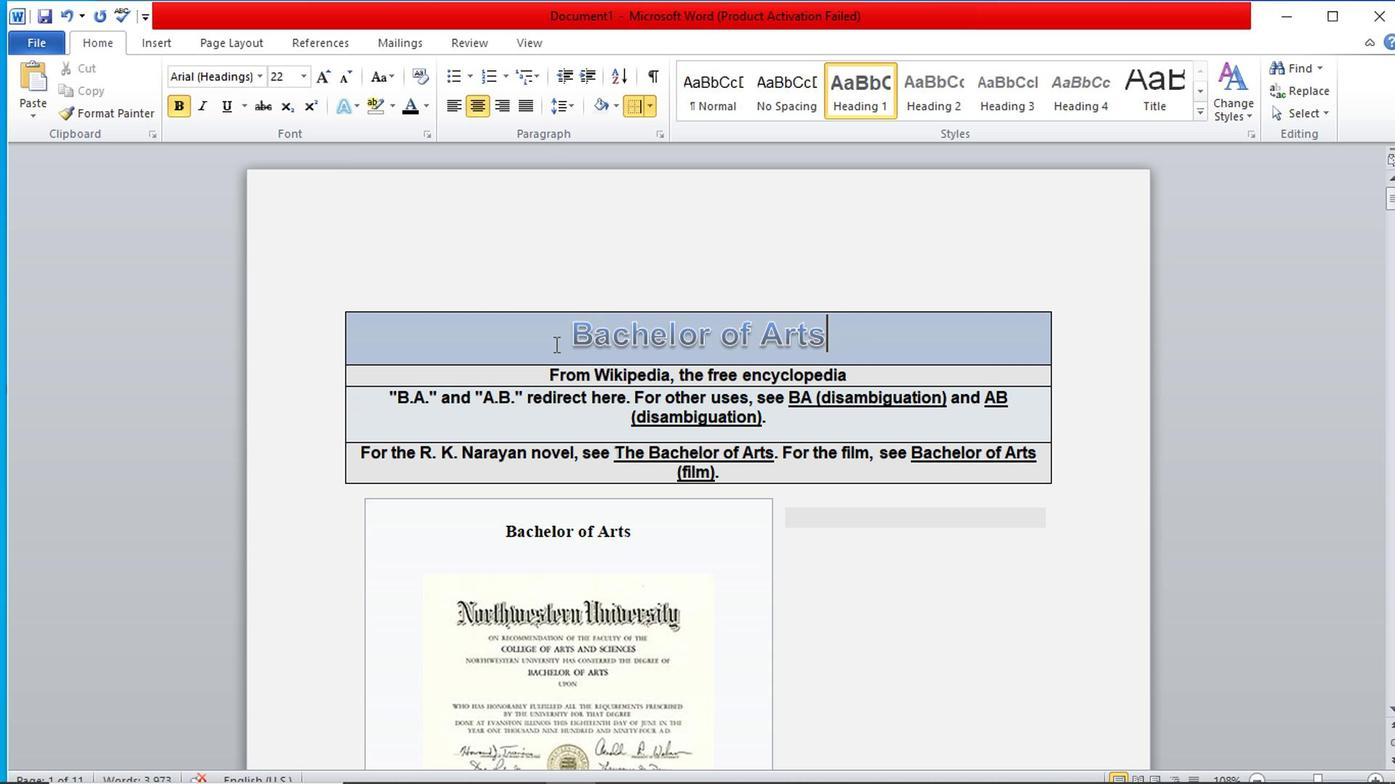
Action: Mouse pressed left at (502, 344)
Screenshot: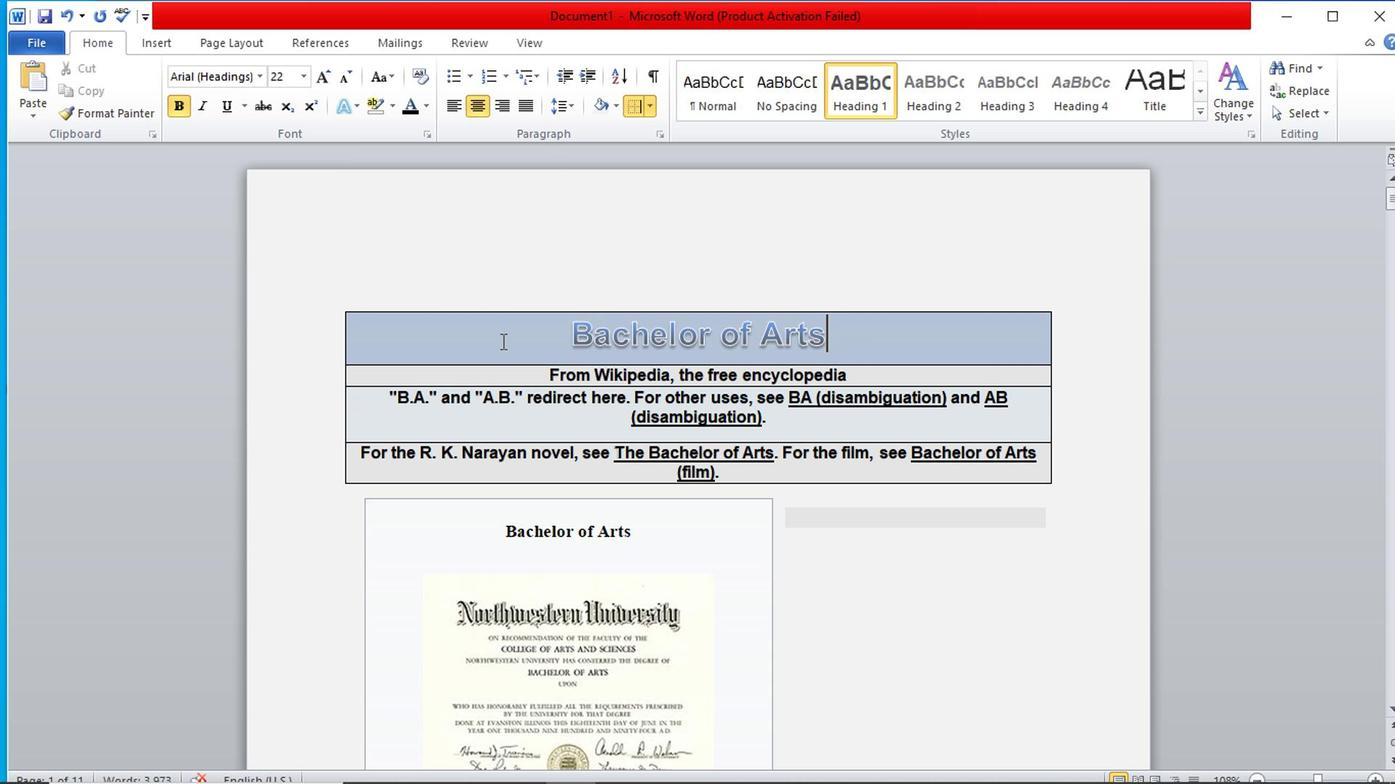 
Action: Mouse moved to (898, 340)
Screenshot: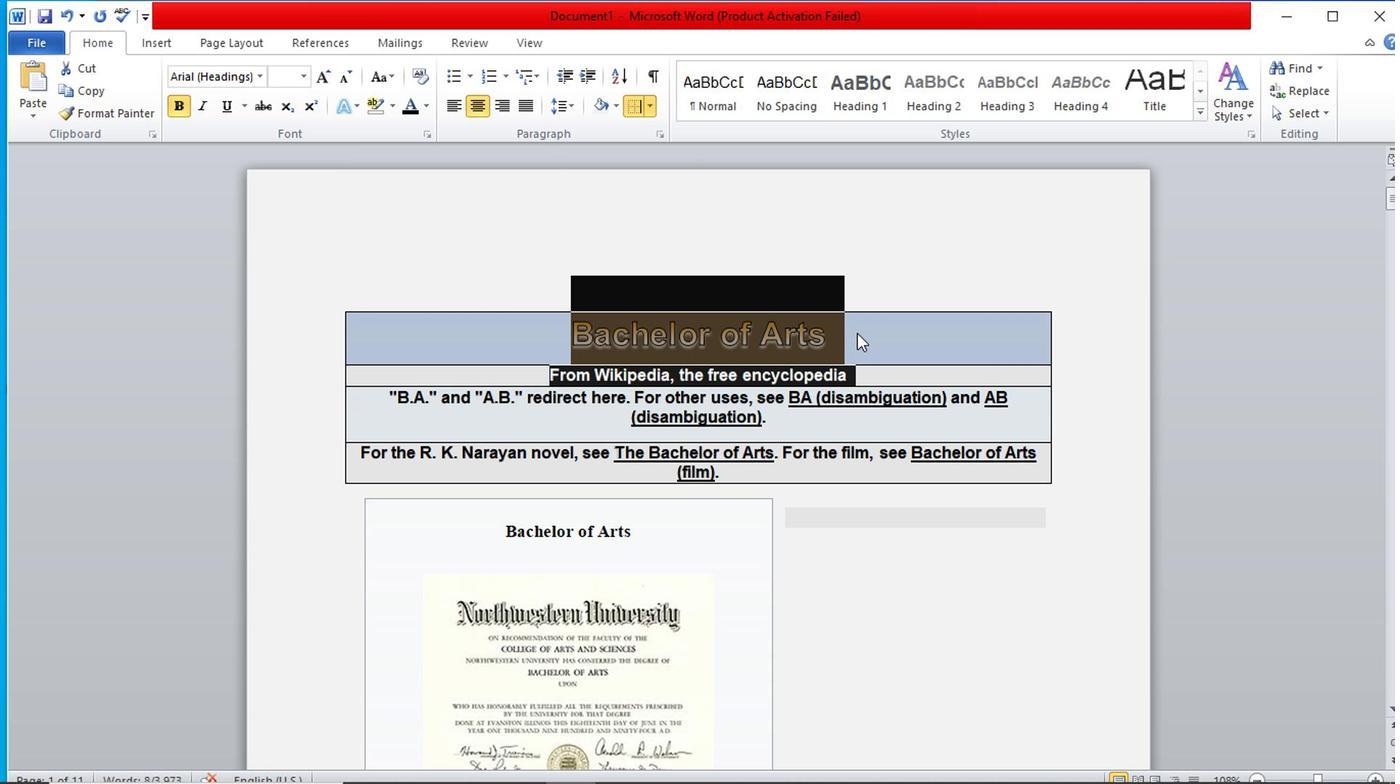 
Action: Mouse pressed left at (898, 340)
Screenshot: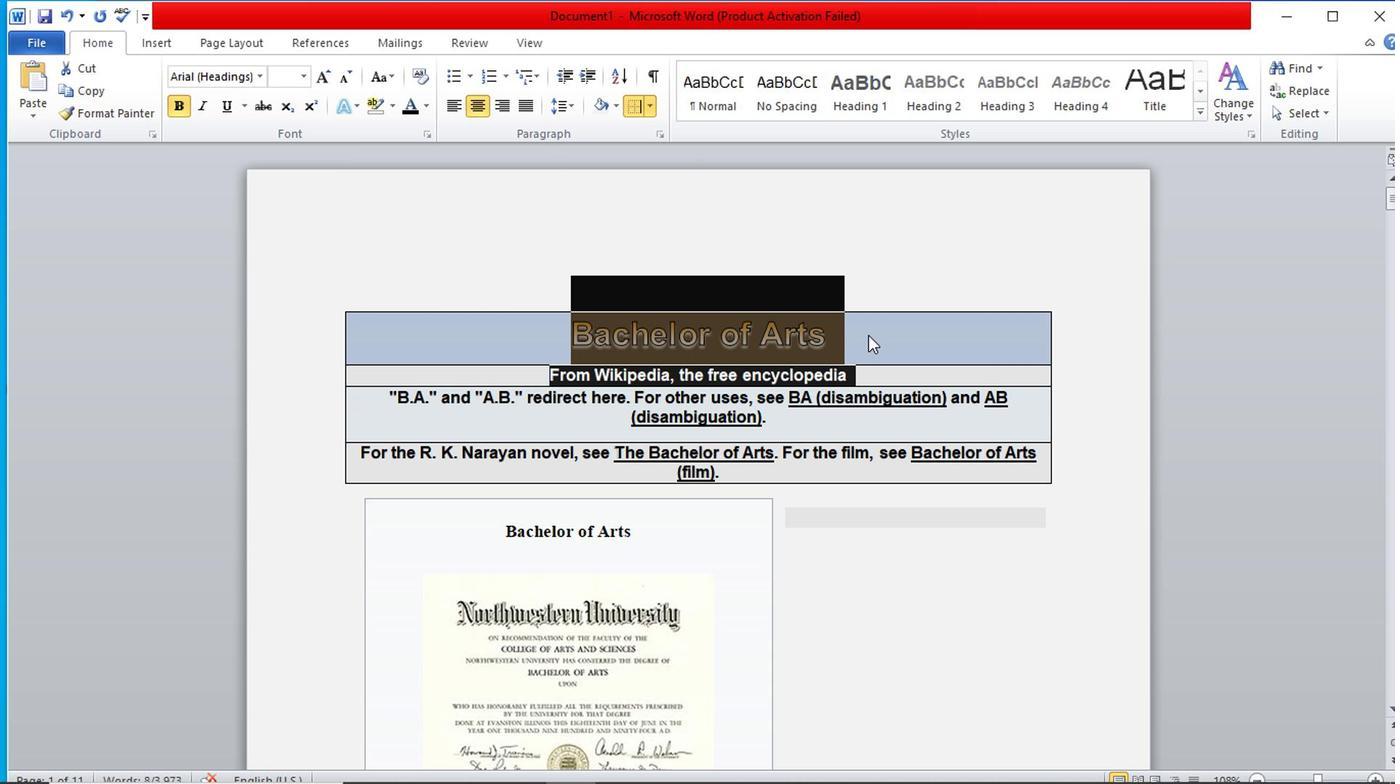 
Action: Mouse moved to (497, 327)
Screenshot: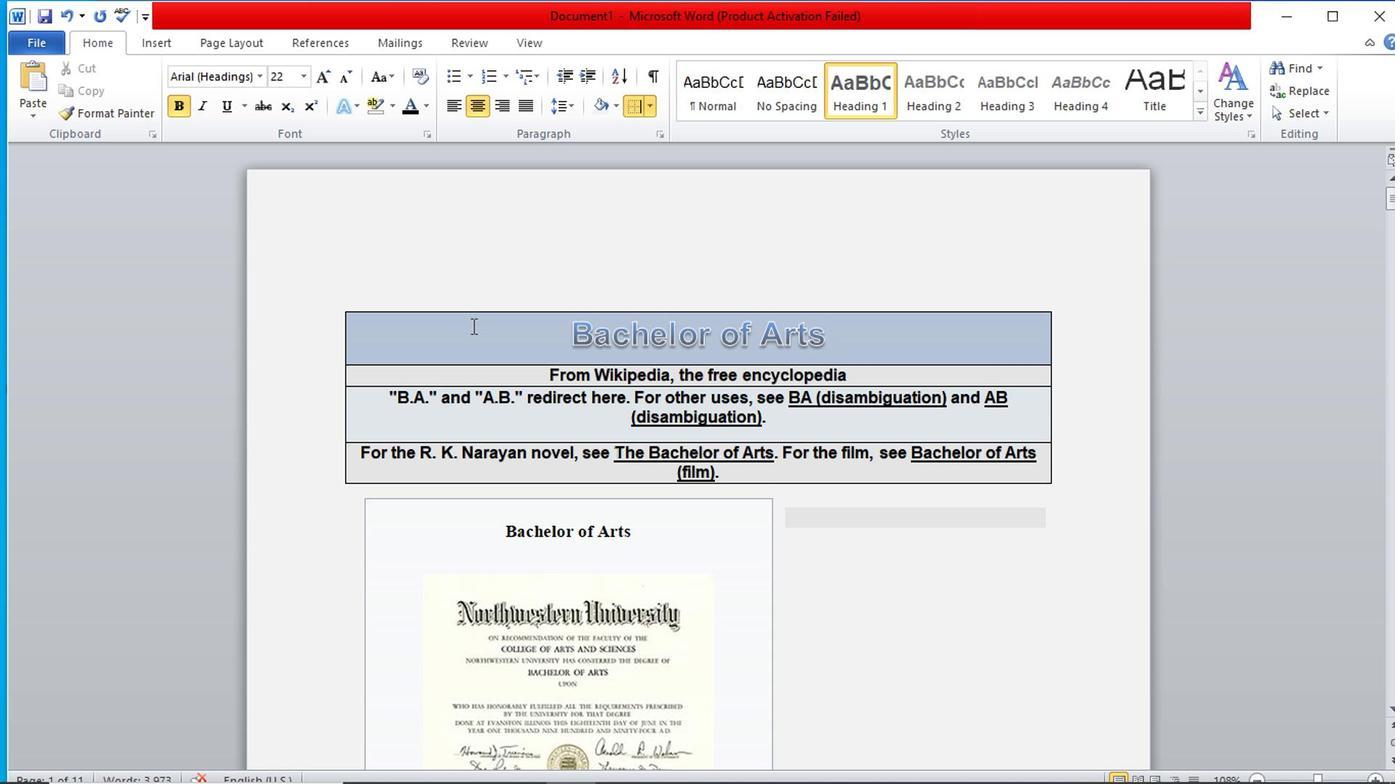 
Action: Mouse pressed left at (497, 327)
Screenshot: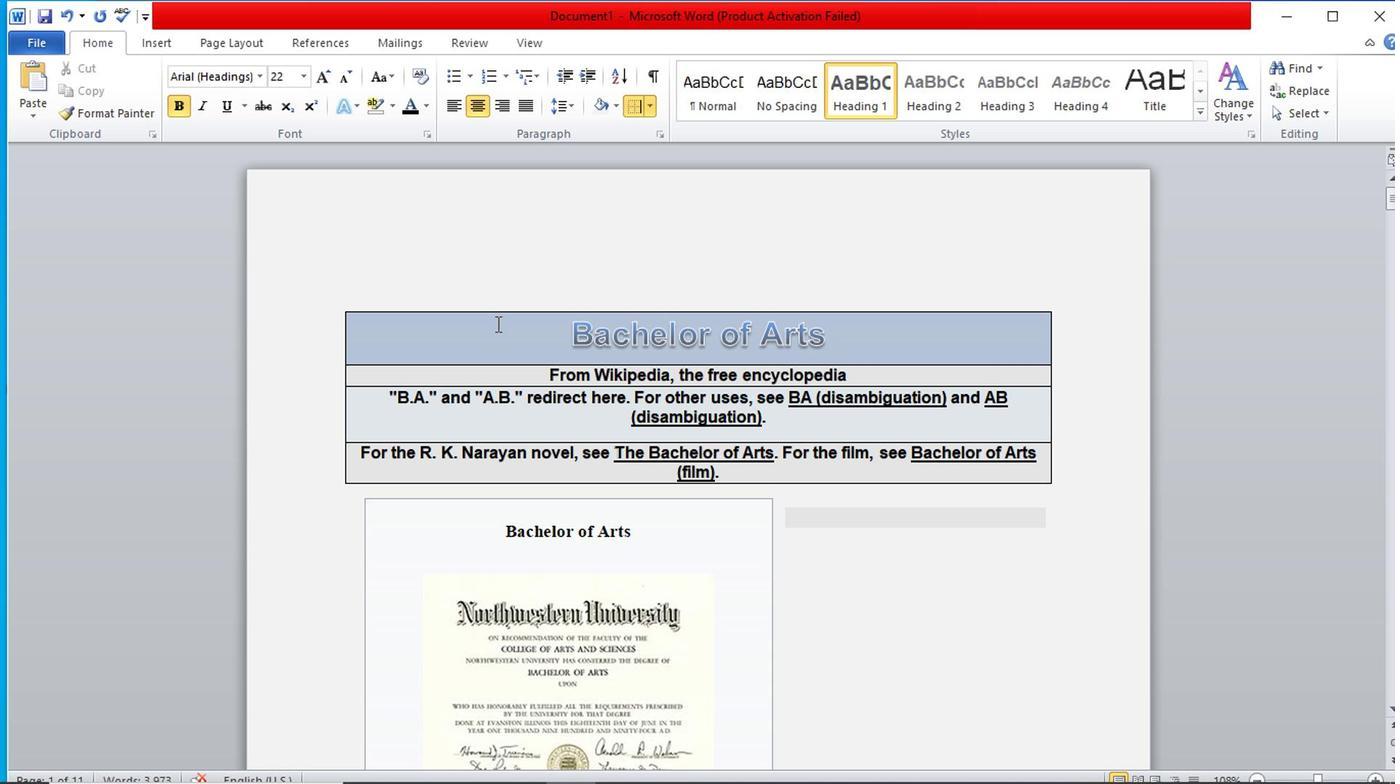 
Action: Mouse moved to (617, 114)
Screenshot: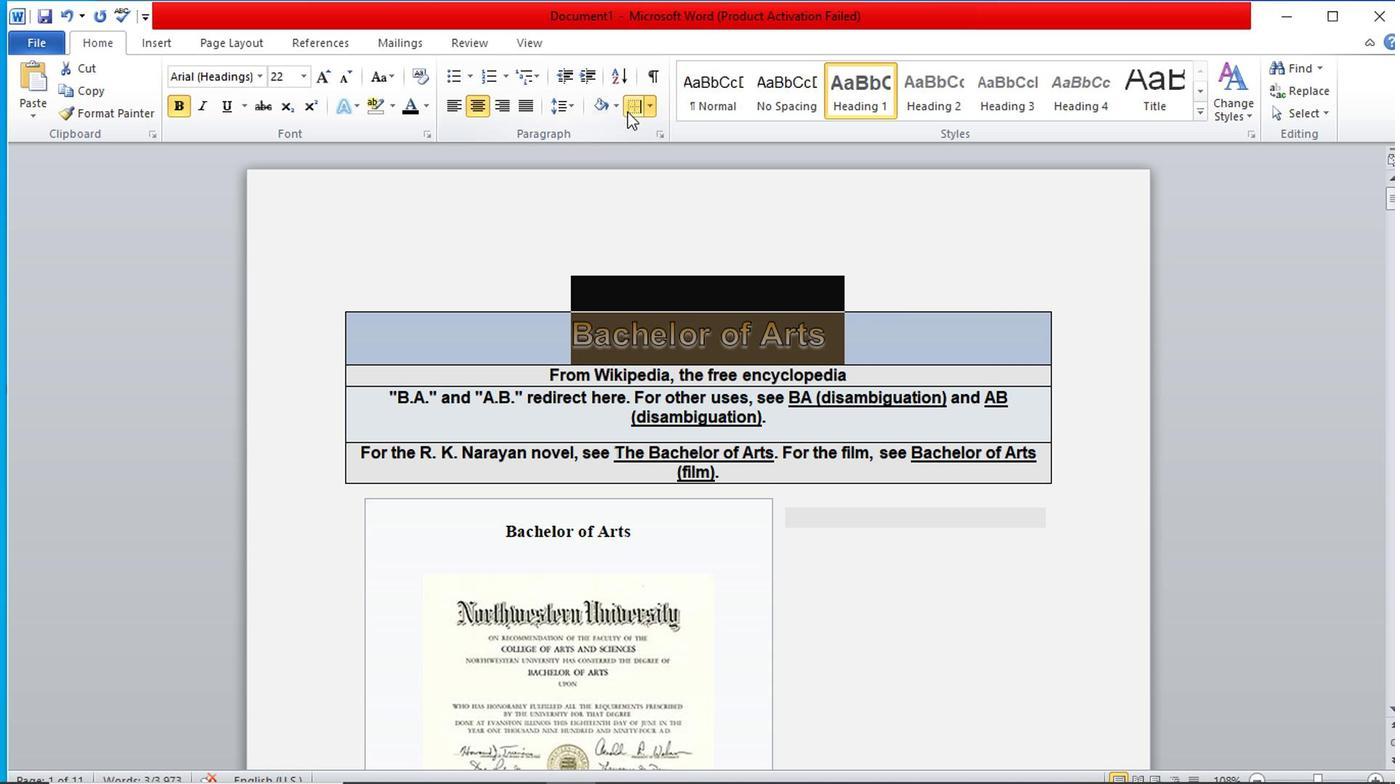 
Action: Mouse pressed left at (617, 114)
Screenshot: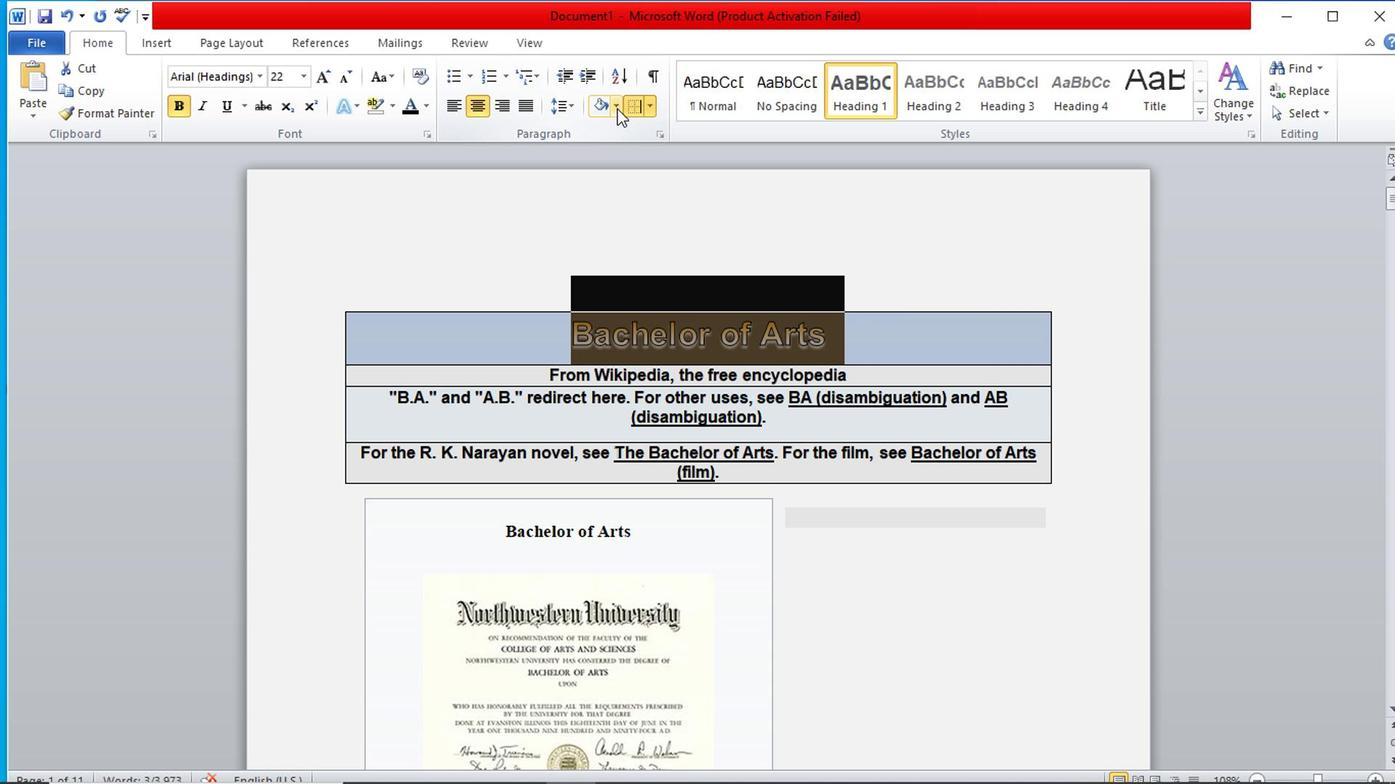 
Action: Mouse moved to (757, 224)
Screenshot: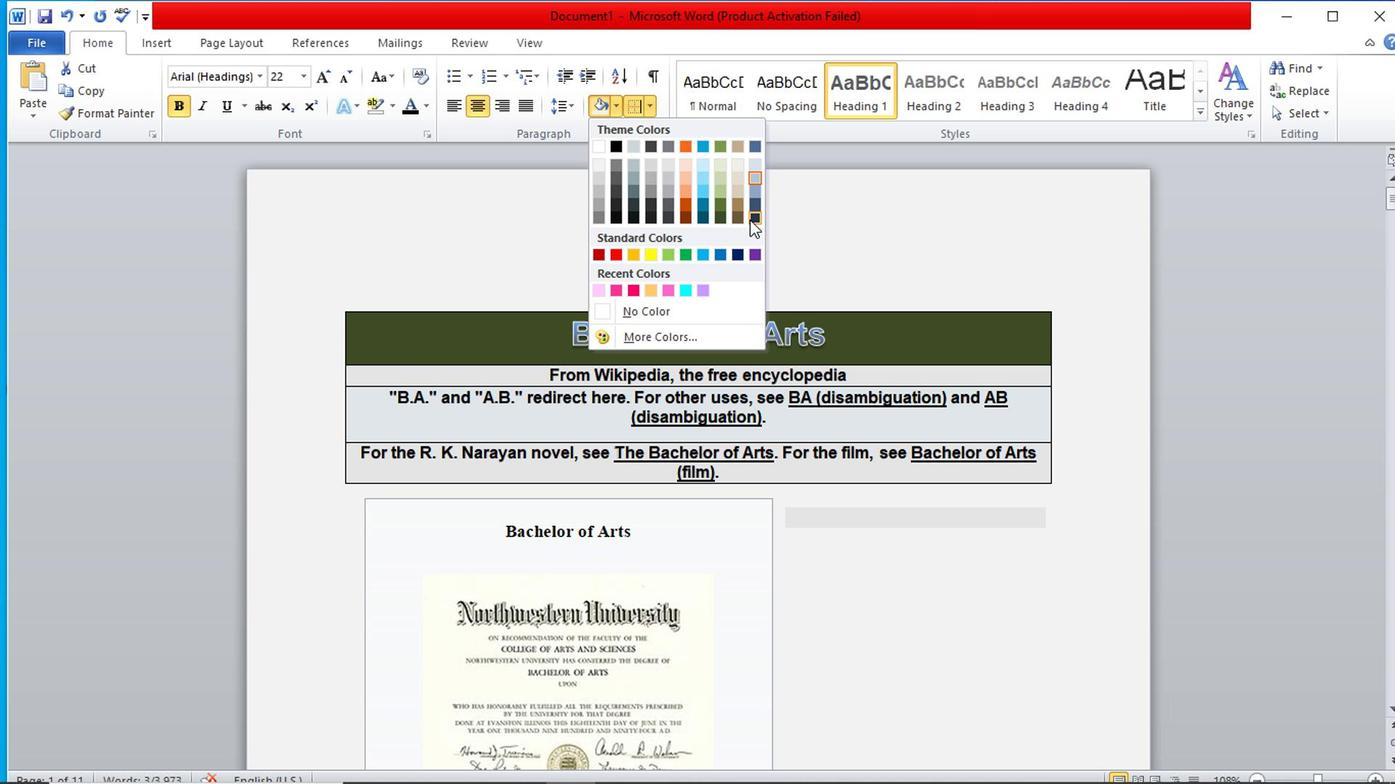 
Action: Mouse pressed left at (757, 224)
Screenshot: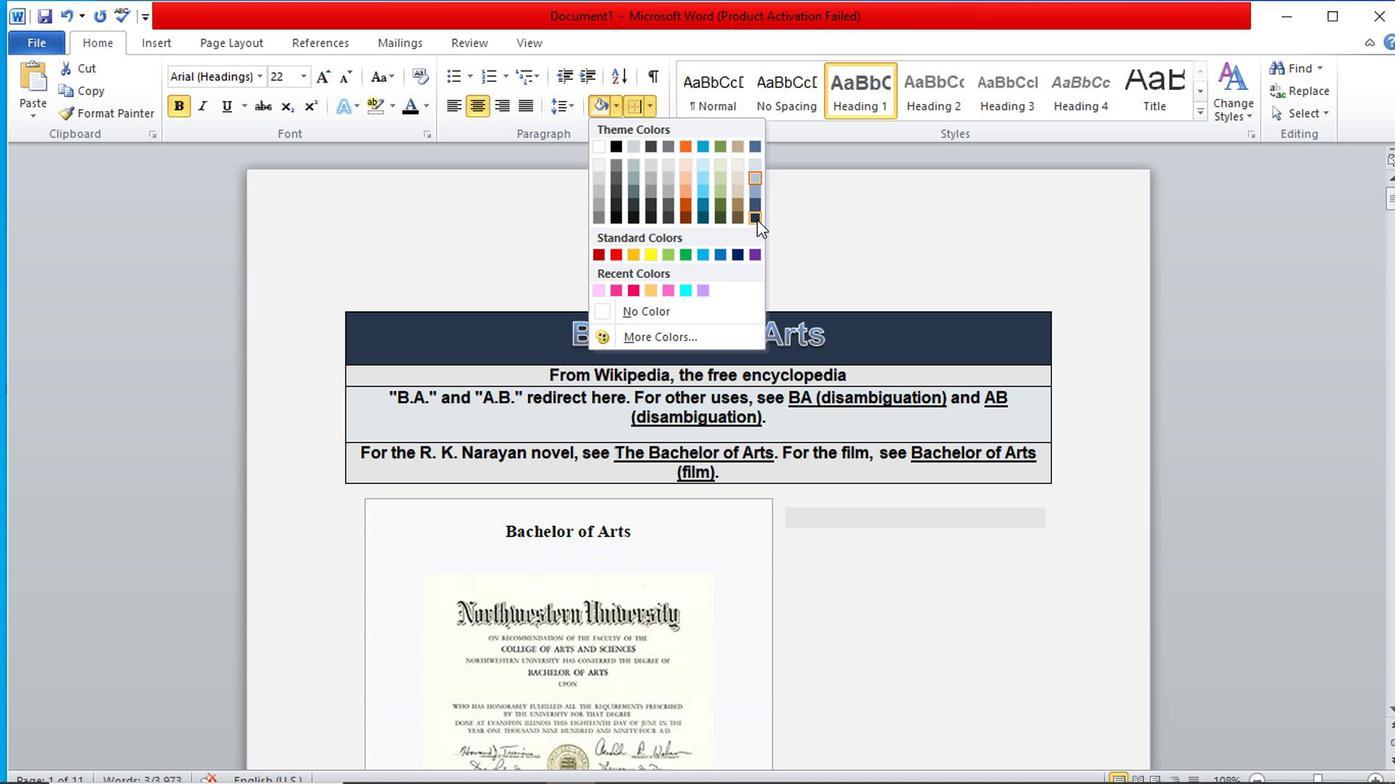 
Action: Mouse moved to (911, 246)
Screenshot: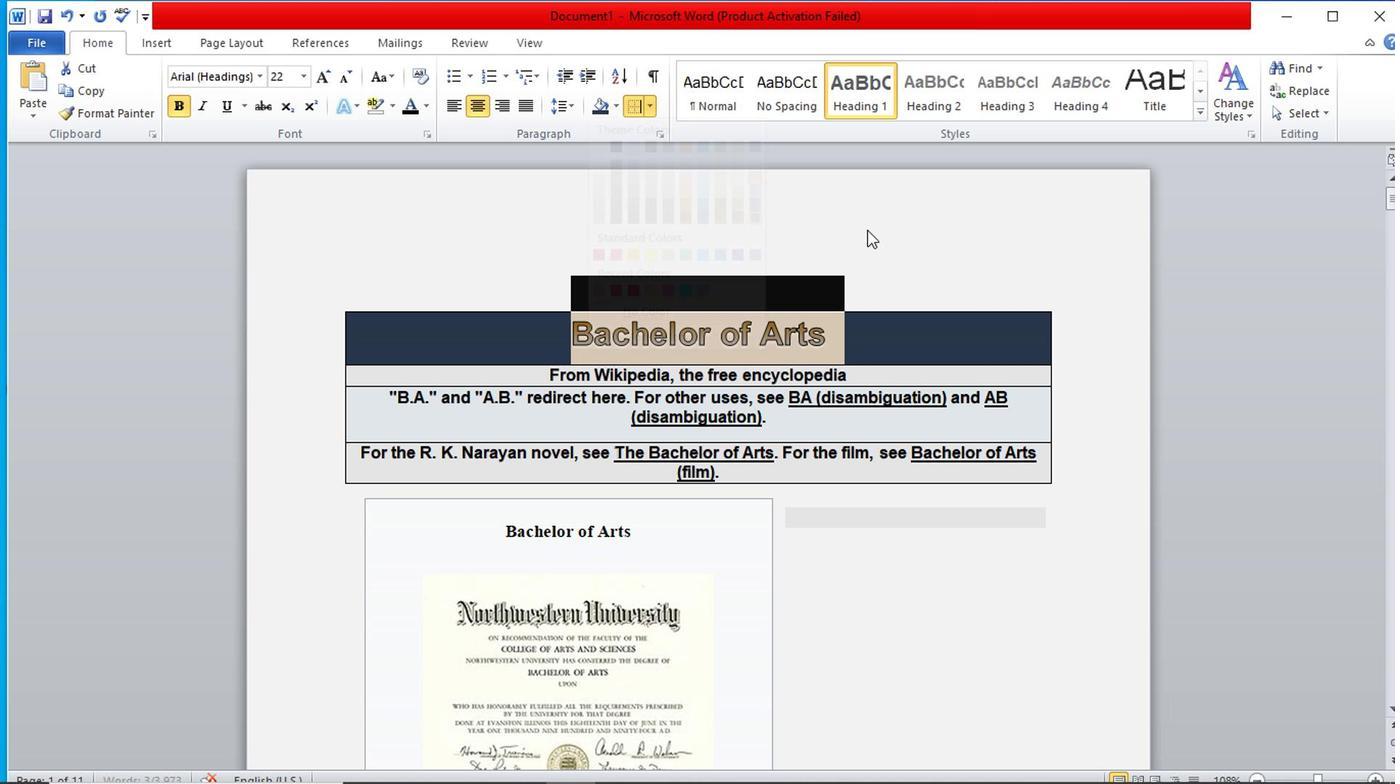 
Action: Mouse pressed left at (911, 246)
Screenshot: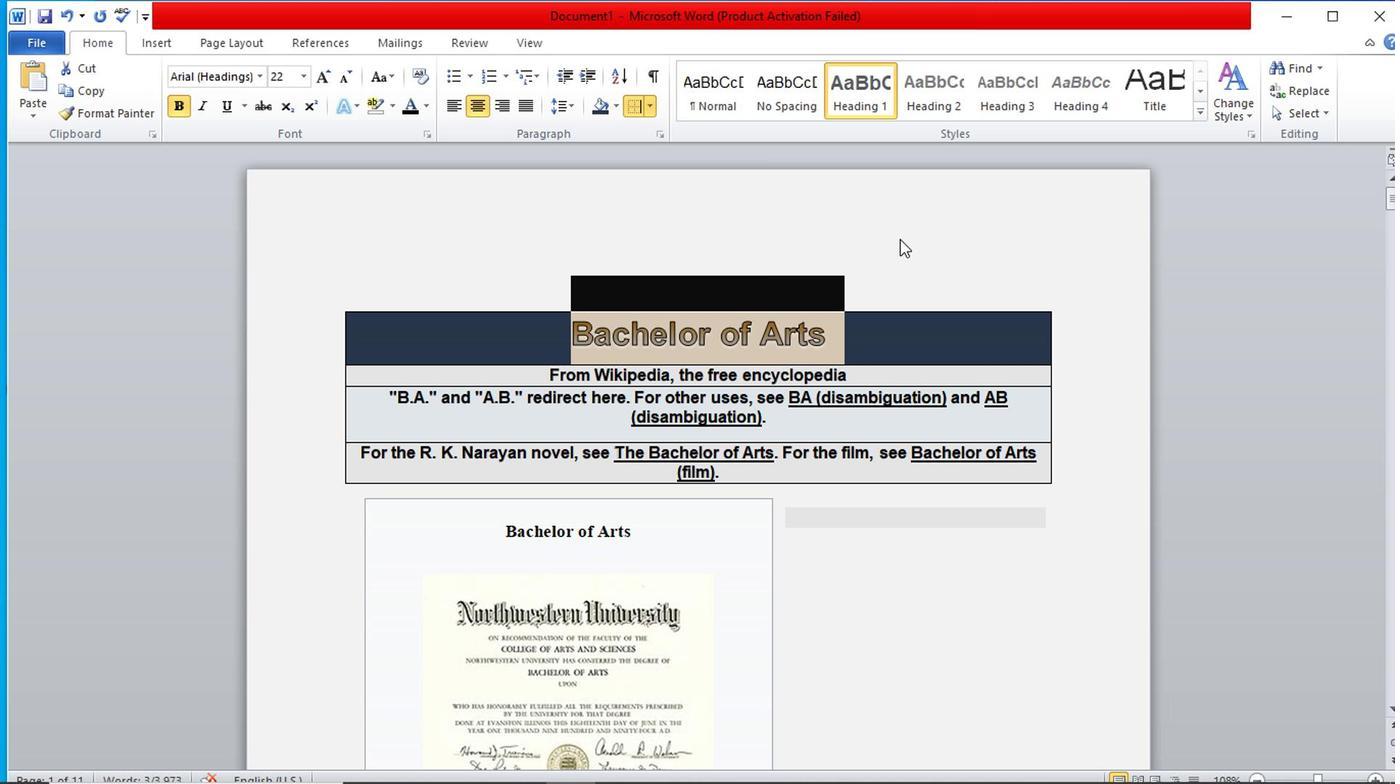 
Action: Mouse moved to (829, 330)
Screenshot: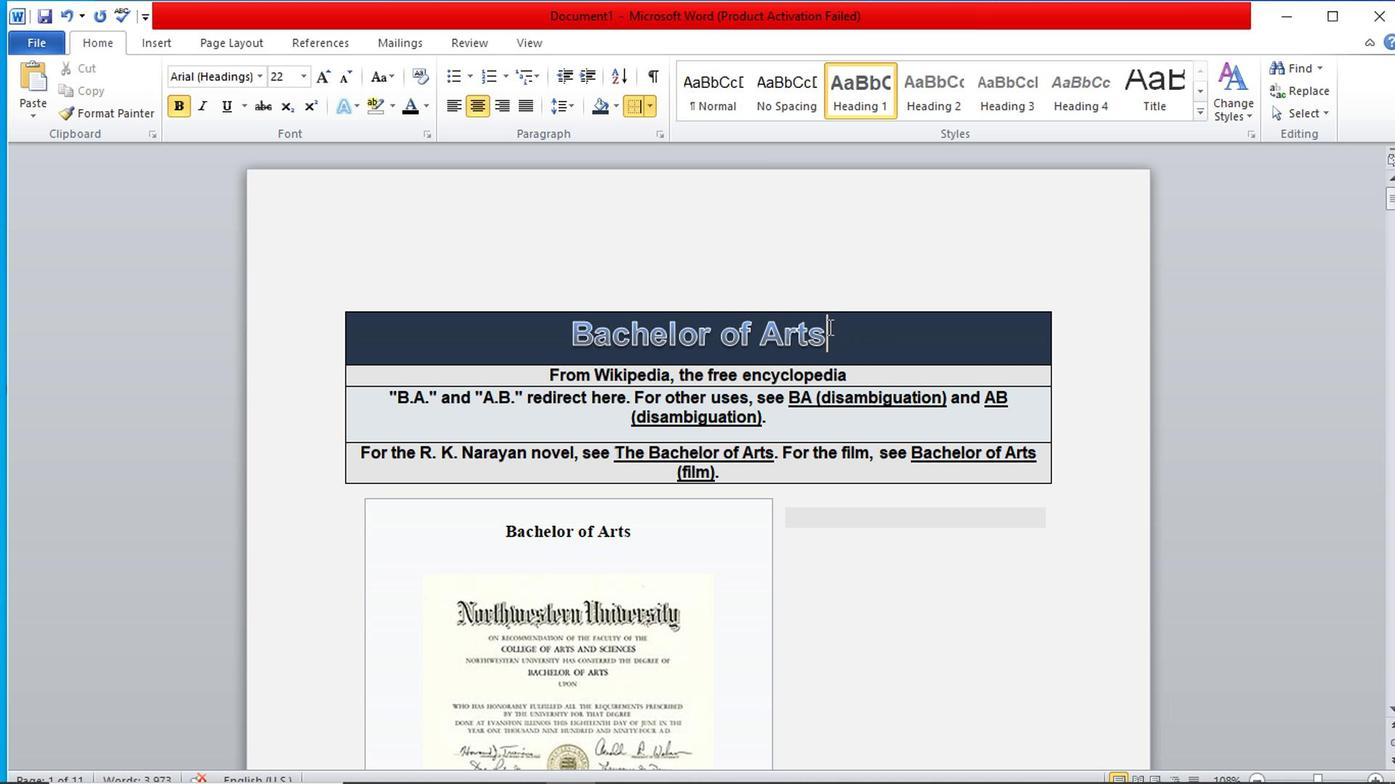 
Action: Mouse pressed left at (829, 330)
Screenshot: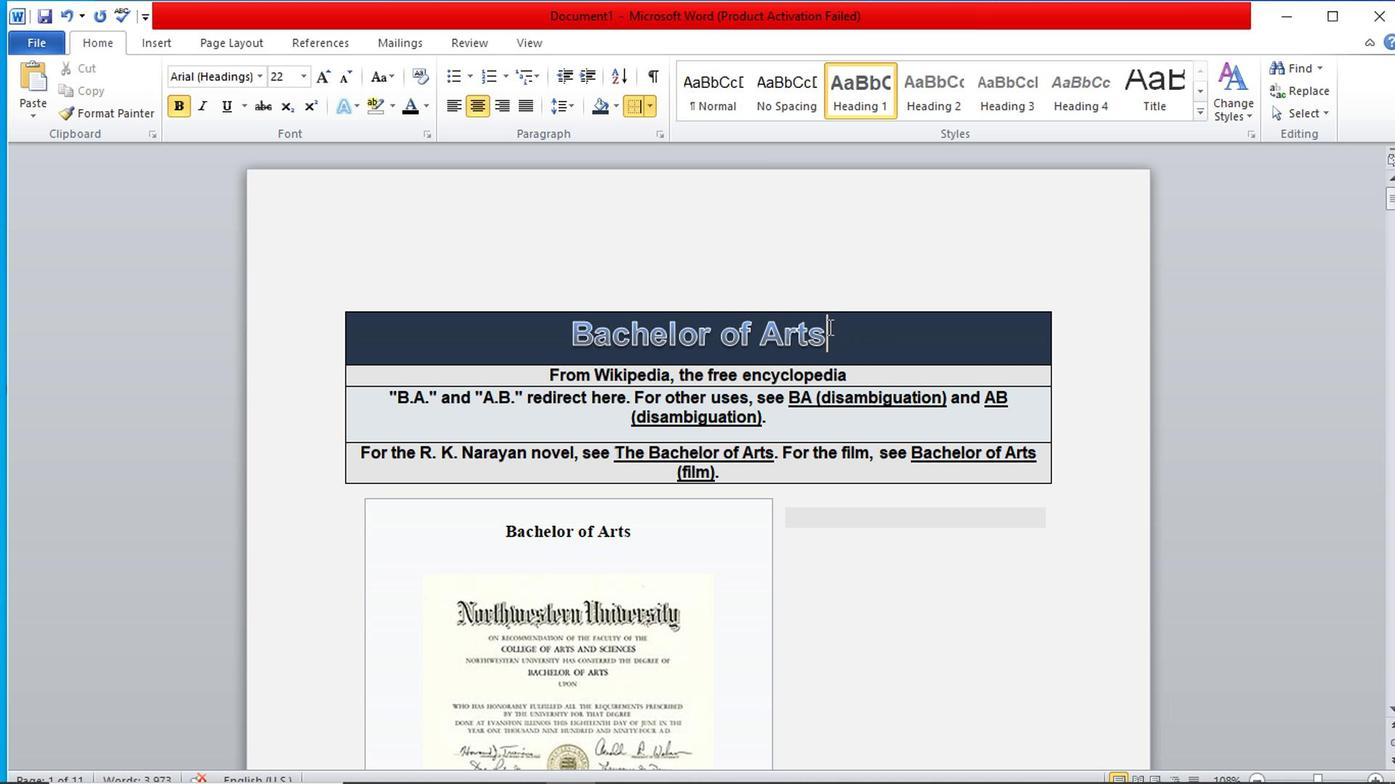 
Action: Mouse moved to (330, 78)
Screenshot: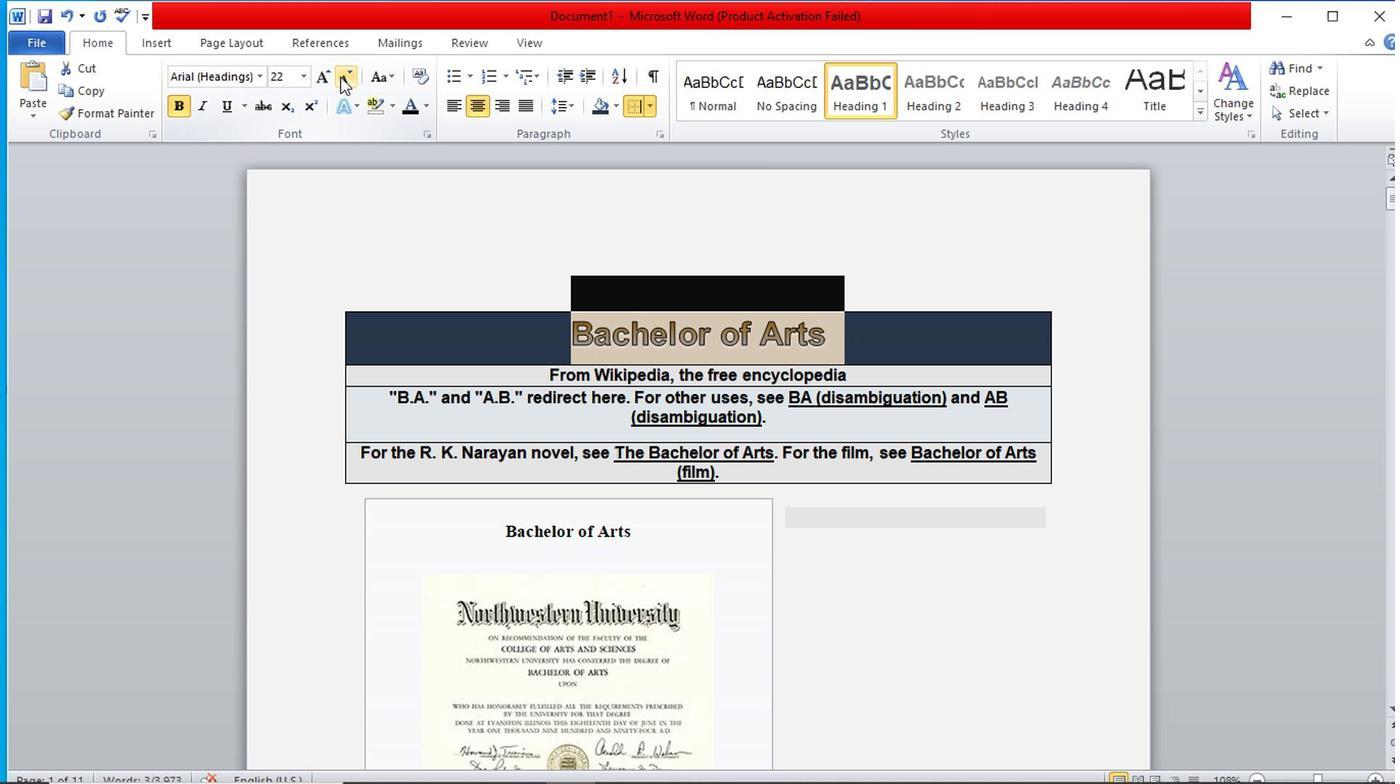 
Action: Mouse pressed left at (330, 78)
Screenshot: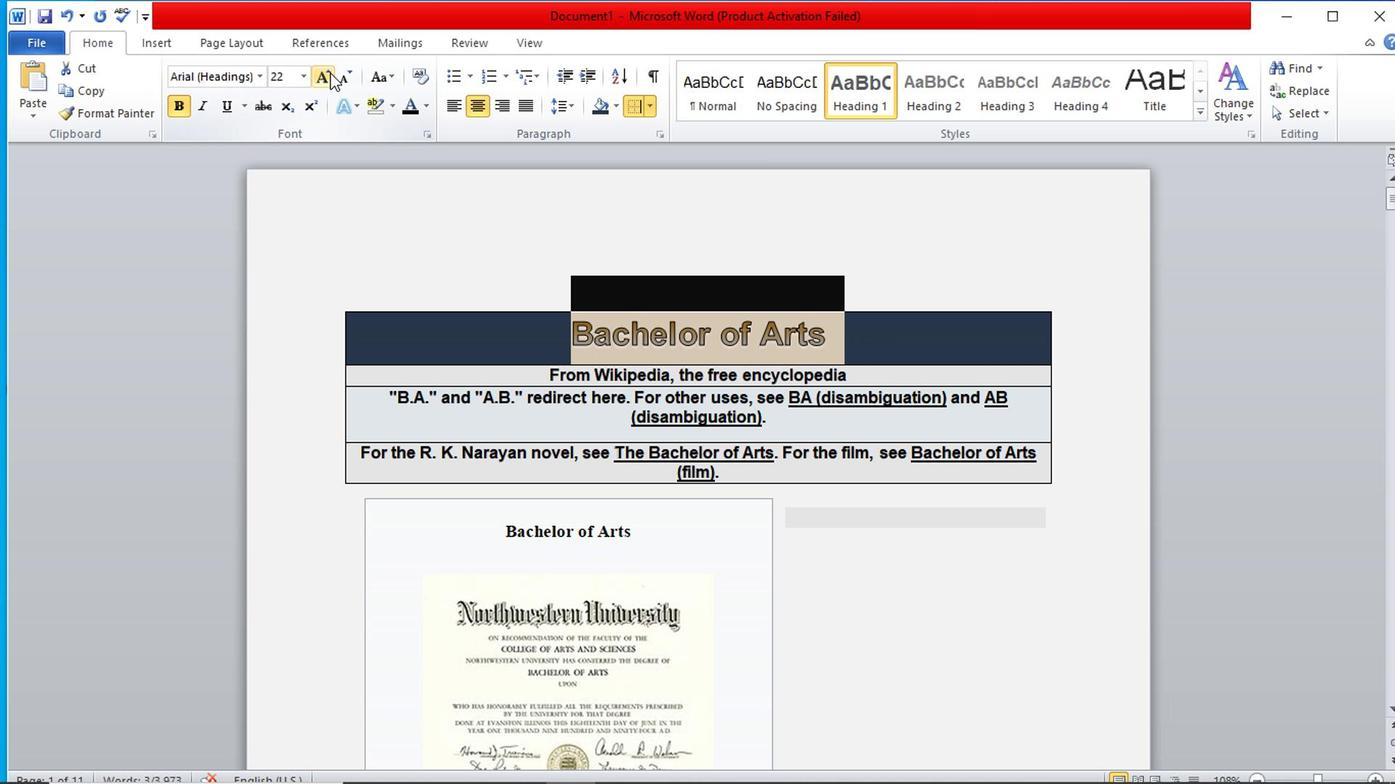 
Action: Mouse moved to (893, 279)
Screenshot: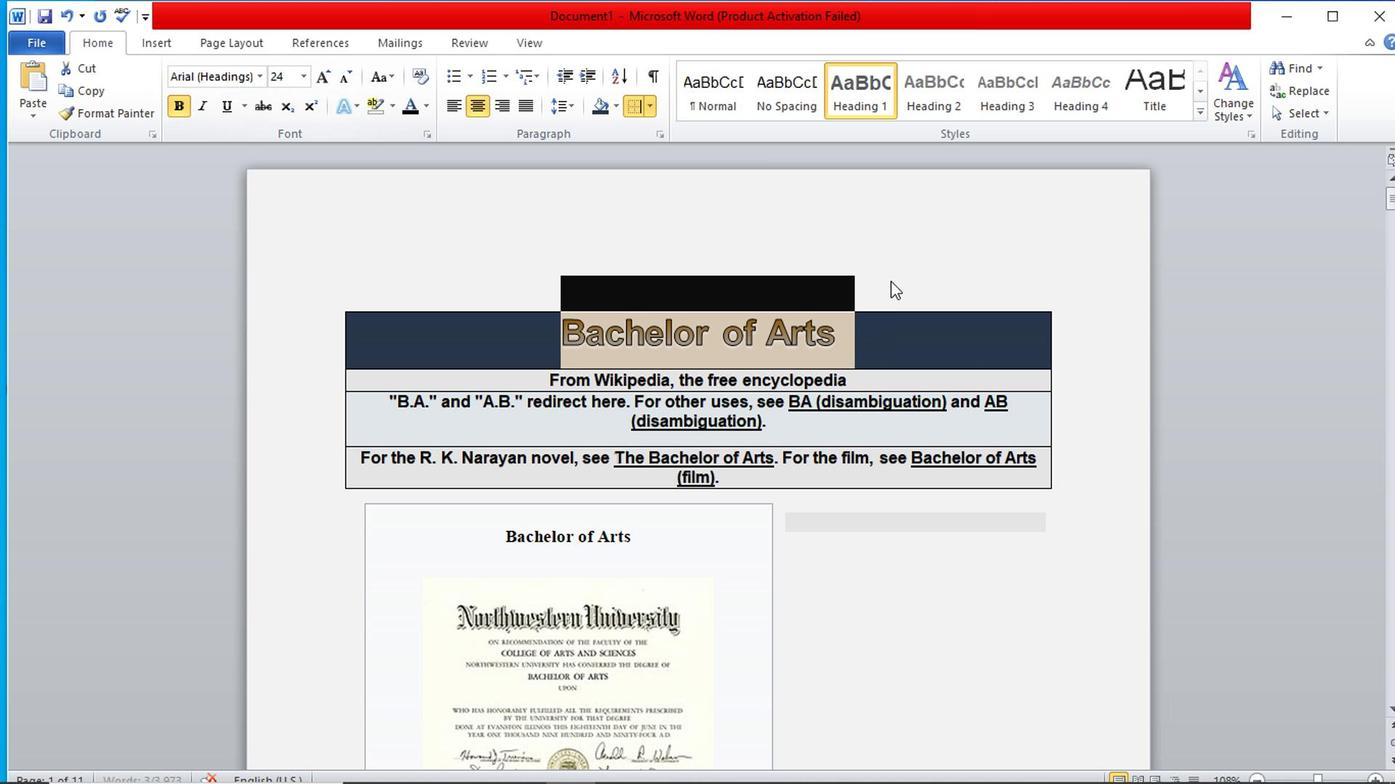 
Action: Mouse pressed left at (893, 279)
Screenshot: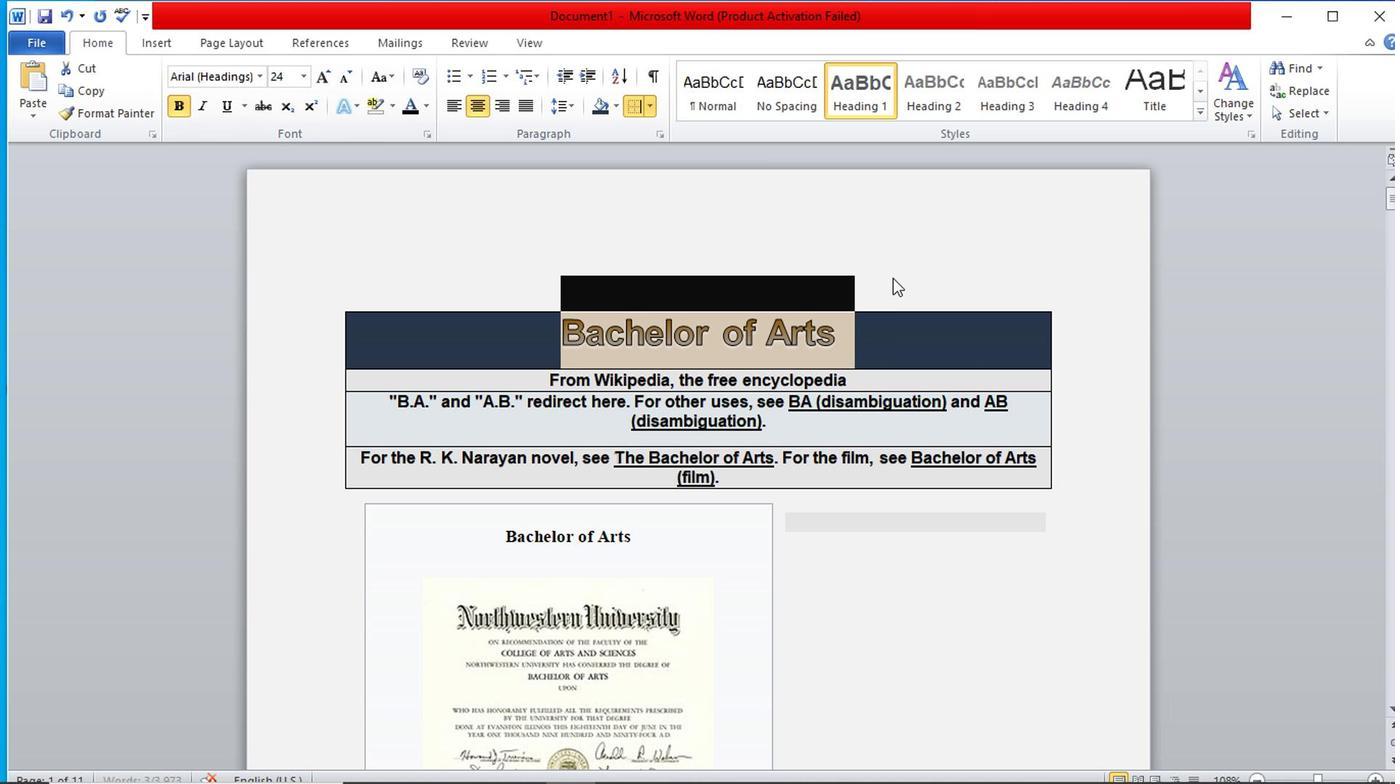 
Action: Mouse moved to (736, 277)
Screenshot: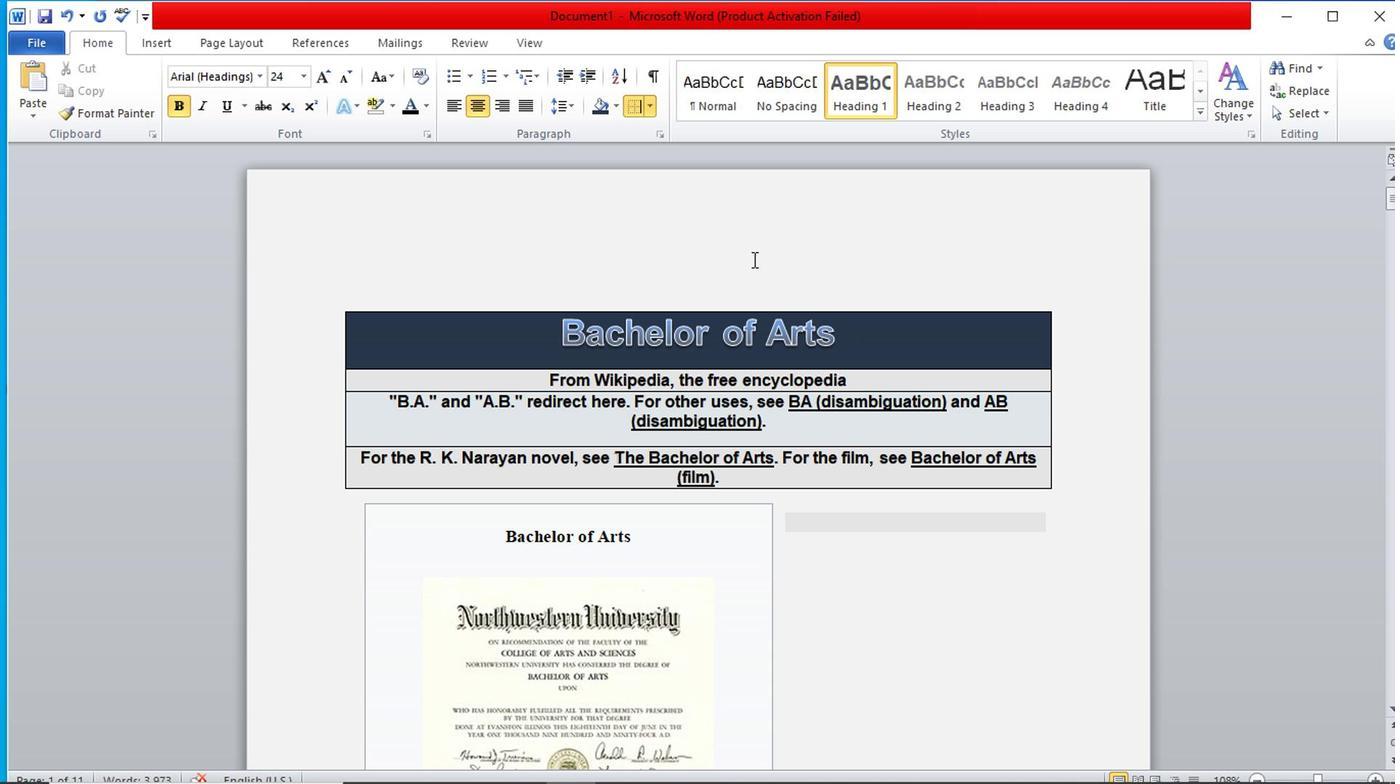 
Action: Mouse scrolled (736, 276) with delta (0, 0)
Screenshot: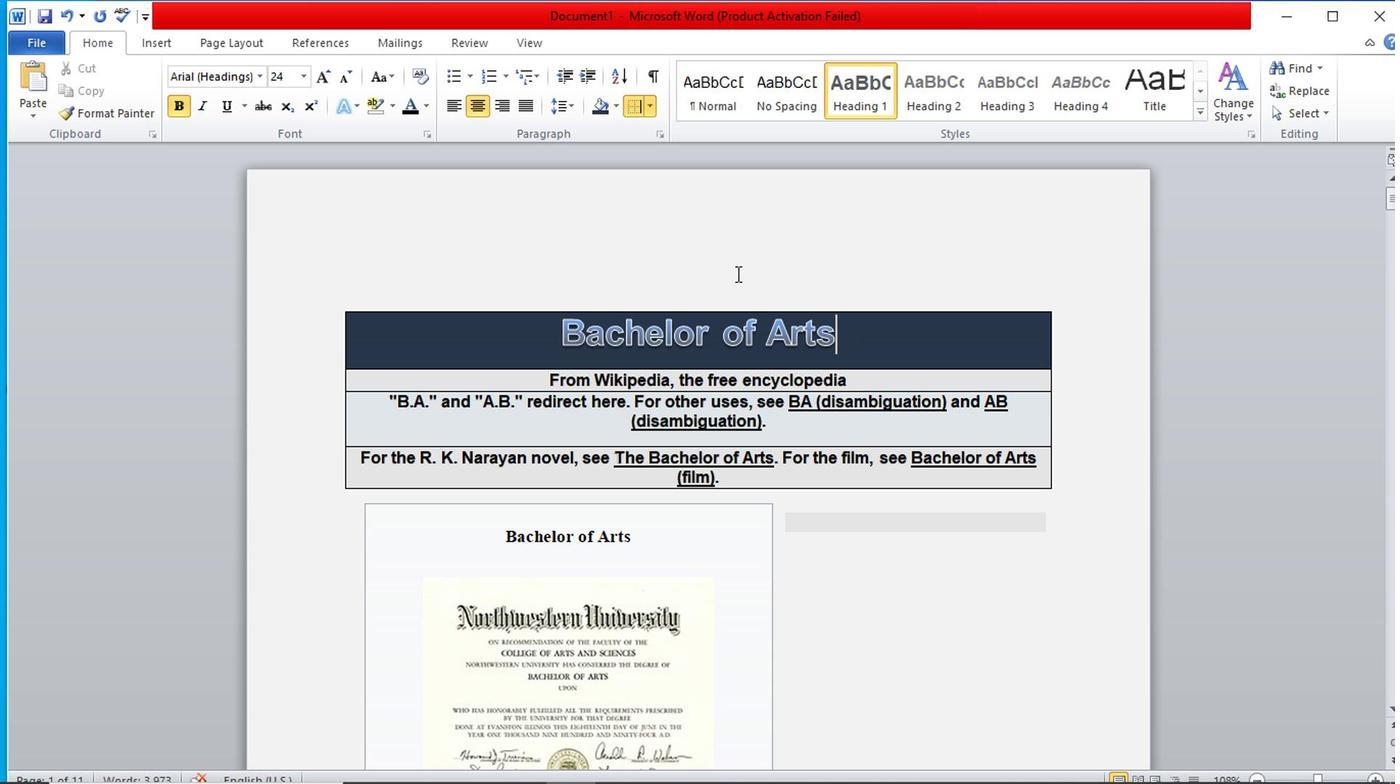 
Action: Mouse moved to (733, 279)
Screenshot: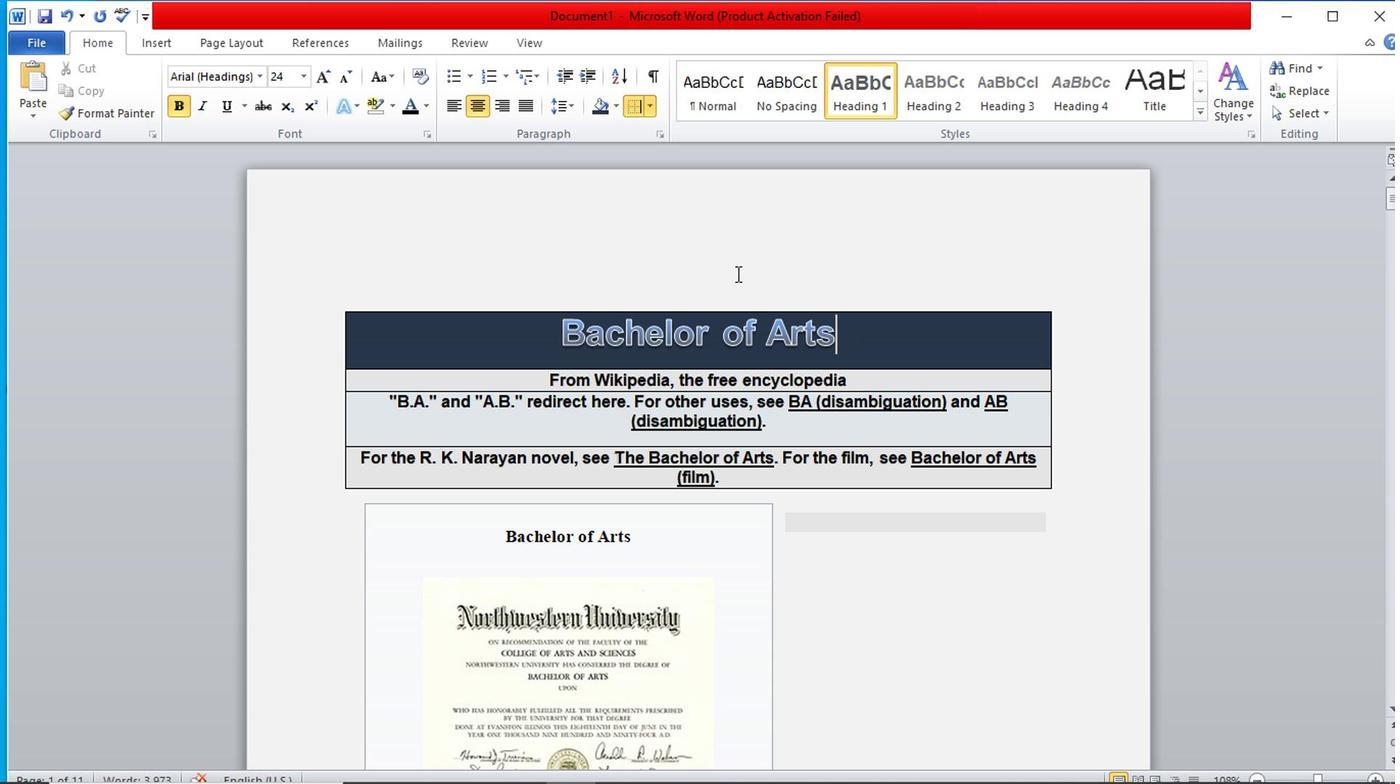 
Action: Mouse scrolled (733, 279) with delta (0, 0)
Screenshot: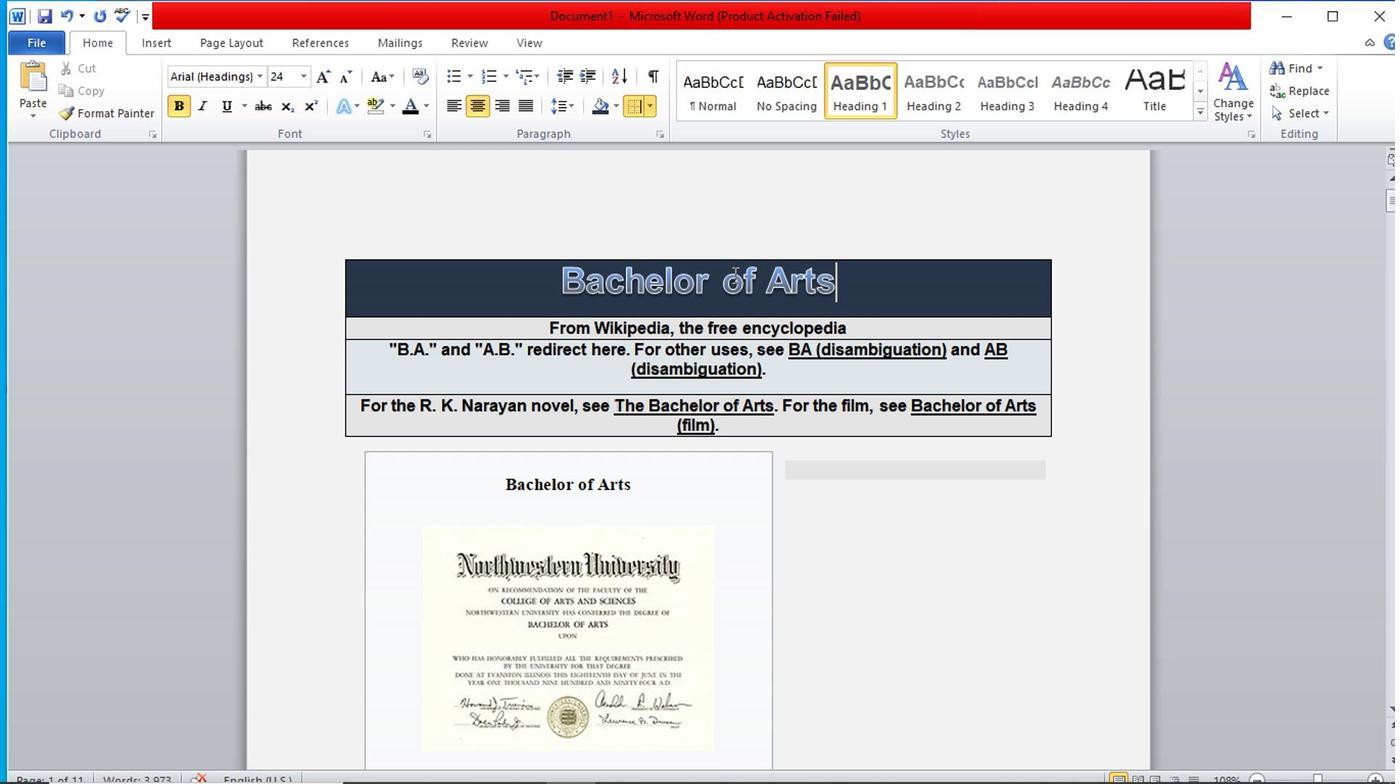 
Action: Mouse scrolled (733, 279) with delta (0, 0)
Screenshot: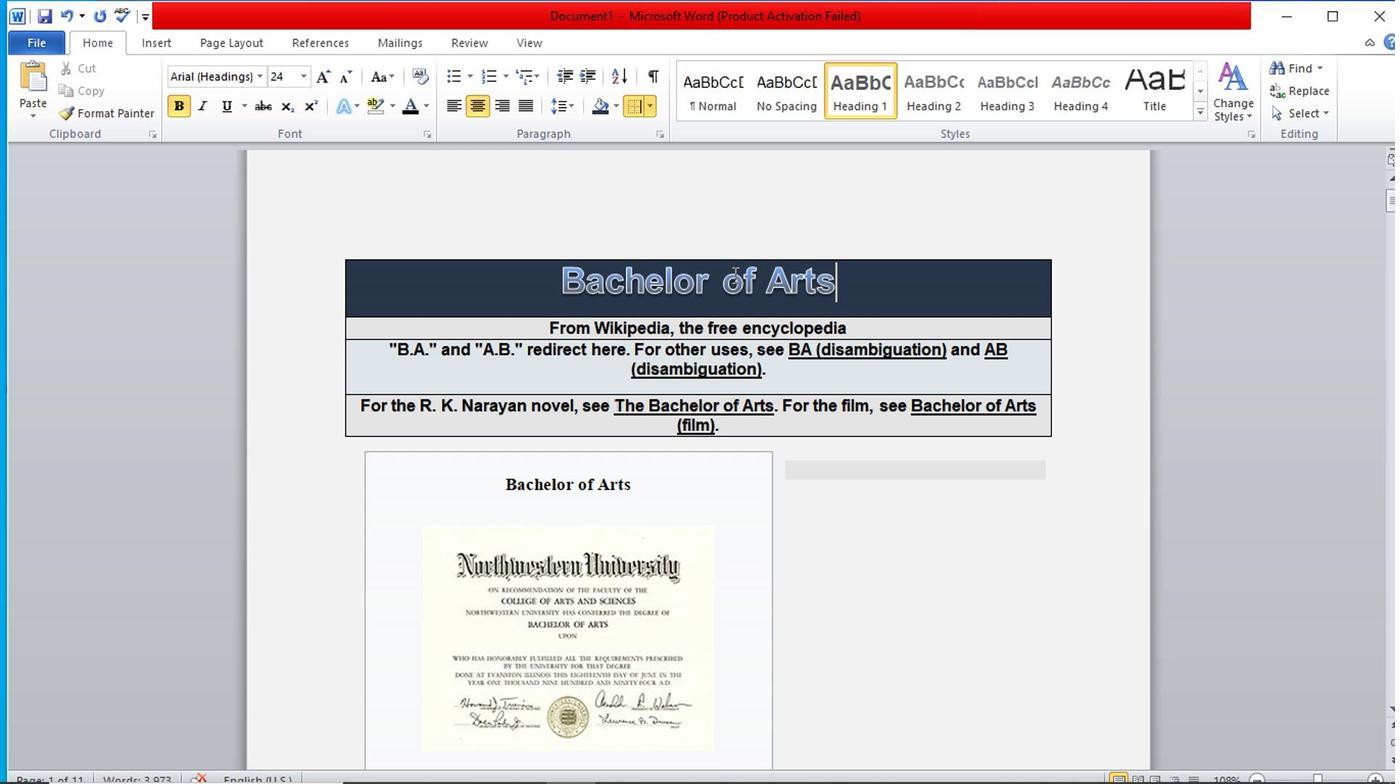 
Action: Mouse scrolled (733, 277) with delta (0, -1)
Screenshot: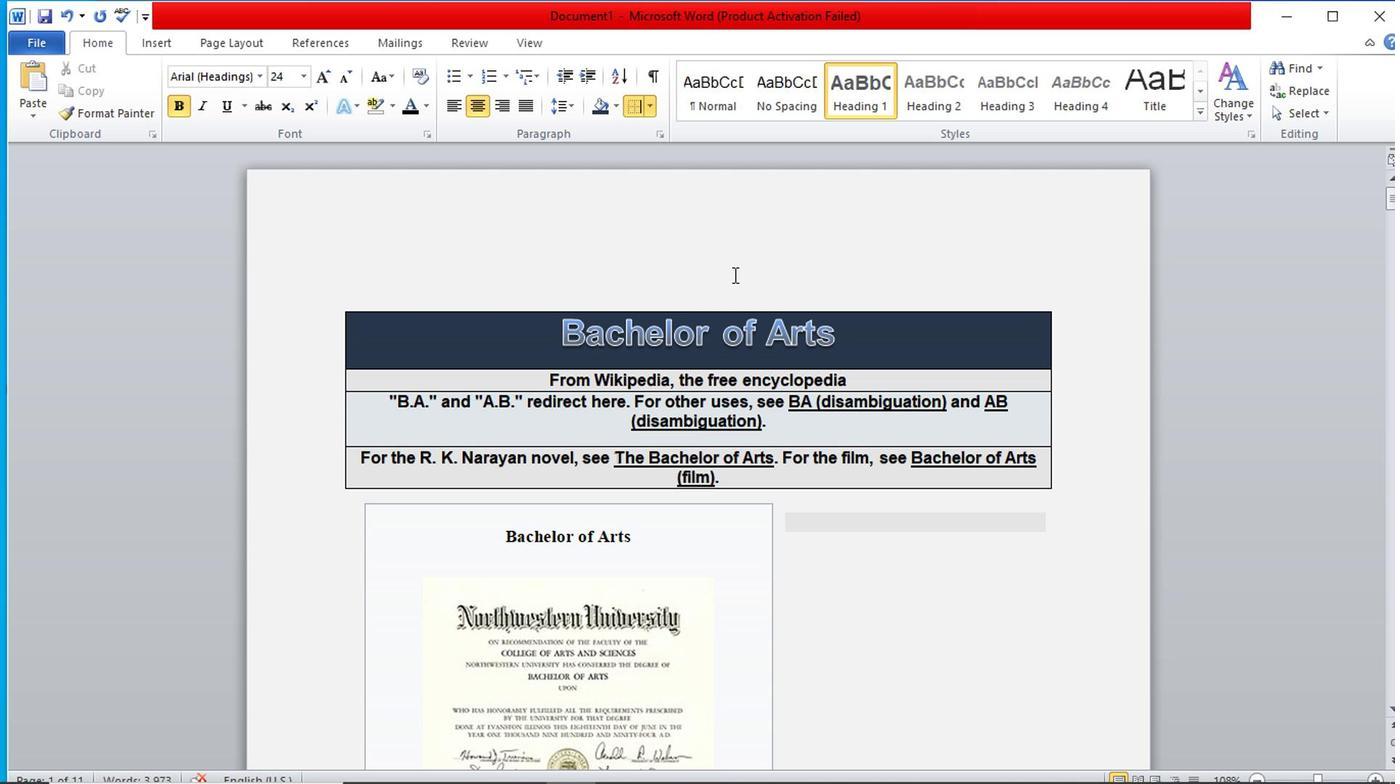 
Action: Mouse scrolled (733, 279) with delta (0, 0)
Screenshot: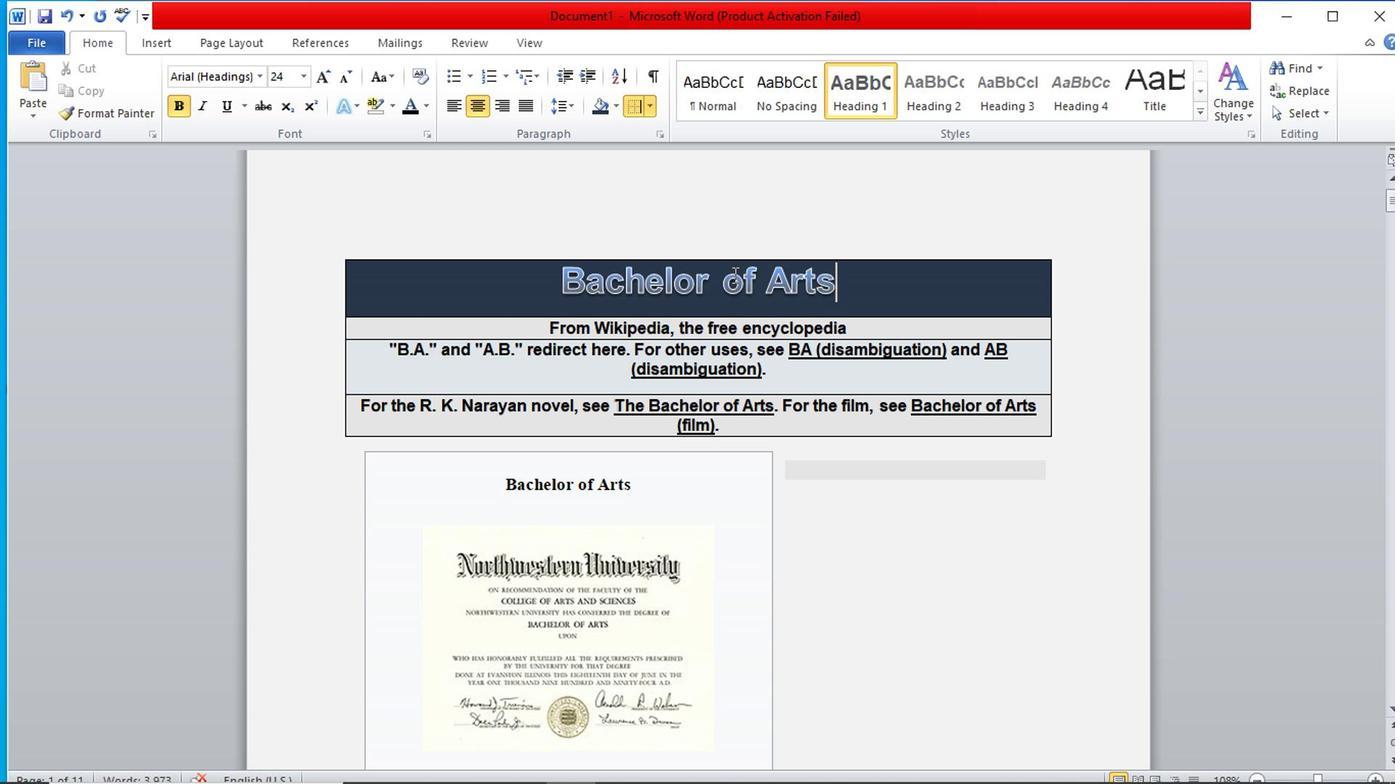 
Action: Mouse scrolled (733, 279) with delta (0, 0)
Screenshot: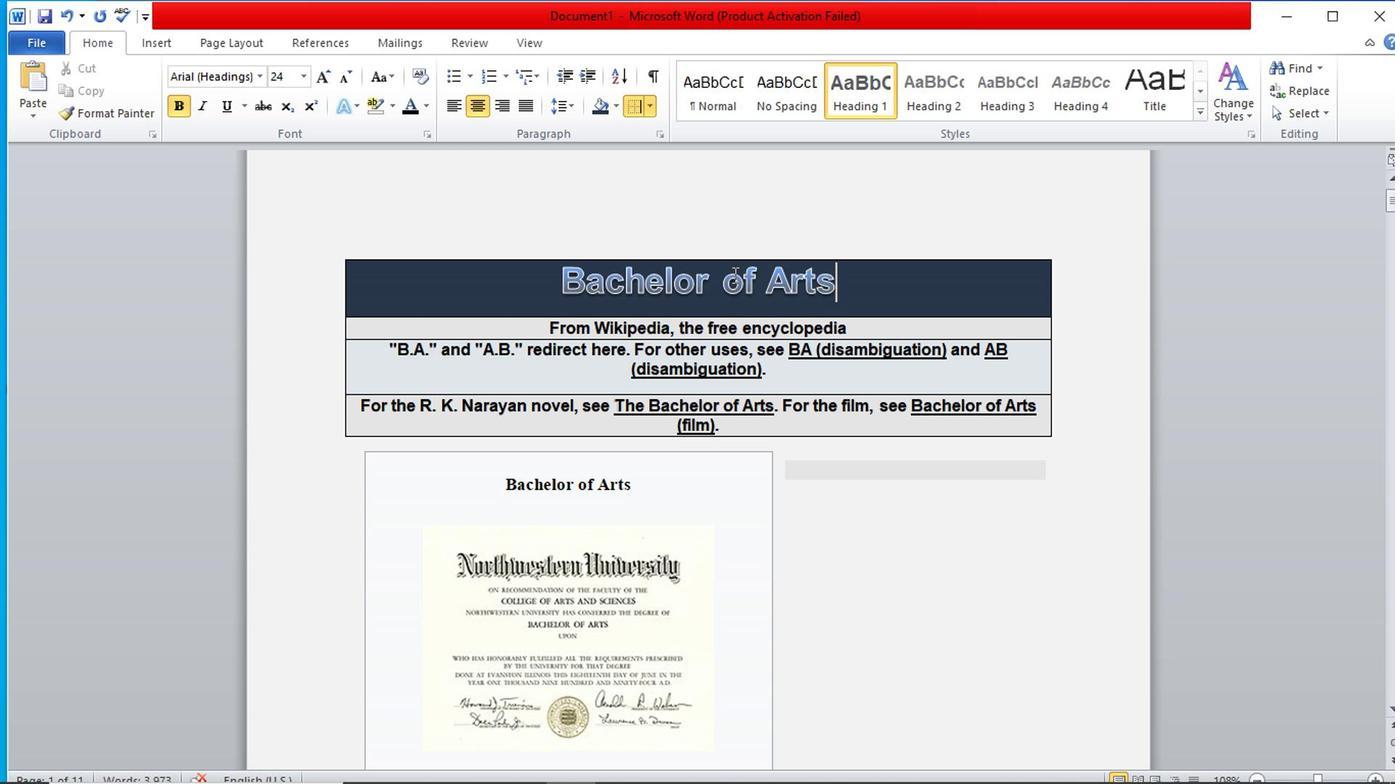 
Action: Mouse scrolled (733, 277) with delta (0, -1)
Screenshot: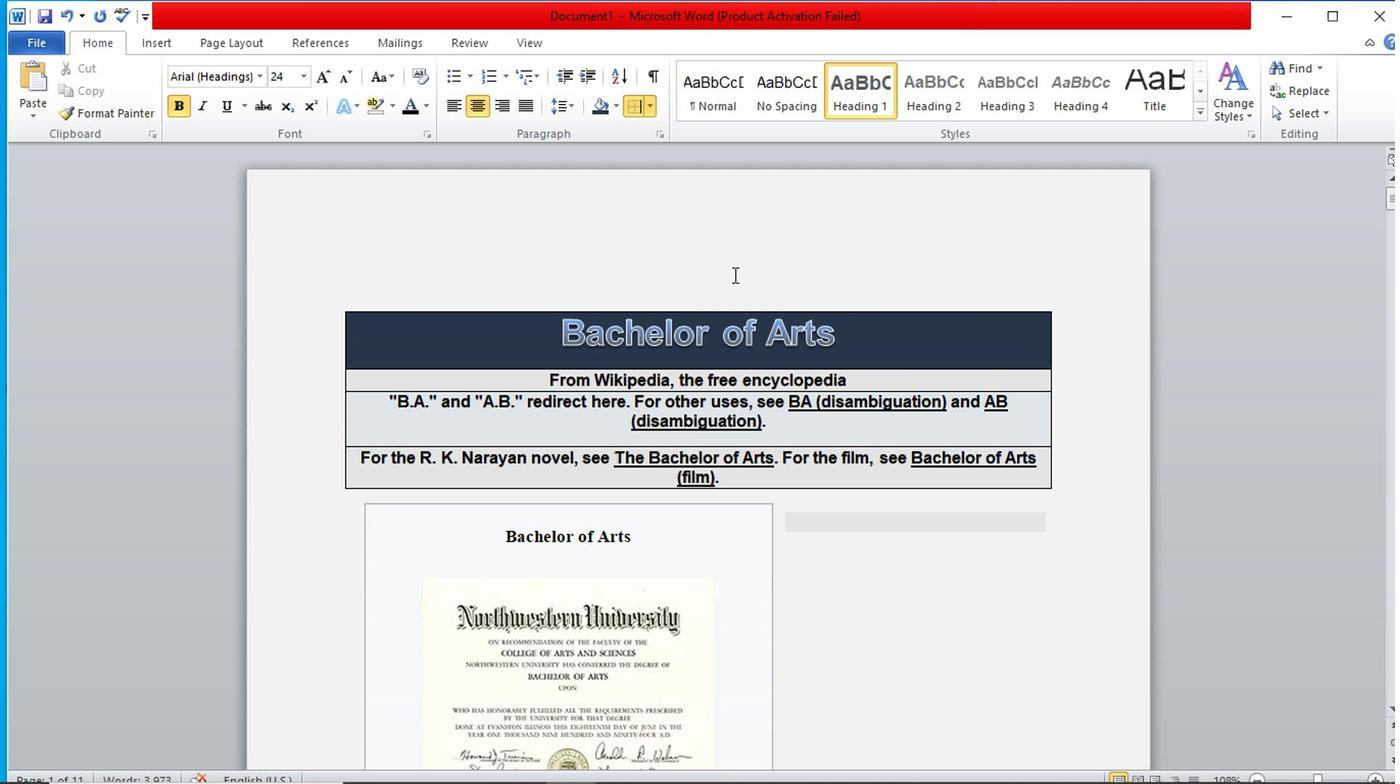
Action: Mouse scrolled (733, 279) with delta (0, 0)
Screenshot: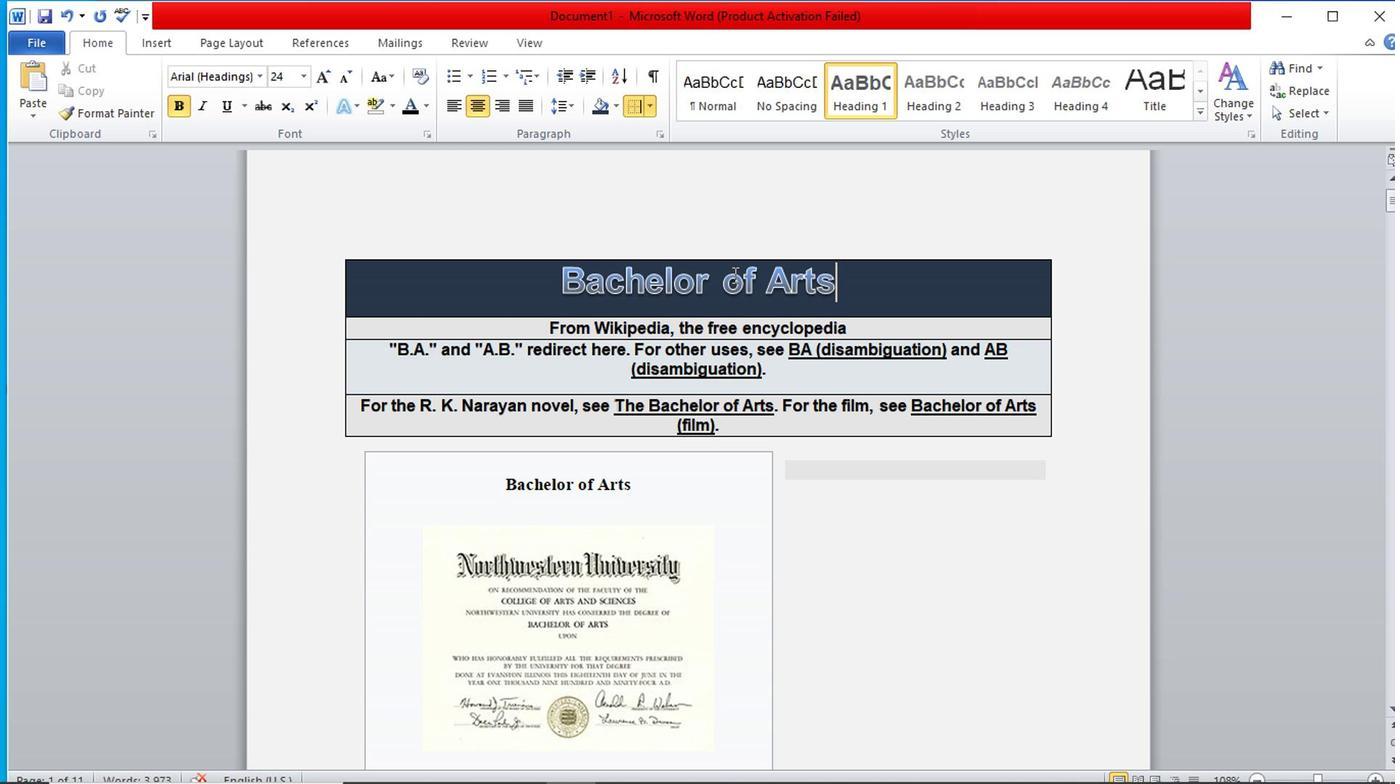 
Action: Mouse moved to (711, 279)
Screenshot: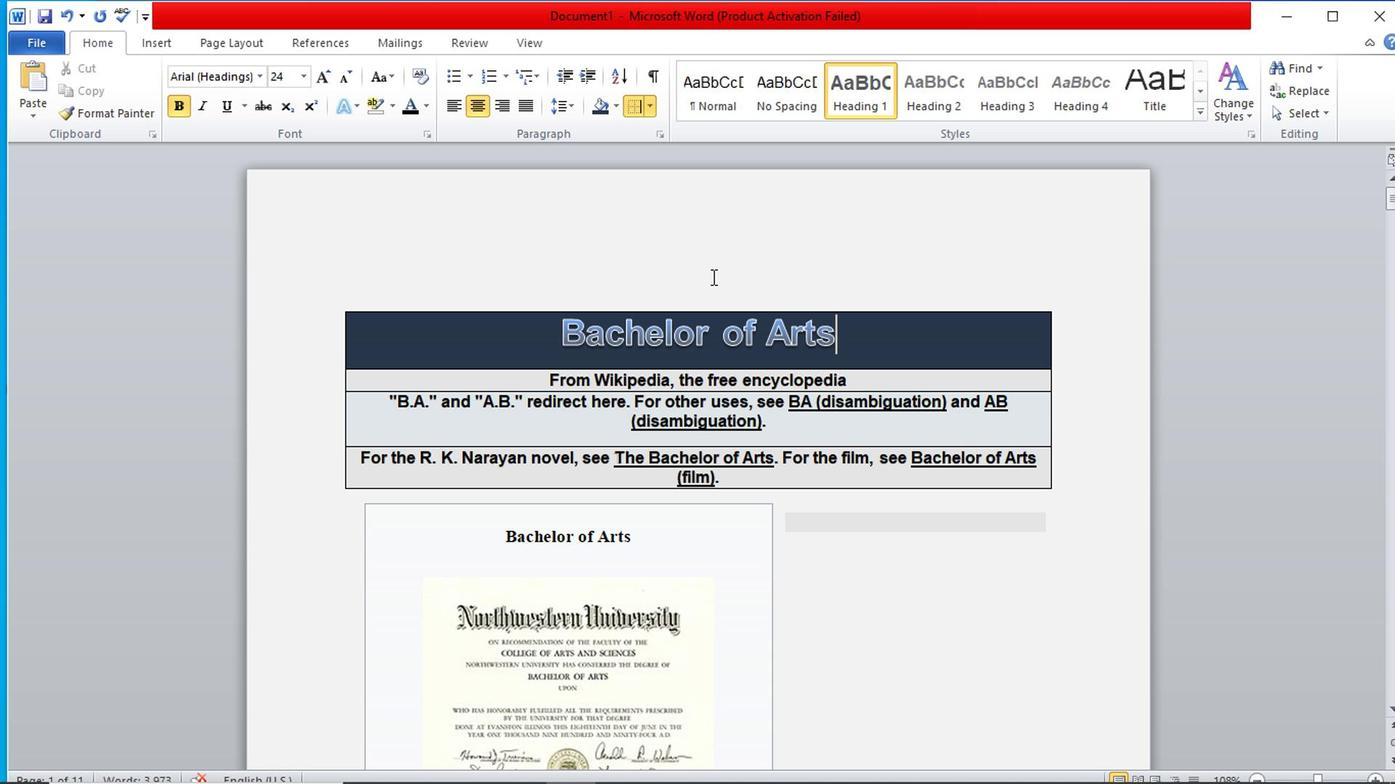 
Action: Mouse scrolled (711, 279) with delta (0, 0)
Screenshot: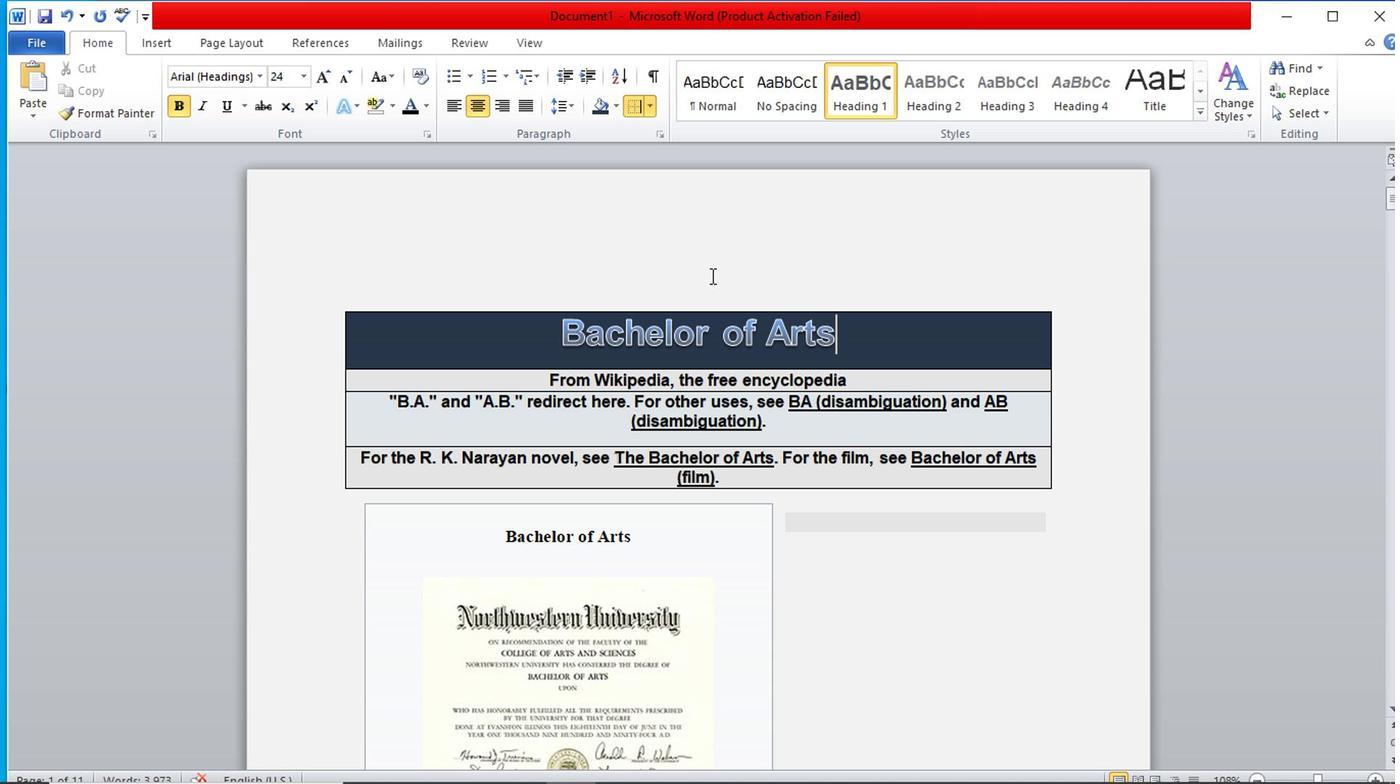 
Action: Mouse moved to (710, 279)
Screenshot: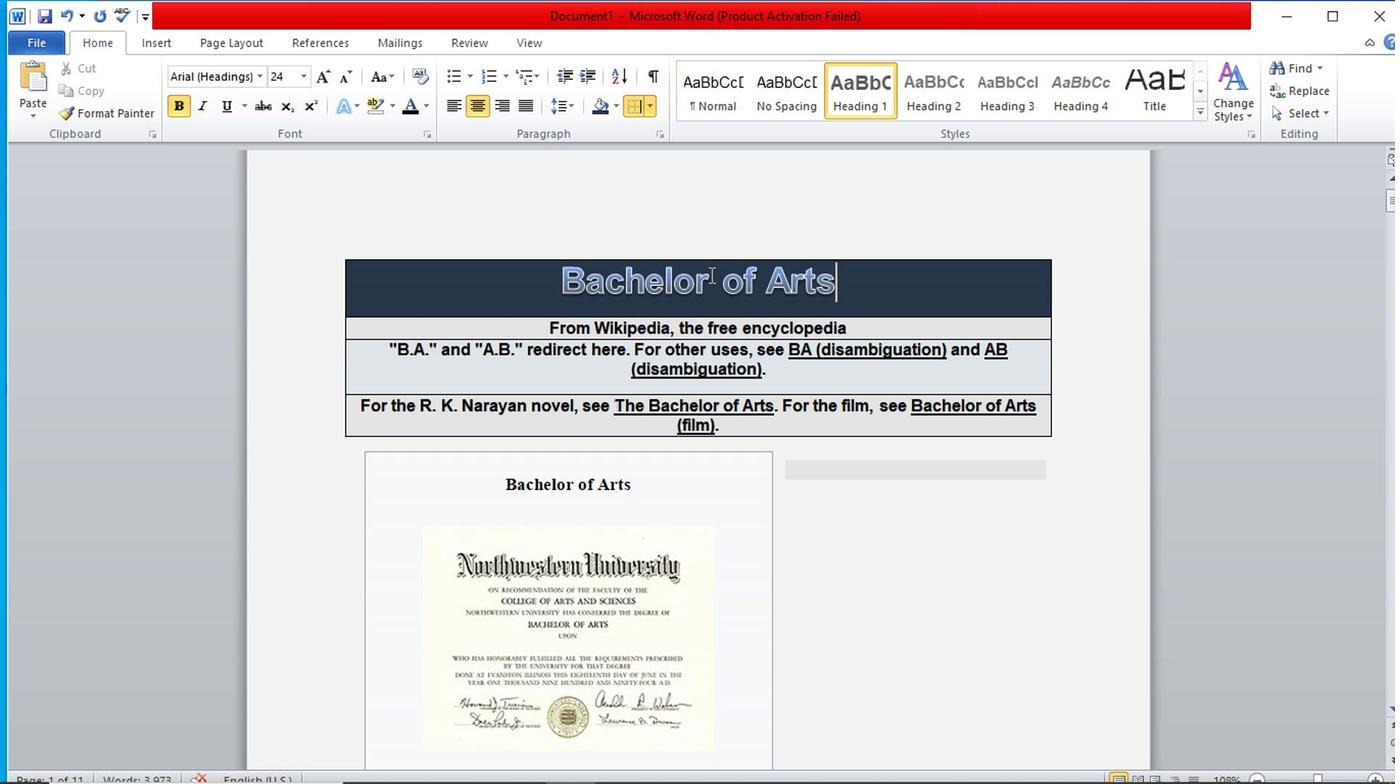 
Action: Mouse scrolled (710, 279) with delta (0, 0)
Screenshot: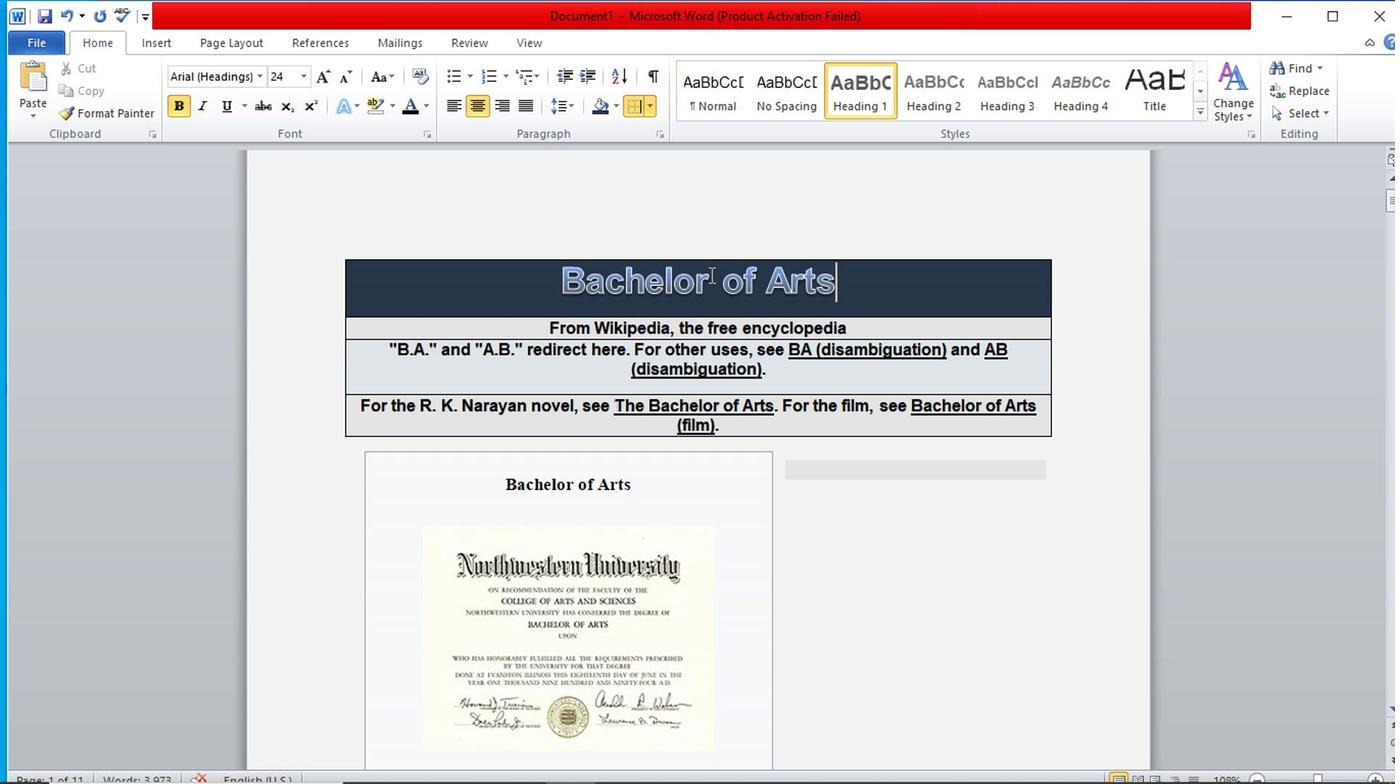 
Action: Mouse moved to (842, 335)
Screenshot: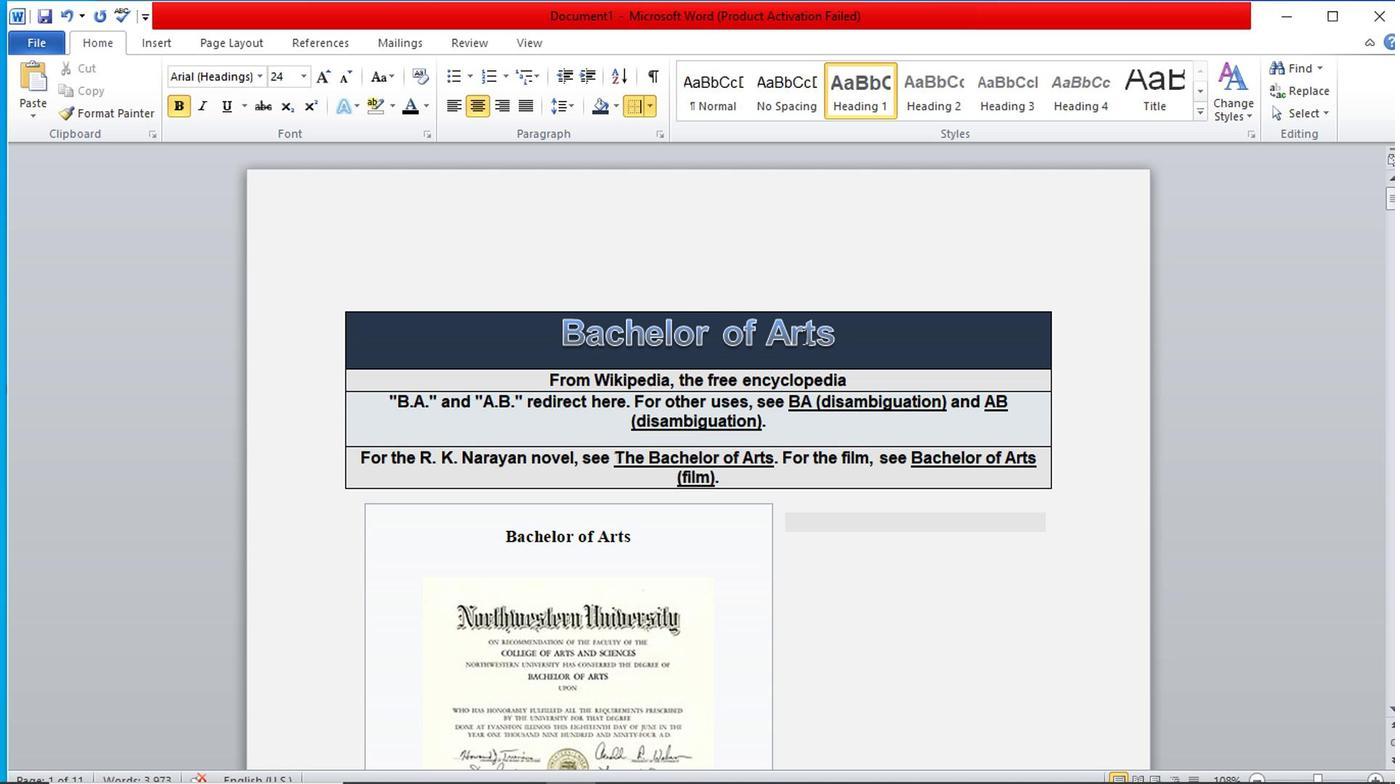 
Action: Mouse pressed left at (842, 335)
Screenshot: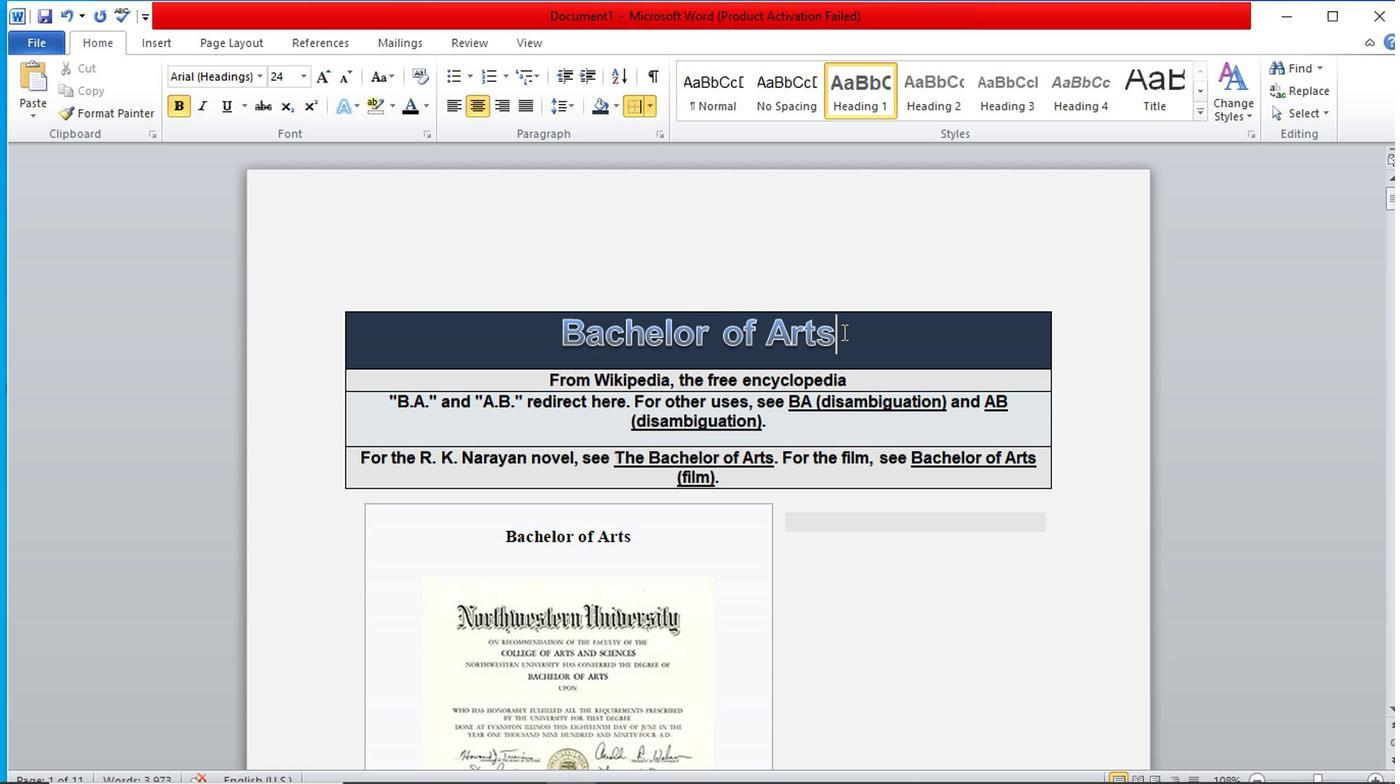 
Action: Mouse moved to (873, 266)
Screenshot: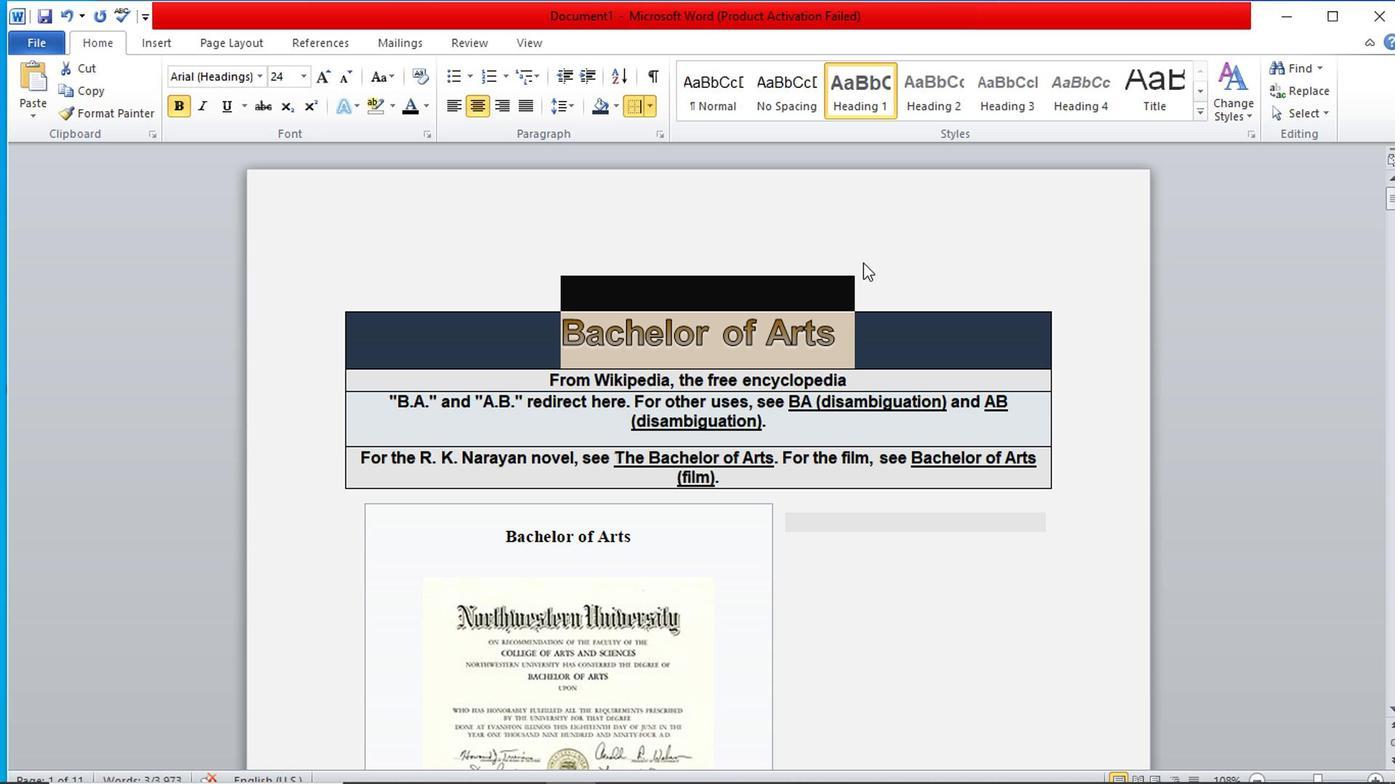 
Action: Mouse pressed left at (873, 266)
Screenshot: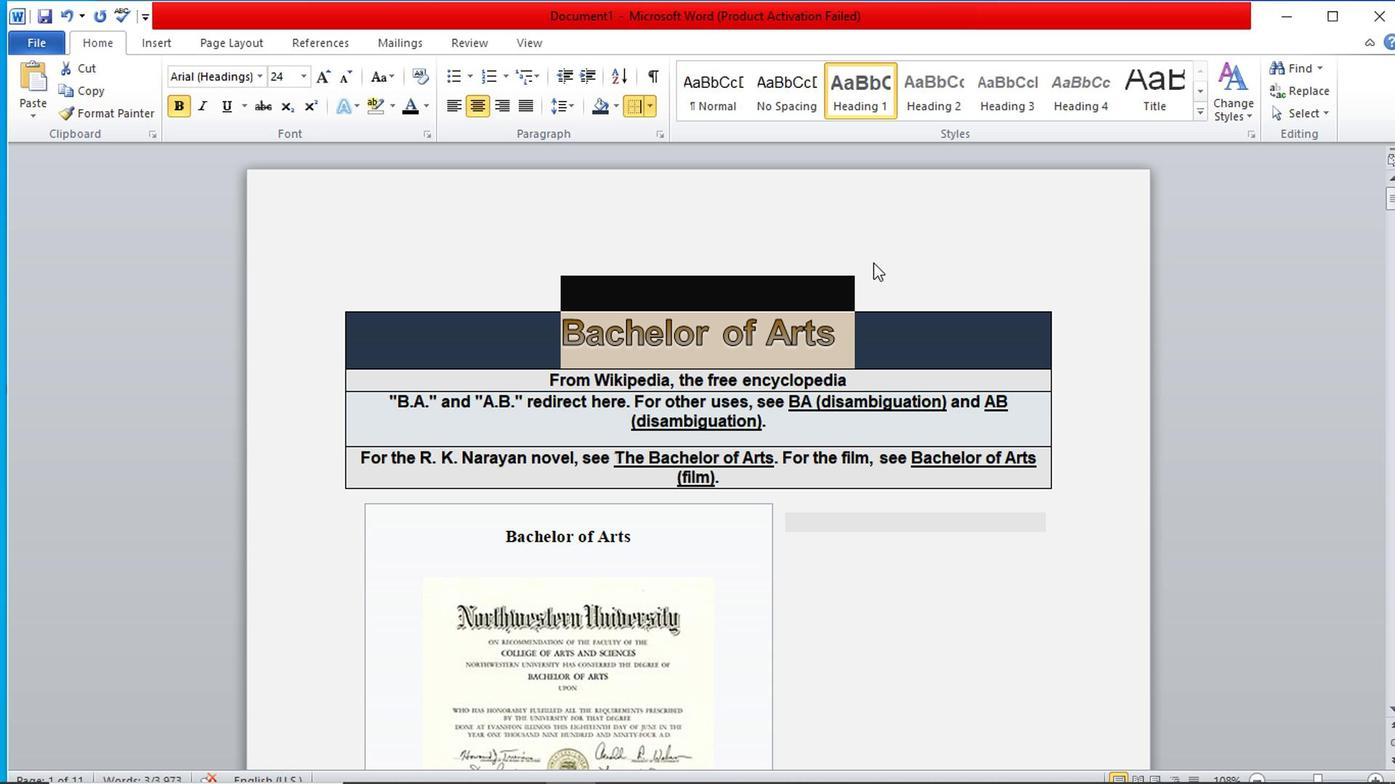 
Action: Mouse moved to (834, 325)
Screenshot: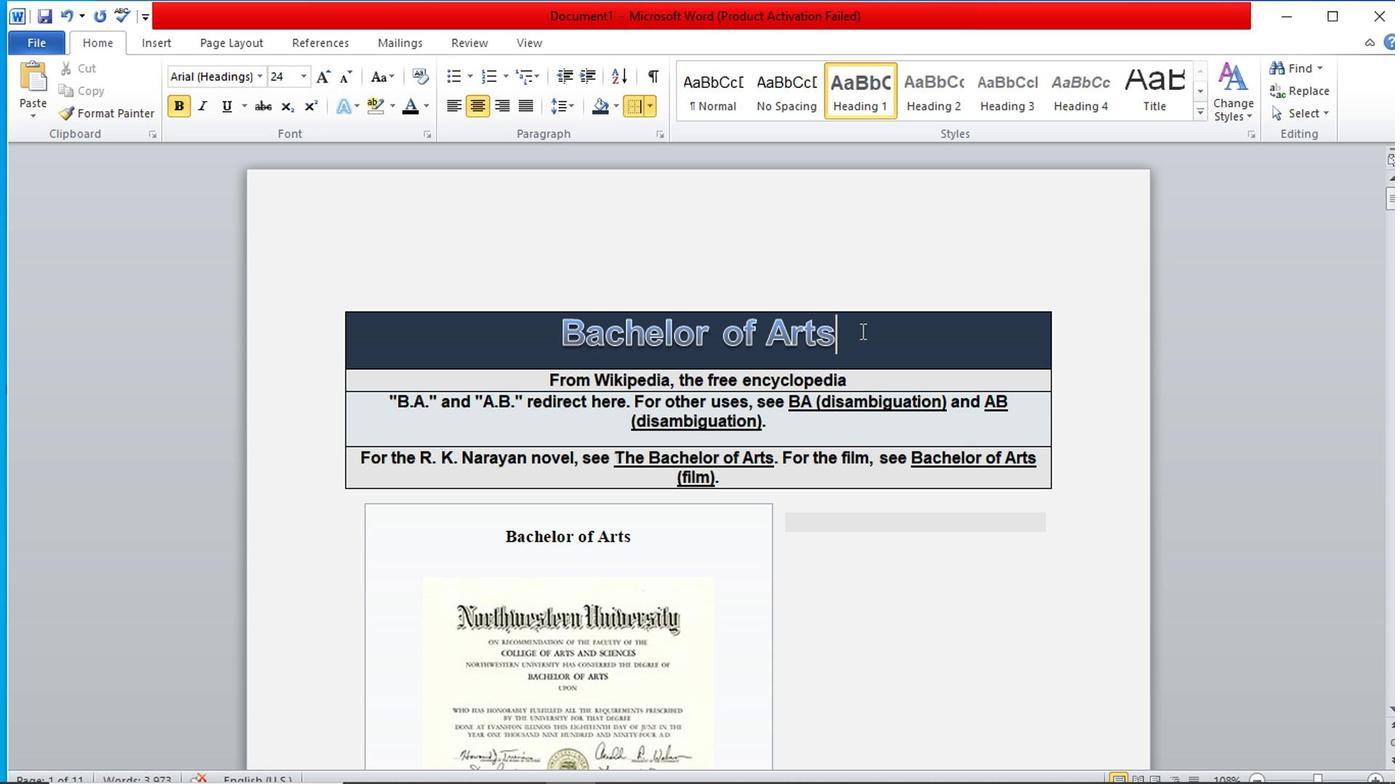 
Action: Mouse pressed left at (834, 325)
Screenshot: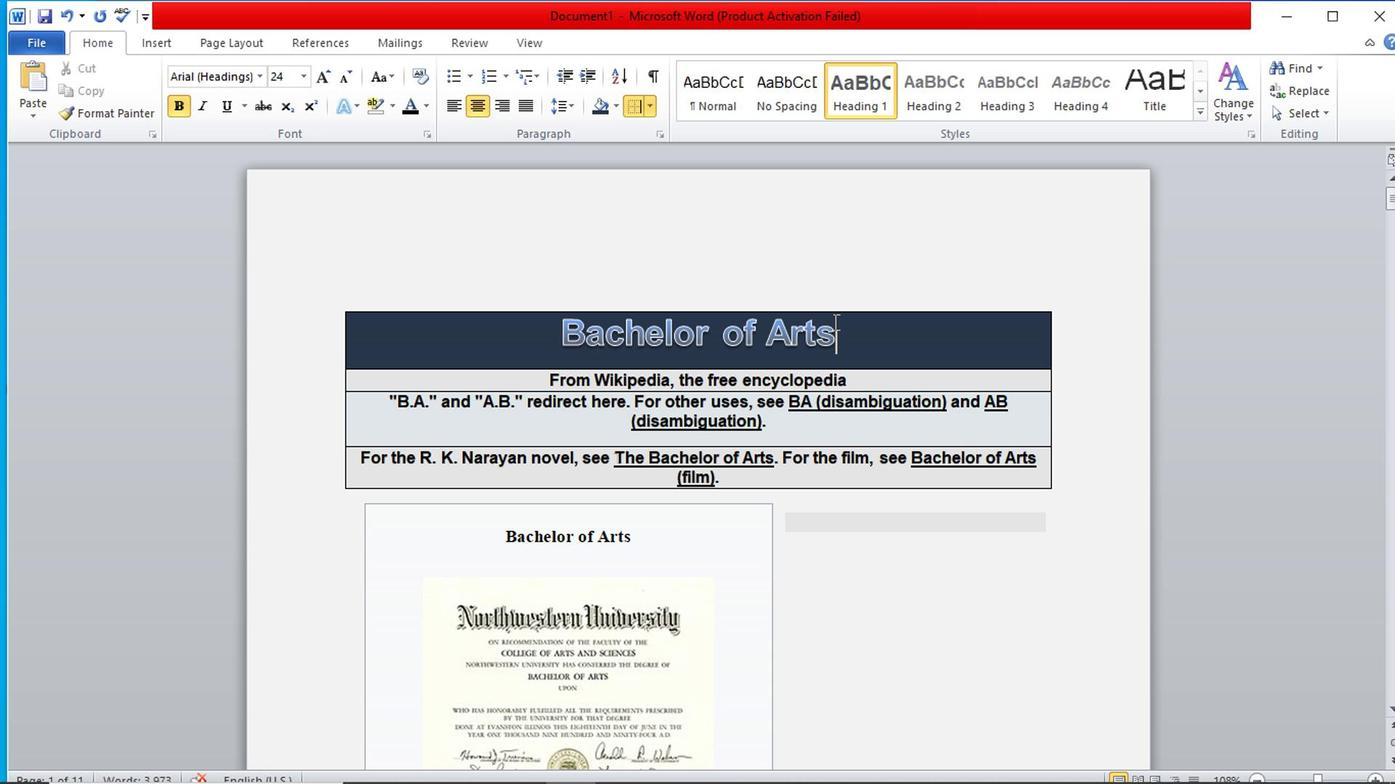 
Action: Mouse moved to (350, 107)
Screenshot: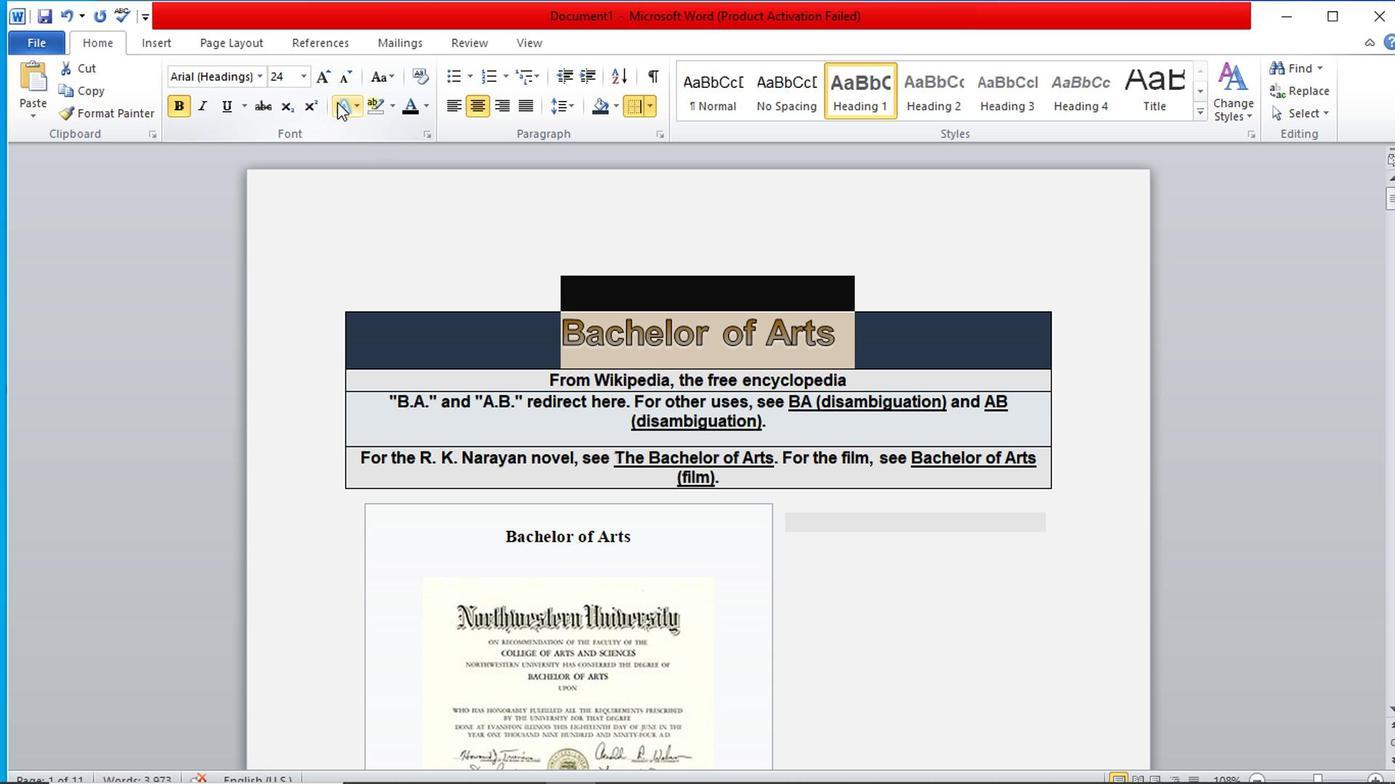 
Action: Mouse pressed left at (350, 107)
Screenshot: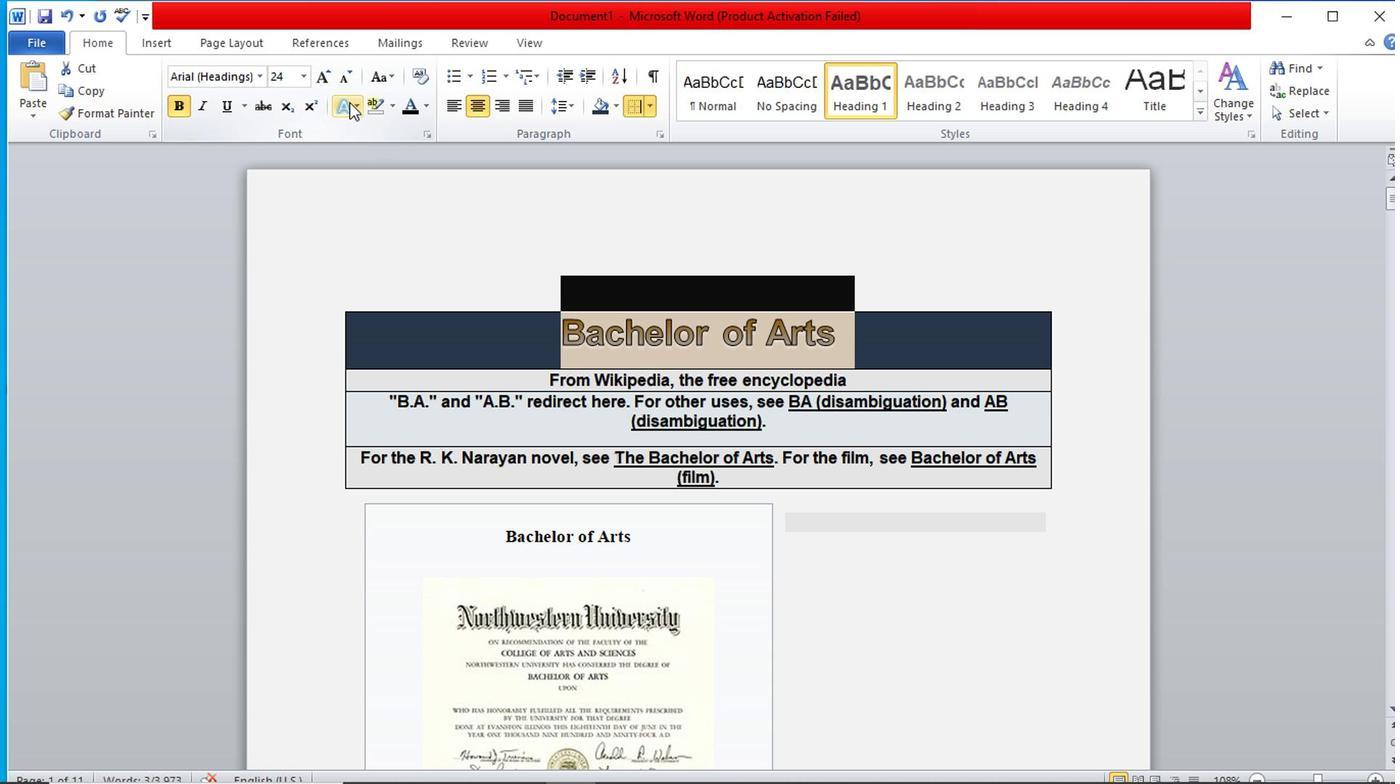 
Action: Mouse moved to (598, 175)
Screenshot: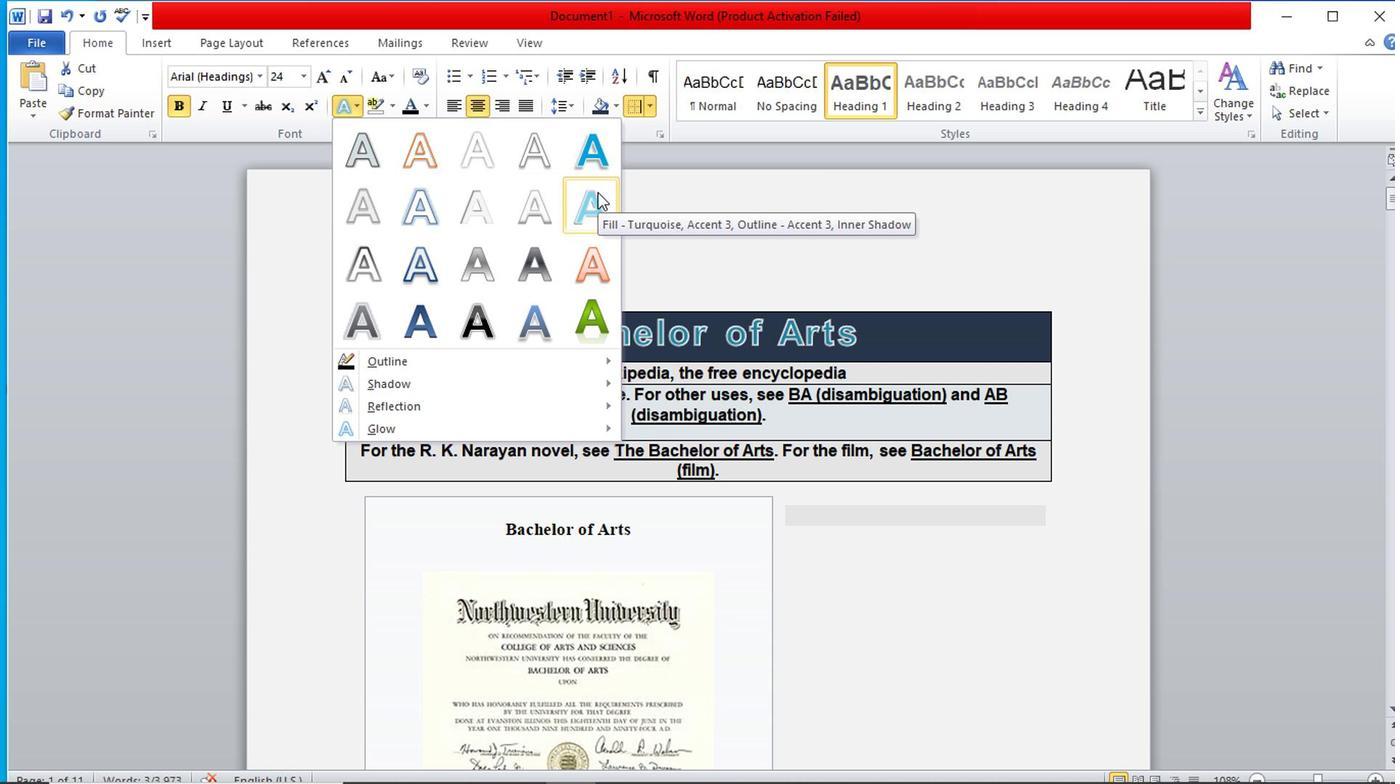 
Action: Mouse pressed left at (598, 175)
Screenshot: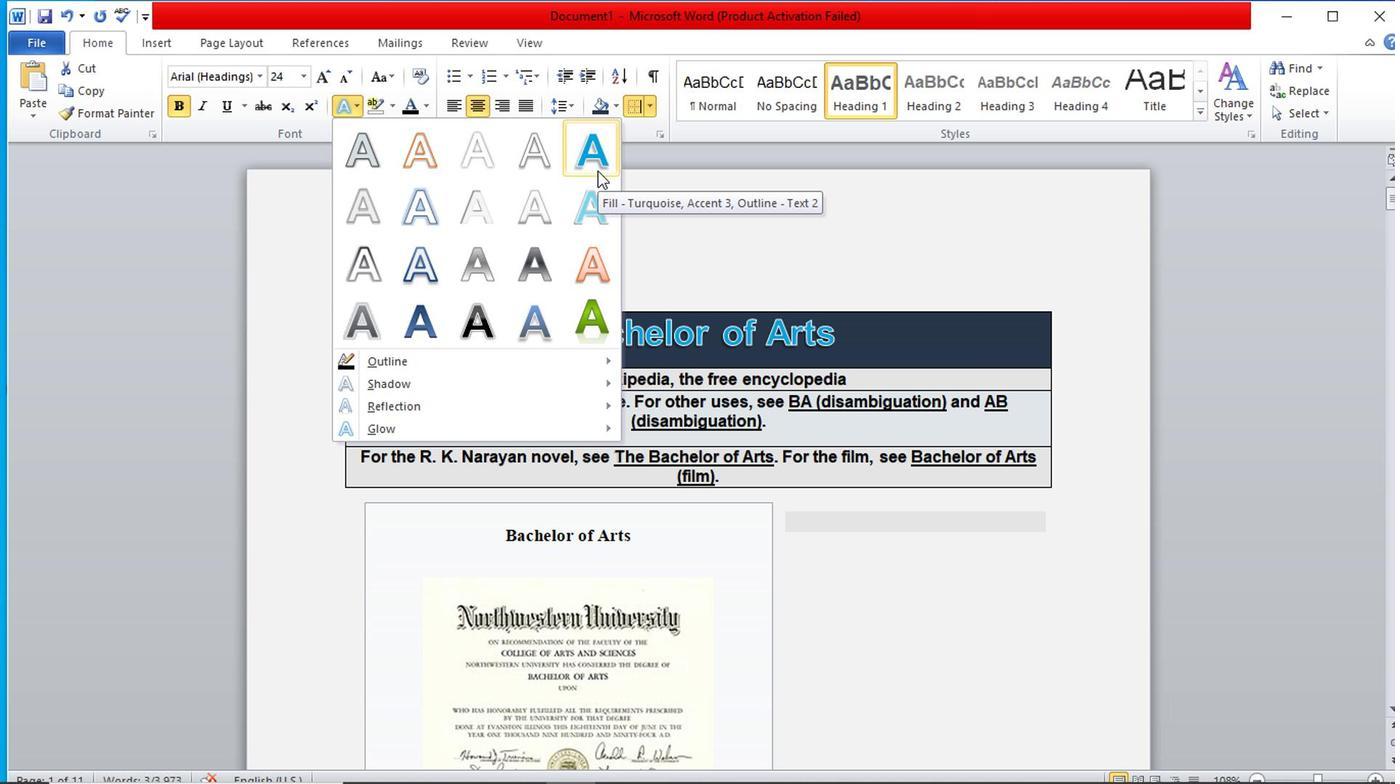 
Action: Mouse moved to (1010, 621)
Screenshot: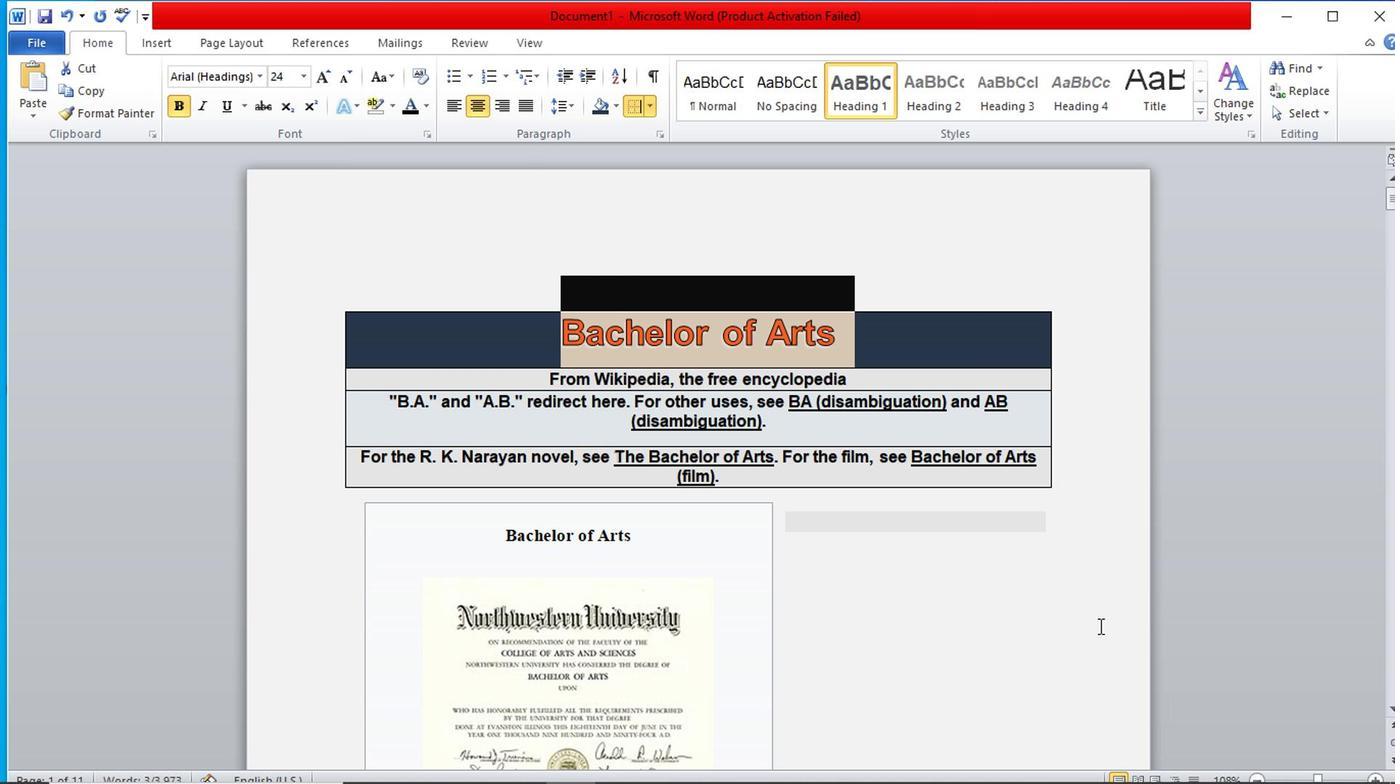 
Action: Mouse pressed left at (1010, 621)
Screenshot: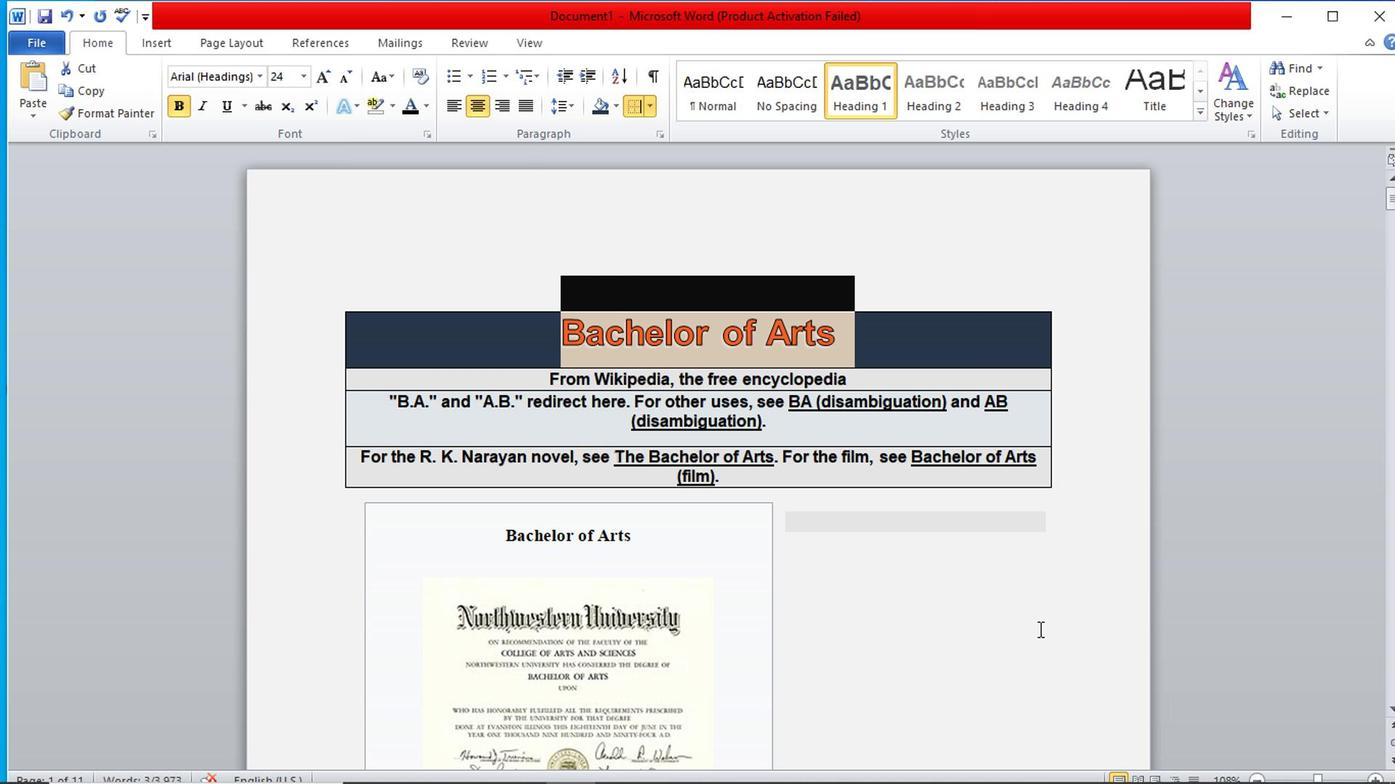 
Action: Mouse moved to (836, 337)
Screenshot: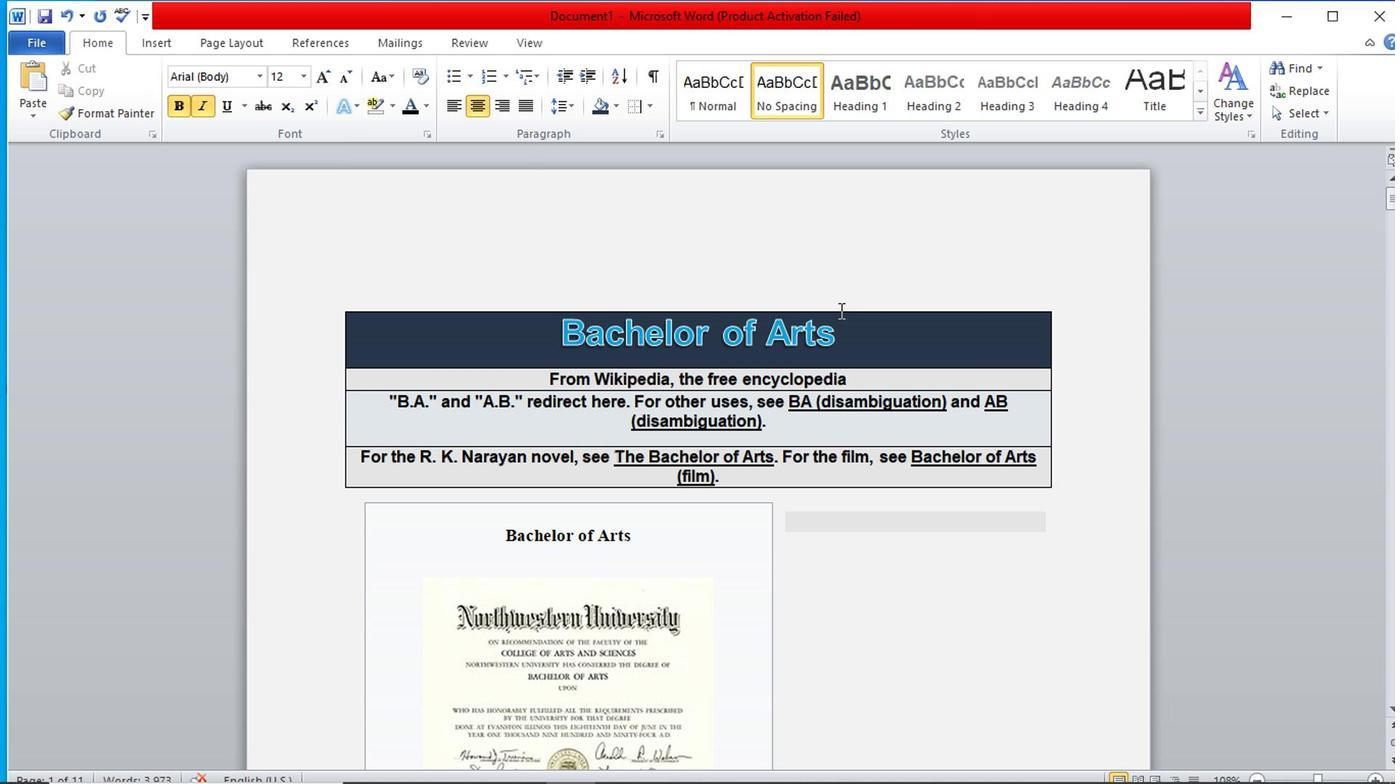 
Action: Mouse pressed left at (836, 337)
Screenshot: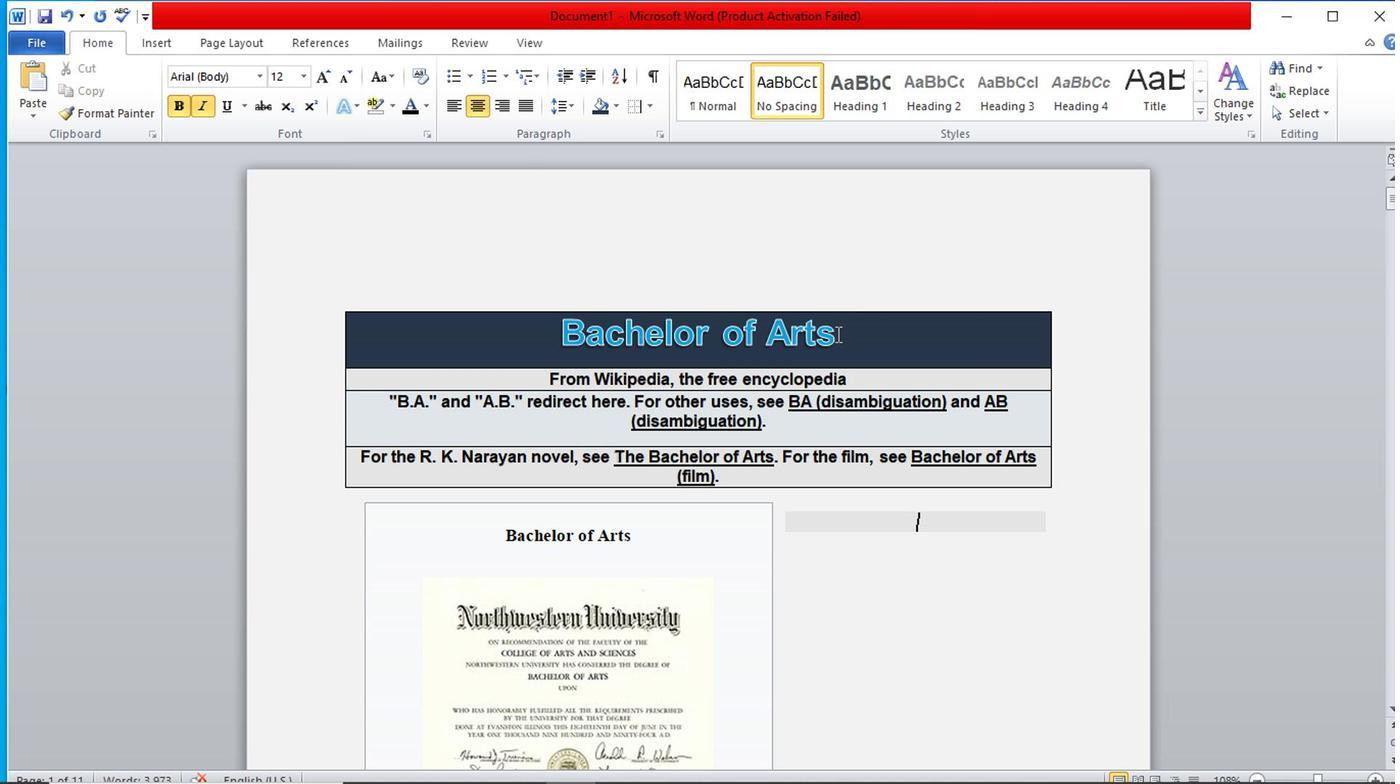 
Action: Mouse moved to (622, 114)
Screenshot: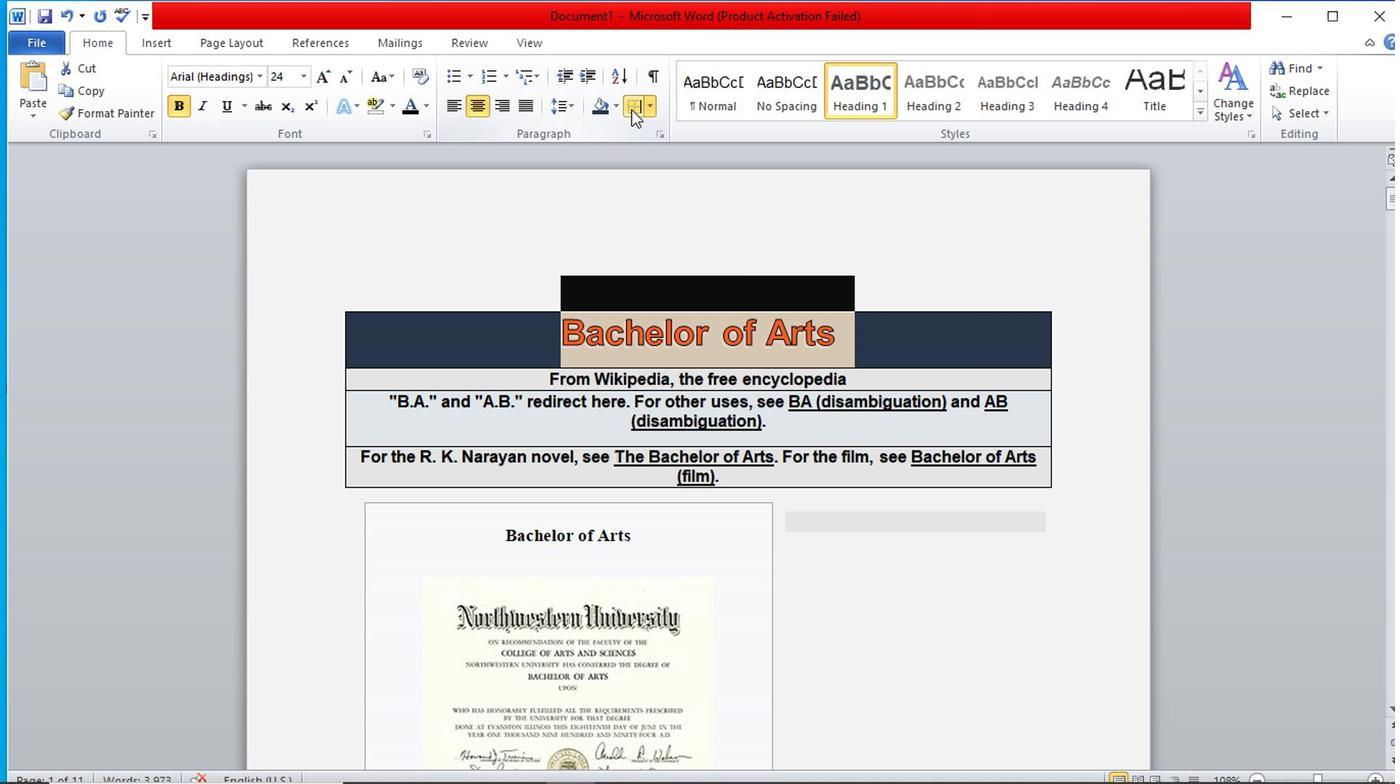 
Action: Mouse pressed left at (622, 114)
Screenshot: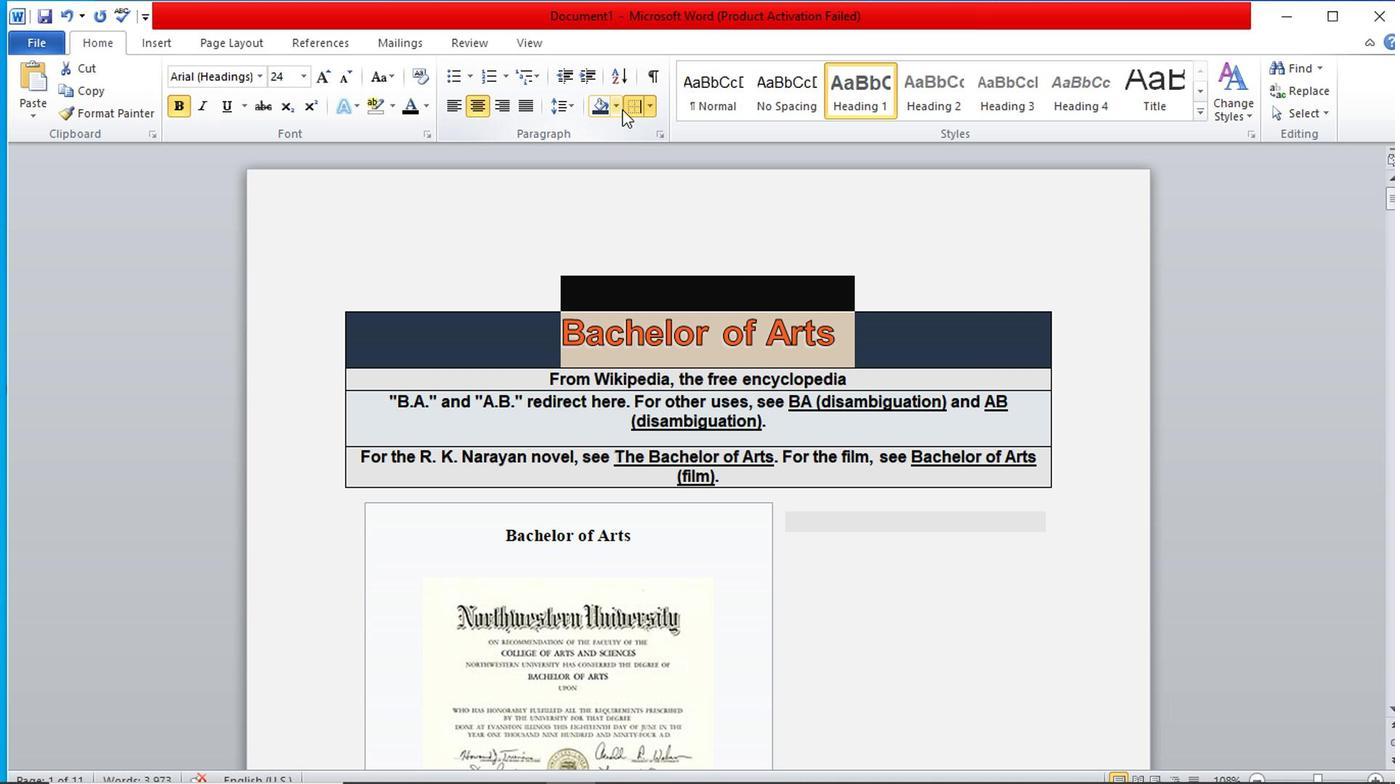 
Action: Mouse moved to (622, 223)
Screenshot: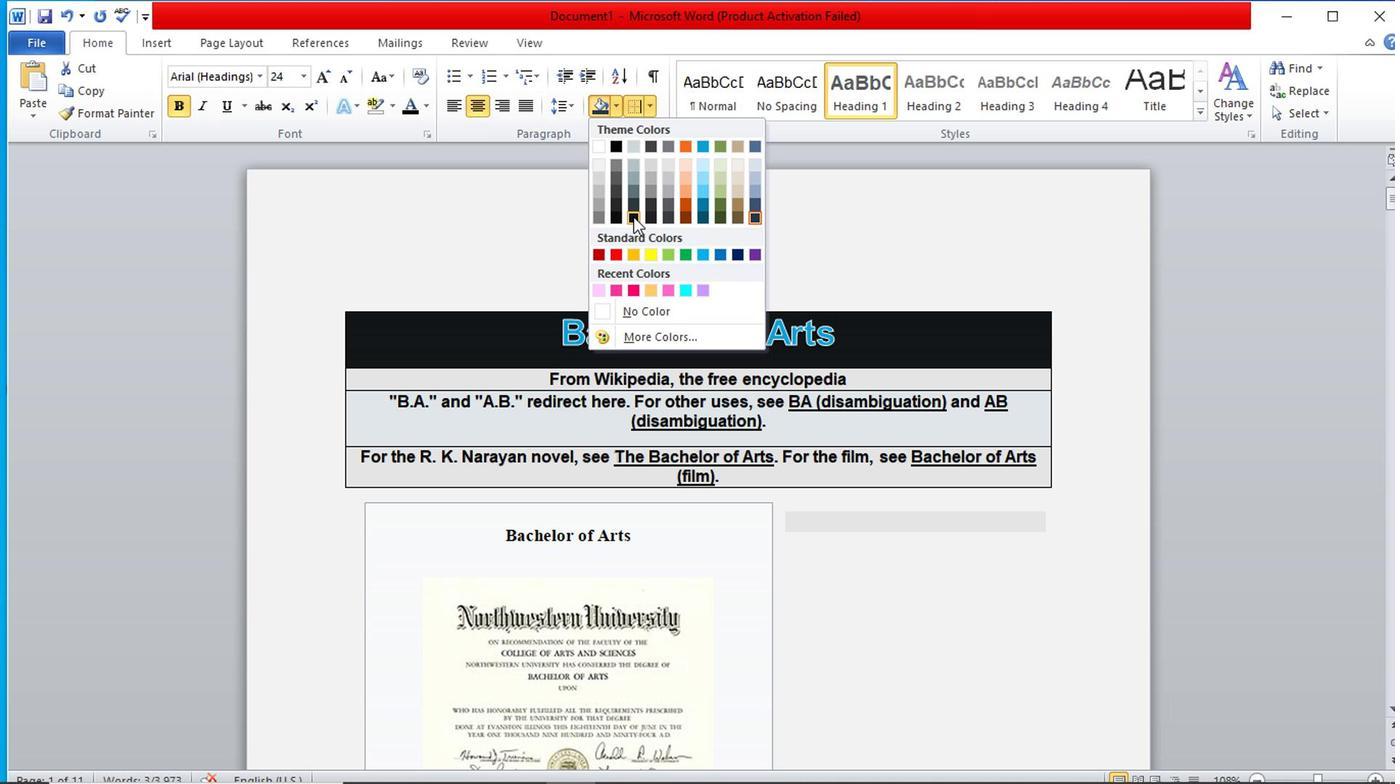 
Action: Mouse pressed left at (622, 223)
Screenshot: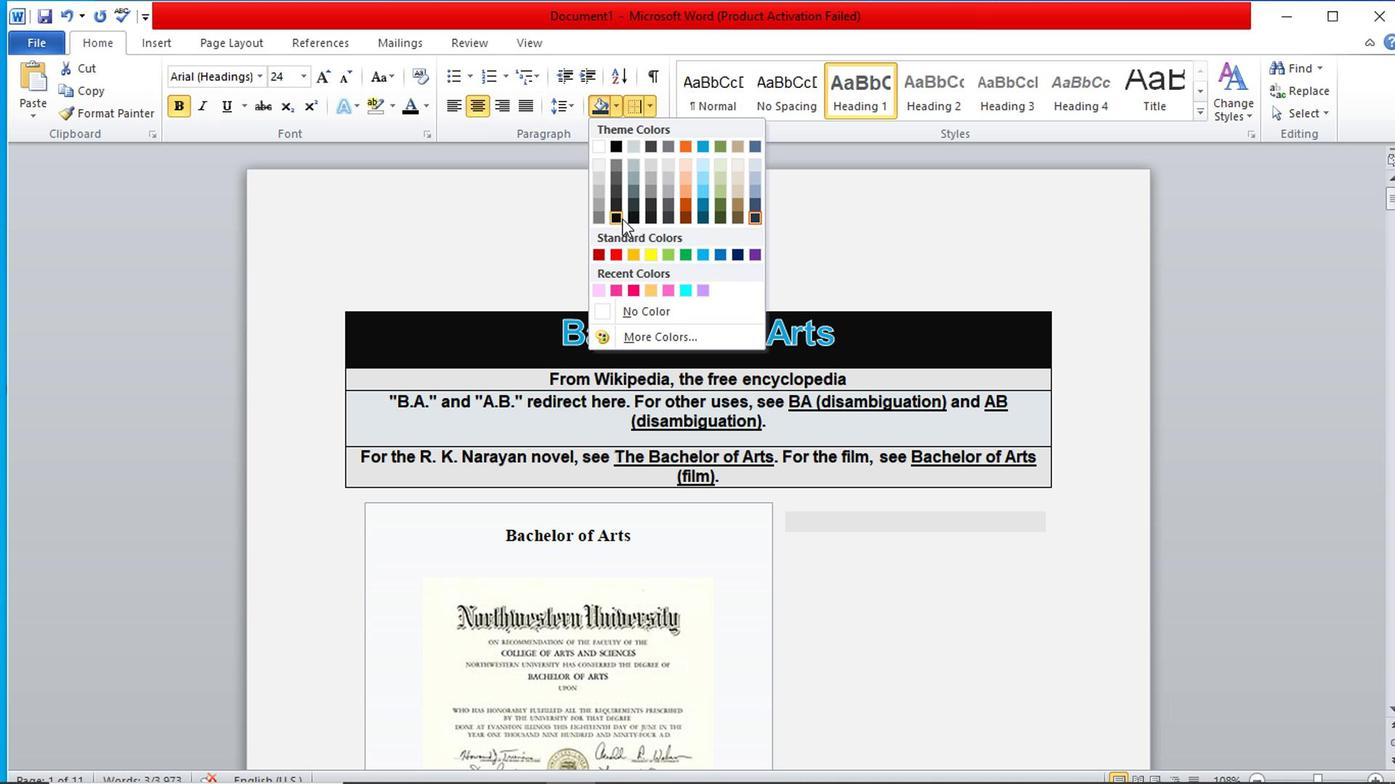 
Action: Mouse moved to (1078, 562)
Screenshot: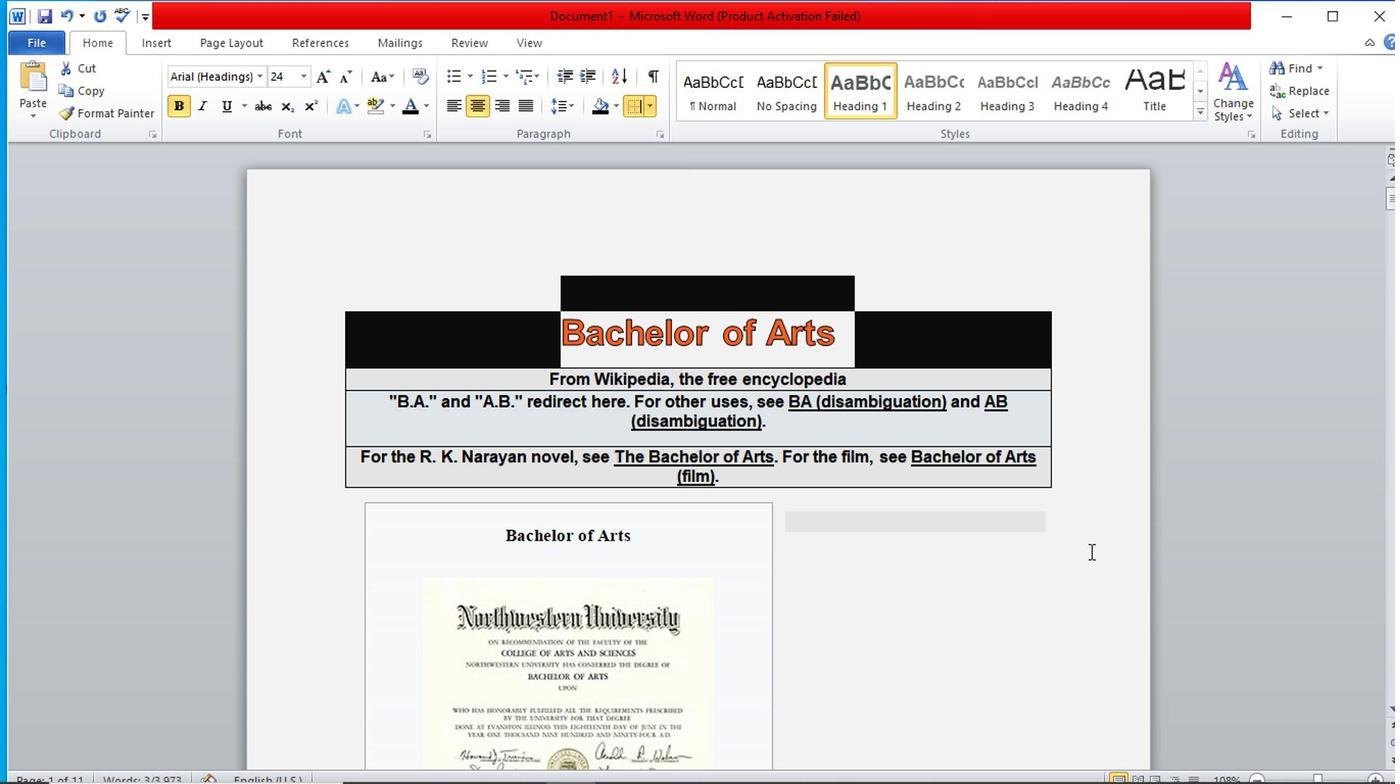 
Action: Mouse pressed left at (1078, 562)
Screenshot: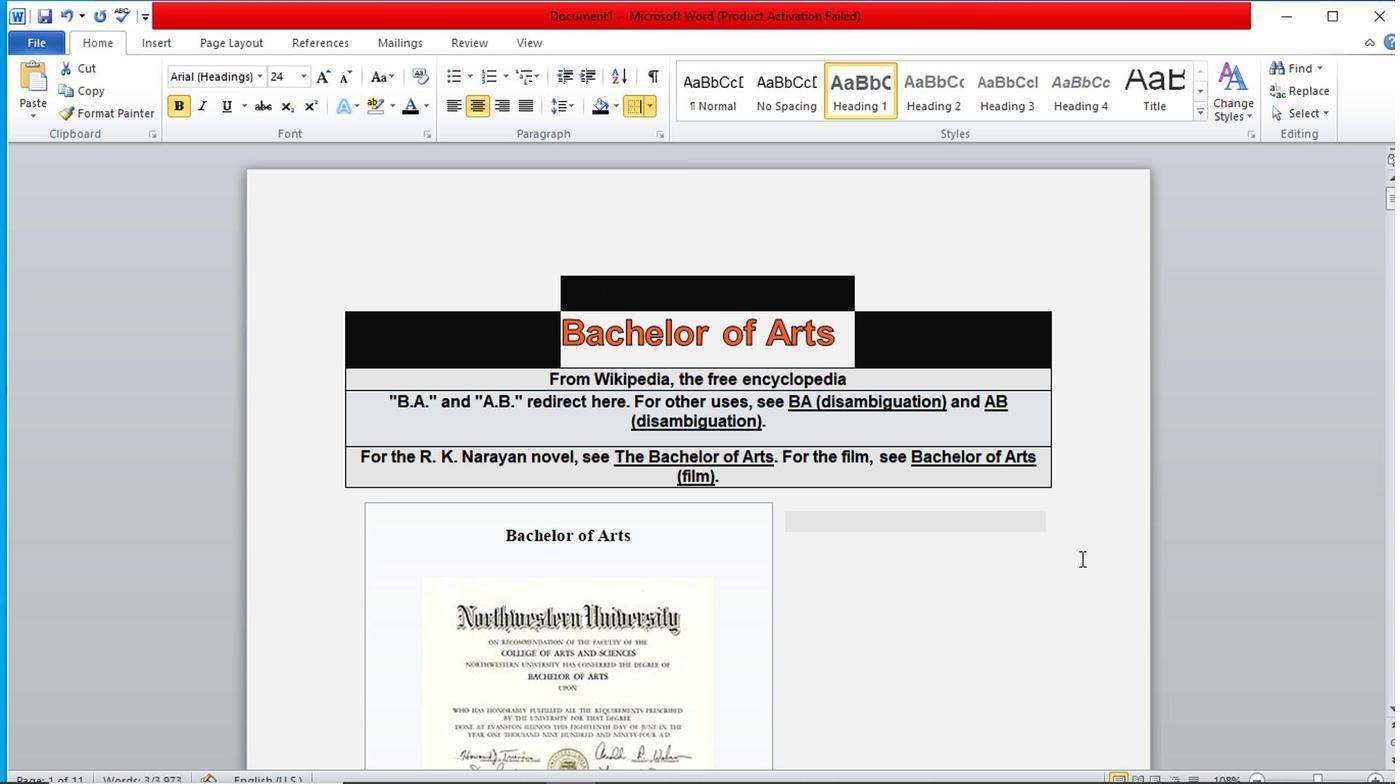 
Action: Mouse moved to (840, 339)
Screenshot: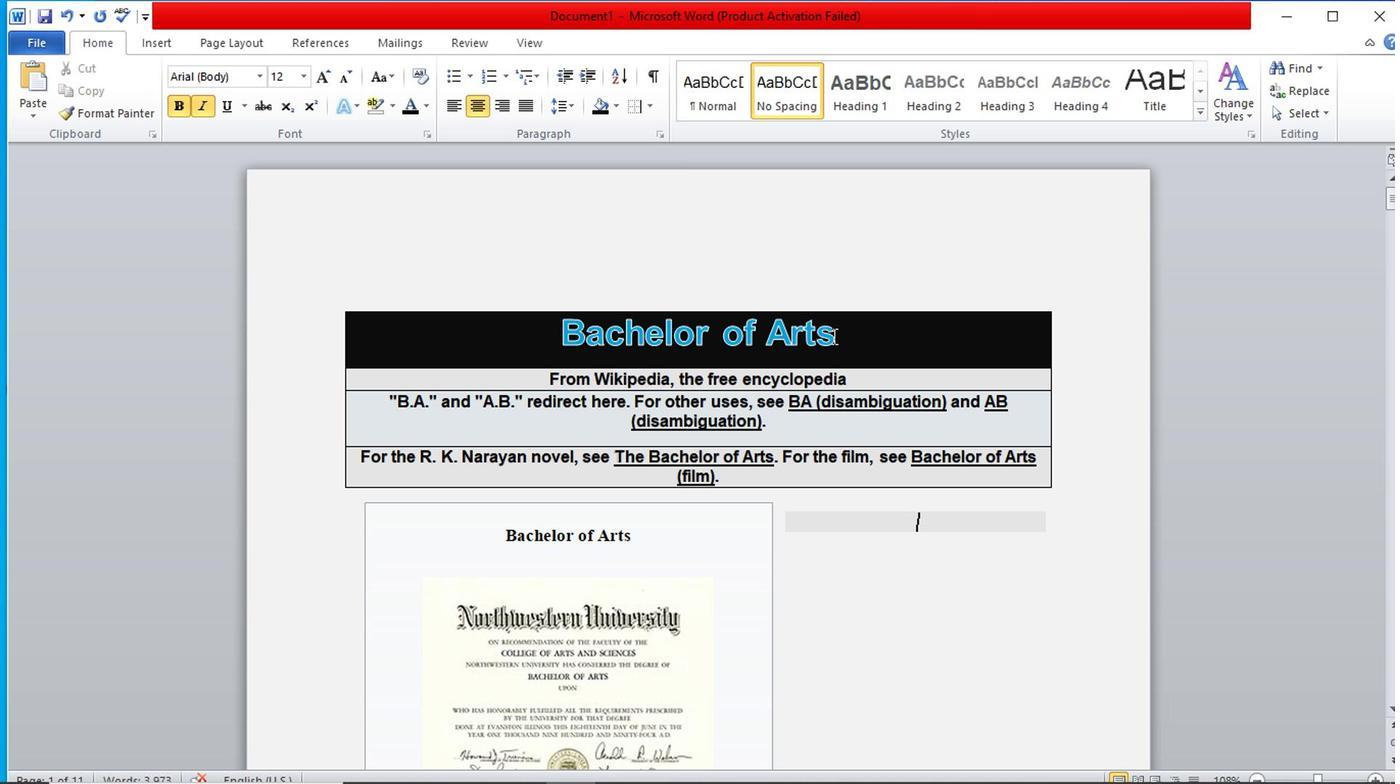 
Action: Mouse pressed left at (840, 339)
Screenshot: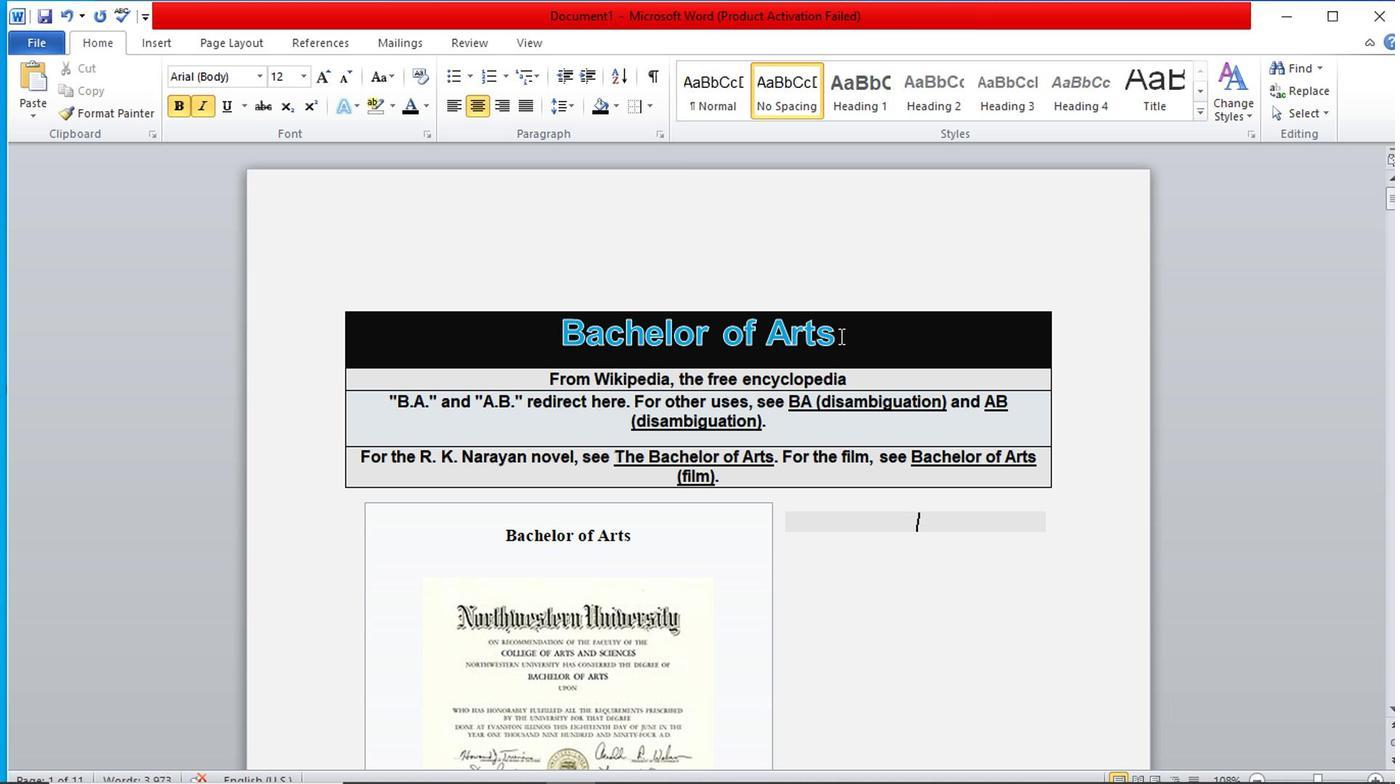 
Action: Mouse moved to (432, 109)
Screenshot: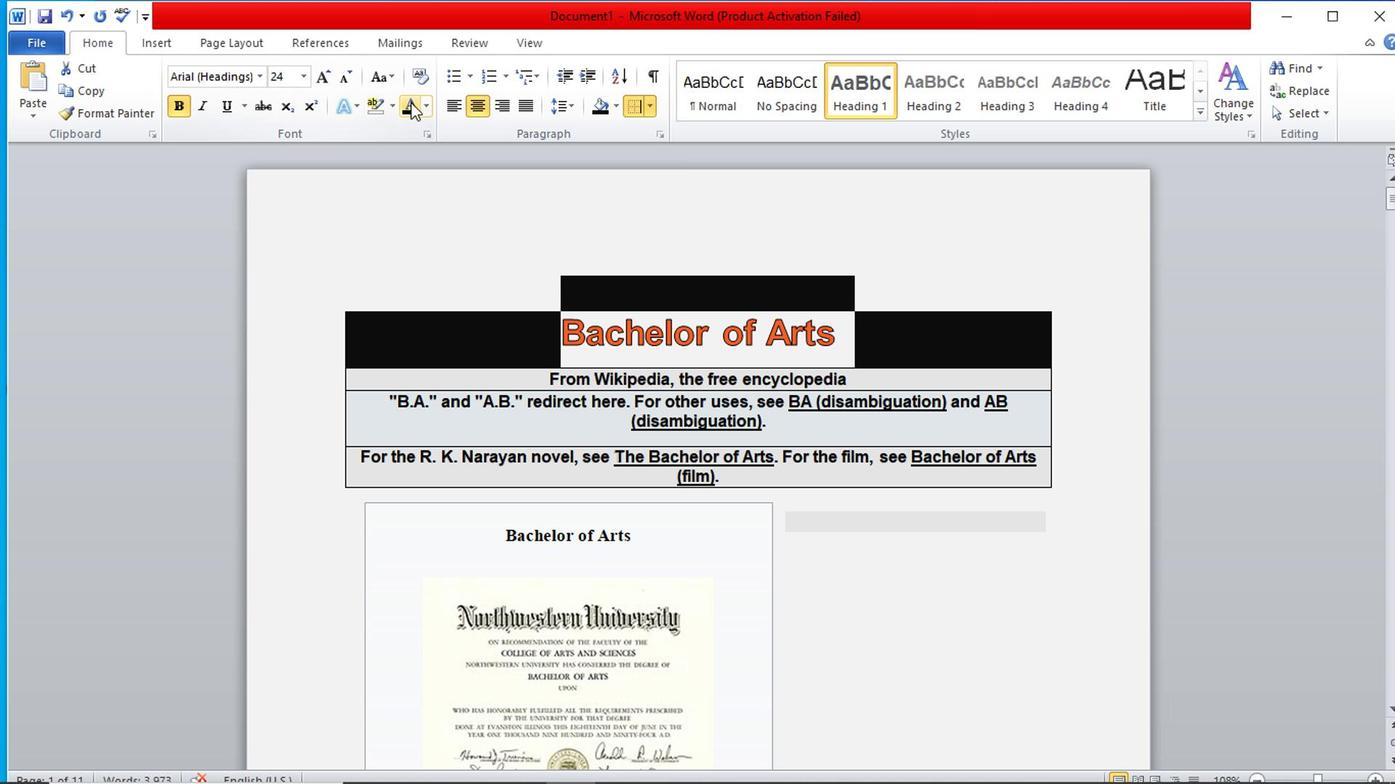 
Action: Mouse pressed left at (432, 109)
Screenshot: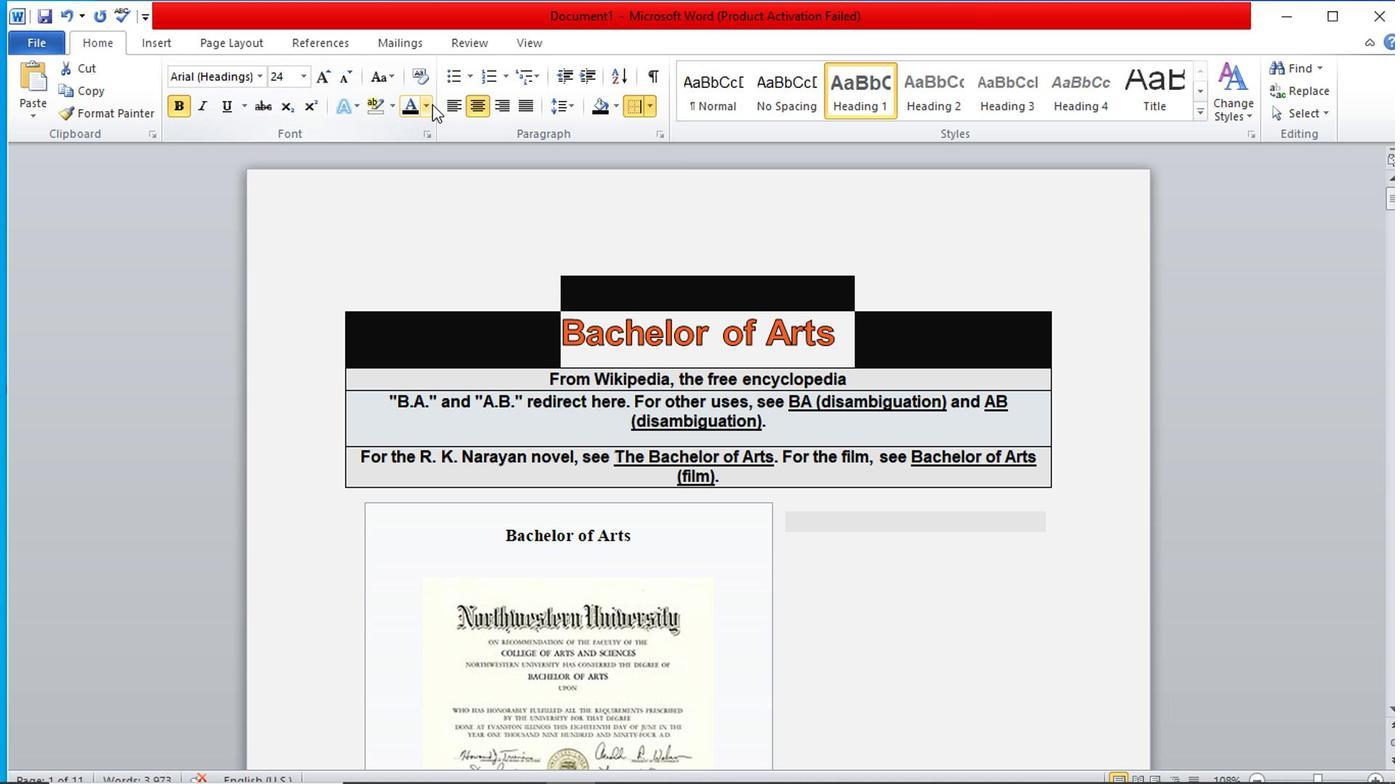 
Action: Mouse moved to (672, 220)
Screenshot: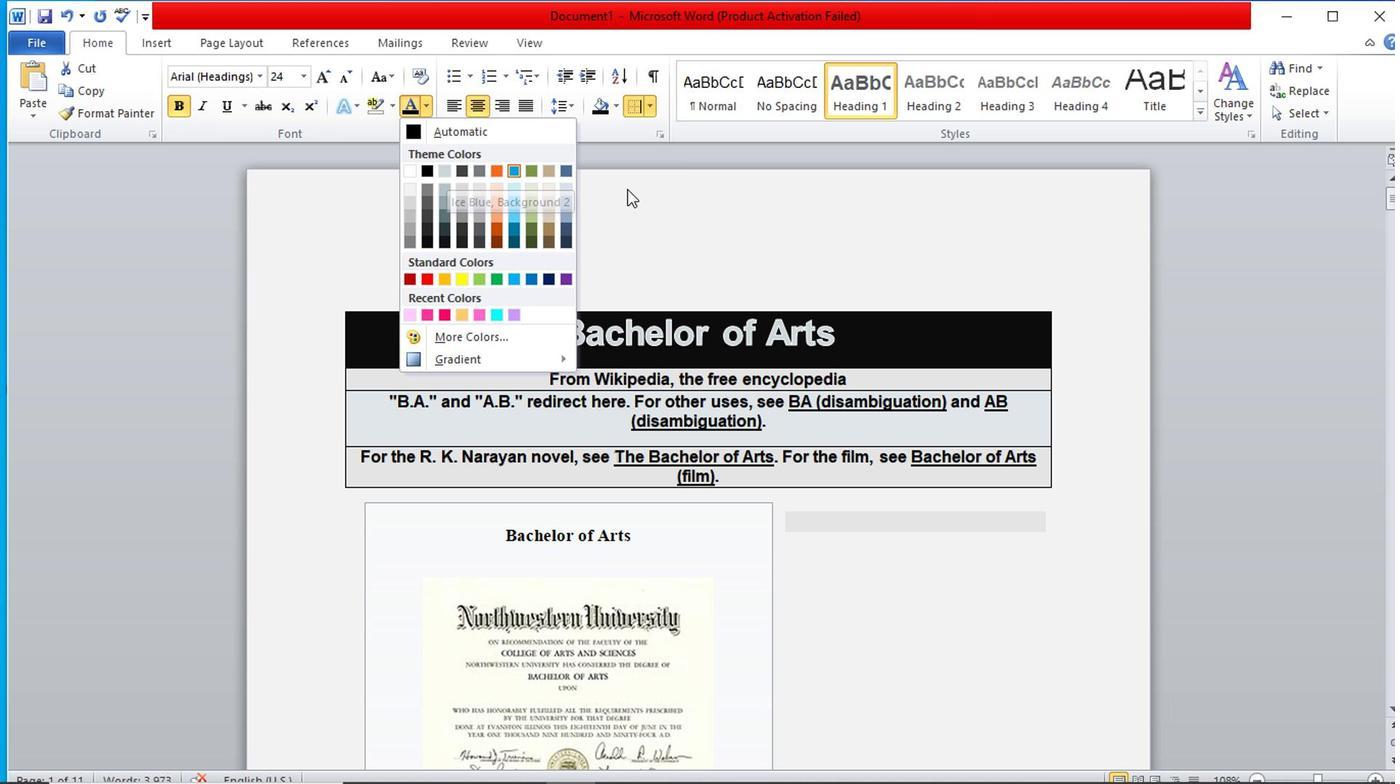
Action: Mouse pressed left at (672, 220)
Screenshot: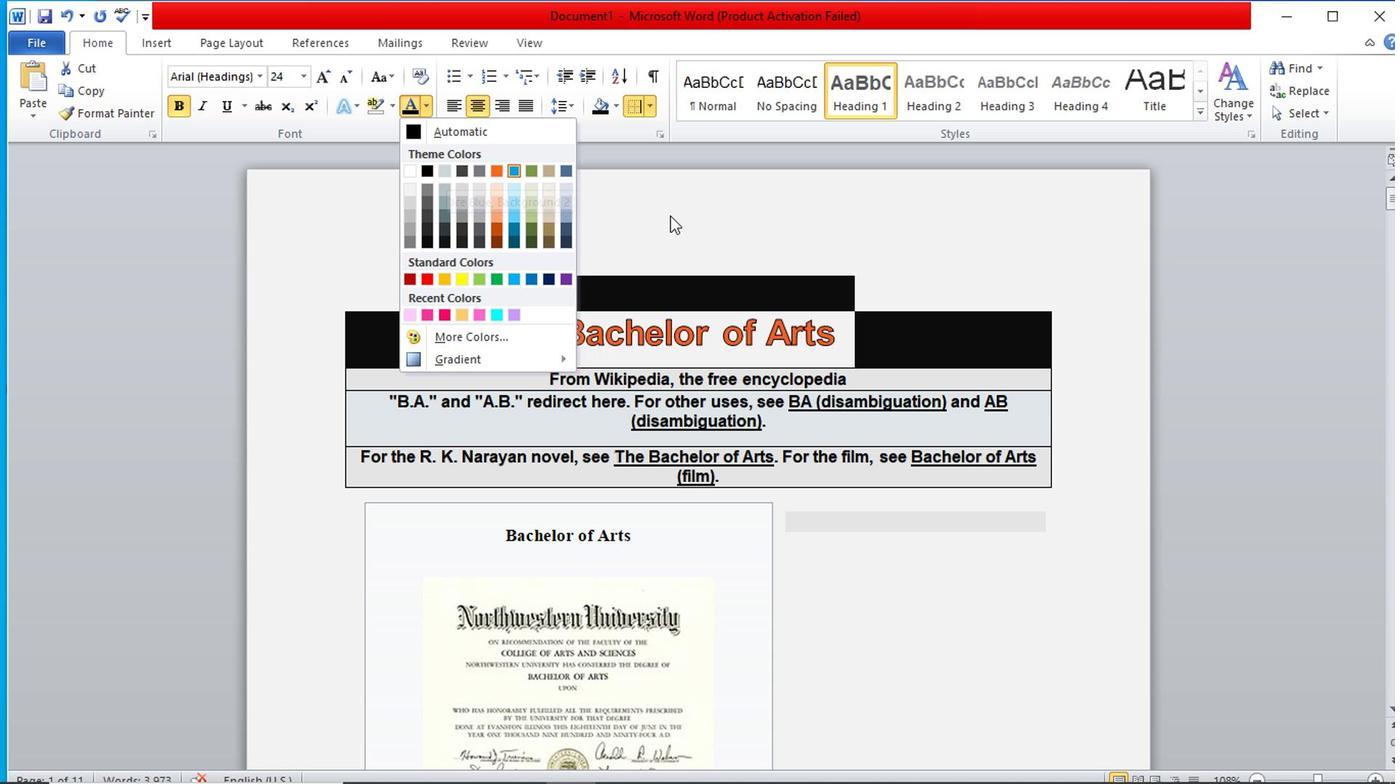 
Action: Mouse moved to (610, 109)
Screenshot: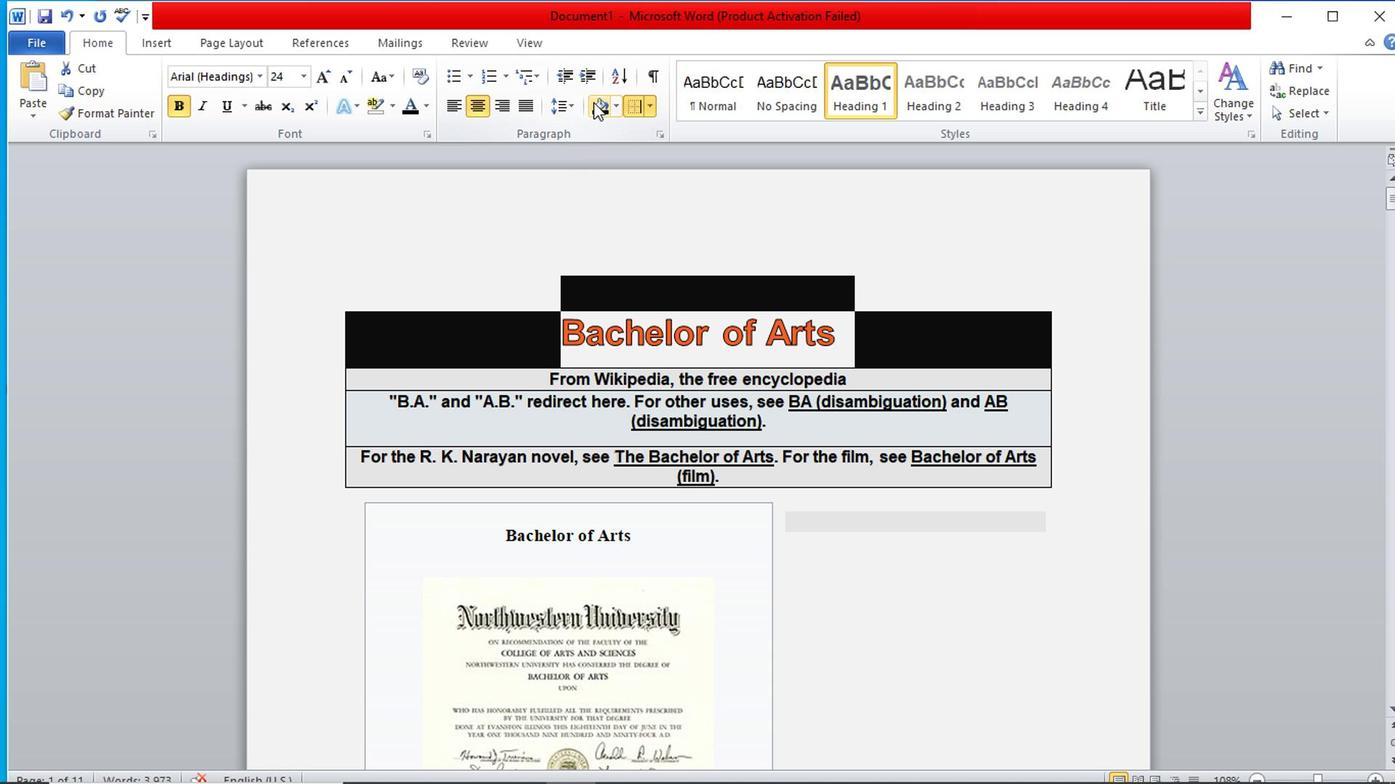 
Action: Mouse pressed left at (610, 109)
Screenshot: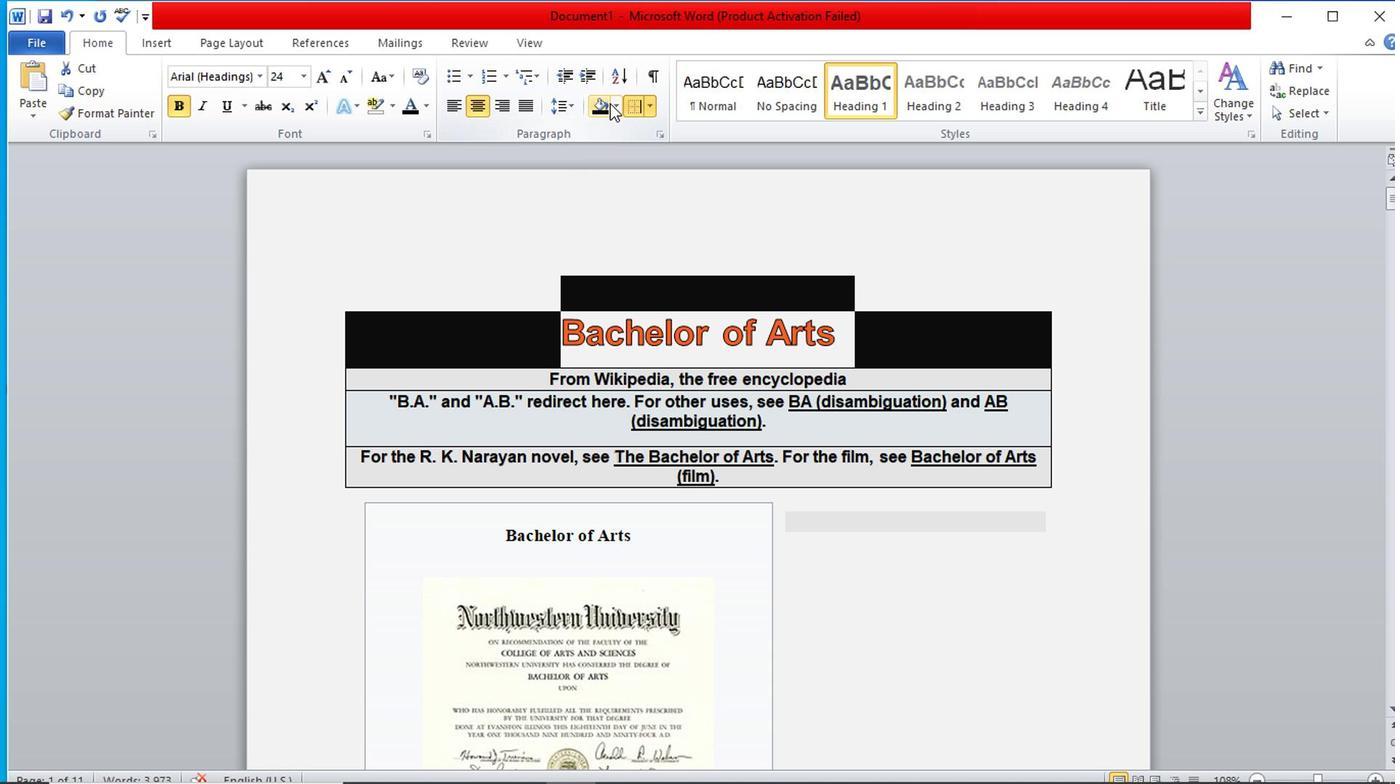 
Action: Mouse moved to (617, 111)
Screenshot: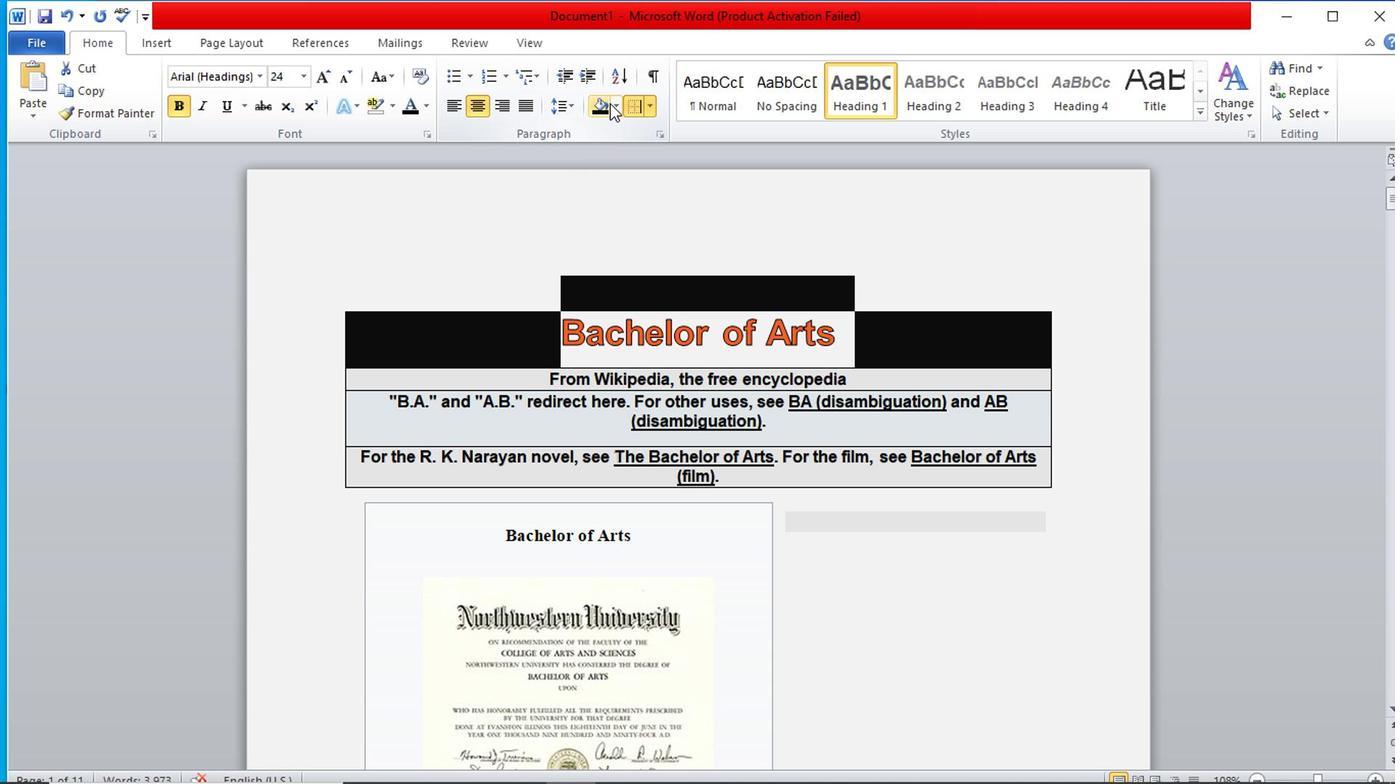 
Action: Mouse pressed left at (617, 111)
Screenshot: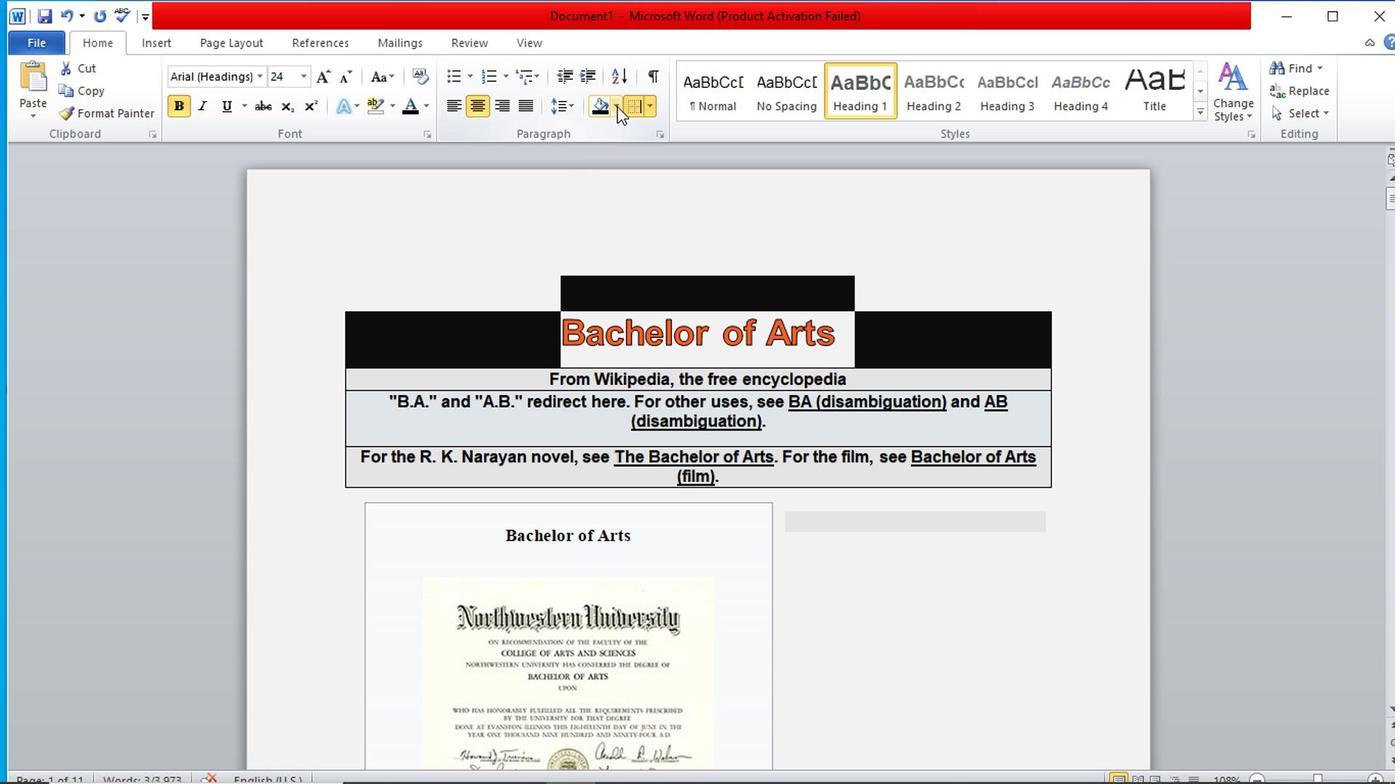 
Action: Mouse moved to (638, 148)
Screenshot: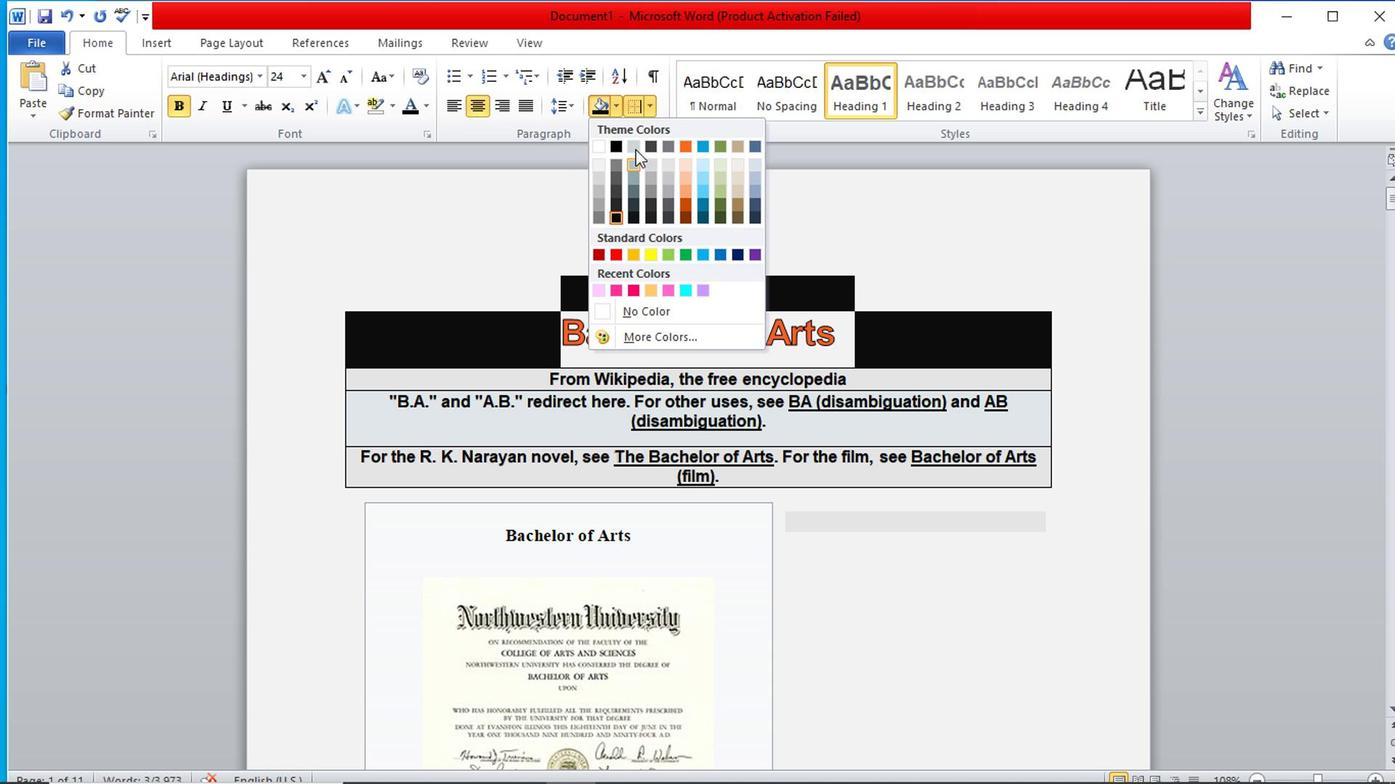 
Action: Mouse pressed left at (638, 148)
Screenshot: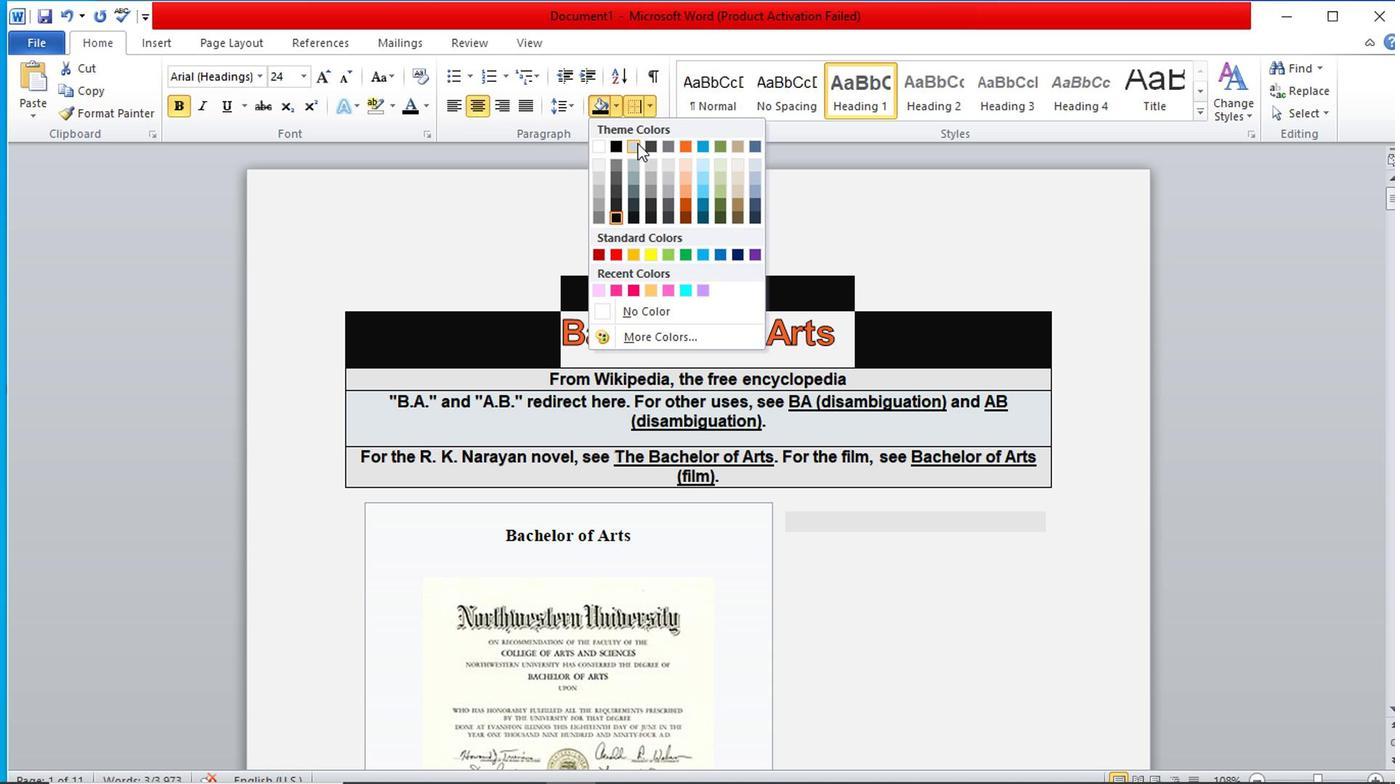 
Action: Mouse moved to (929, 324)
Screenshot: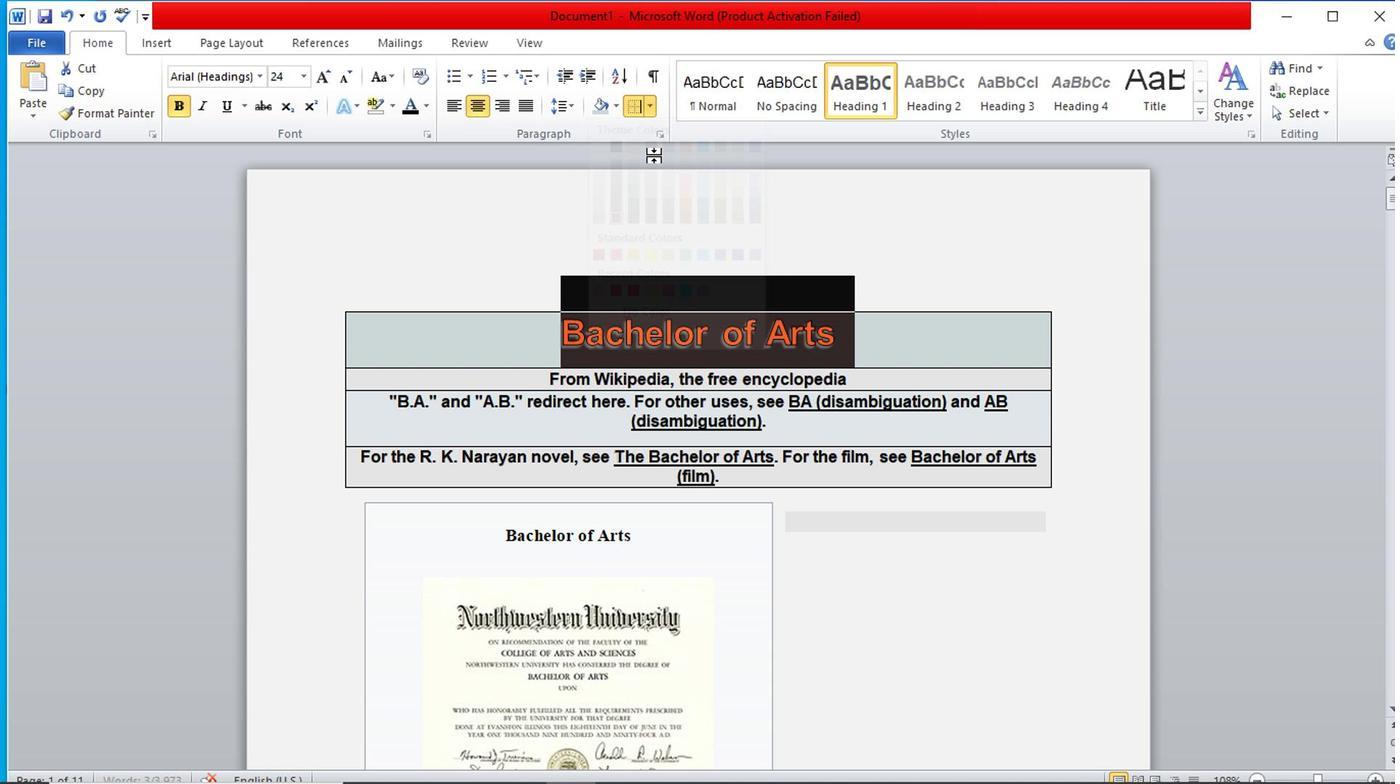 
Action: Mouse pressed left at (929, 324)
Screenshot: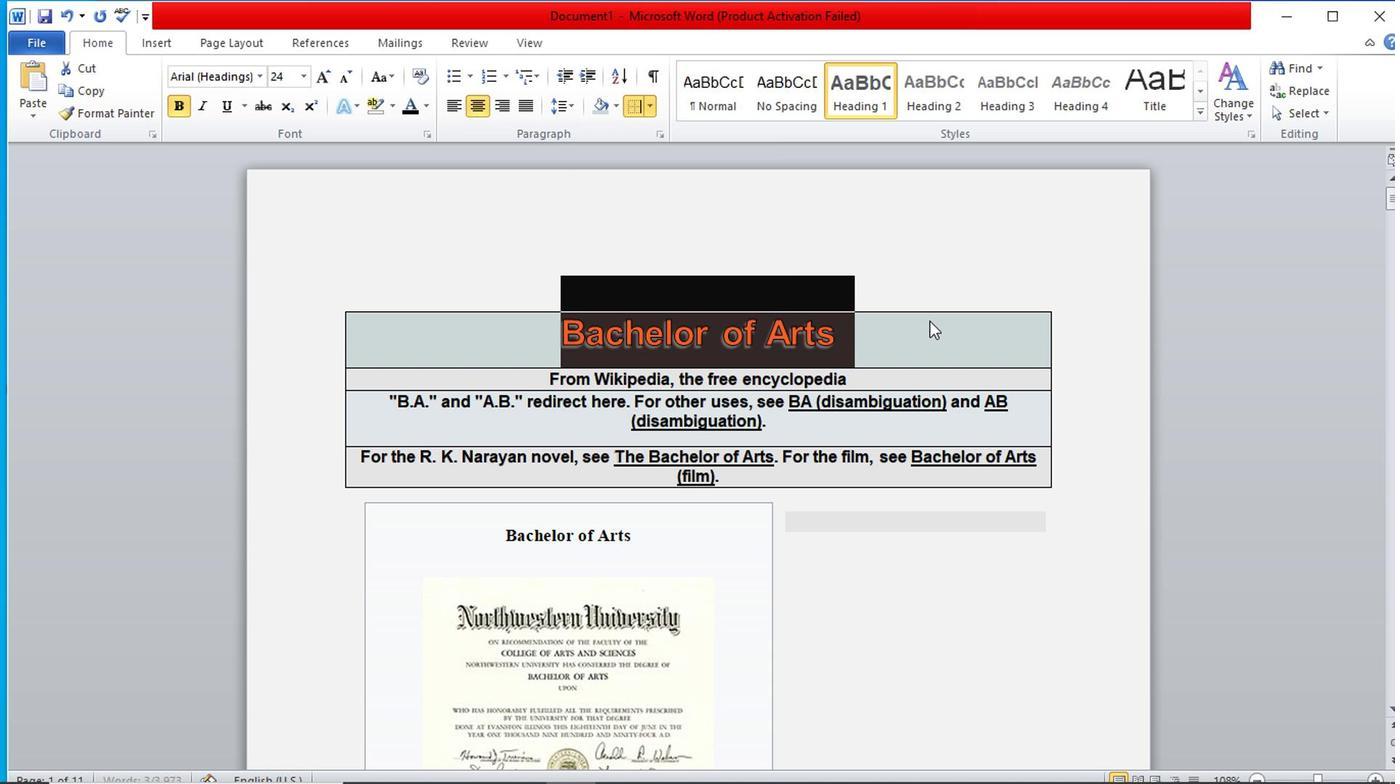 
Action: Mouse moved to (764, 333)
Screenshot: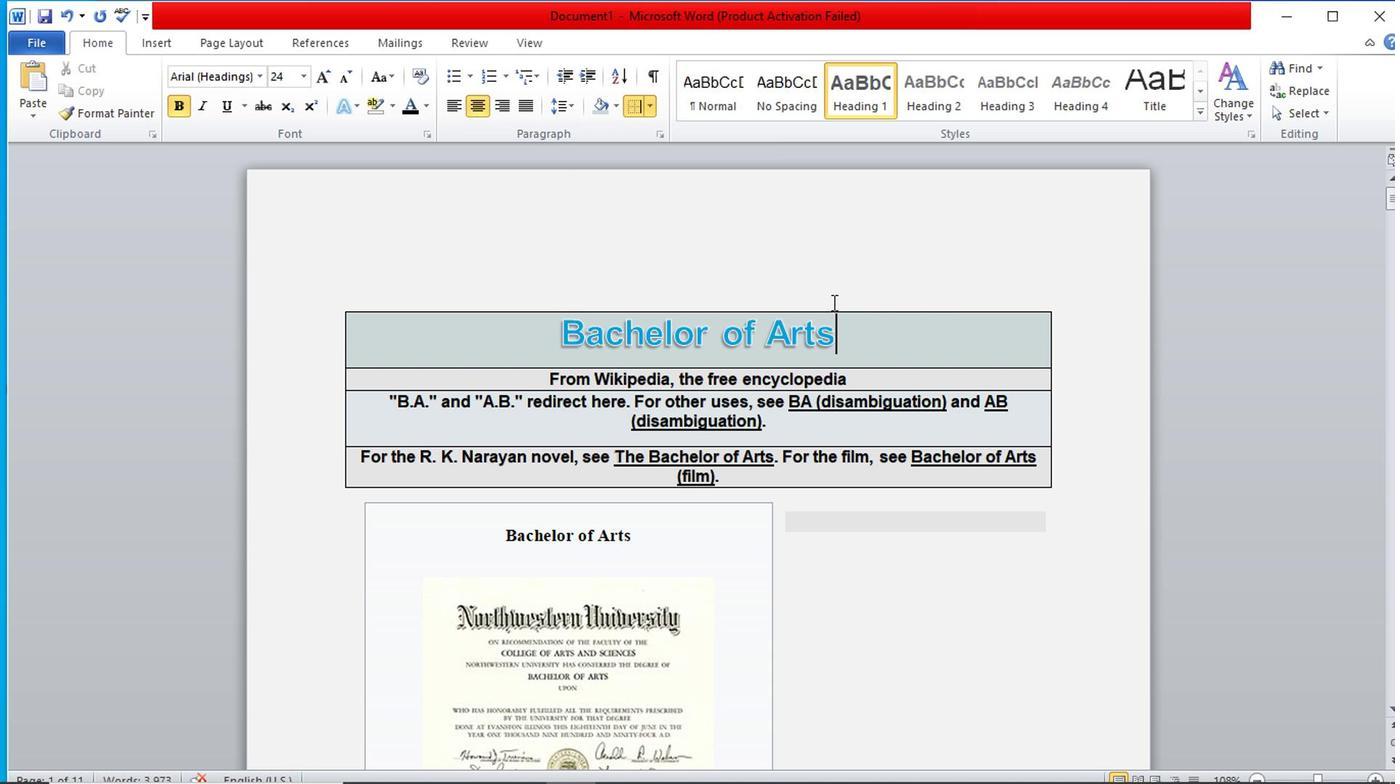 
Action: Mouse scrolled (764, 332) with delta (0, 0)
Screenshot: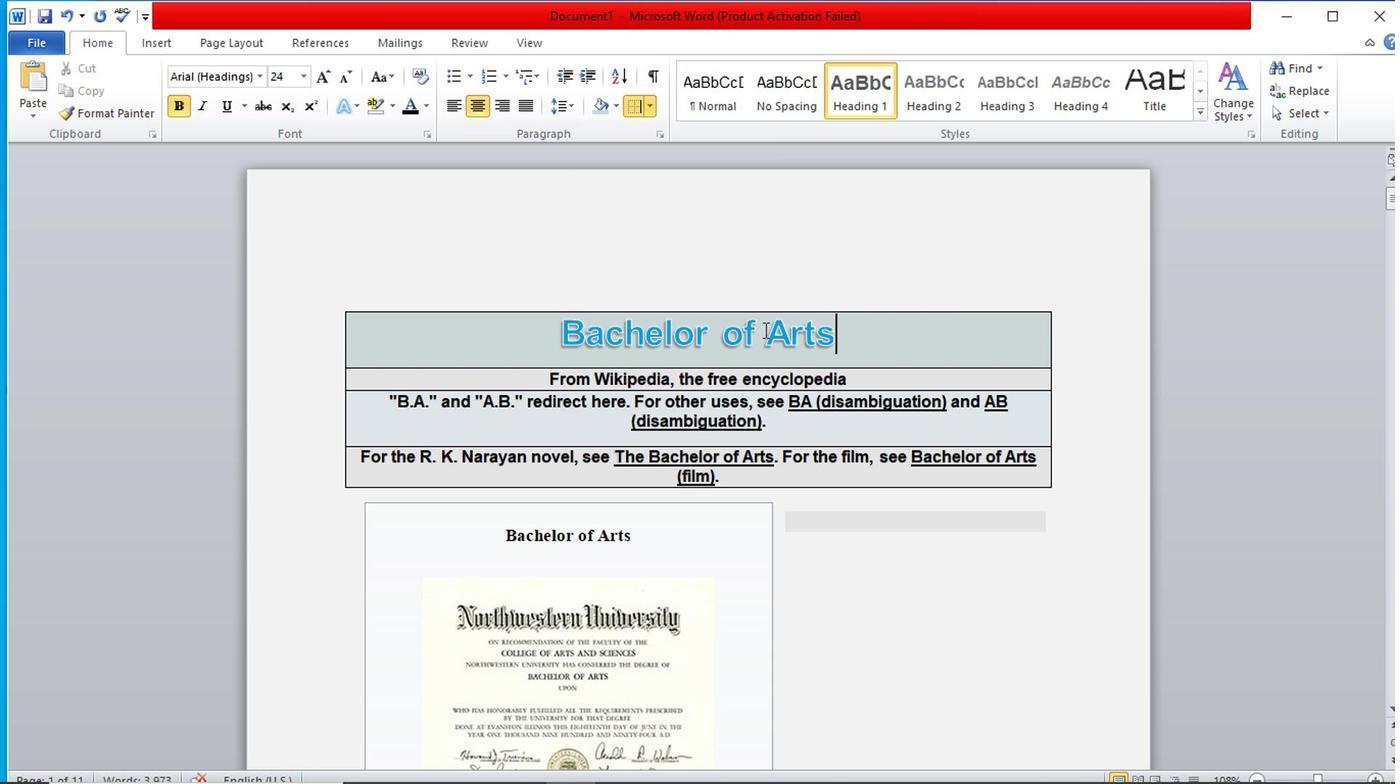 
Action: Mouse scrolled (764, 332) with delta (0, 0)
Screenshot: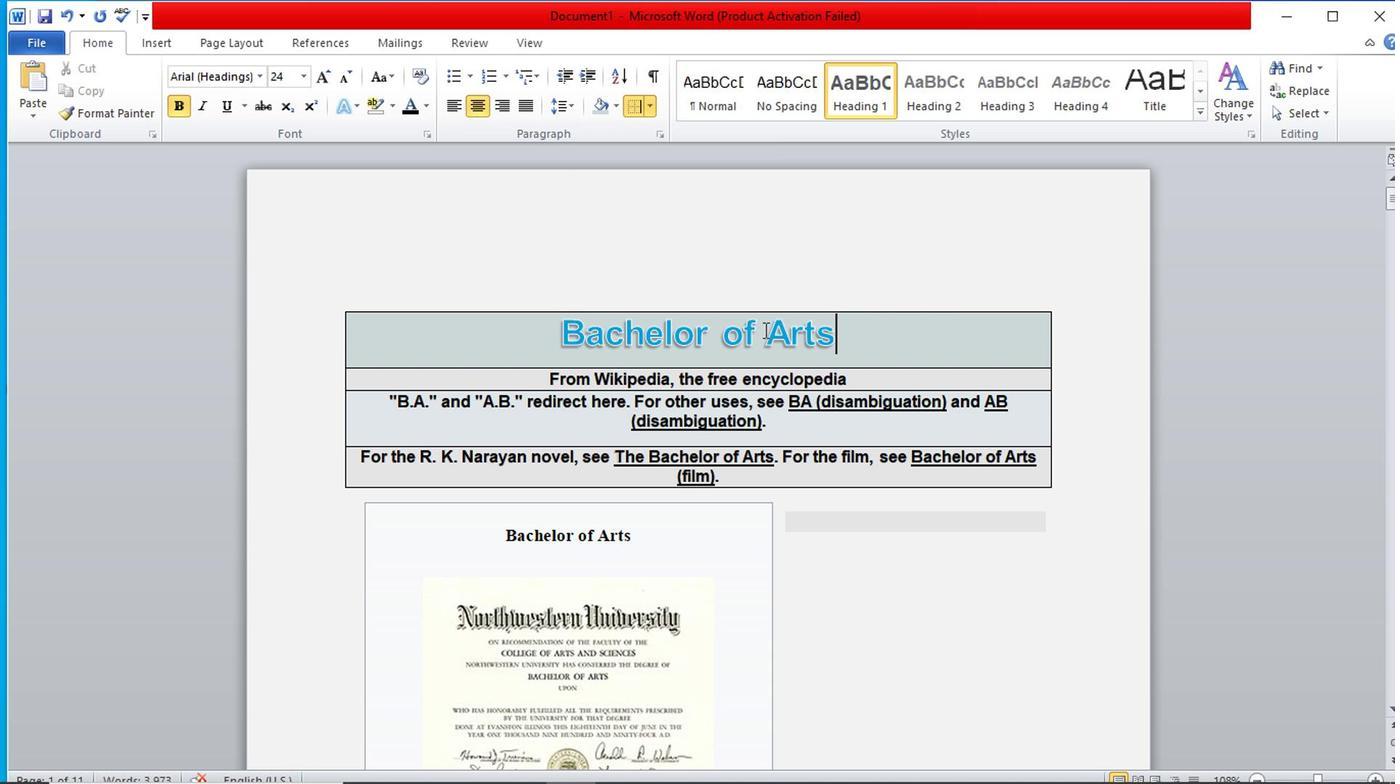 
Action: Mouse moved to (837, 448)
Screenshot: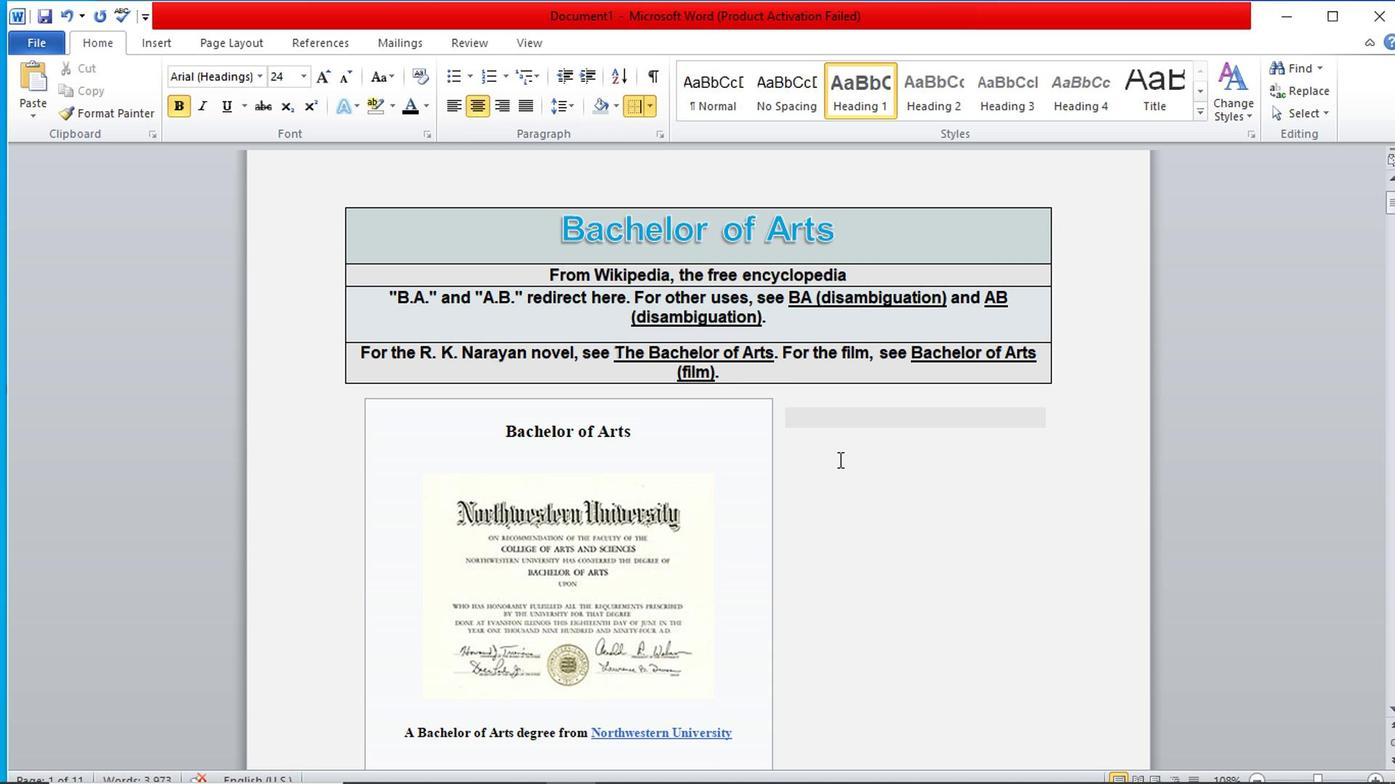 
Action: Mouse scrolled (837, 446) with delta (0, -1)
Screenshot: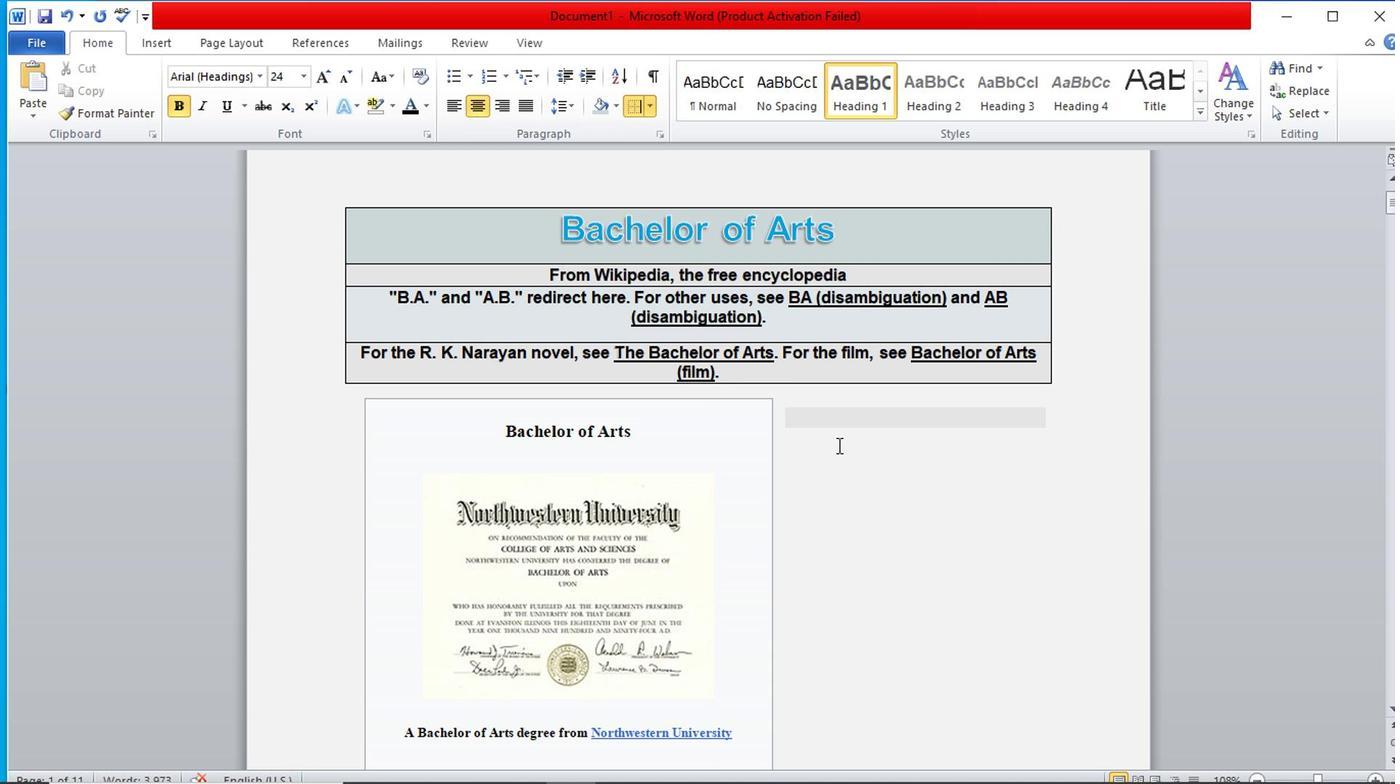 
Action: Mouse scrolled (837, 449) with delta (0, 0)
Screenshot: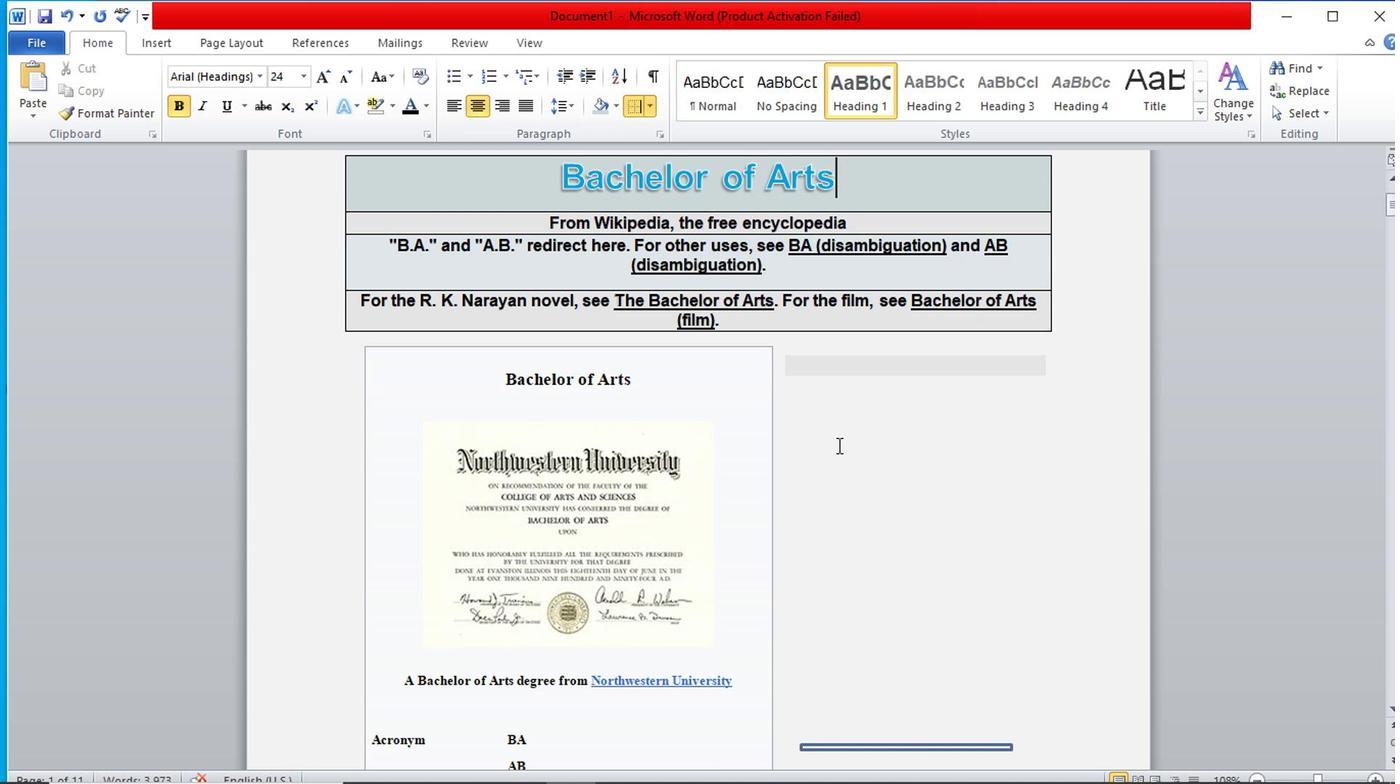 
Action: Mouse scrolled (837, 449) with delta (0, 0)
Screenshot: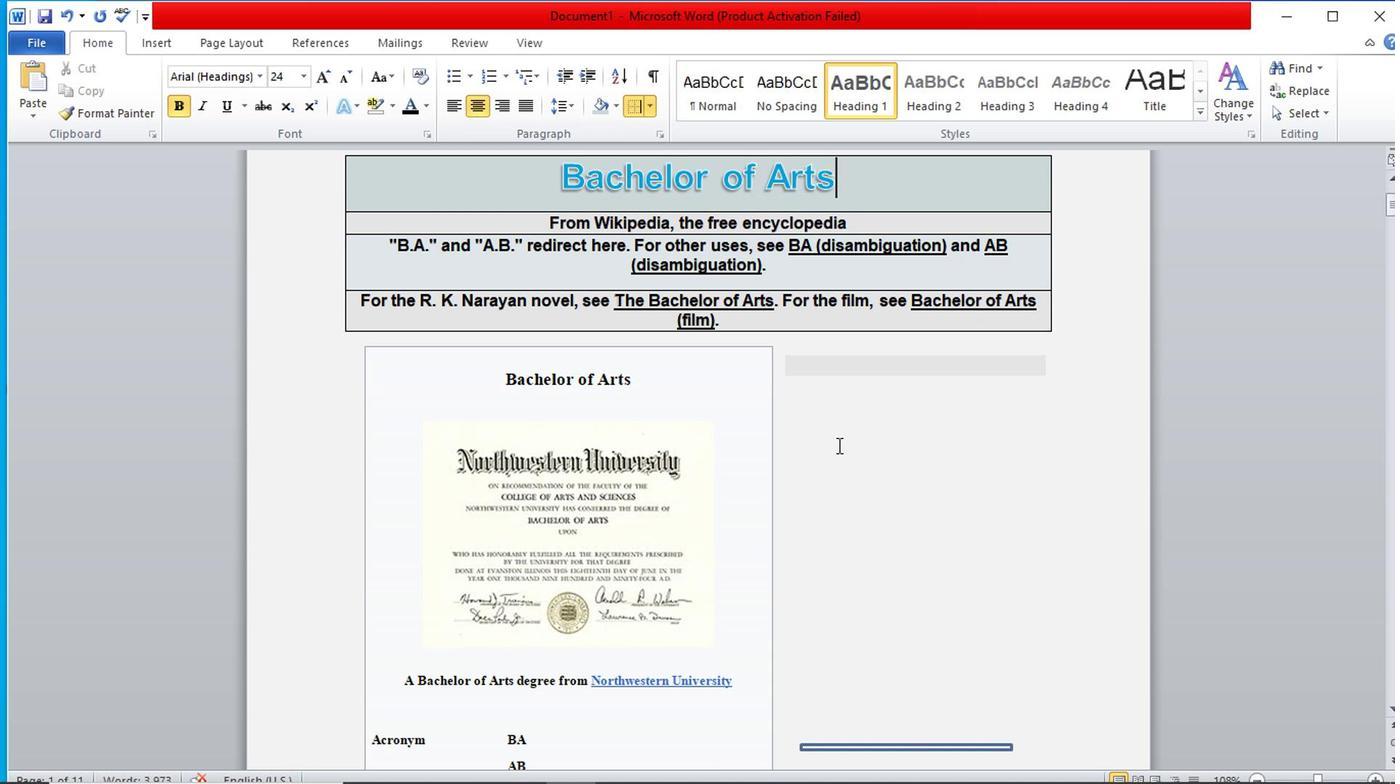 
Action: Mouse moved to (830, 372)
Screenshot: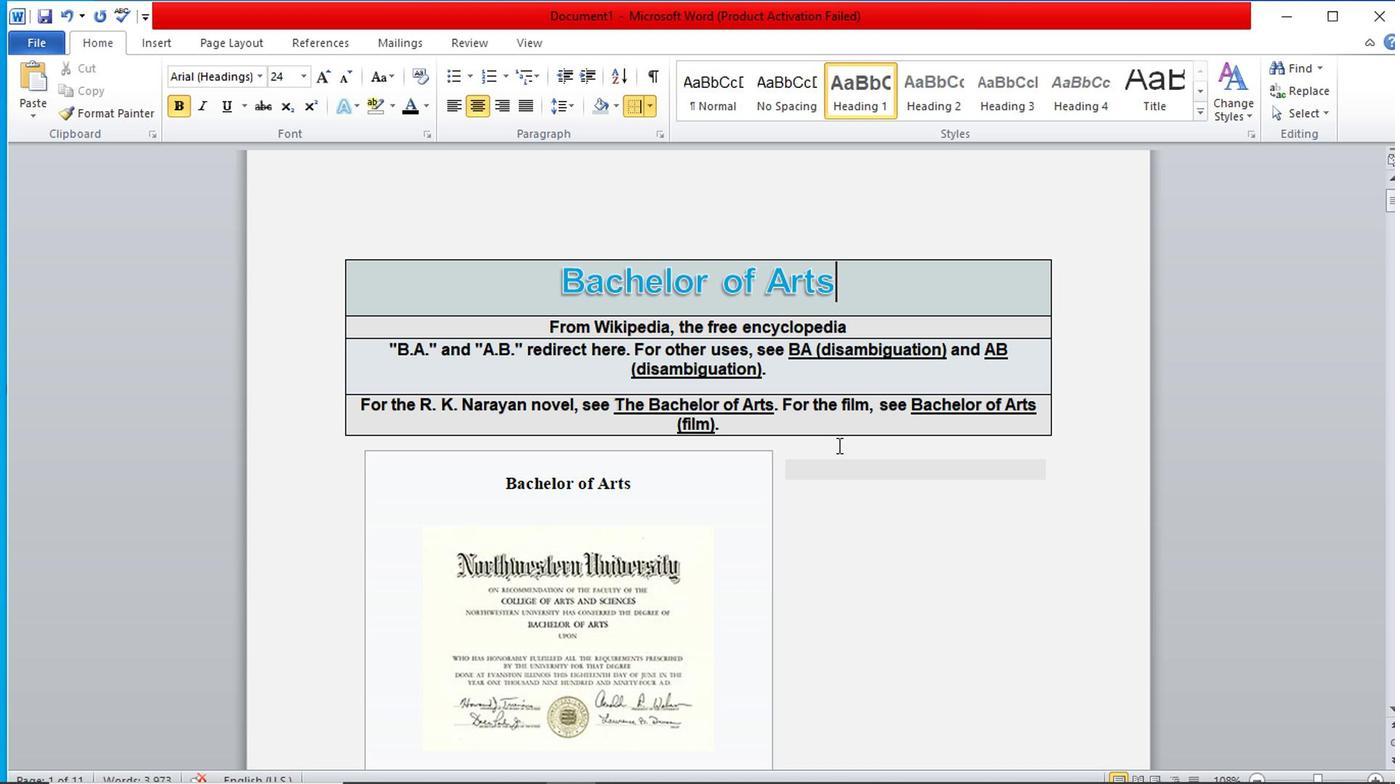 
Action: Mouse pressed left at (830, 372)
Screenshot: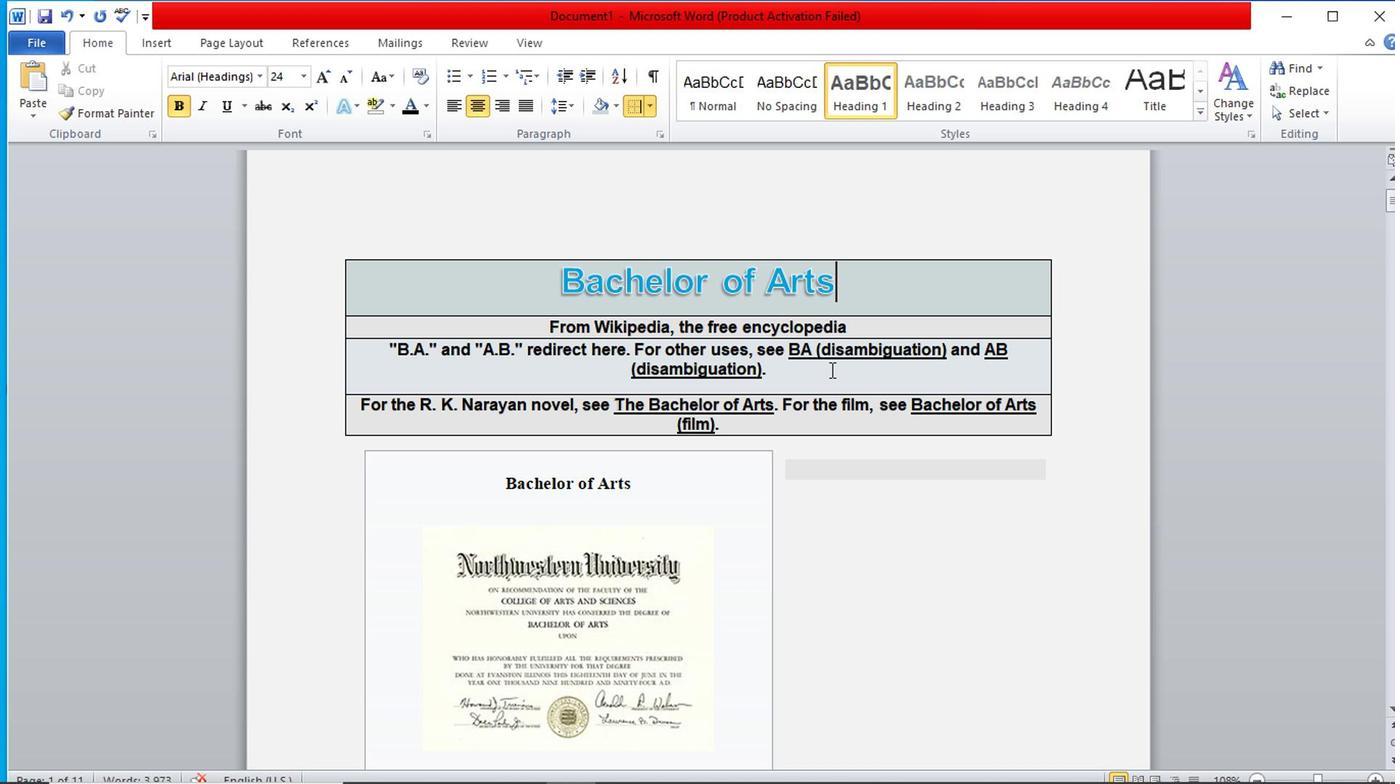
Action: Mouse moved to (640, 107)
Screenshot: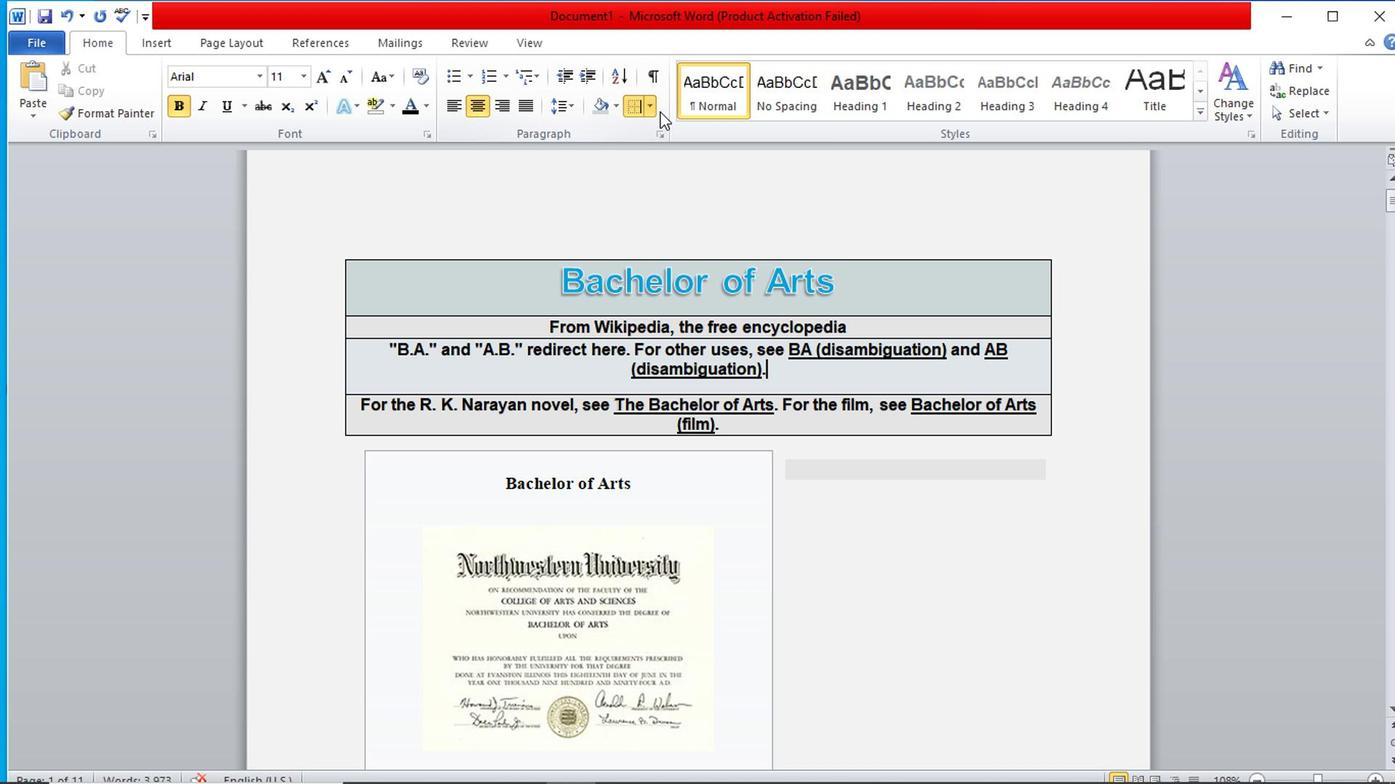 
Action: Mouse pressed left at (640, 107)
Screenshot: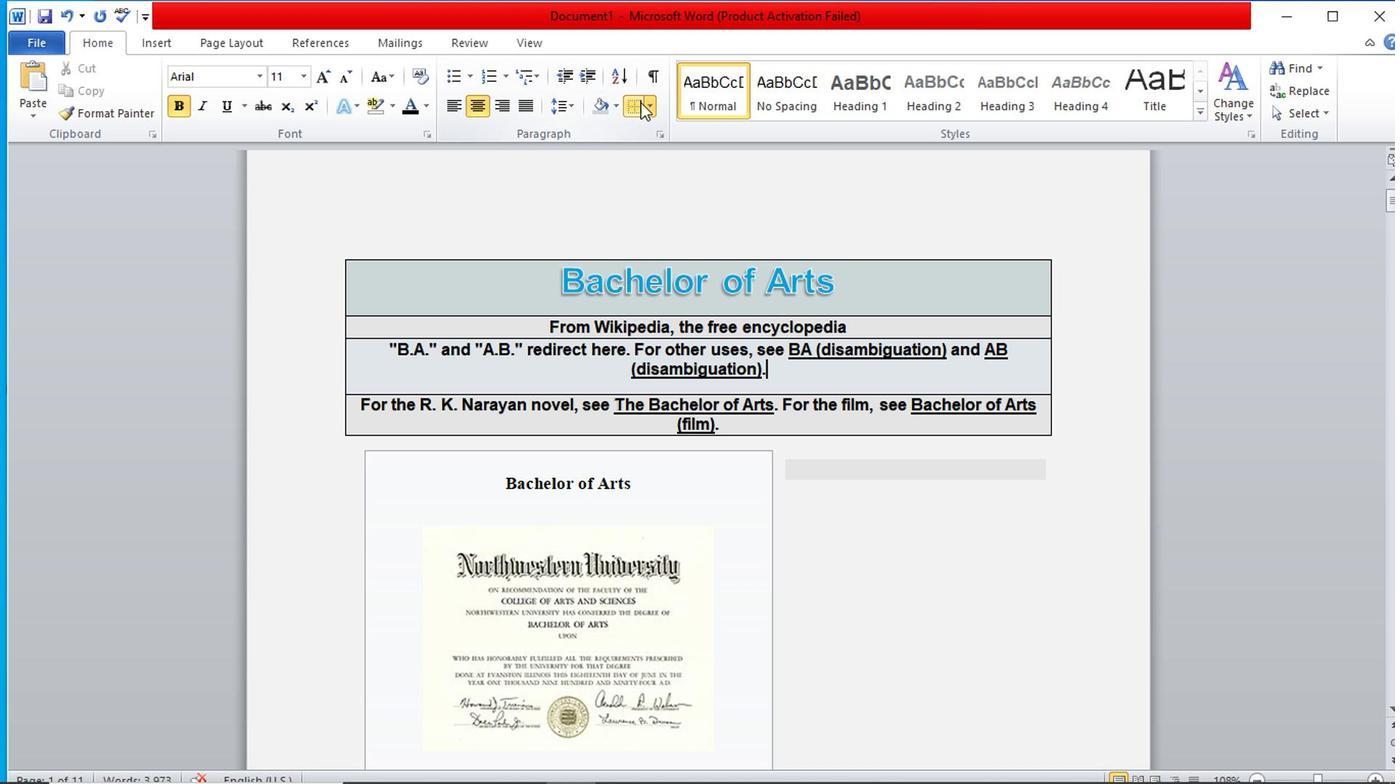 
Action: Mouse moved to (990, 654)
Screenshot: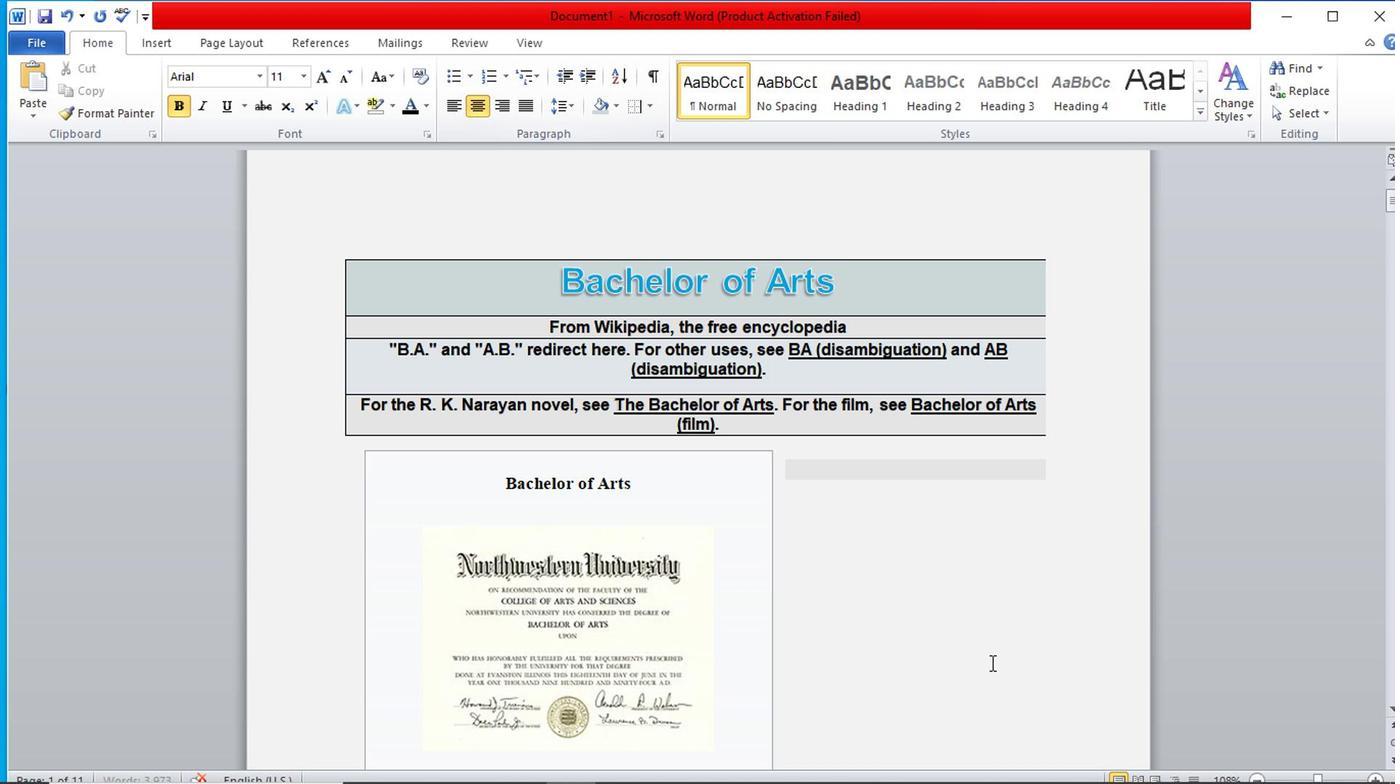 
Action: Mouse pressed left at (990, 654)
Screenshot: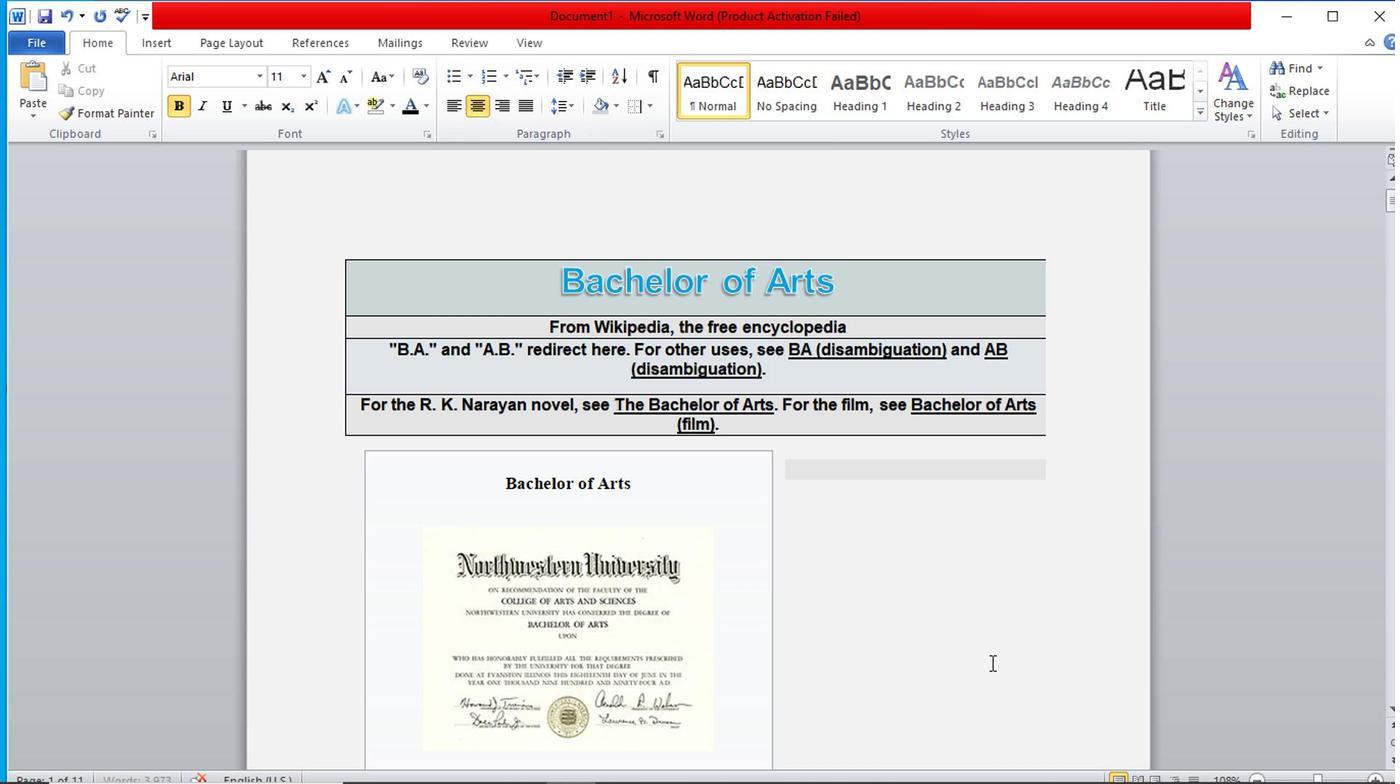 
Action: Mouse moved to (800, 388)
Screenshot: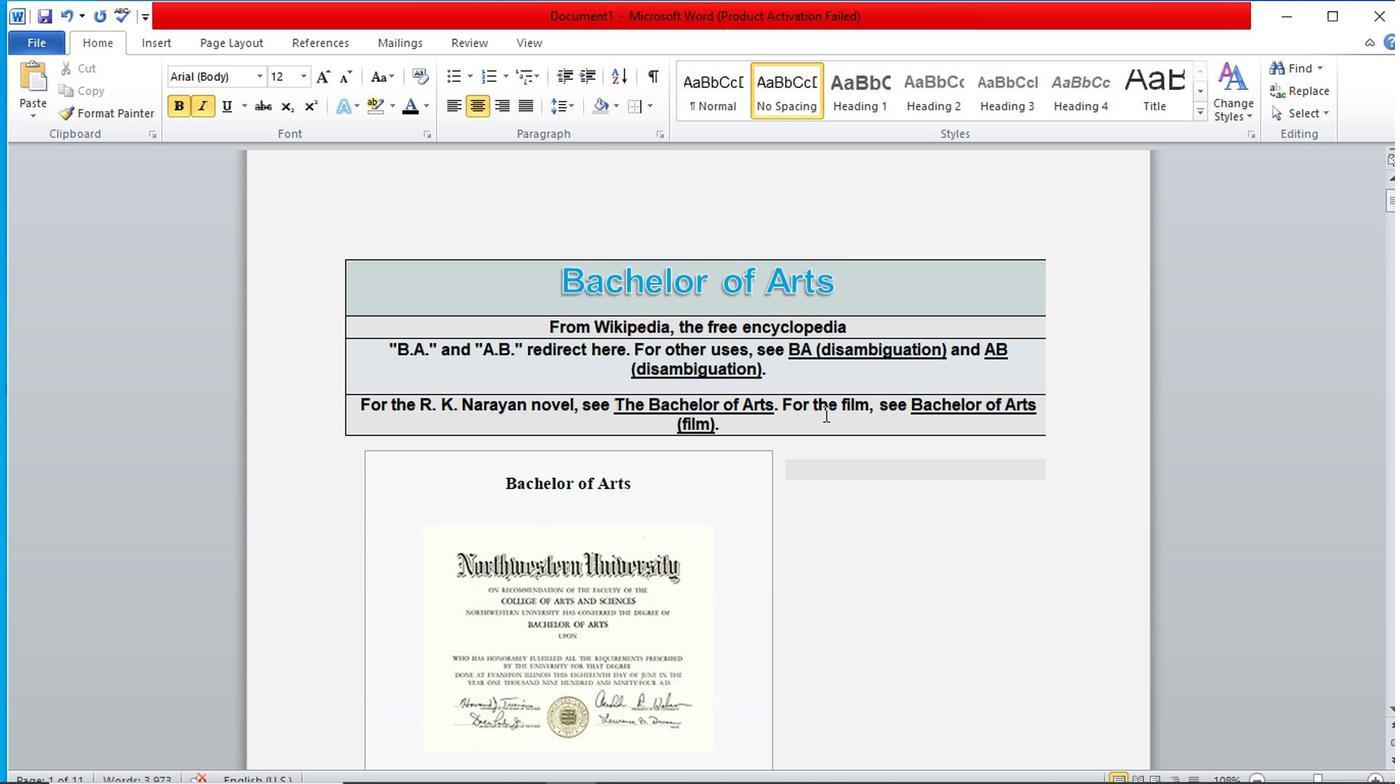 
Action: Mouse pressed left at (800, 388)
Screenshot: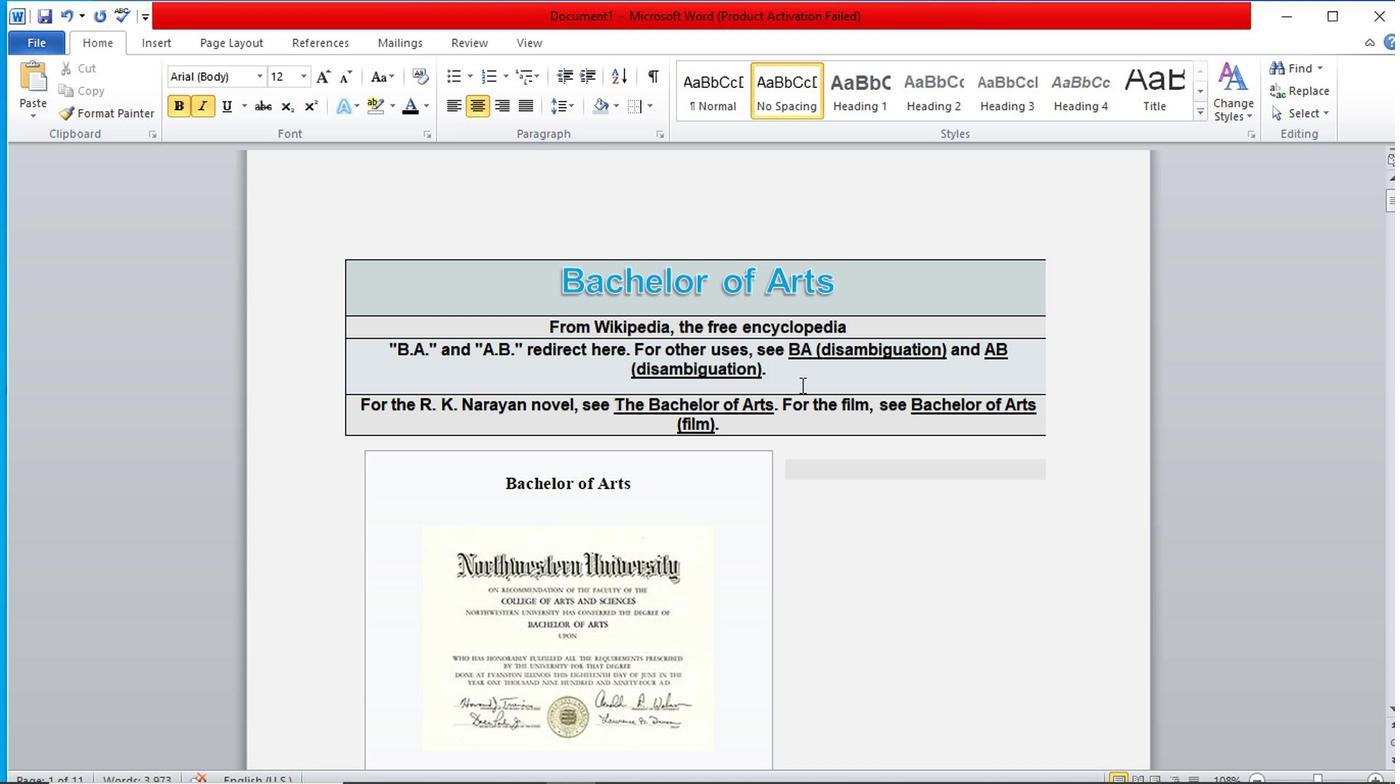
Action: Mouse moved to (654, 114)
Screenshot: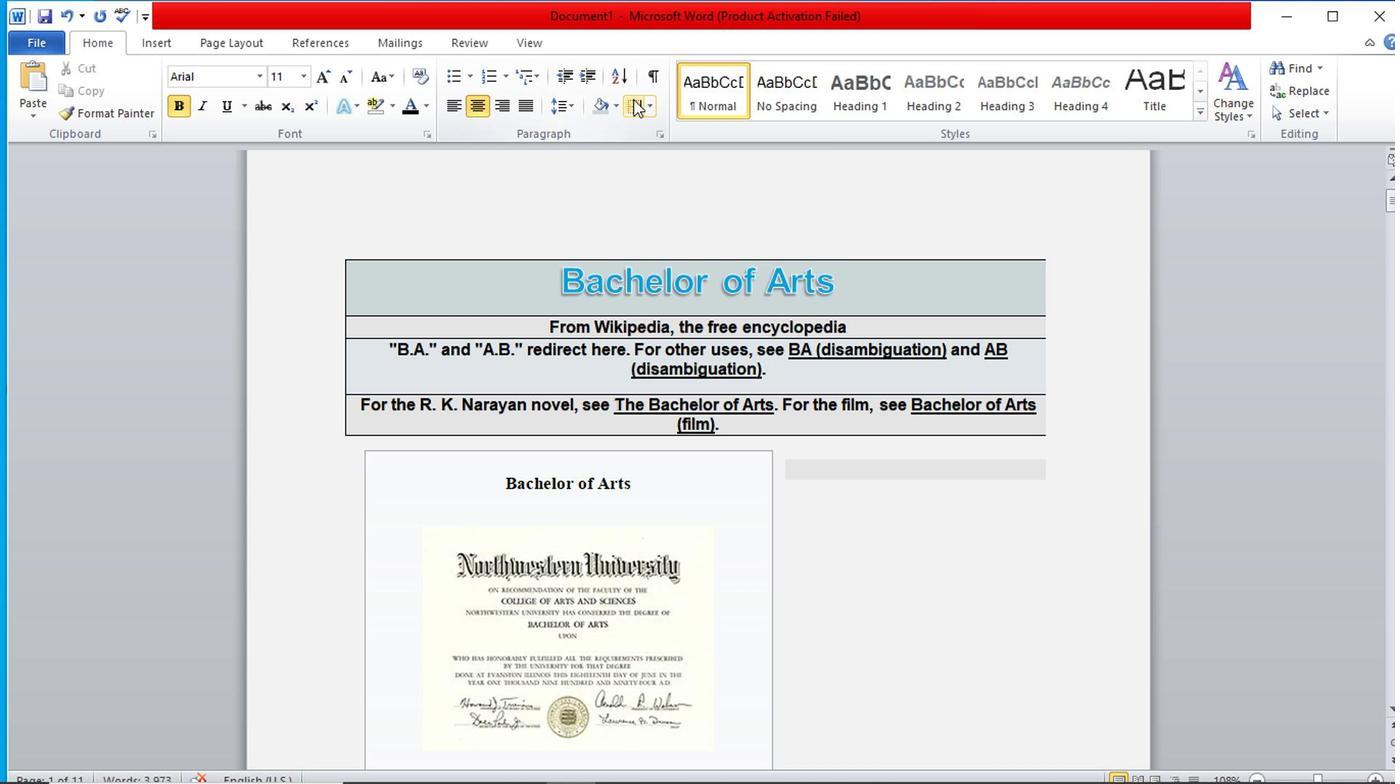 
Action: Mouse pressed left at (654, 114)
Screenshot: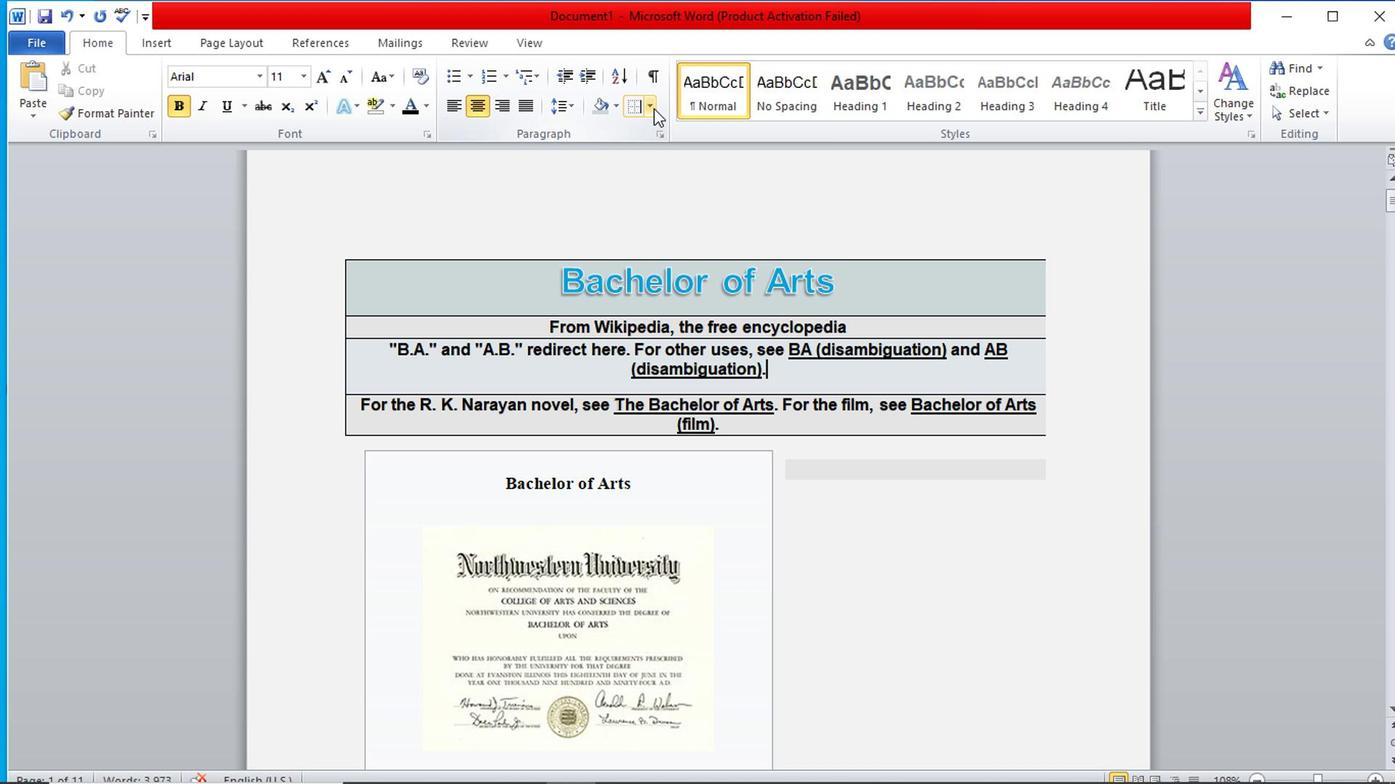 
Action: Mouse moved to (669, 226)
Screenshot: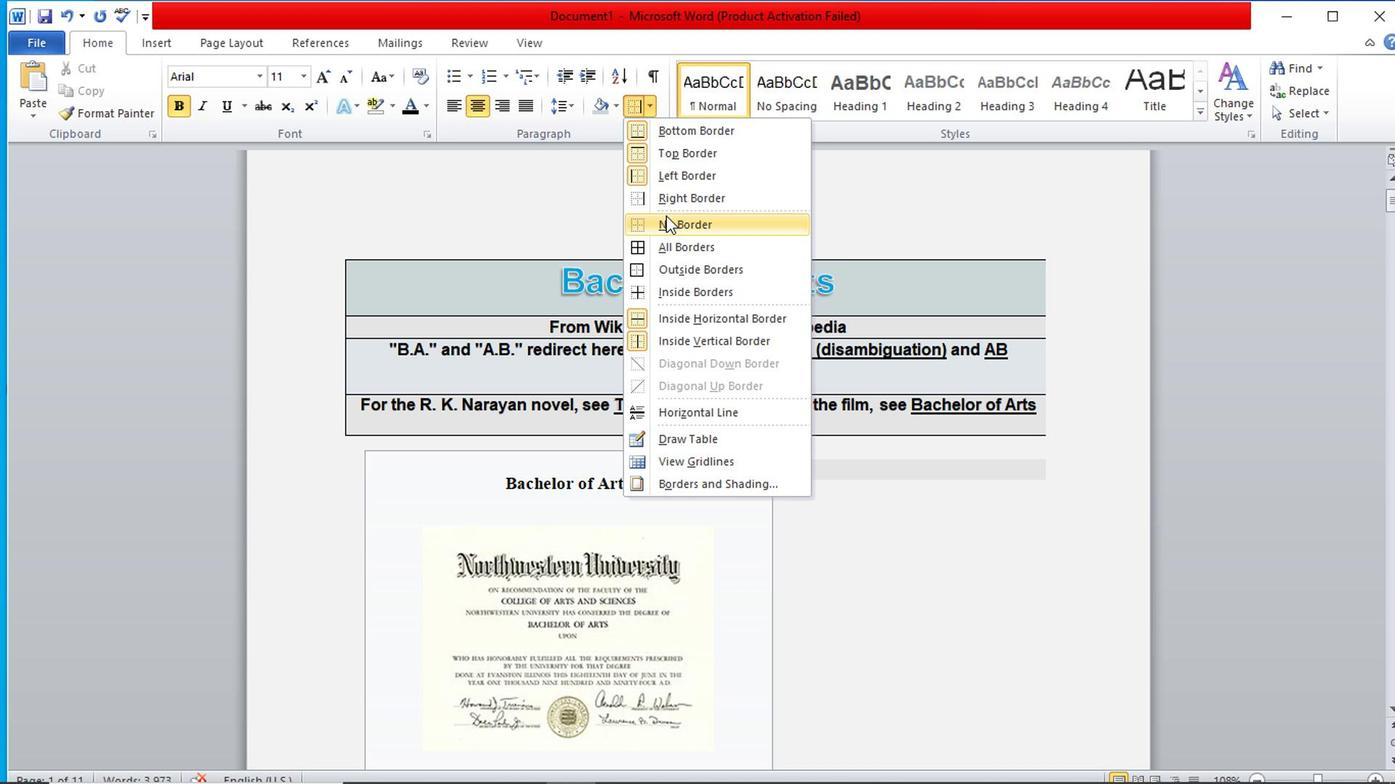 
Action: Mouse pressed left at (669, 226)
Screenshot: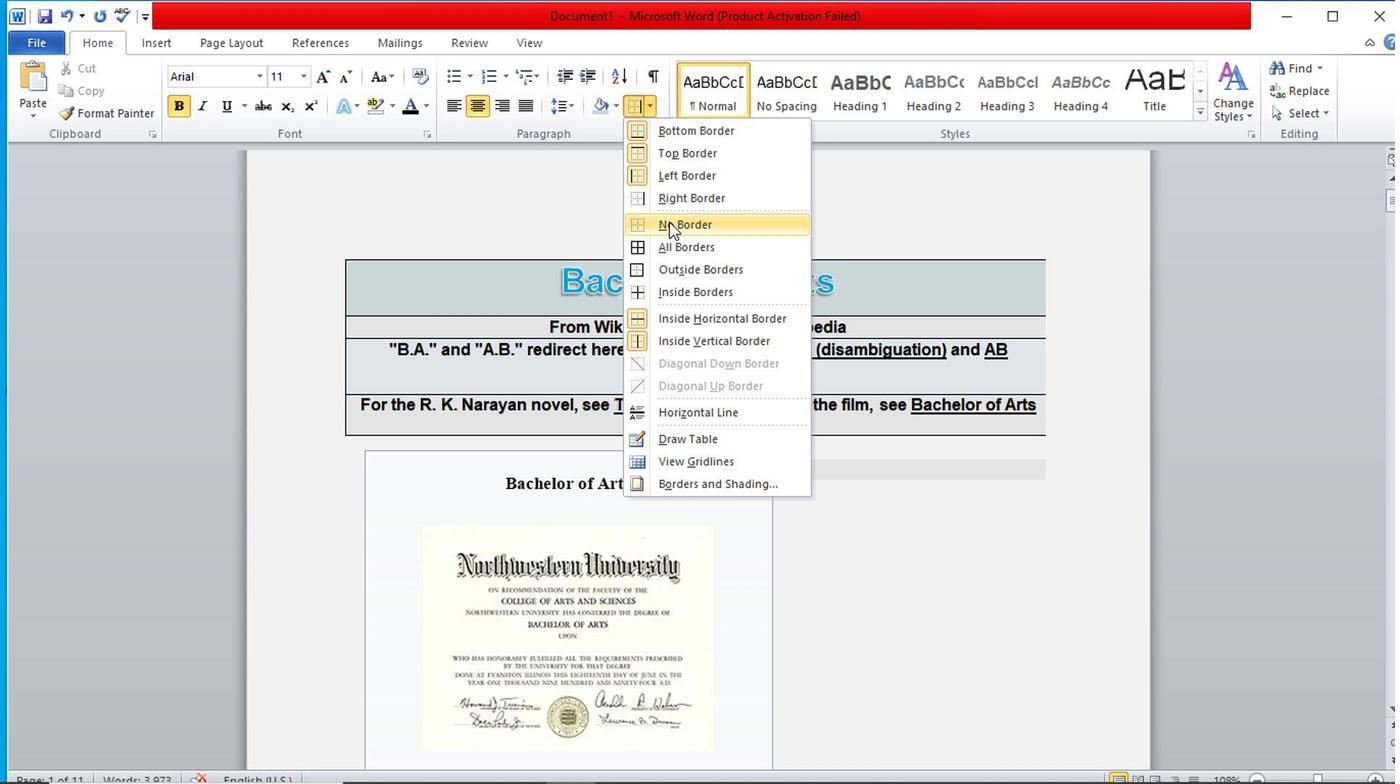 
Action: Mouse moved to (866, 495)
Screenshot: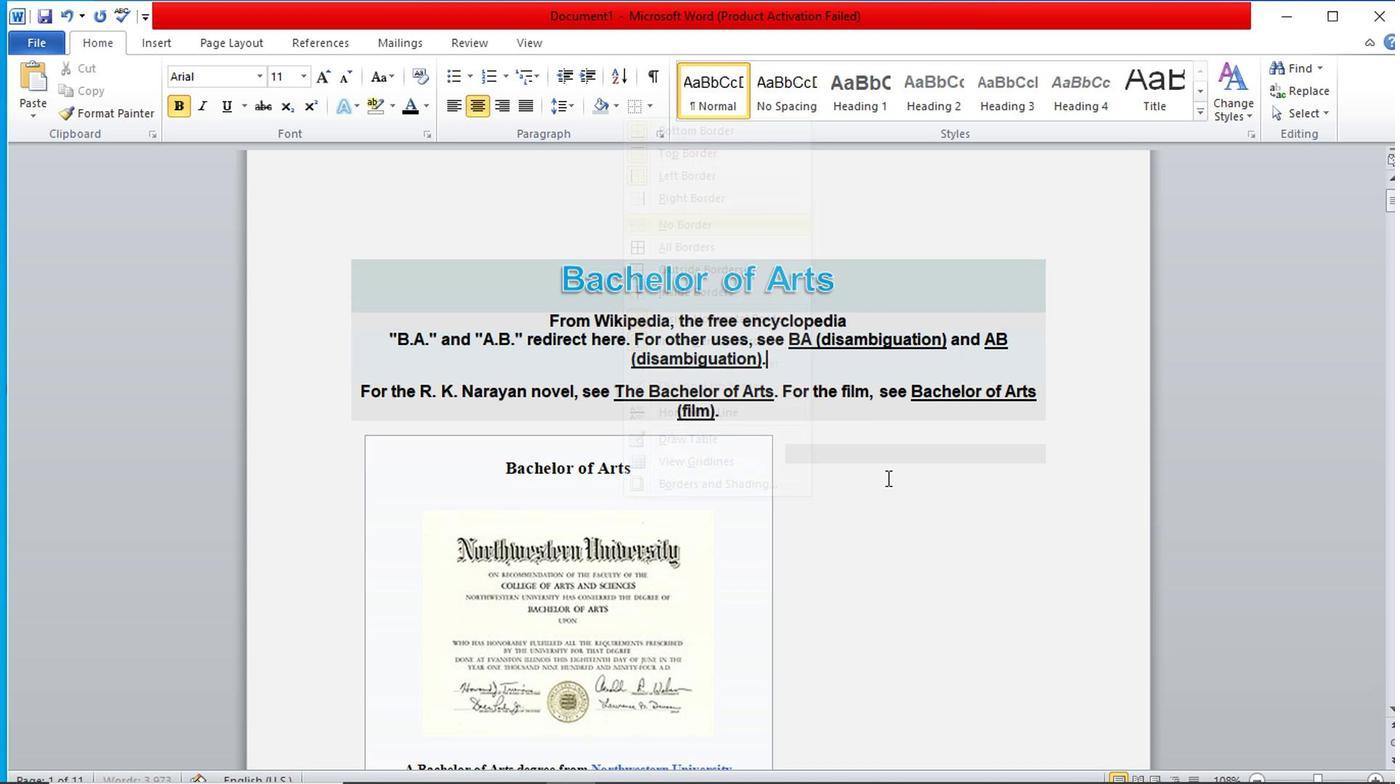 
Action: Mouse pressed left at (866, 495)
Screenshot: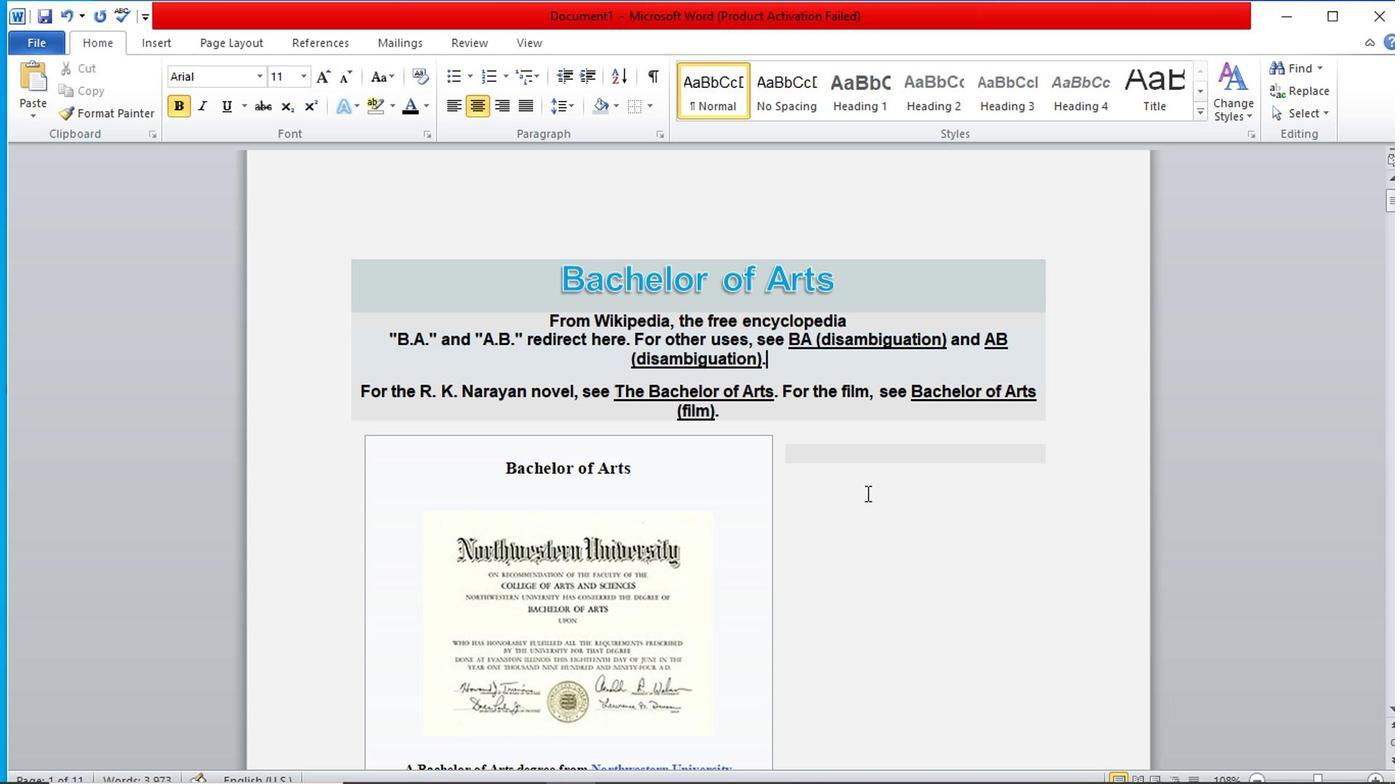 
Action: Mouse moved to (866, 630)
Screenshot: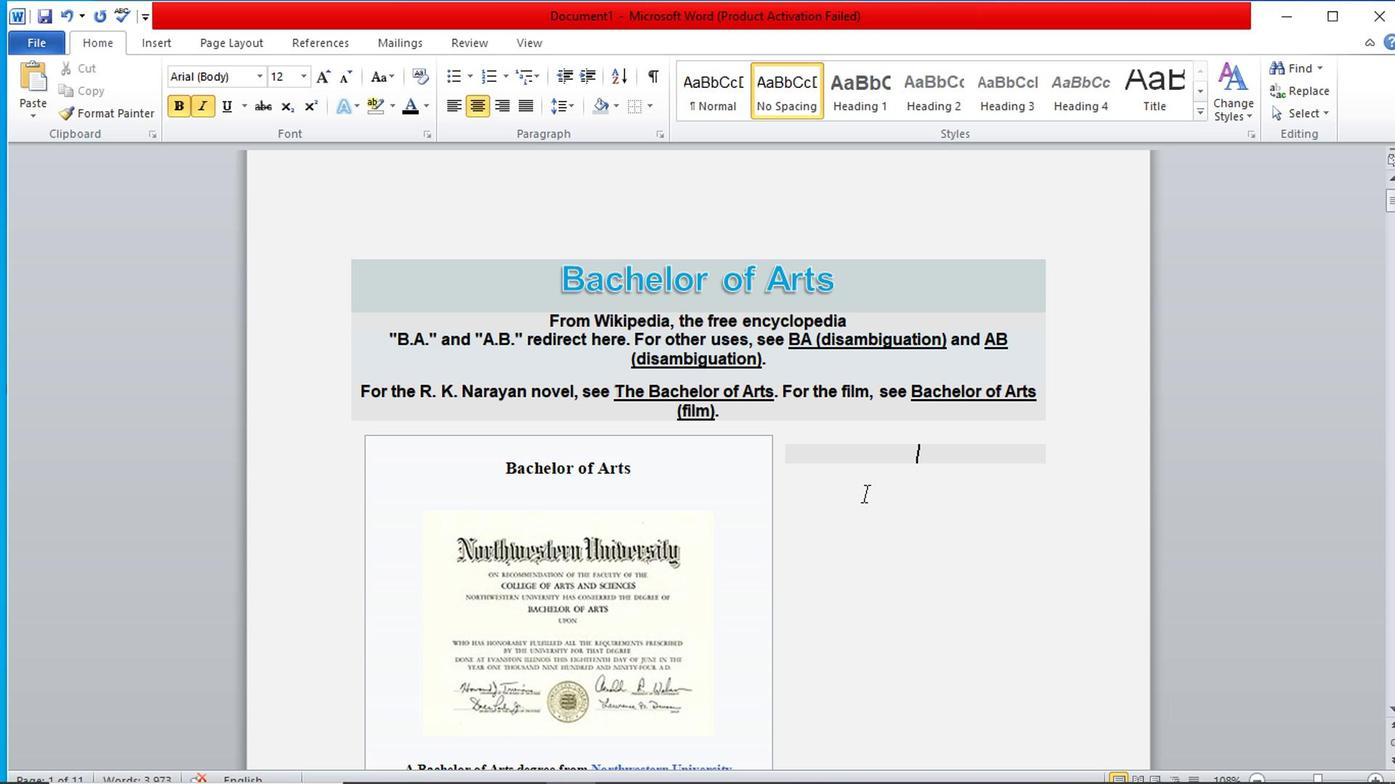 
Action: Mouse scrolled (866, 629) with delta (0, 0)
Screenshot: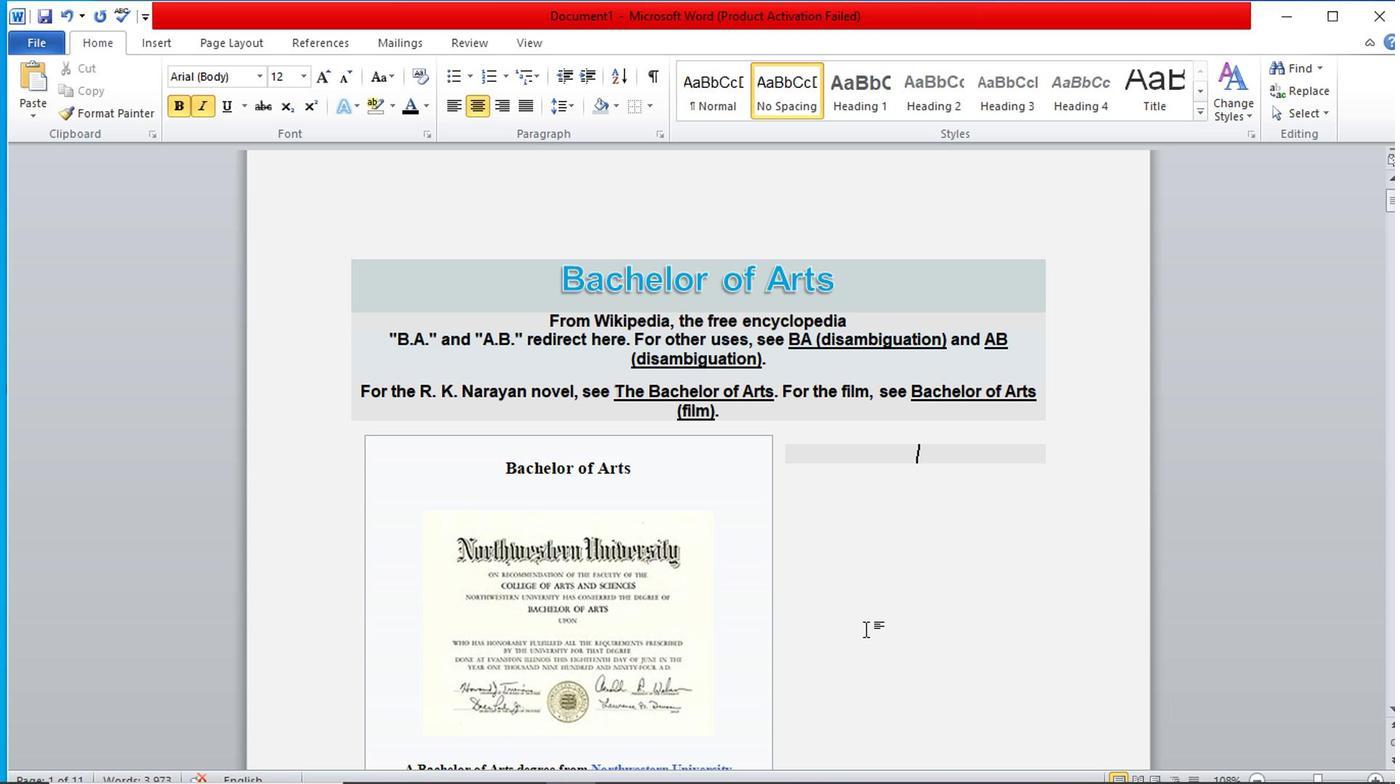 
Action: Mouse moved to (858, 618)
Screenshot: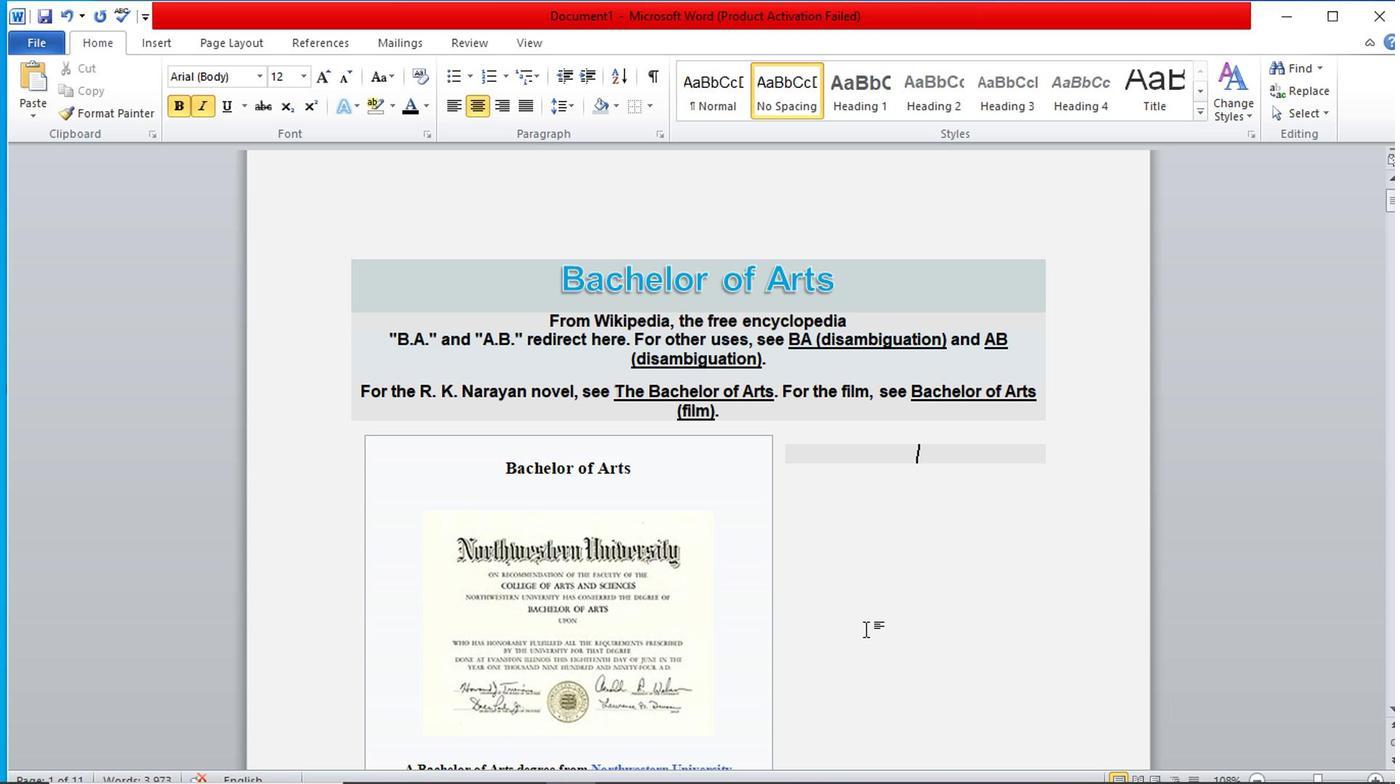 
Action: Mouse scrolled (858, 616) with delta (0, -1)
Screenshot: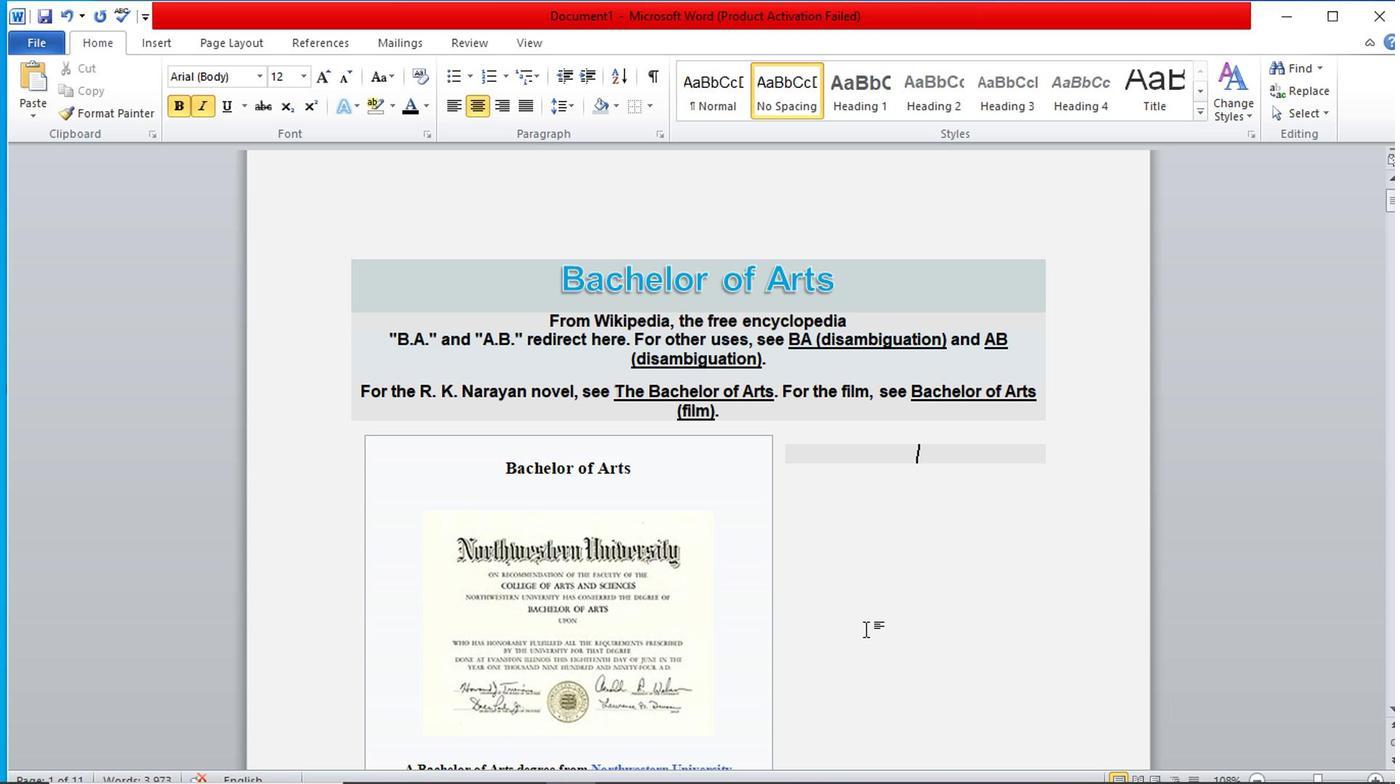 
Action: Mouse moved to (850, 600)
Screenshot: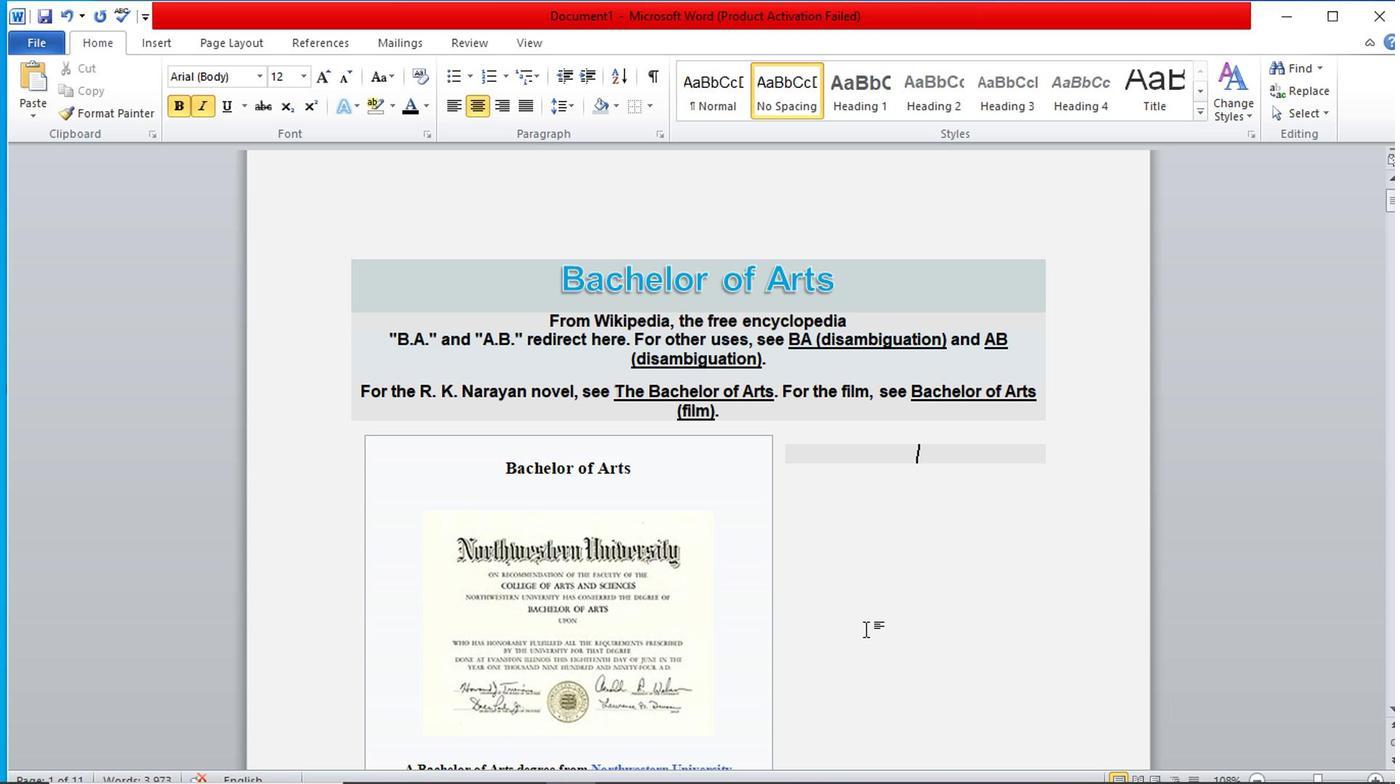 
Action: Mouse scrolled (850, 598) with delta (0, -1)
Screenshot: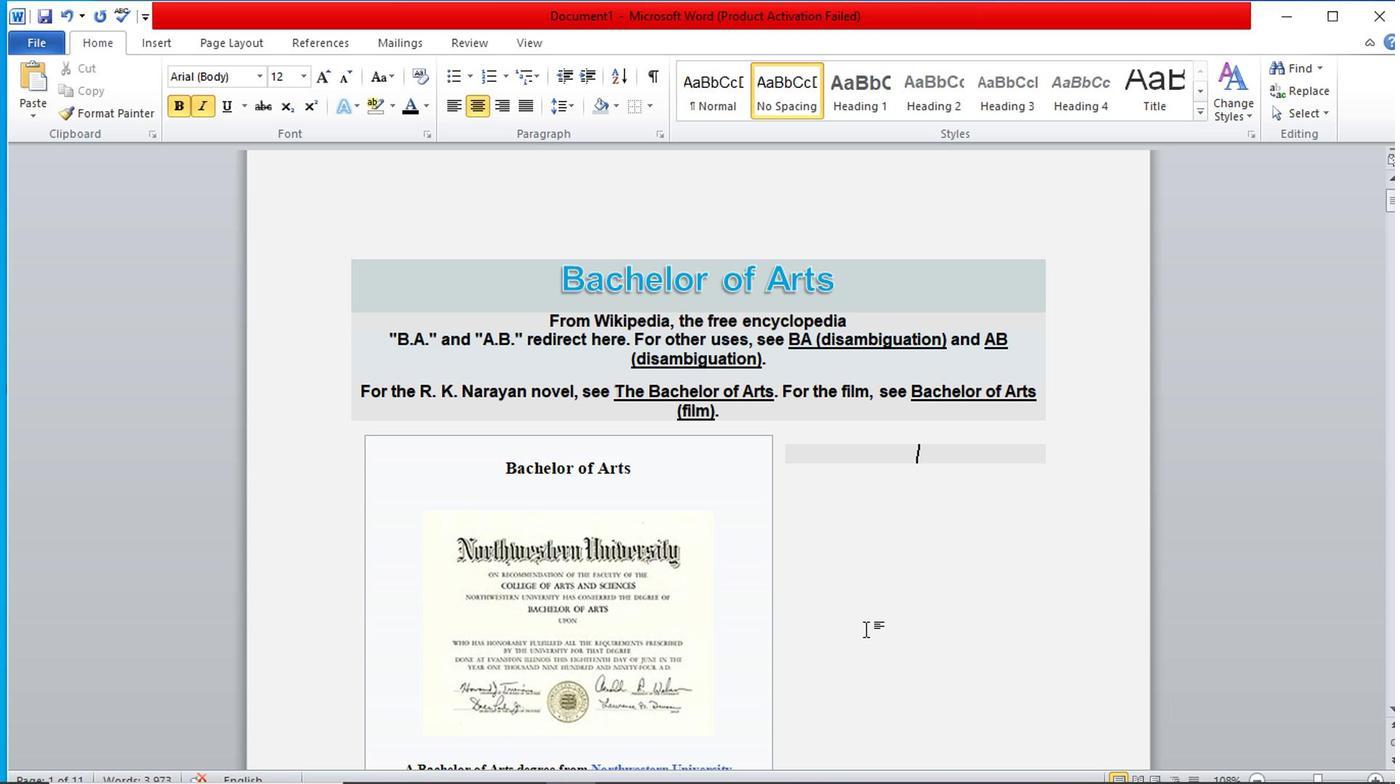 
Action: Mouse moved to (848, 593)
Screenshot: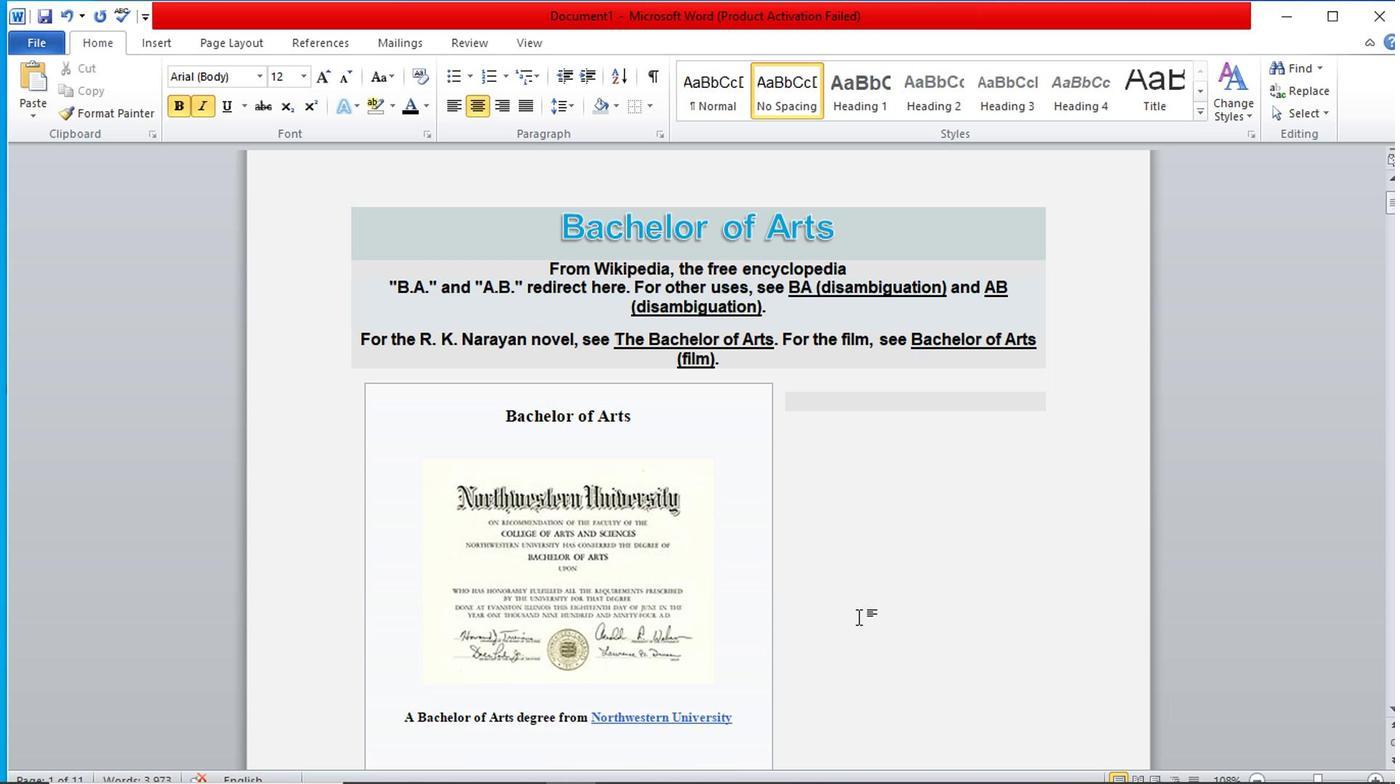 
Action: Mouse scrolled (848, 595) with delta (0, 1)
Screenshot: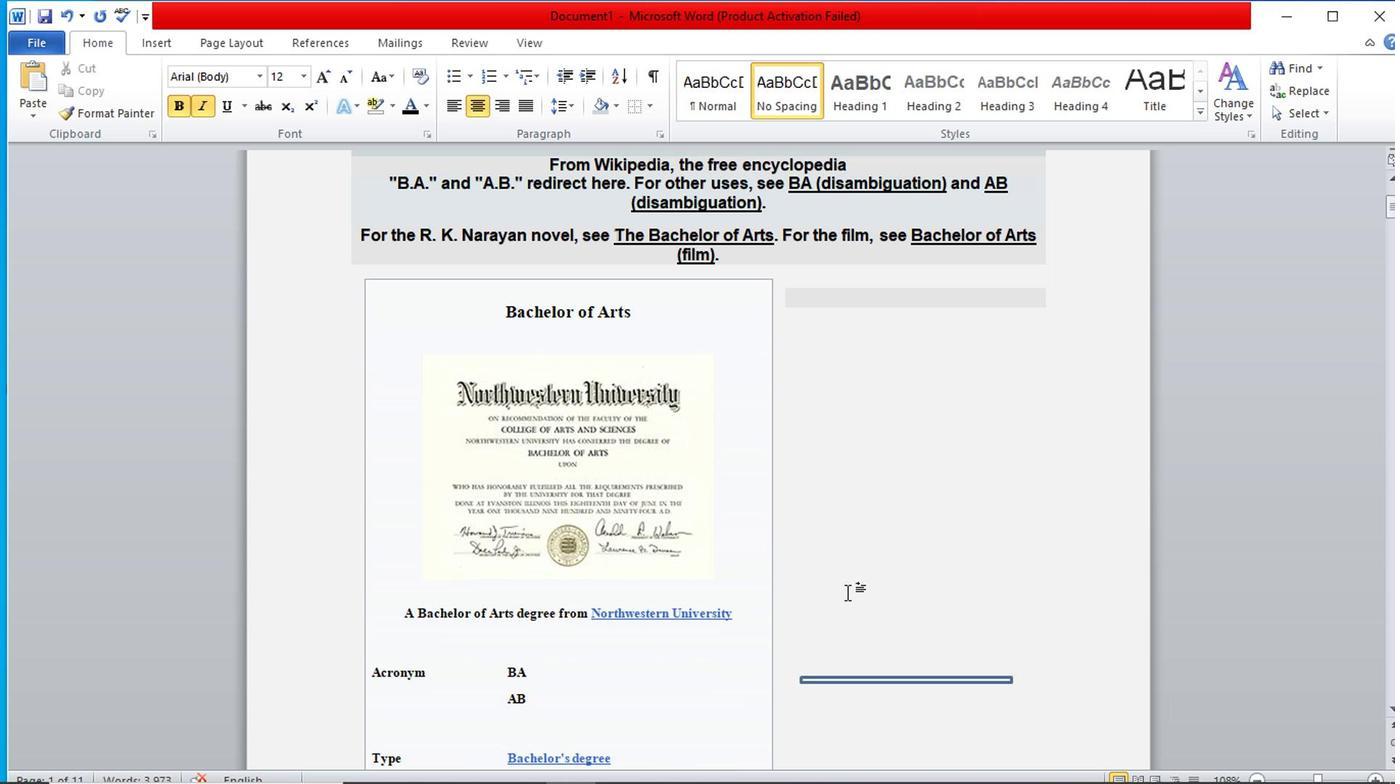 
Action: Mouse scrolled (848, 595) with delta (0, 1)
Screenshot: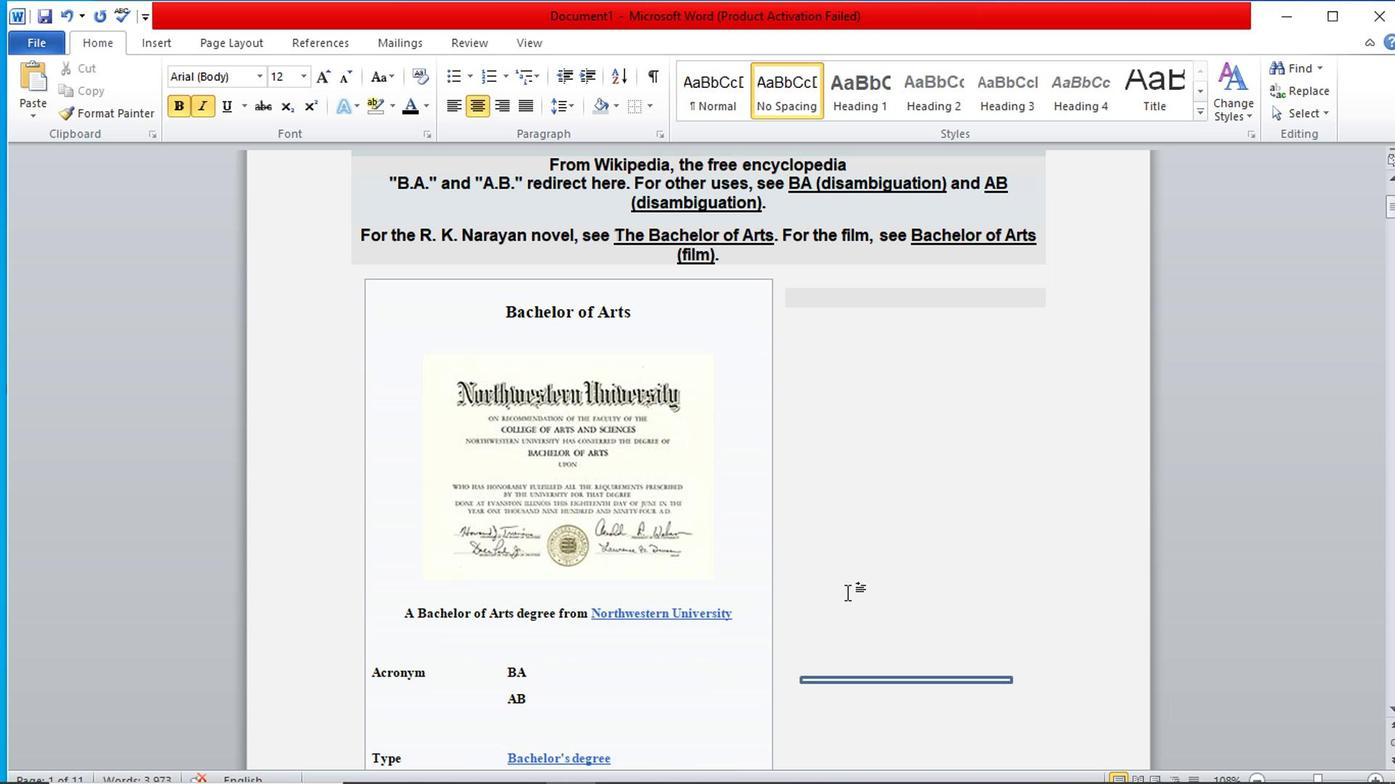 
Action: Mouse scrolled (848, 595) with delta (0, 1)
Screenshot: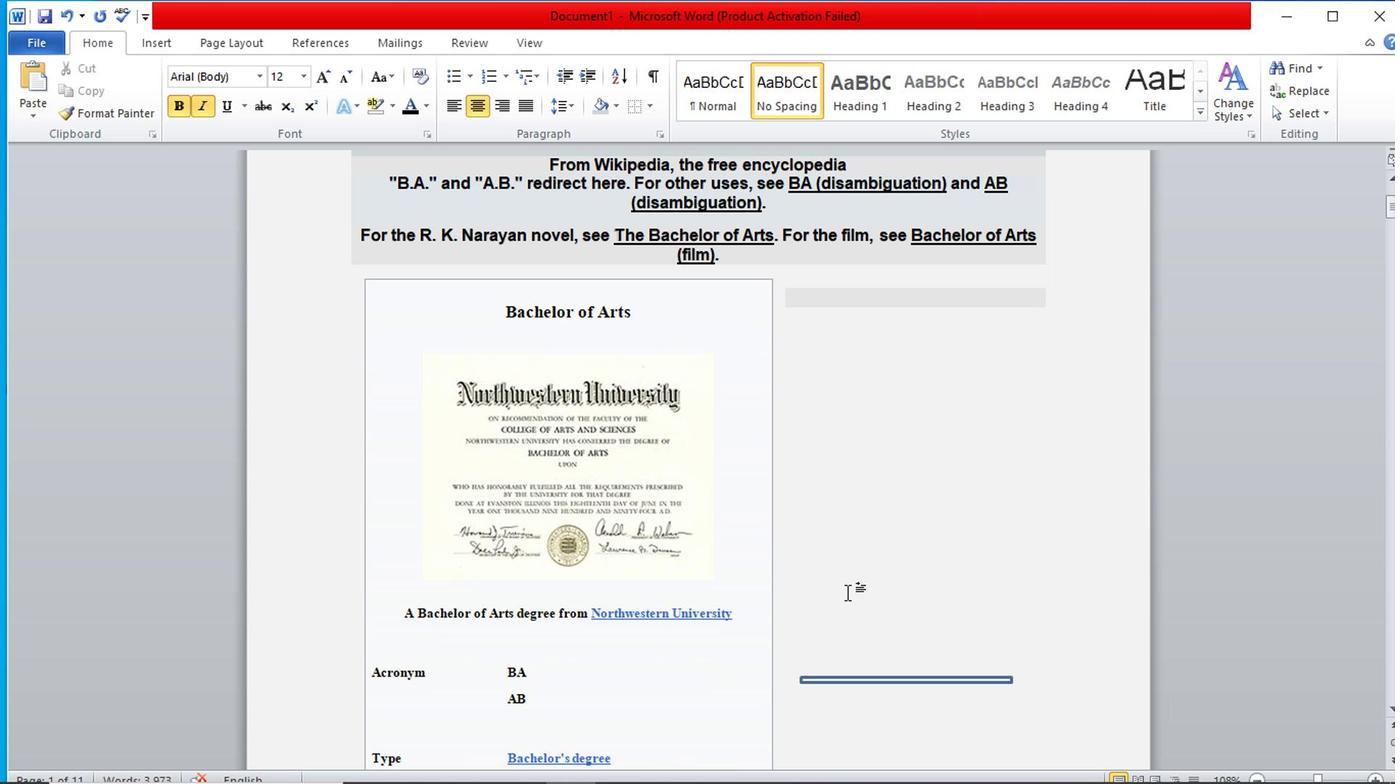 
Action: Mouse scrolled (848, 595) with delta (0, 1)
Screenshot: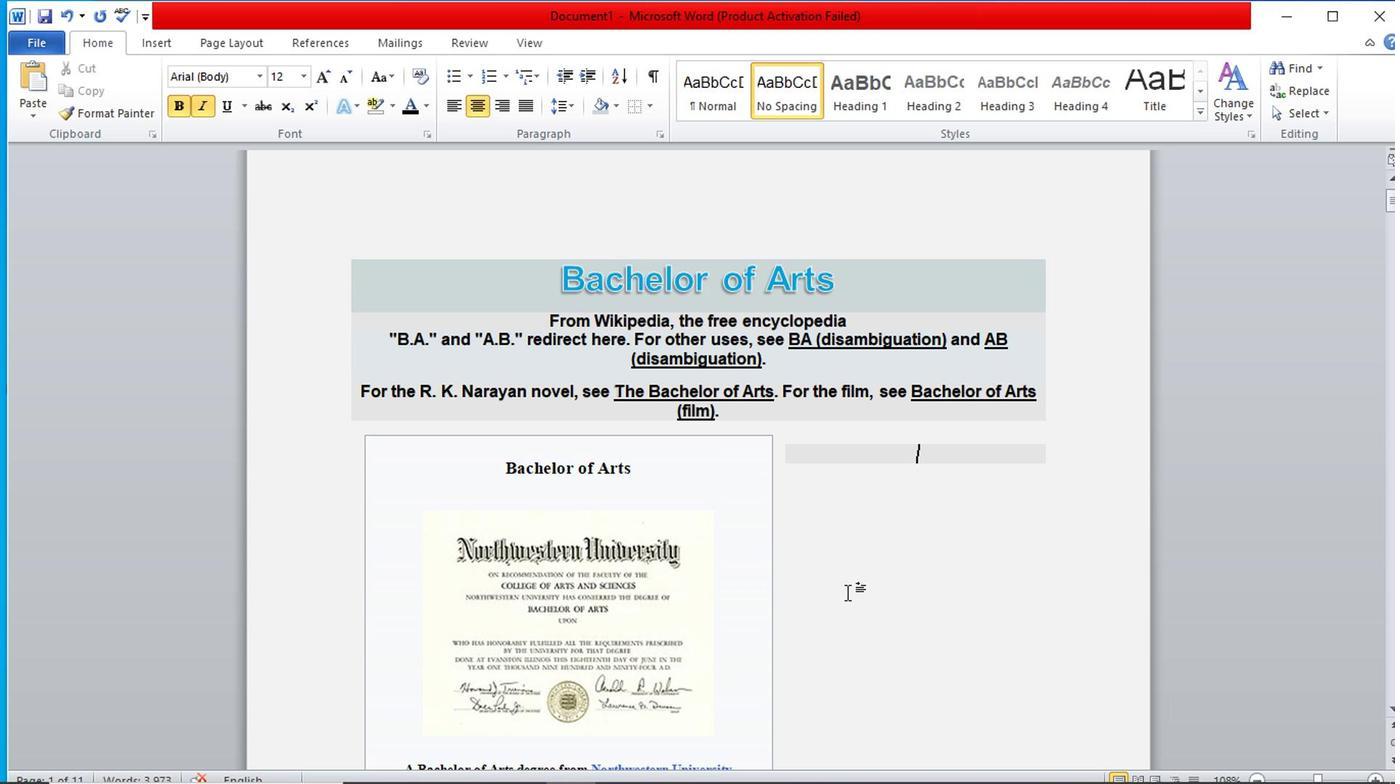 
Action: Mouse scrolled (848, 595) with delta (0, 1)
Screenshot: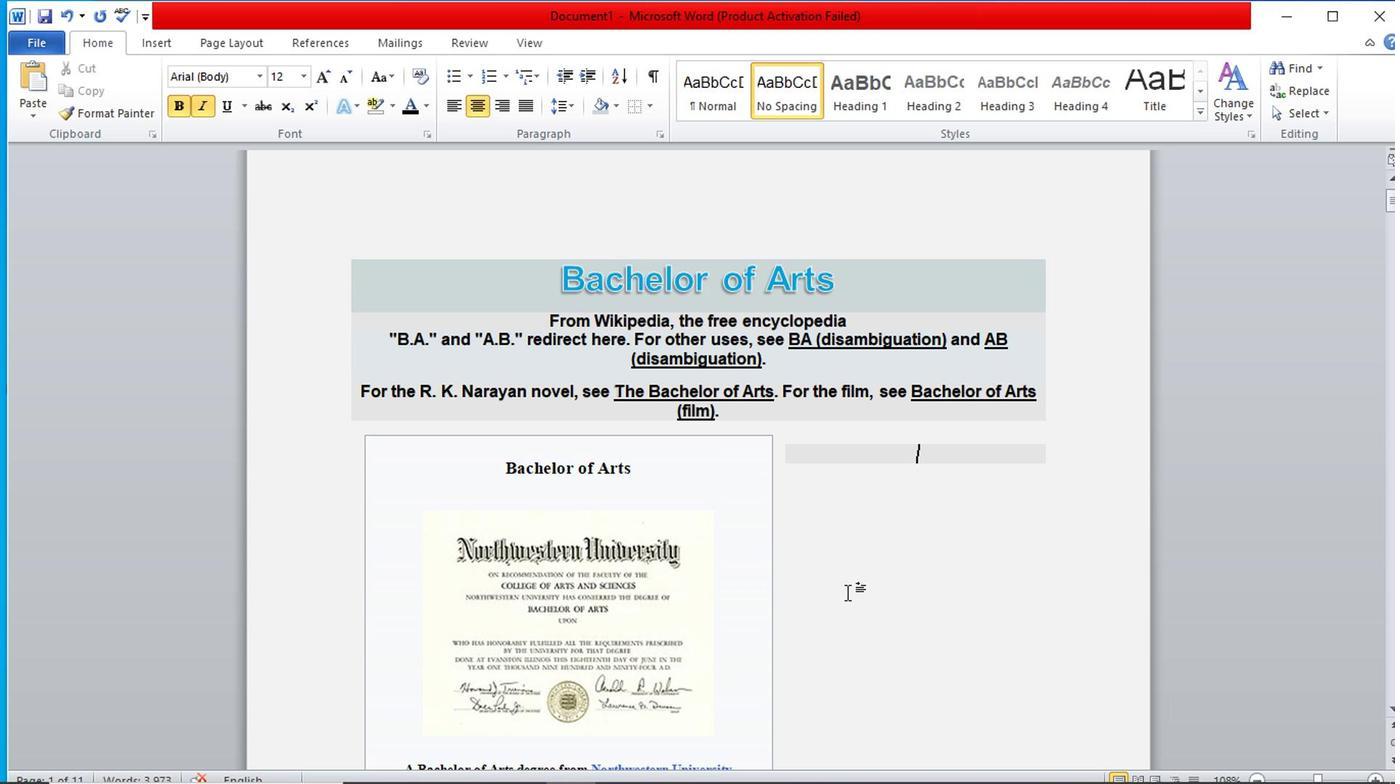 
Action: Mouse moved to (568, 388)
Screenshot: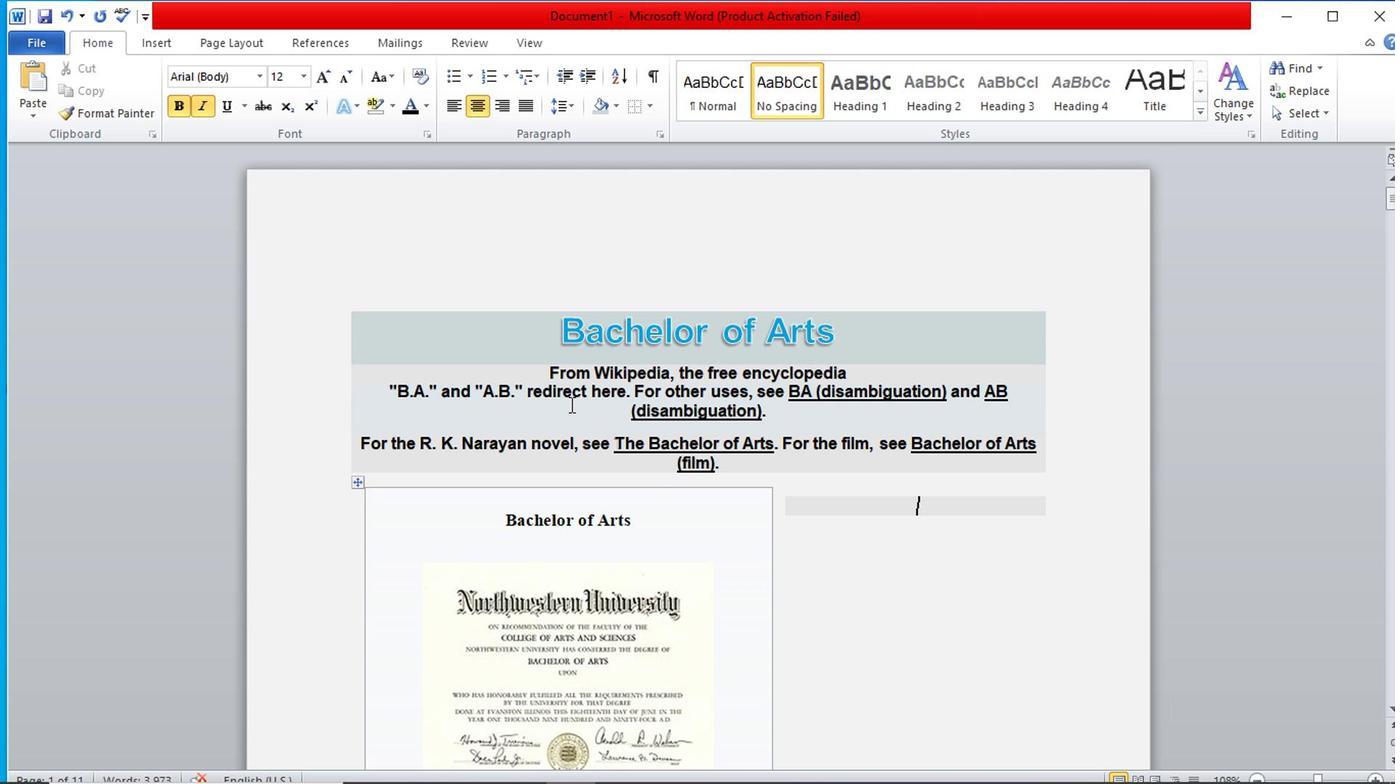 
Action: Mouse scrolled (568, 389) with delta (0, 1)
Screenshot: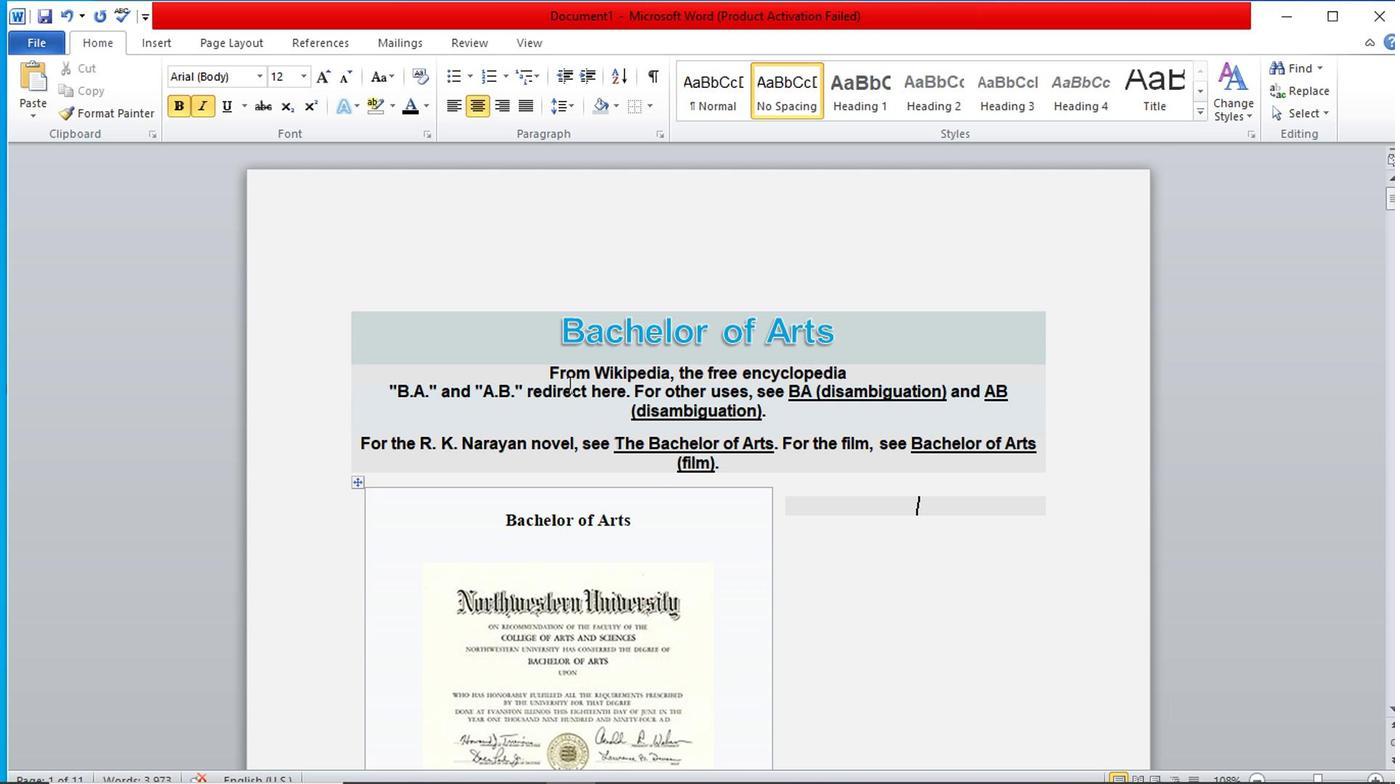 
Action: Mouse scrolled (568, 389) with delta (0, 1)
Screenshot: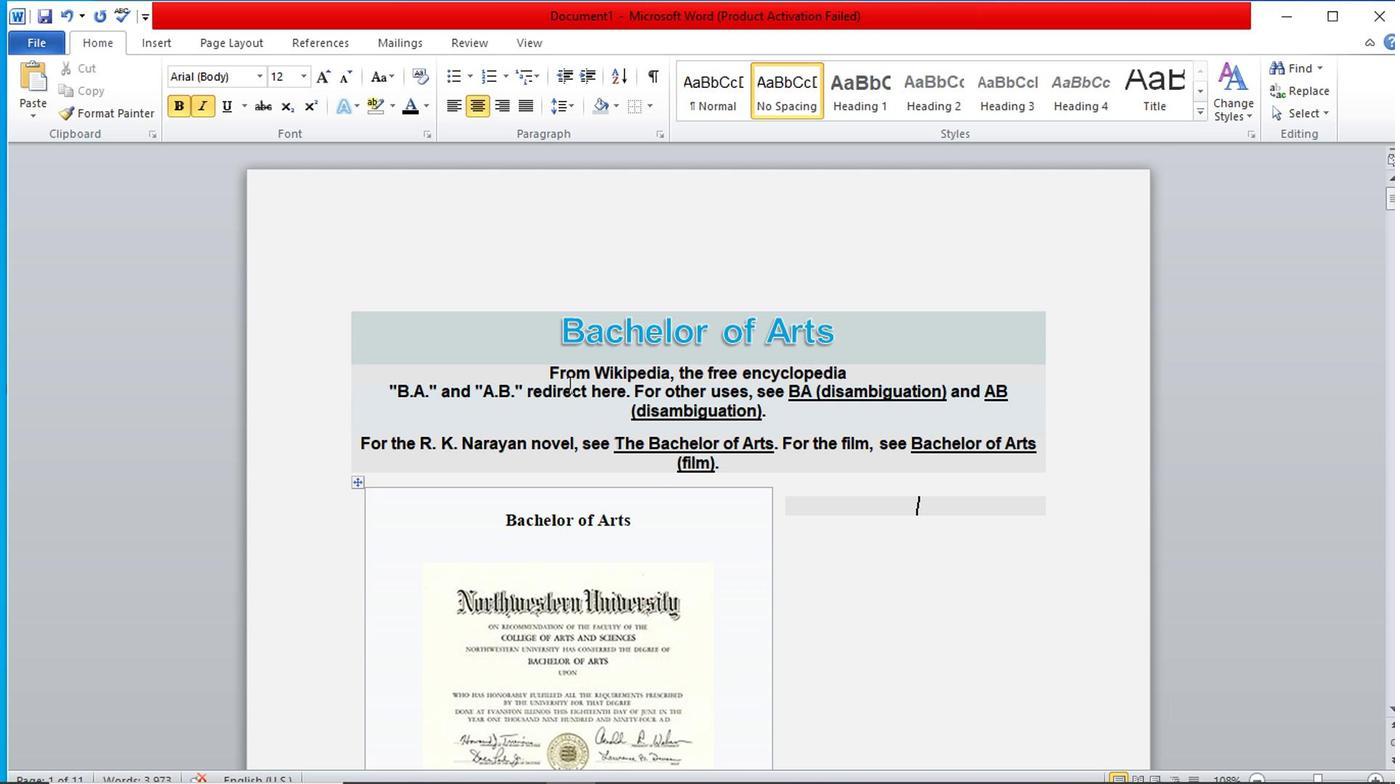 
Action: Mouse scrolled (568, 389) with delta (0, 1)
Screenshot: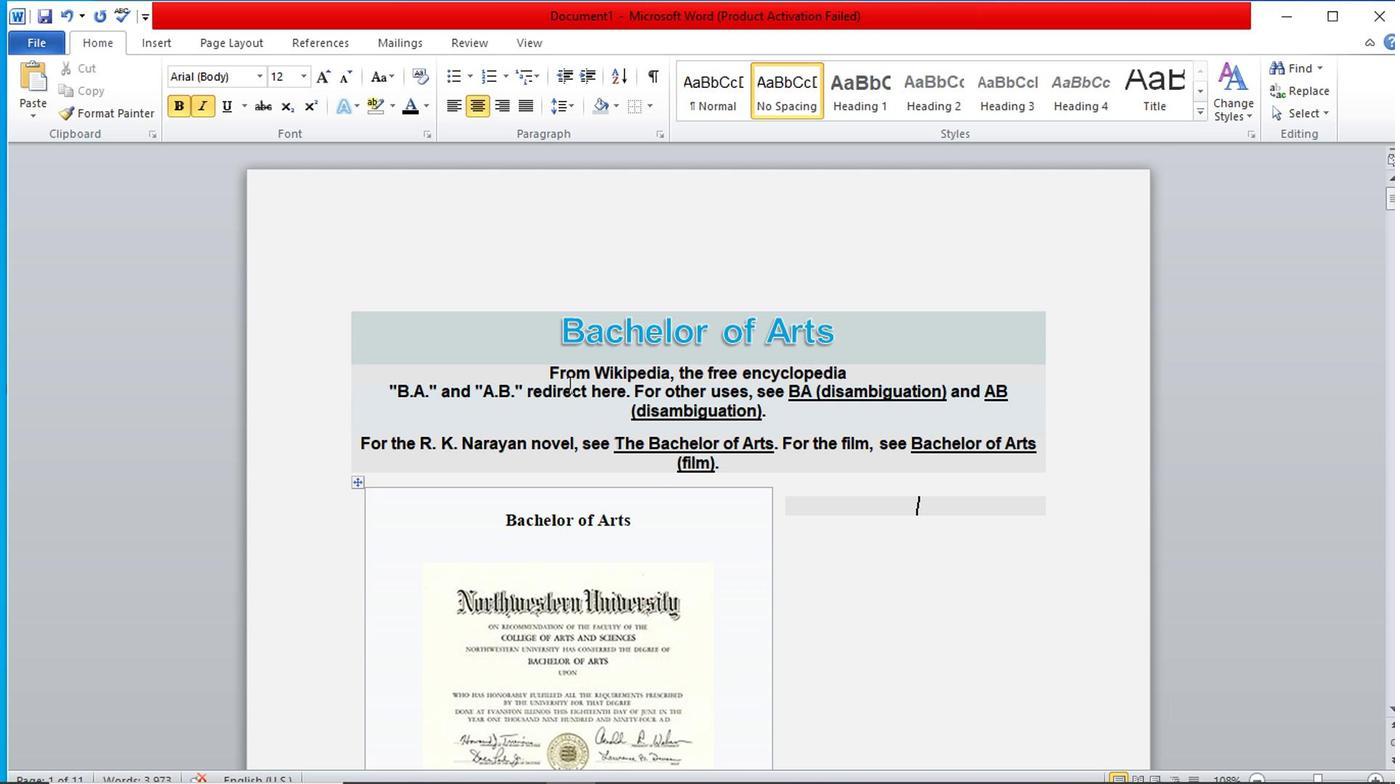 
Action: Mouse moved to (722, 413)
Screenshot: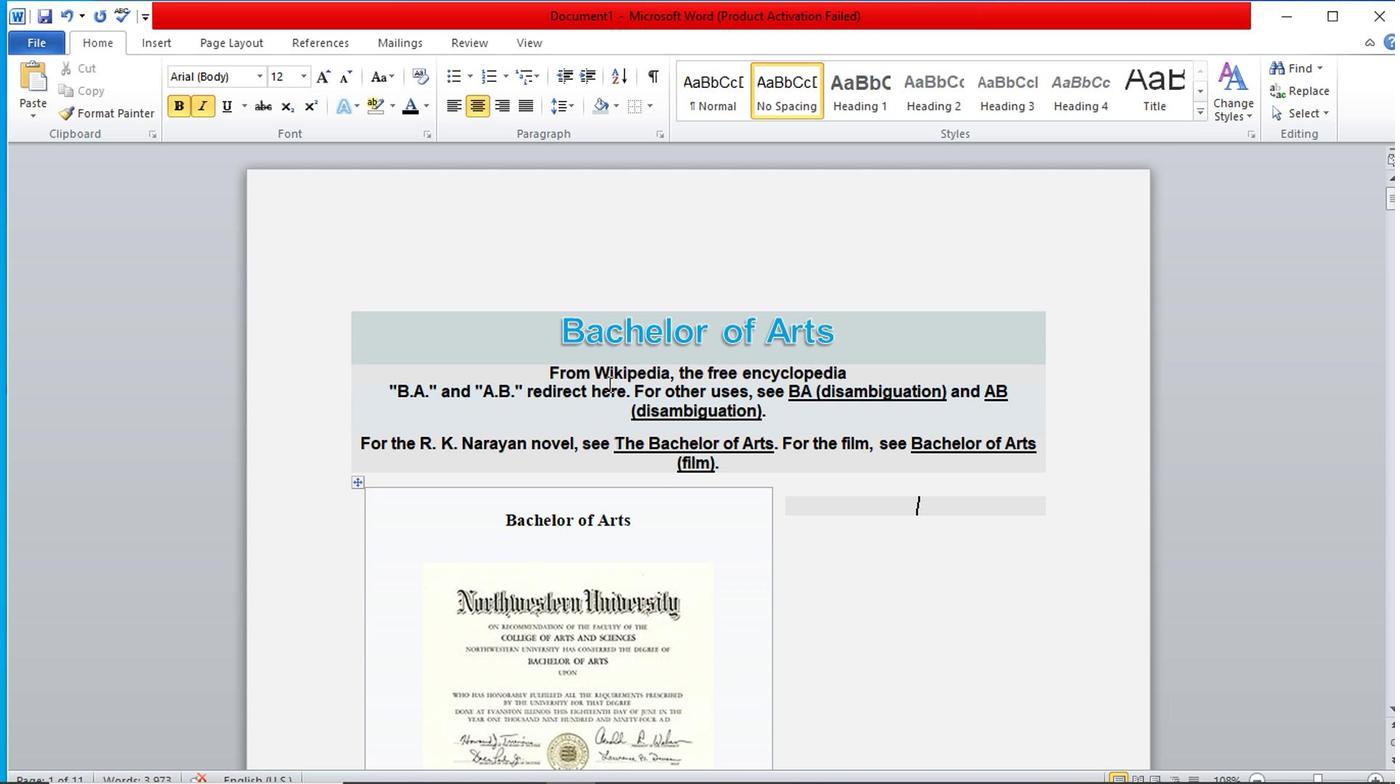 
Action: Mouse scrolled (722, 412) with delta (0, 0)
Screenshot: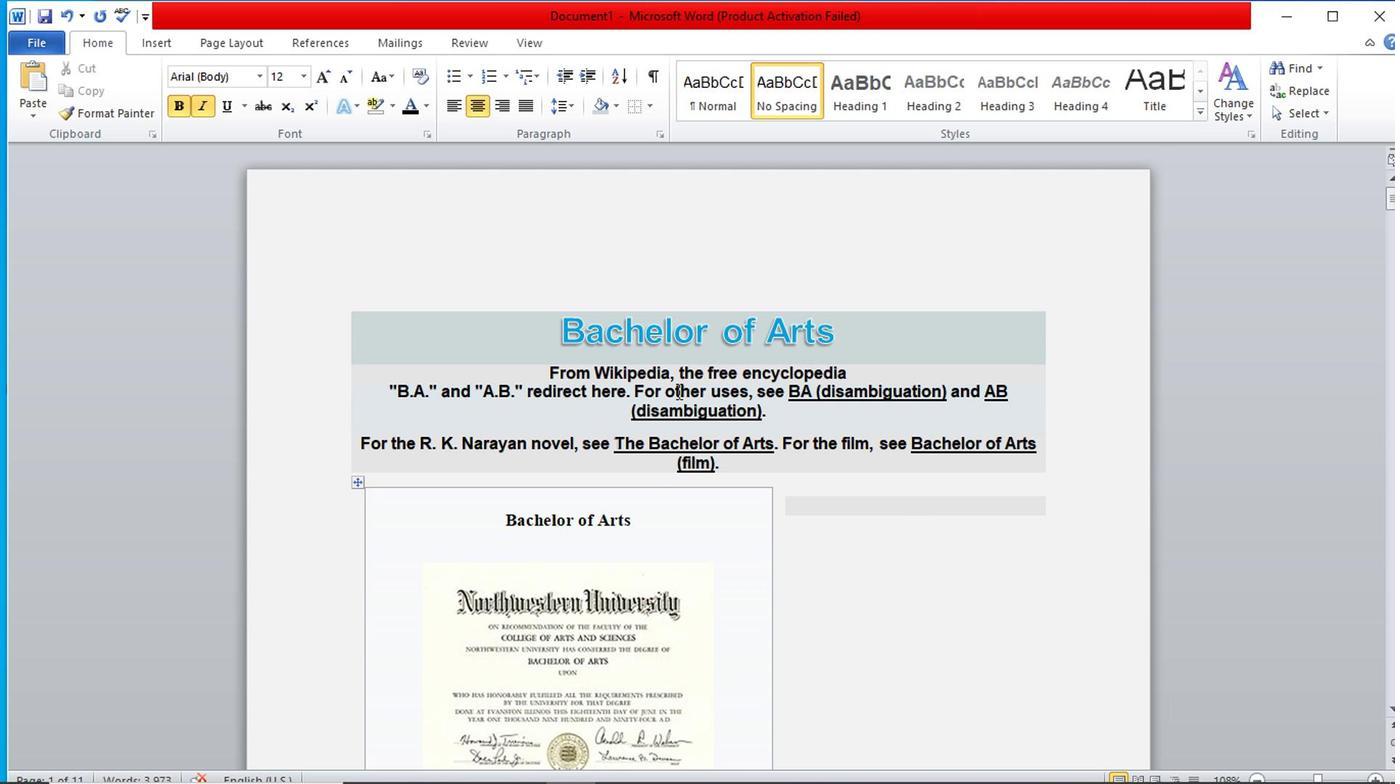 
Action: Mouse scrolled (722, 412) with delta (0, 0)
Screenshot: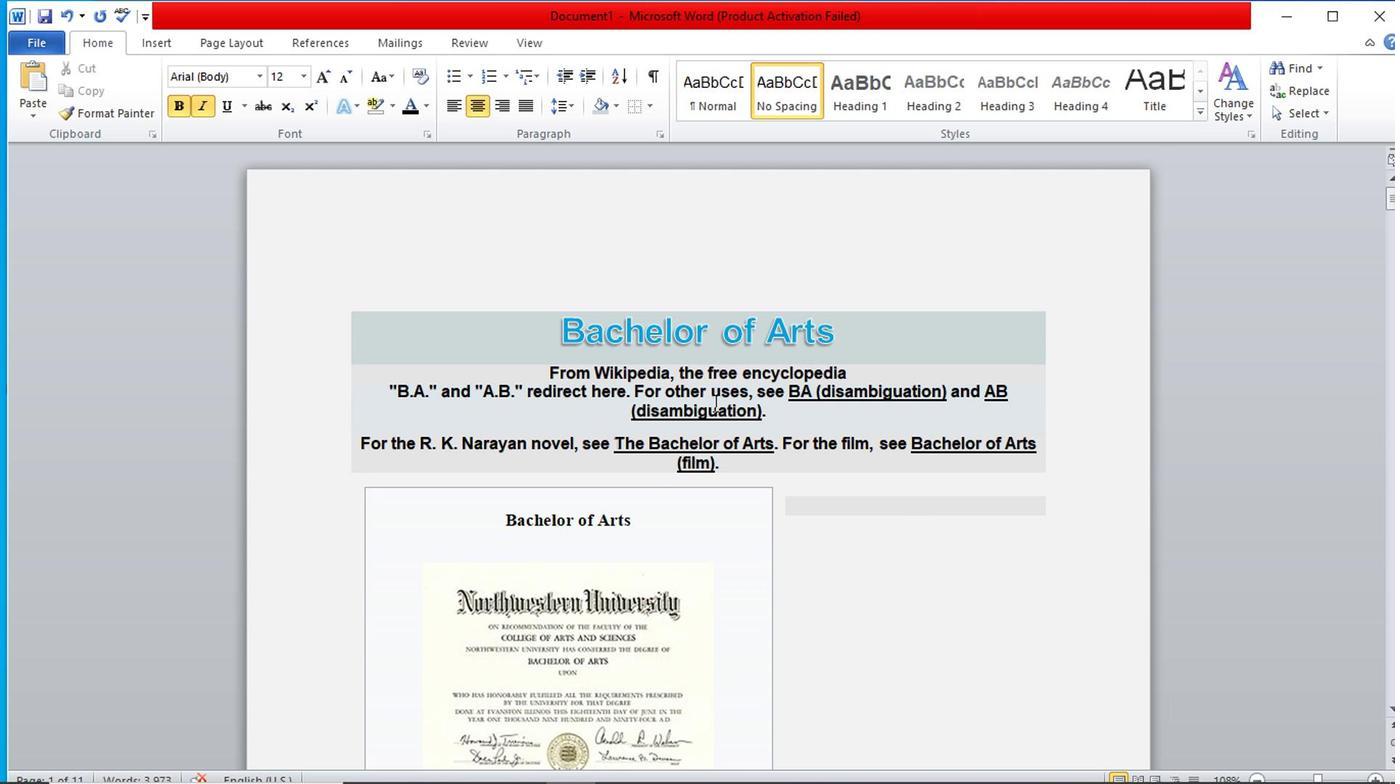 
Action: Mouse scrolled (722, 412) with delta (0, 0)
Screenshot: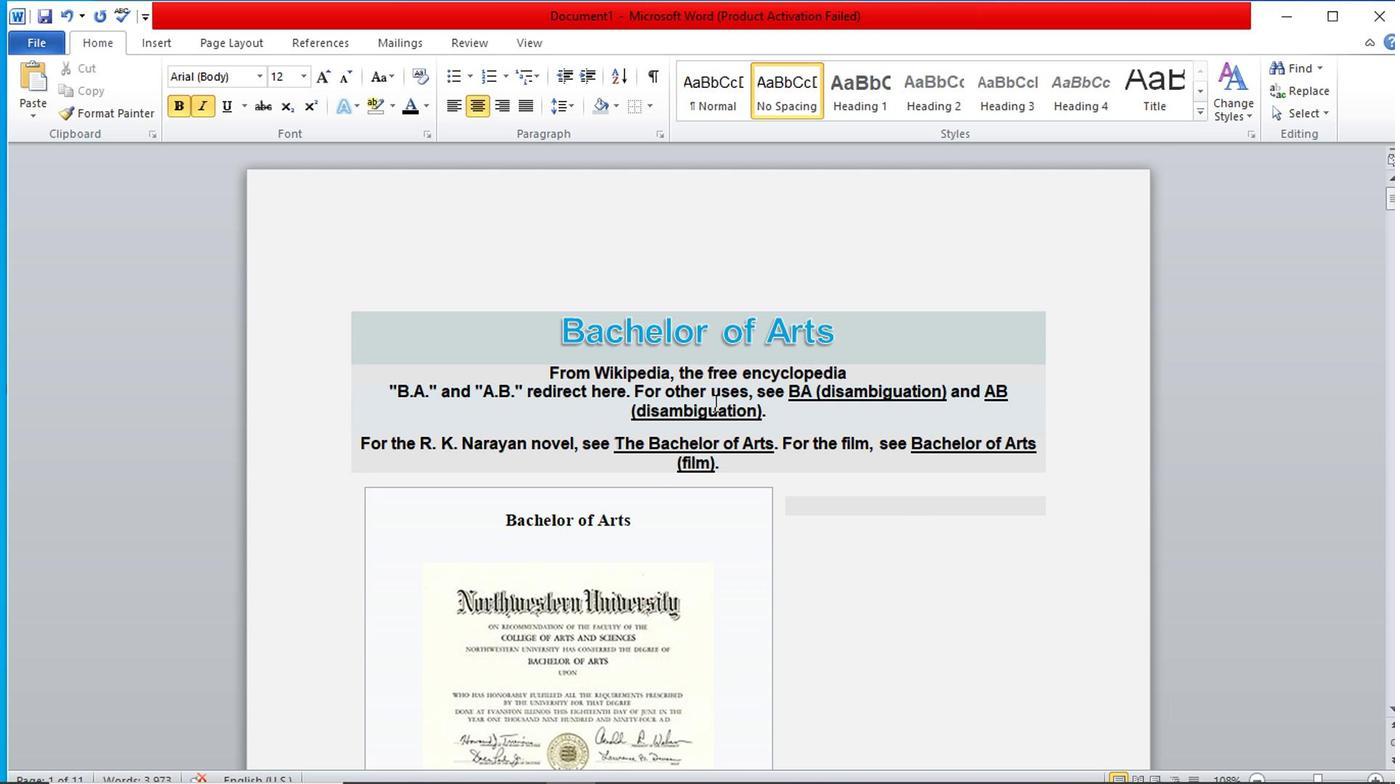 
Action: Mouse scrolled (722, 412) with delta (0, 0)
Screenshot: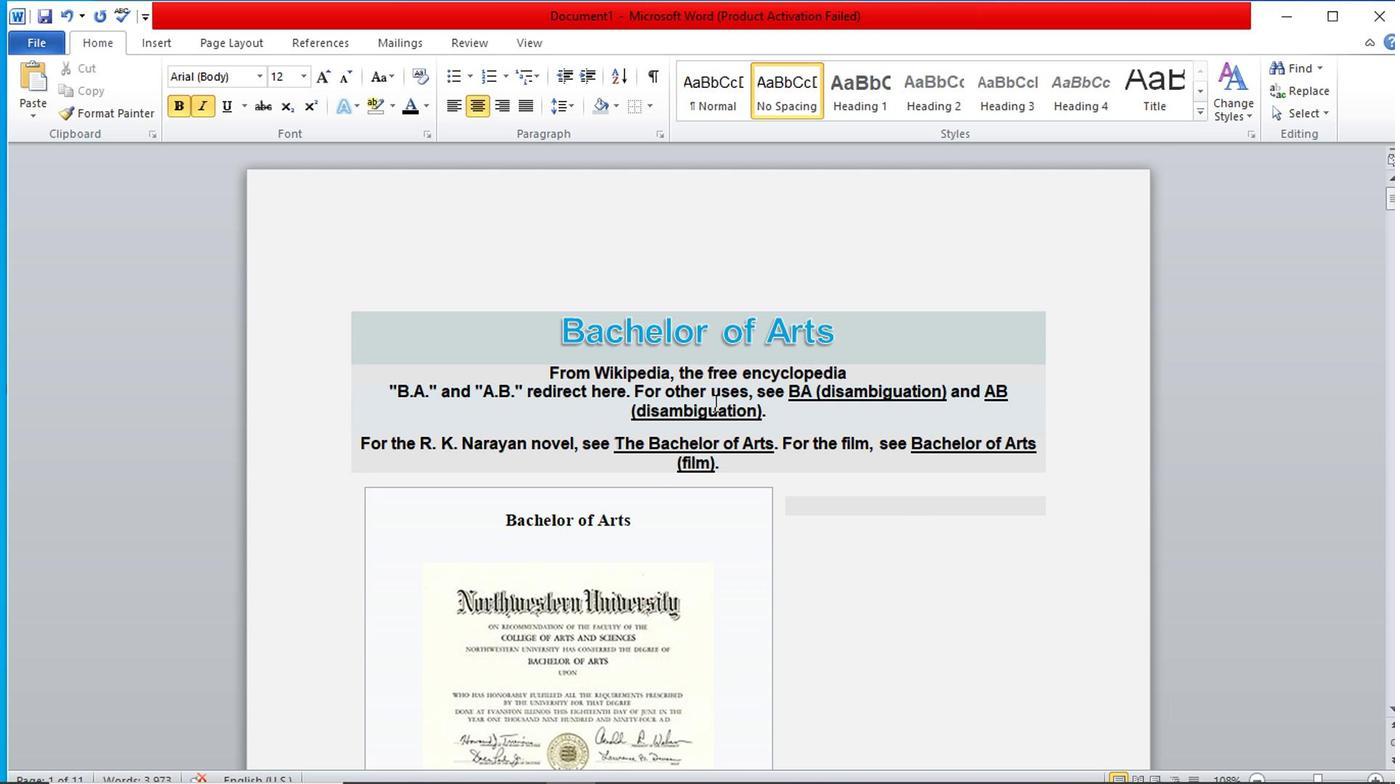 
Action: Mouse scrolled (722, 412) with delta (0, 0)
Screenshot: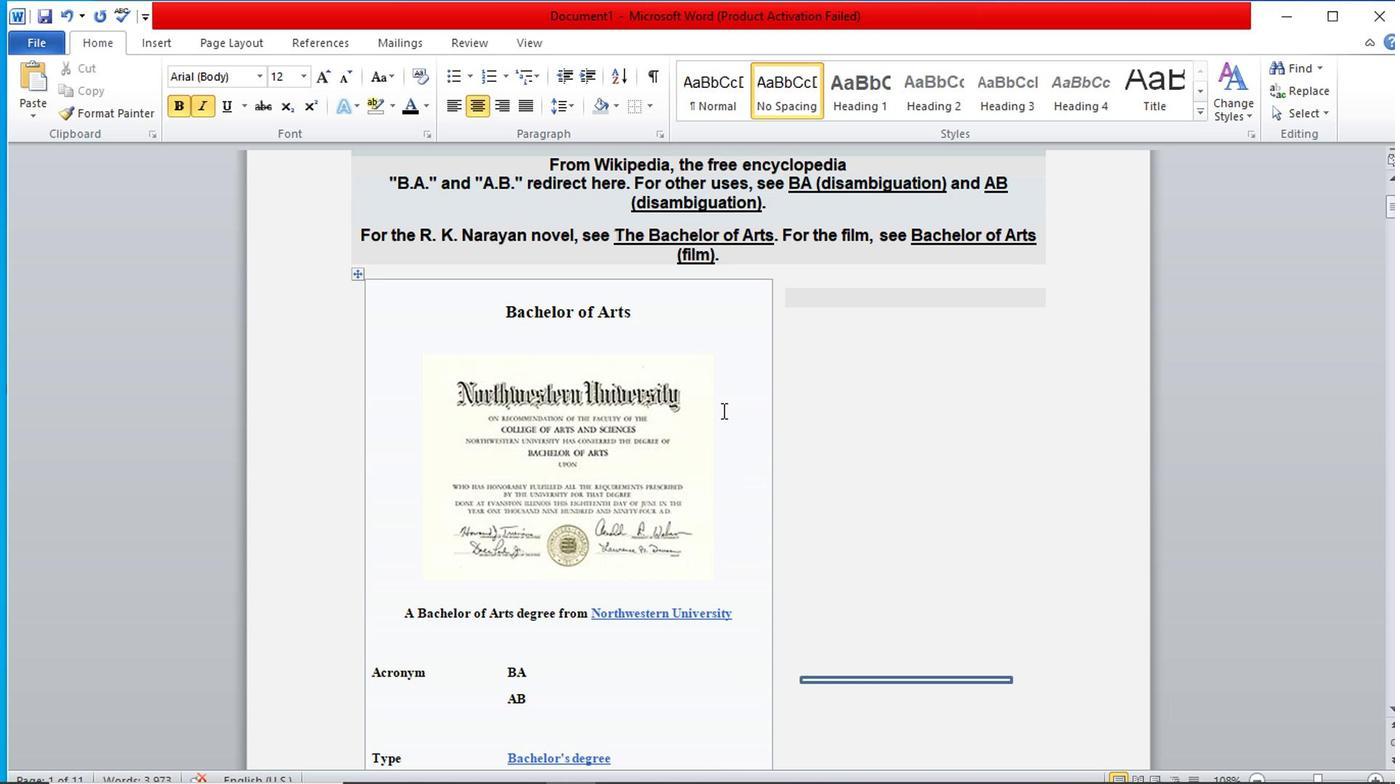 
Action: Mouse scrolled (722, 412) with delta (0, 0)
Screenshot: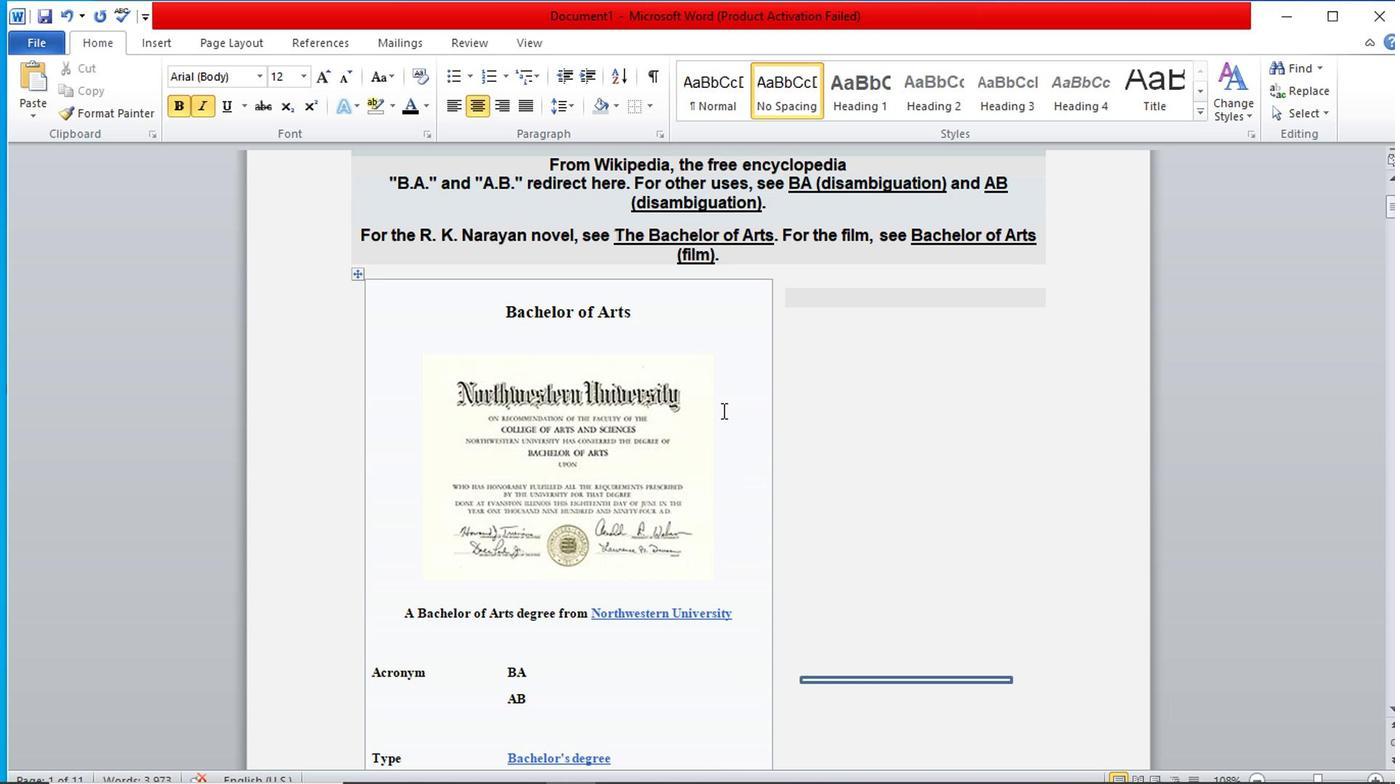 
Action: Mouse scrolled (722, 412) with delta (0, 0)
Screenshot: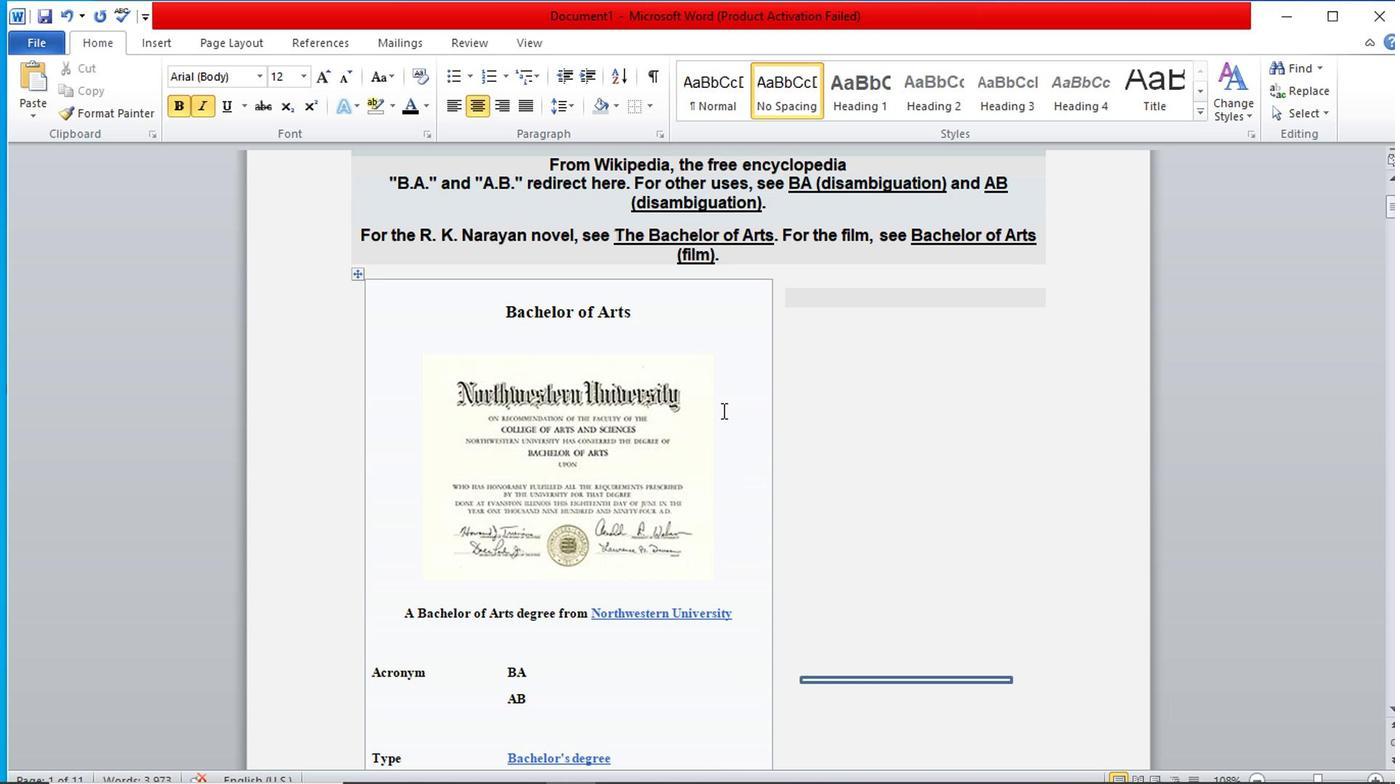 
Action: Mouse scrolled (722, 412) with delta (0, 0)
